 Task: Look for Airbnb options in Scarborough, United Kingdom from 1st December, 2023 to 4th December, 2023 for 1 adult. Place can be private room with 1  bedroom having 1 bed and 1 bathroom. Property type can be flat.
Action: Mouse moved to (576, 129)
Screenshot: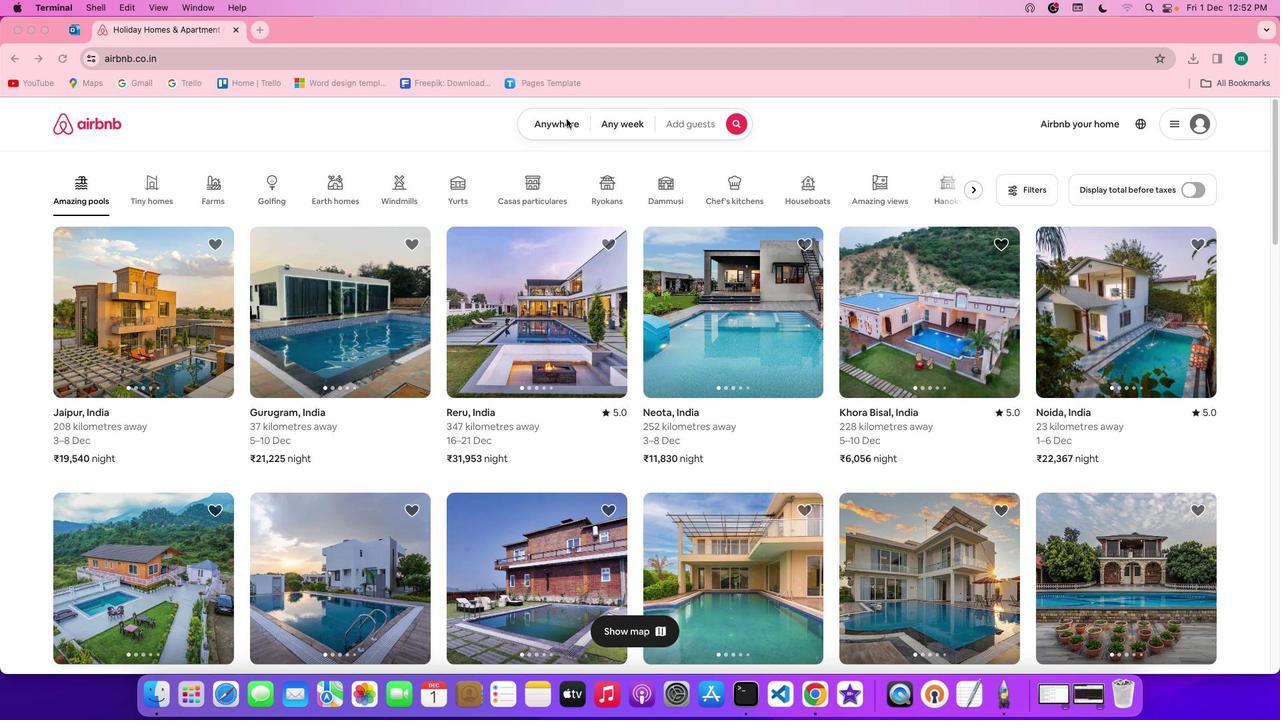 
Action: Mouse pressed left at (576, 129)
Screenshot: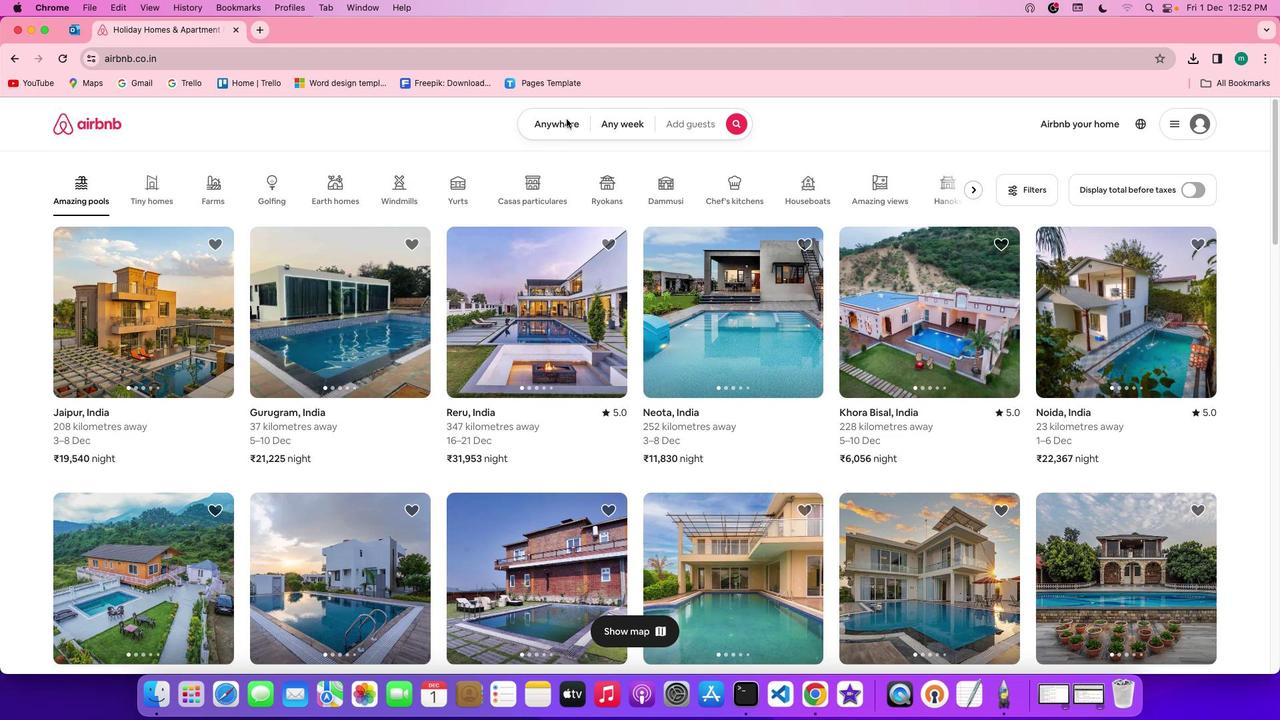 
Action: Mouse pressed left at (576, 129)
Screenshot: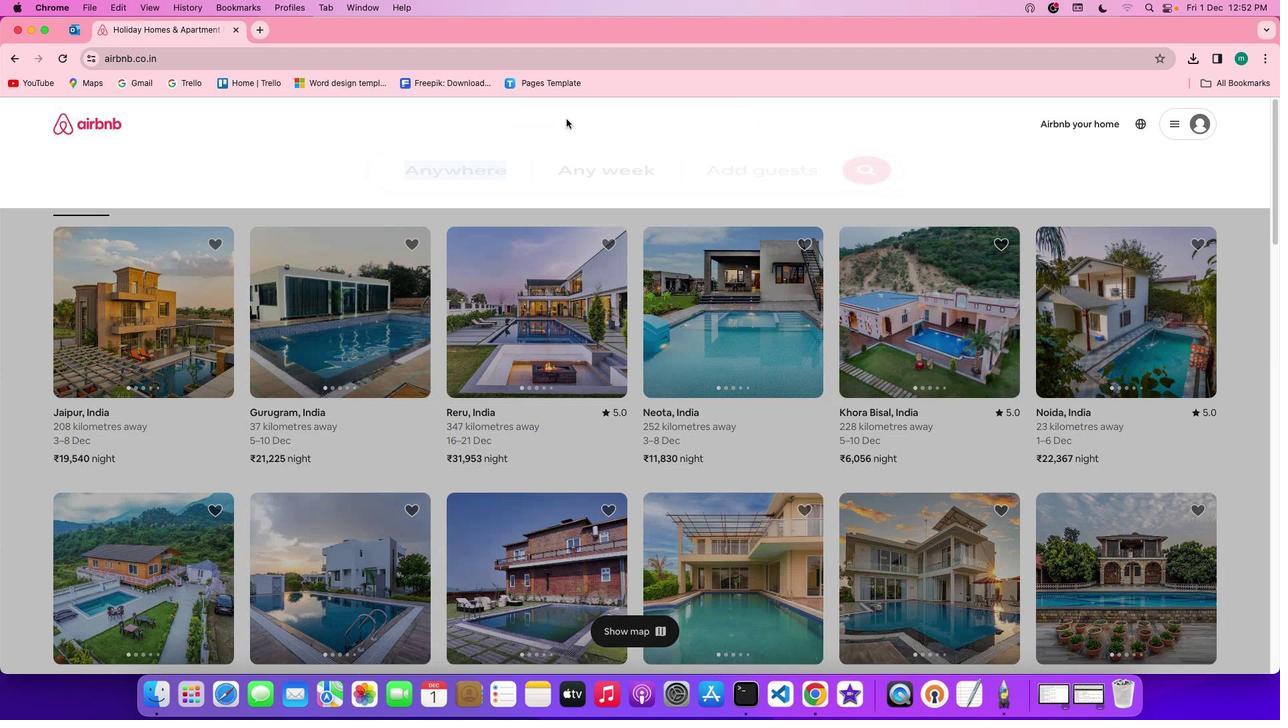 
Action: Mouse moved to (518, 183)
Screenshot: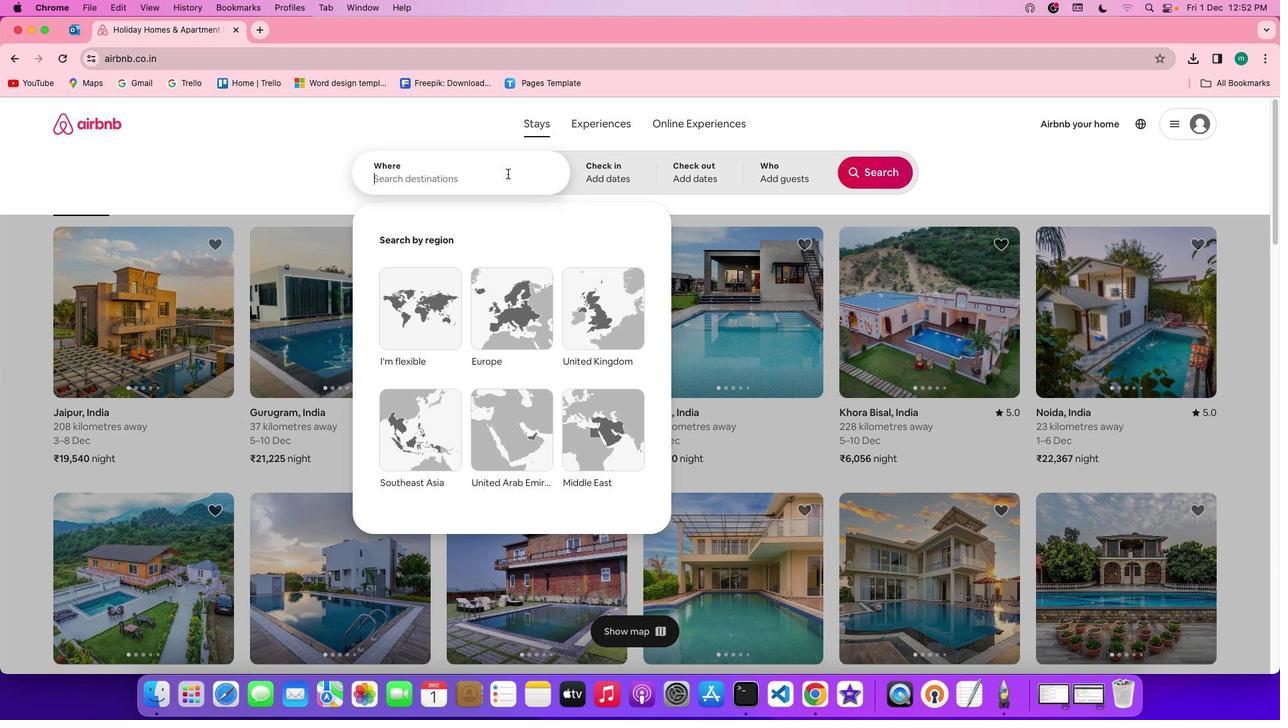 
Action: Mouse pressed left at (518, 183)
Screenshot: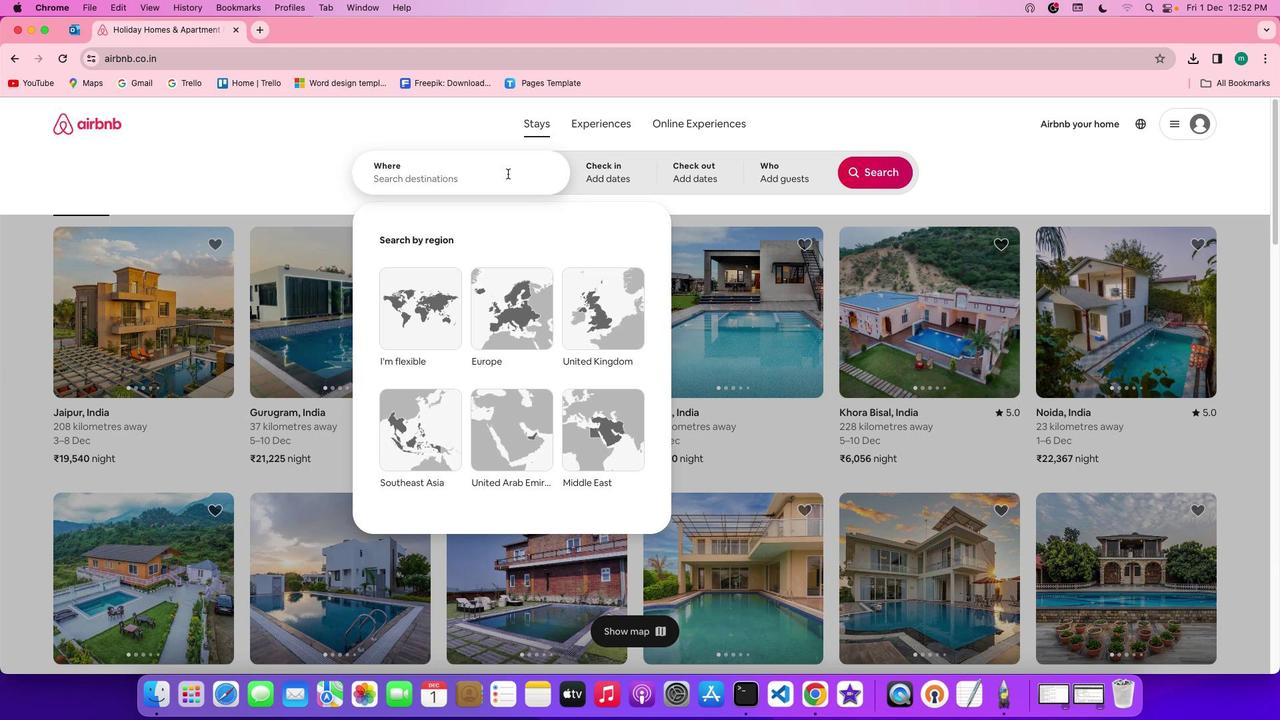 
Action: Mouse moved to (517, 184)
Screenshot: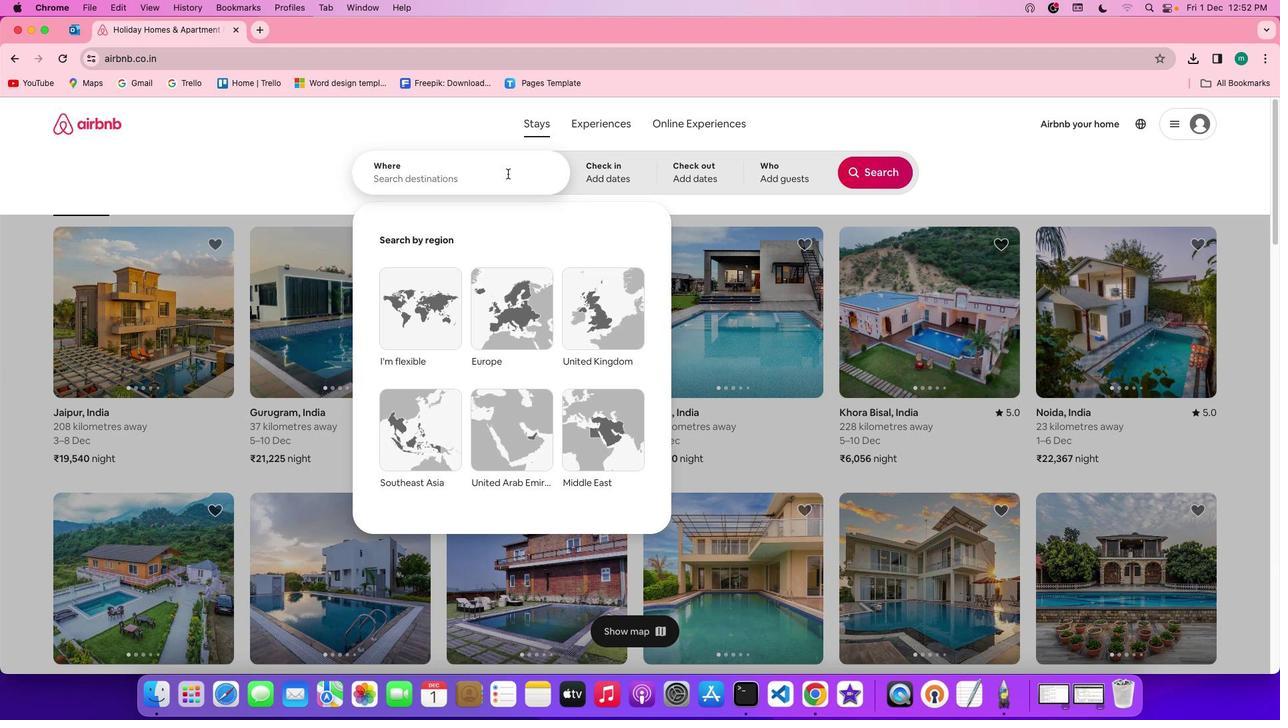 
Action: Key pressed Key.shift'S''c''a''r''b''o''r''o''u''g''h'','Key.spaceKey.shift'u''n''i''t''e''d'Key.spaceKey.shift'K''i''n''g''d''o''m'
Screenshot: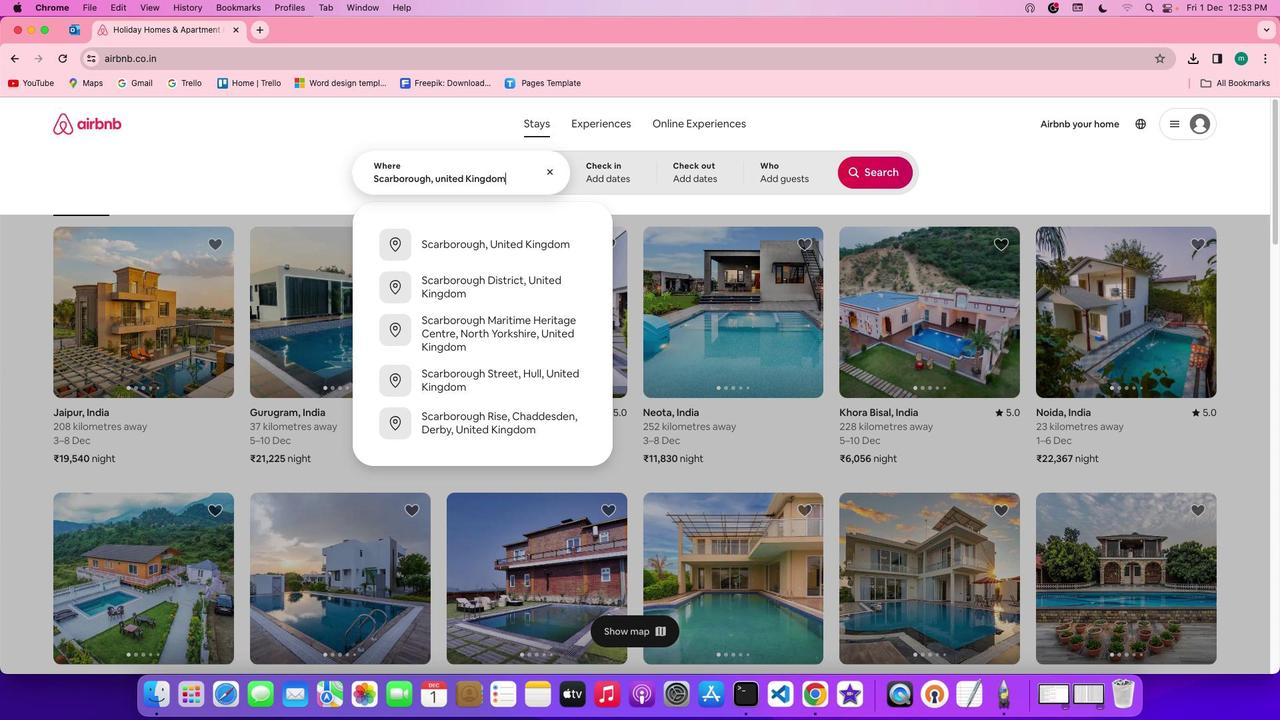 
Action: Mouse moved to (630, 178)
Screenshot: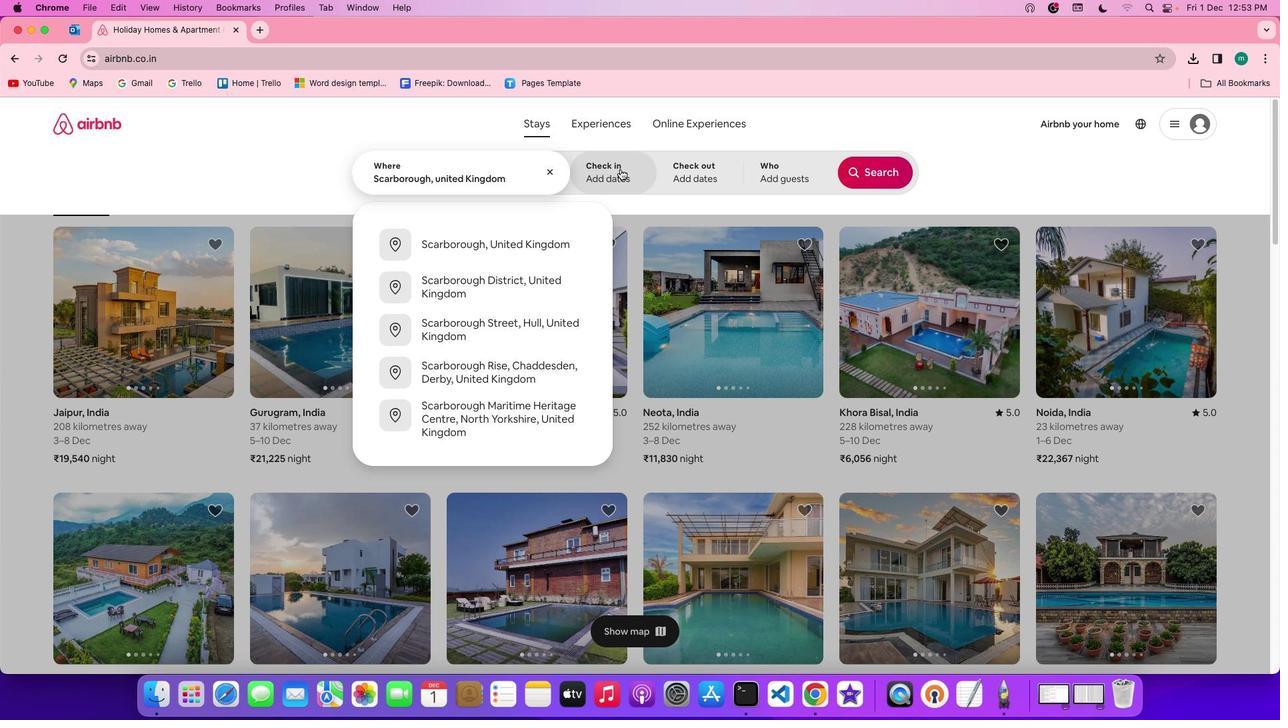 
Action: Mouse pressed left at (630, 178)
Screenshot: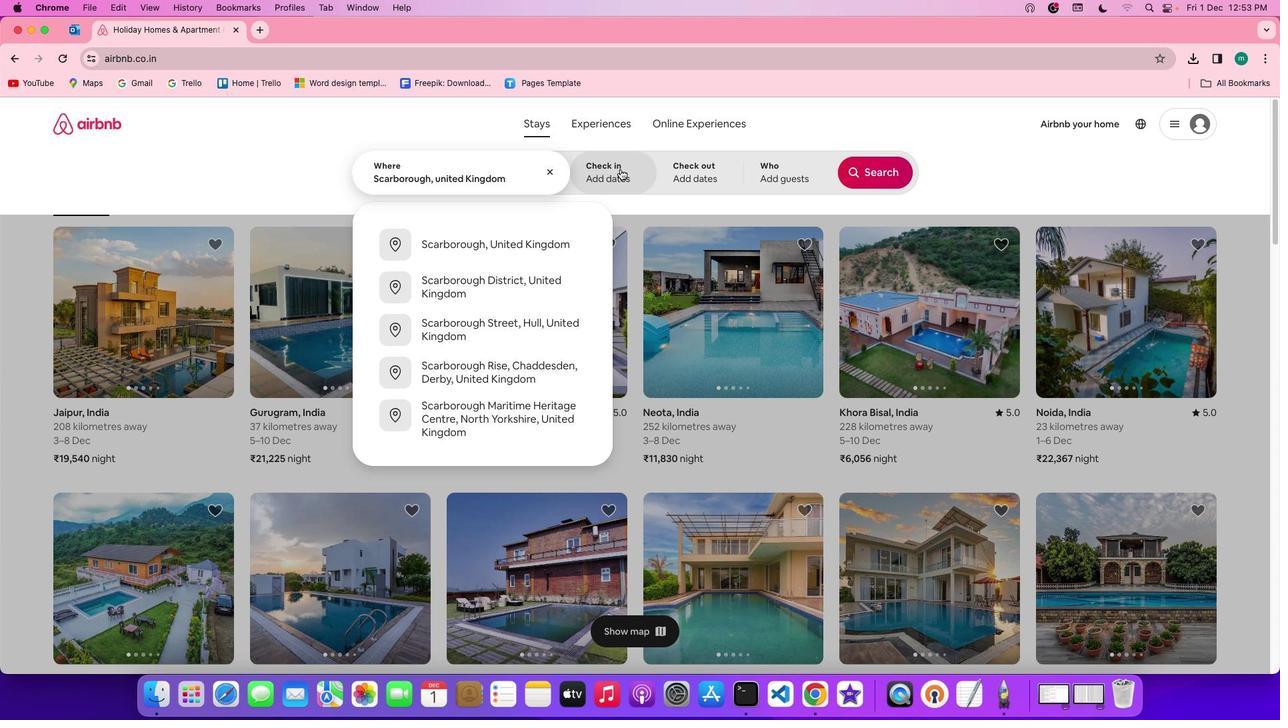
Action: Mouse moved to (578, 345)
Screenshot: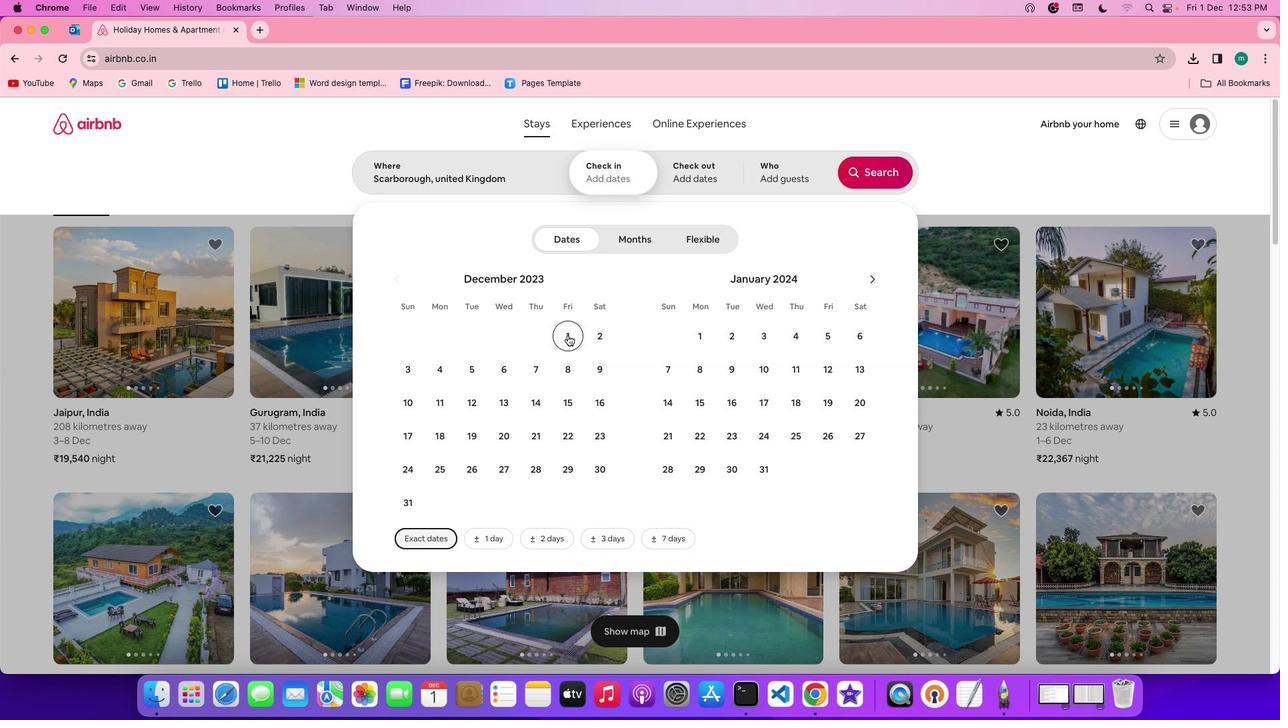 
Action: Mouse pressed left at (578, 345)
Screenshot: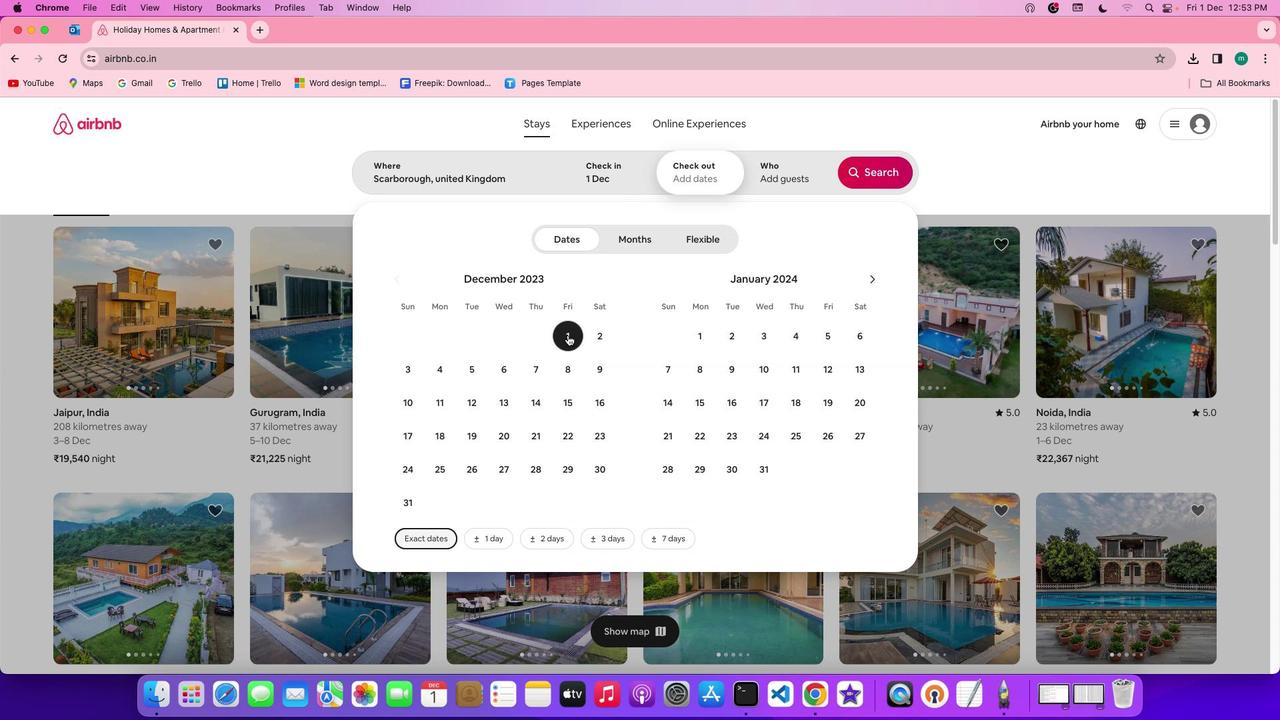 
Action: Mouse moved to (454, 376)
Screenshot: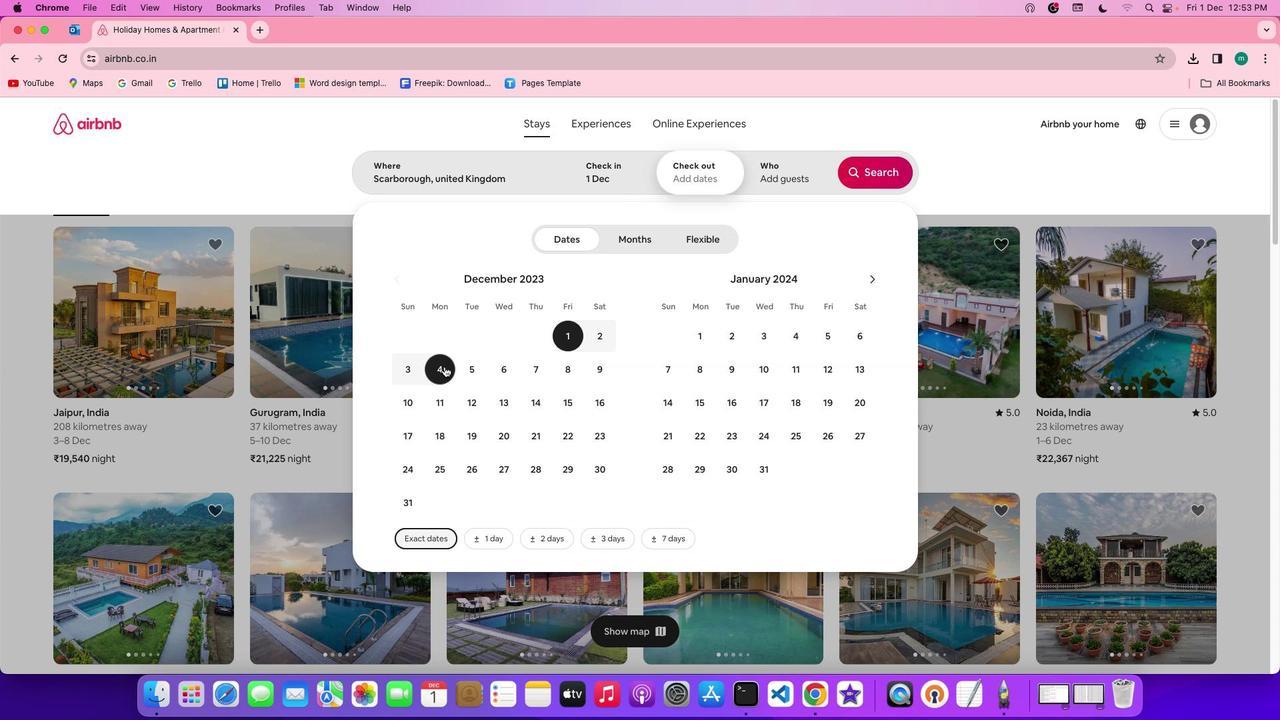 
Action: Mouse pressed left at (454, 376)
Screenshot: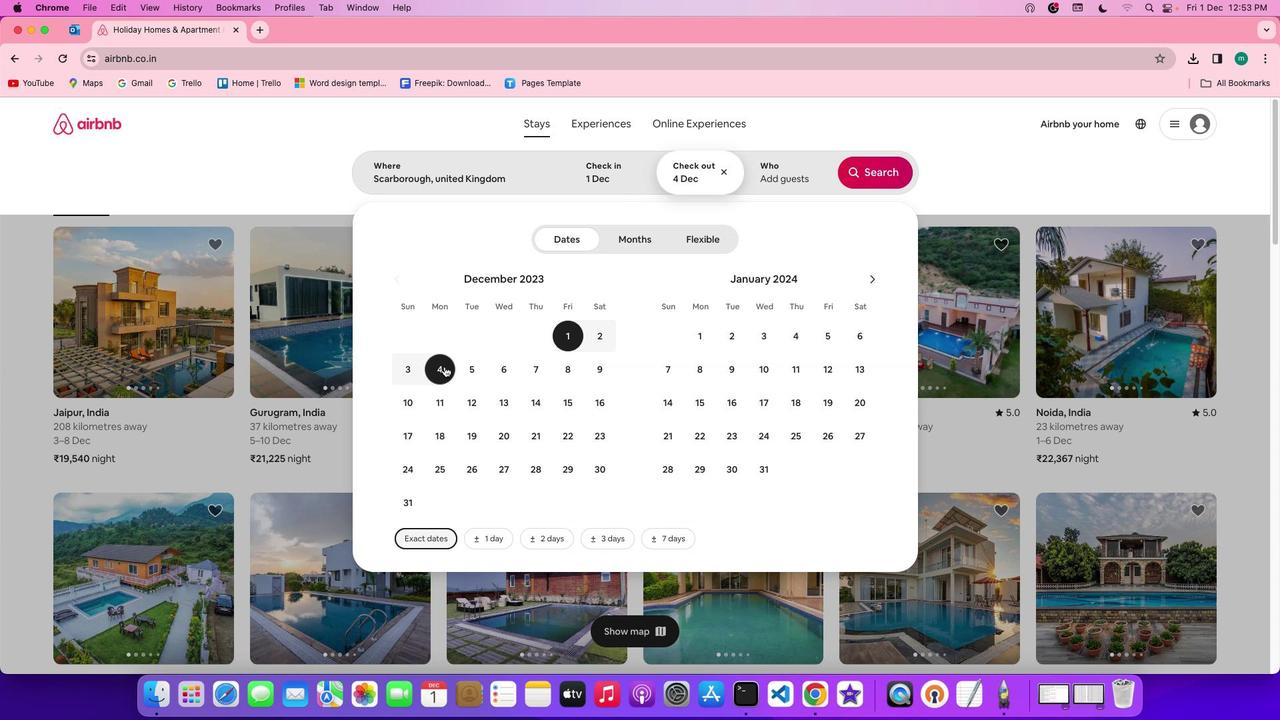 
Action: Mouse moved to (792, 186)
Screenshot: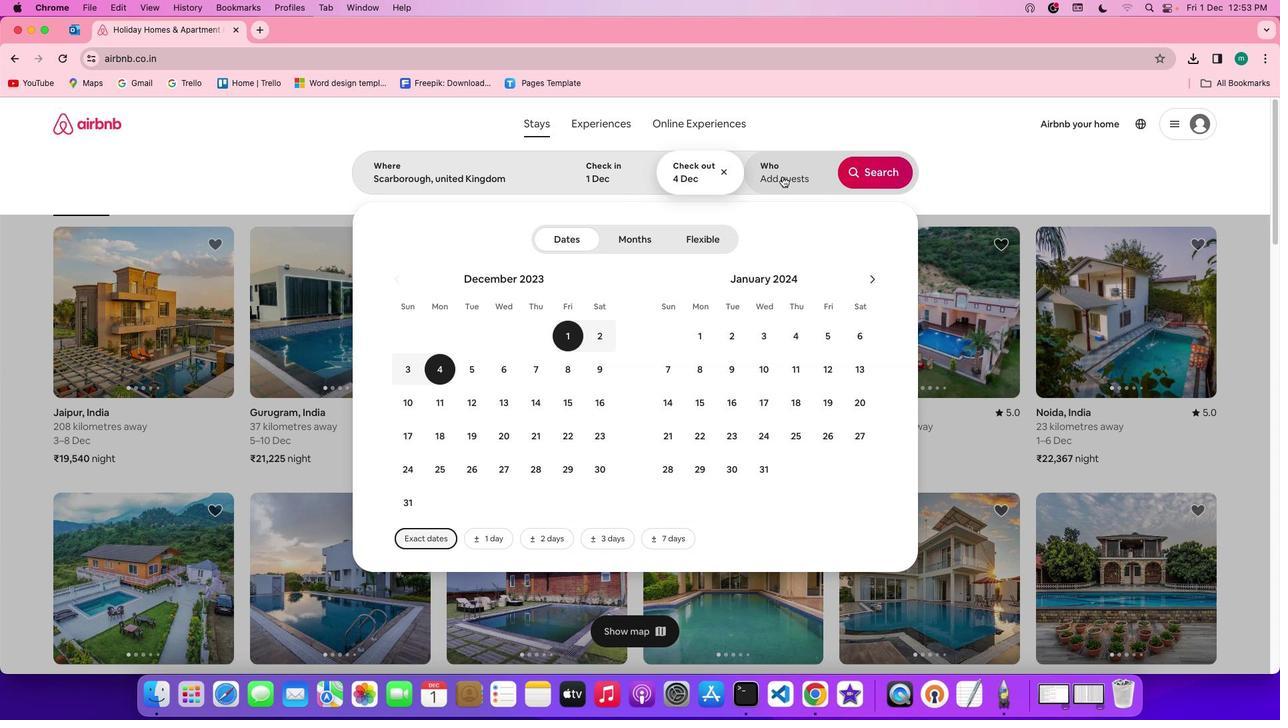 
Action: Mouse pressed left at (792, 186)
Screenshot: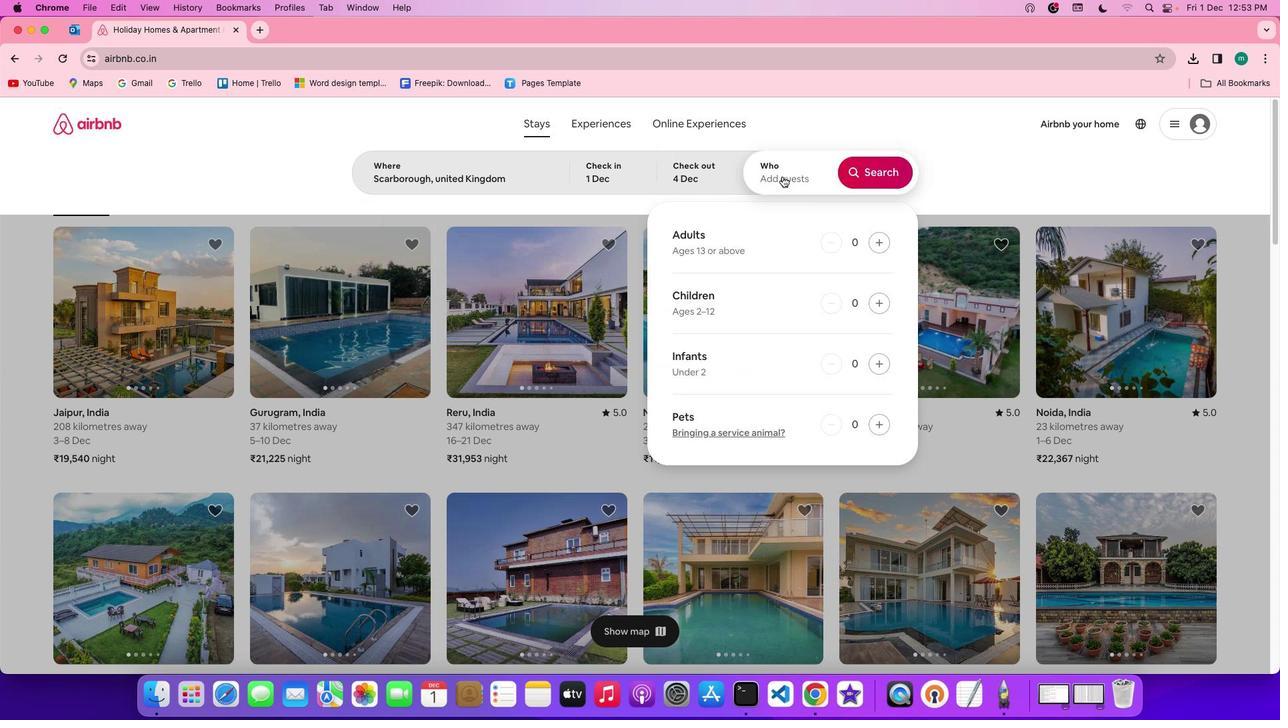 
Action: Mouse moved to (891, 258)
Screenshot: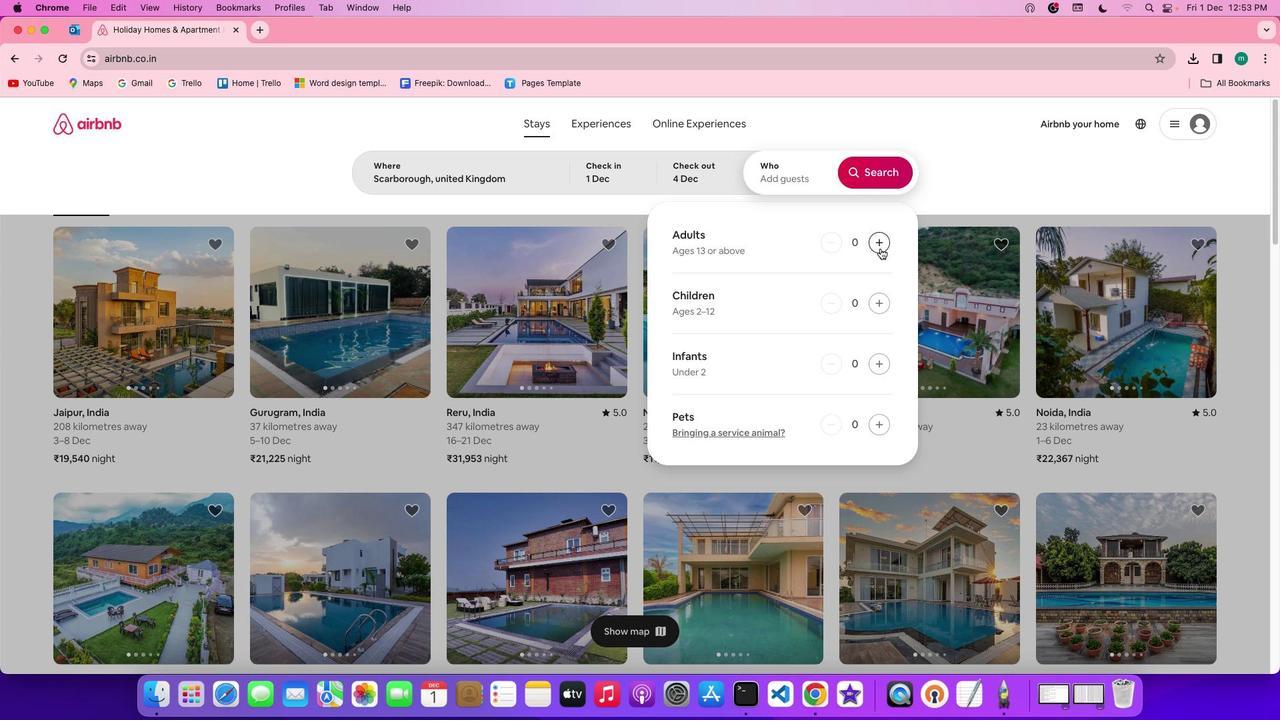 
Action: Mouse pressed left at (891, 258)
Screenshot: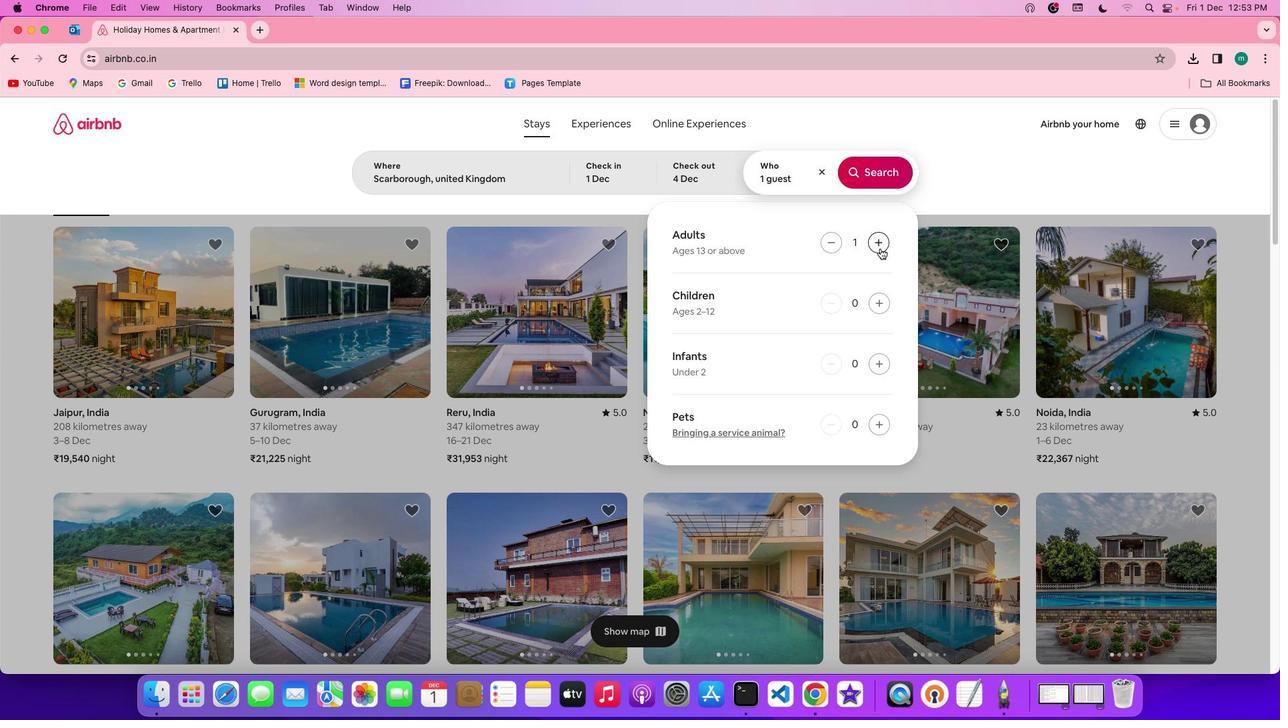 
Action: Mouse moved to (884, 200)
Screenshot: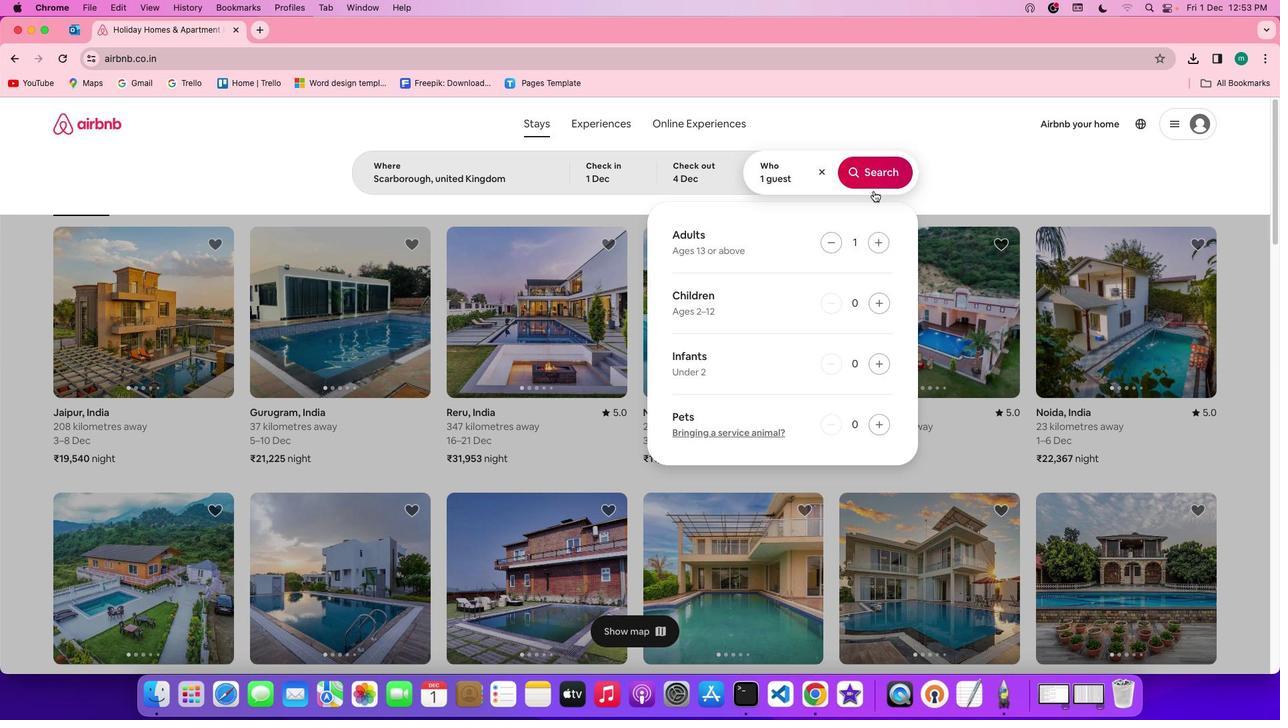 
Action: Mouse pressed left at (884, 200)
Screenshot: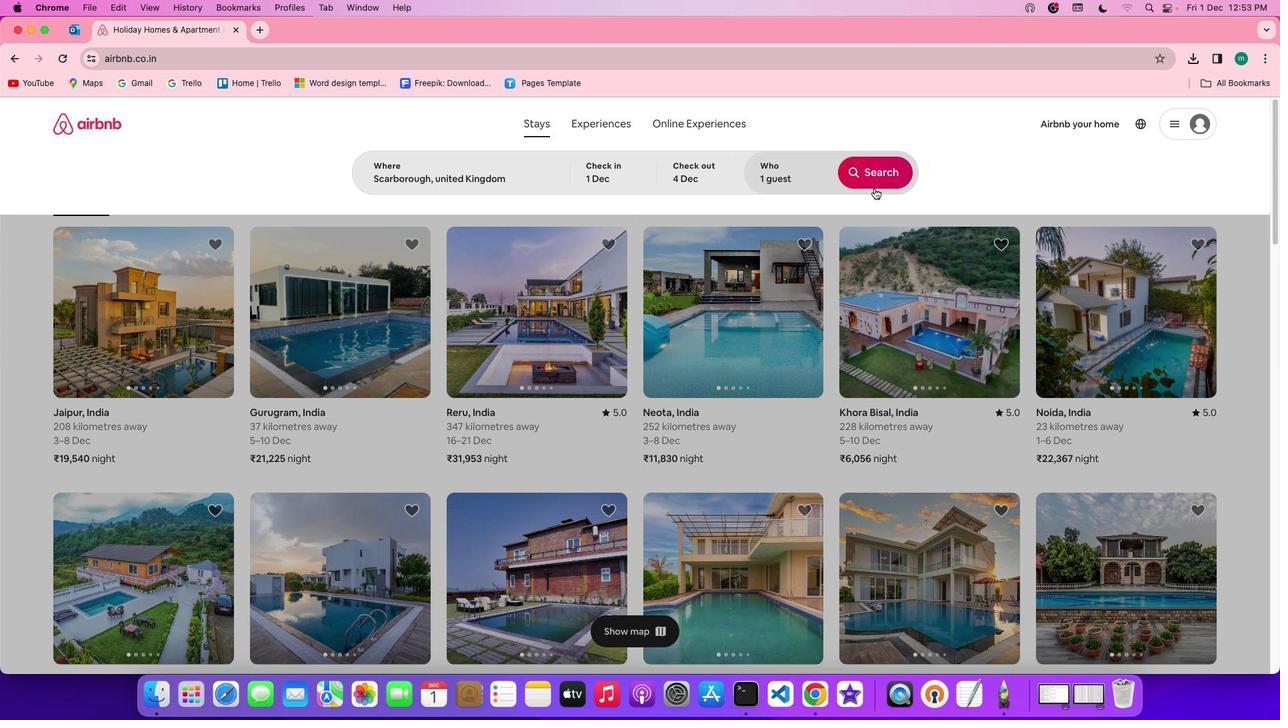 
Action: Mouse moved to (886, 190)
Screenshot: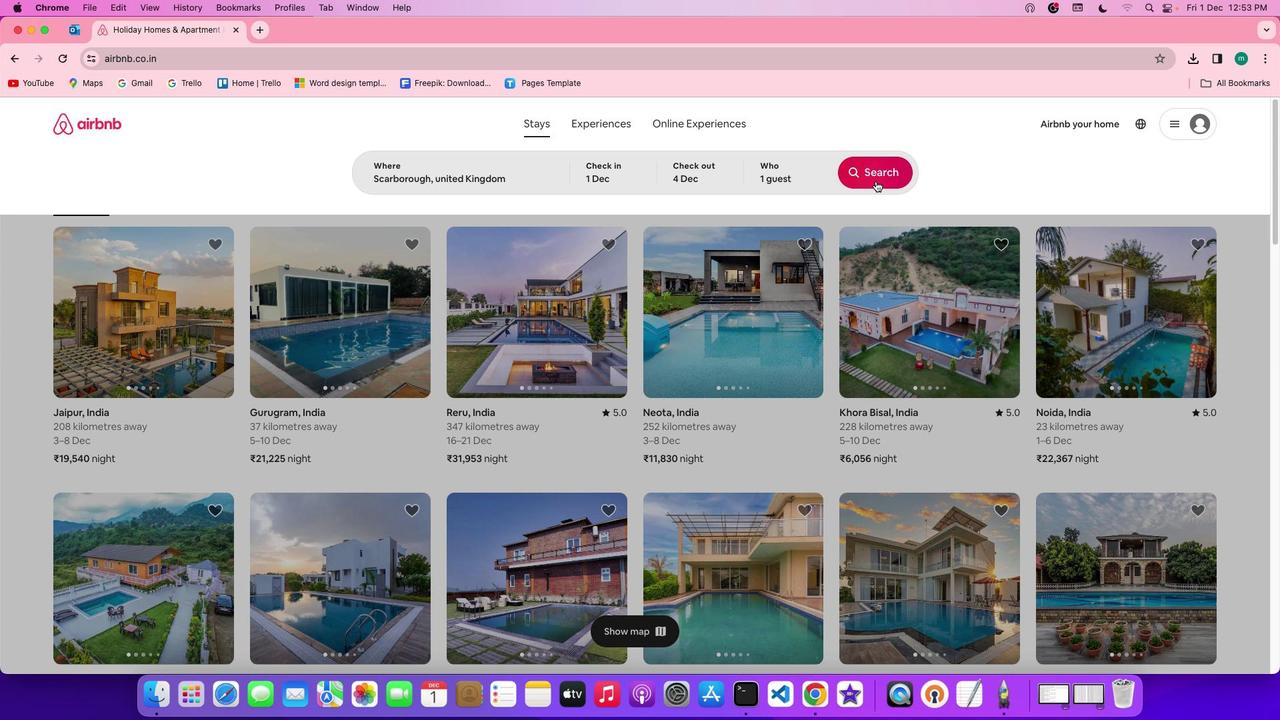 
Action: Mouse pressed left at (886, 190)
Screenshot: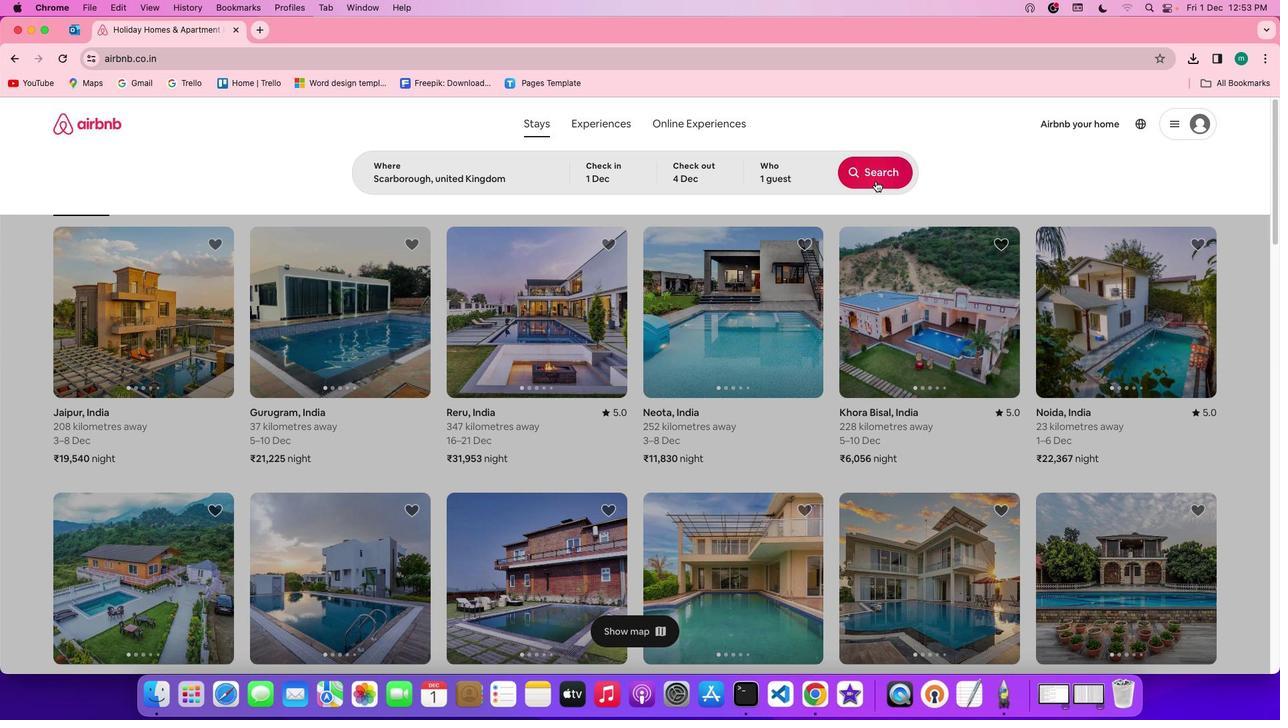 
Action: Mouse moved to (1092, 186)
Screenshot: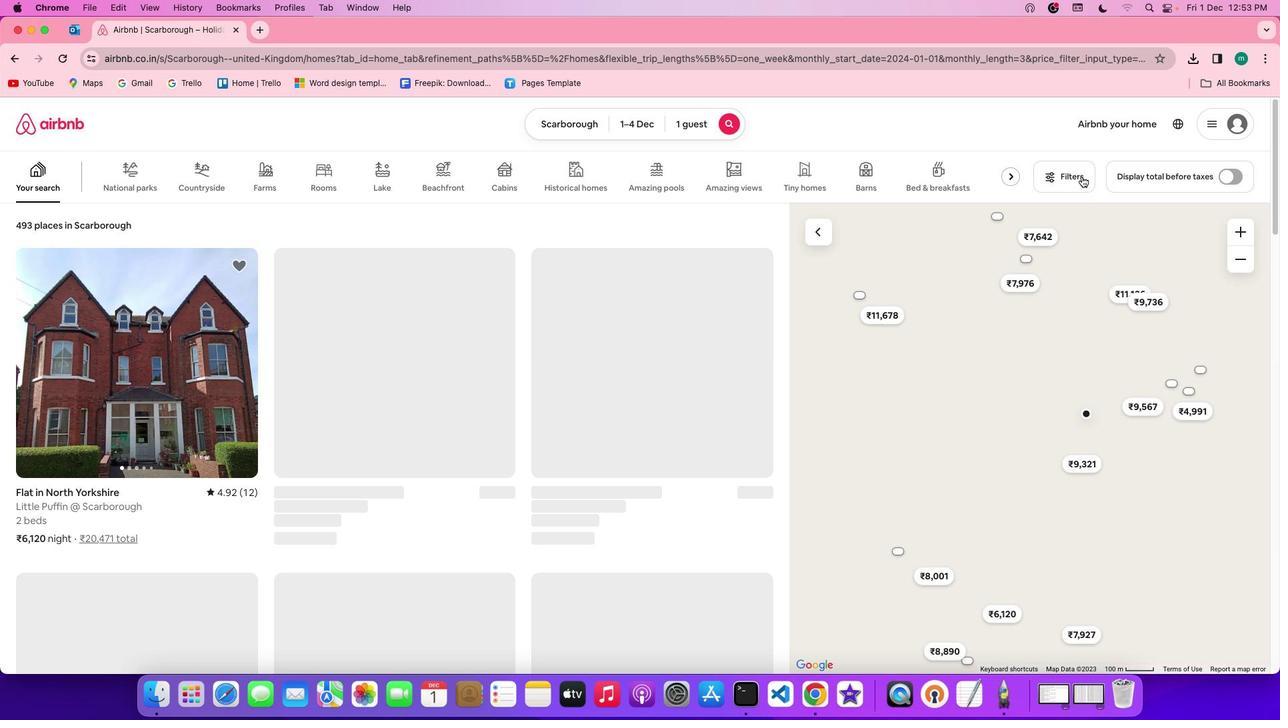 
Action: Mouse pressed left at (1092, 186)
Screenshot: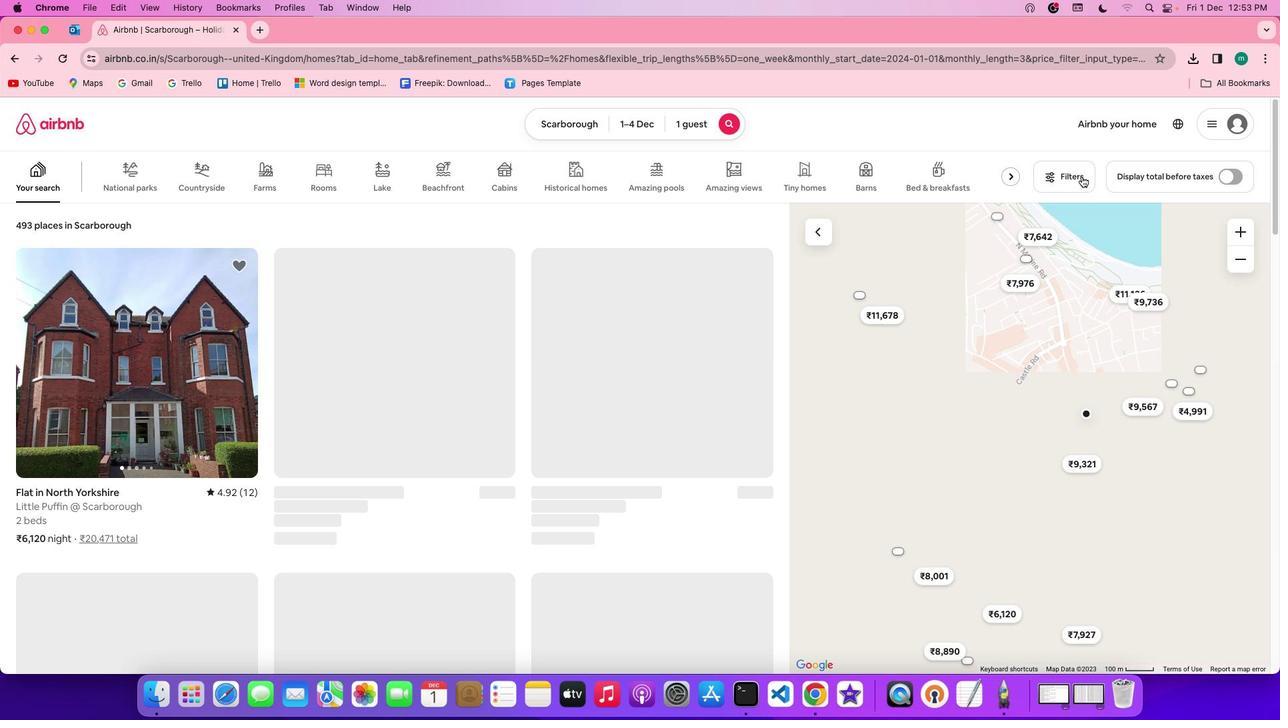 
Action: Mouse moved to (658, 325)
Screenshot: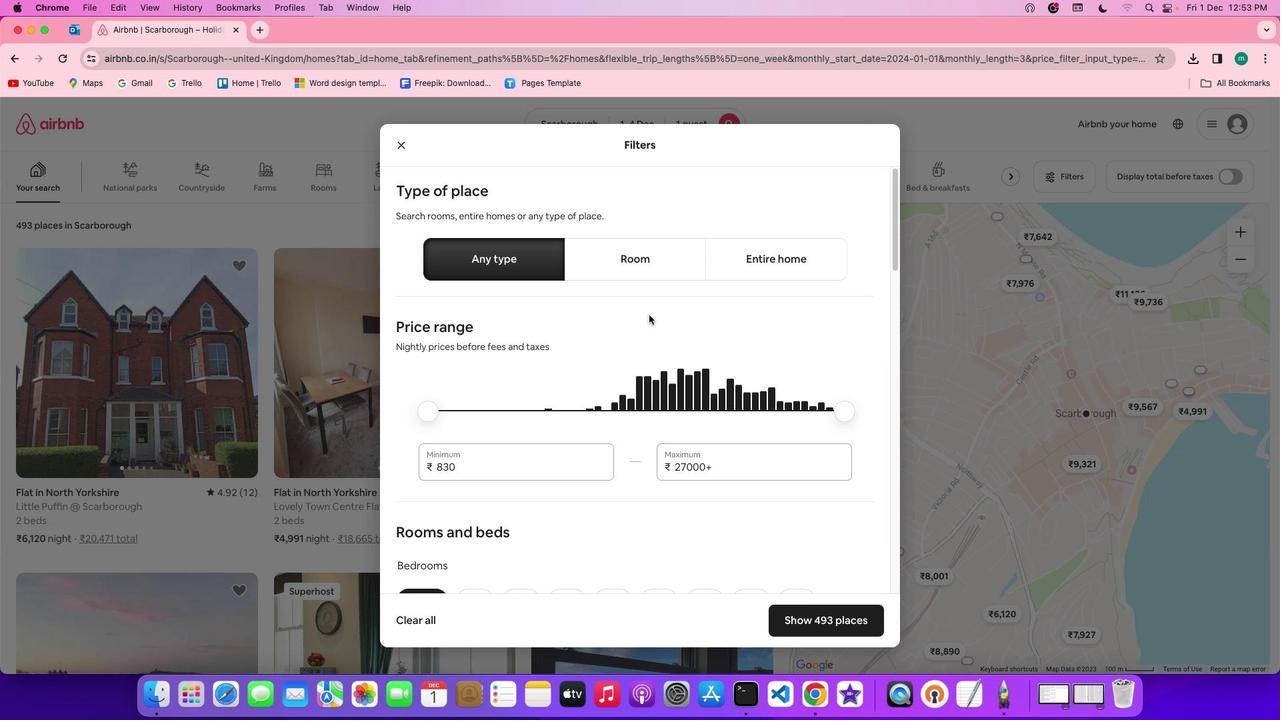 
Action: Mouse scrolled (658, 325) with delta (10, 9)
Screenshot: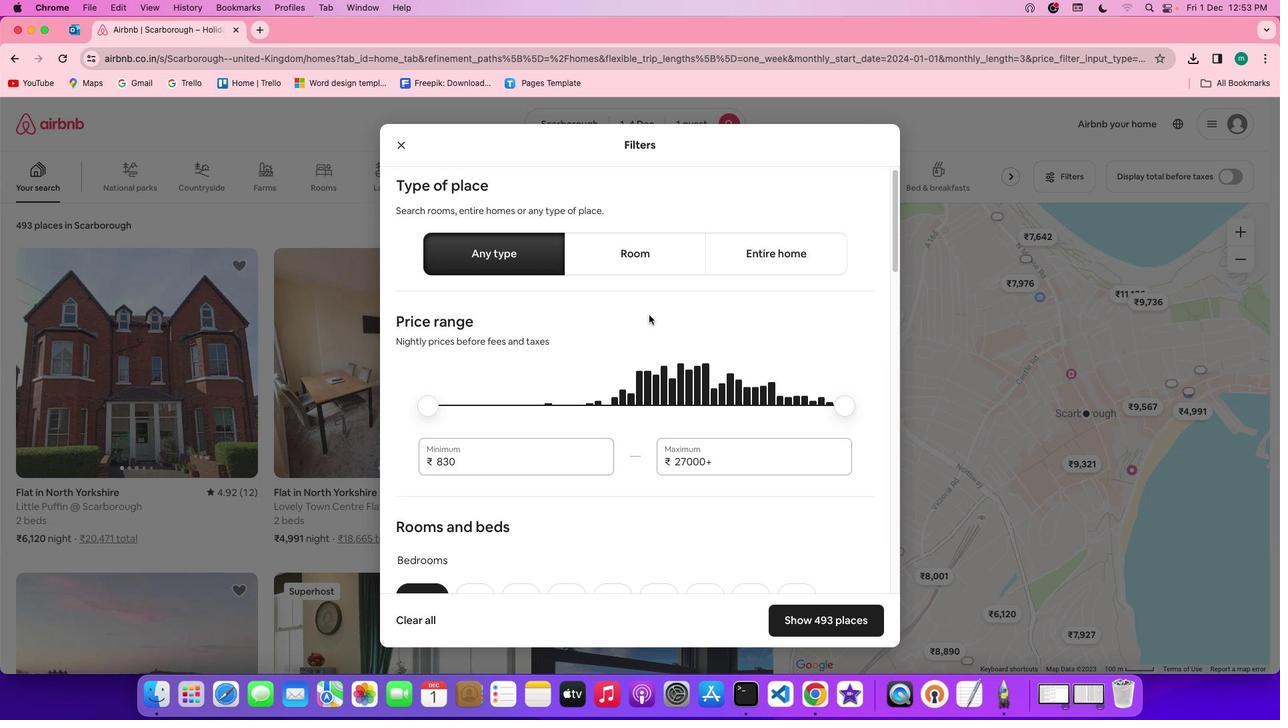 
Action: Mouse scrolled (658, 325) with delta (10, 9)
Screenshot: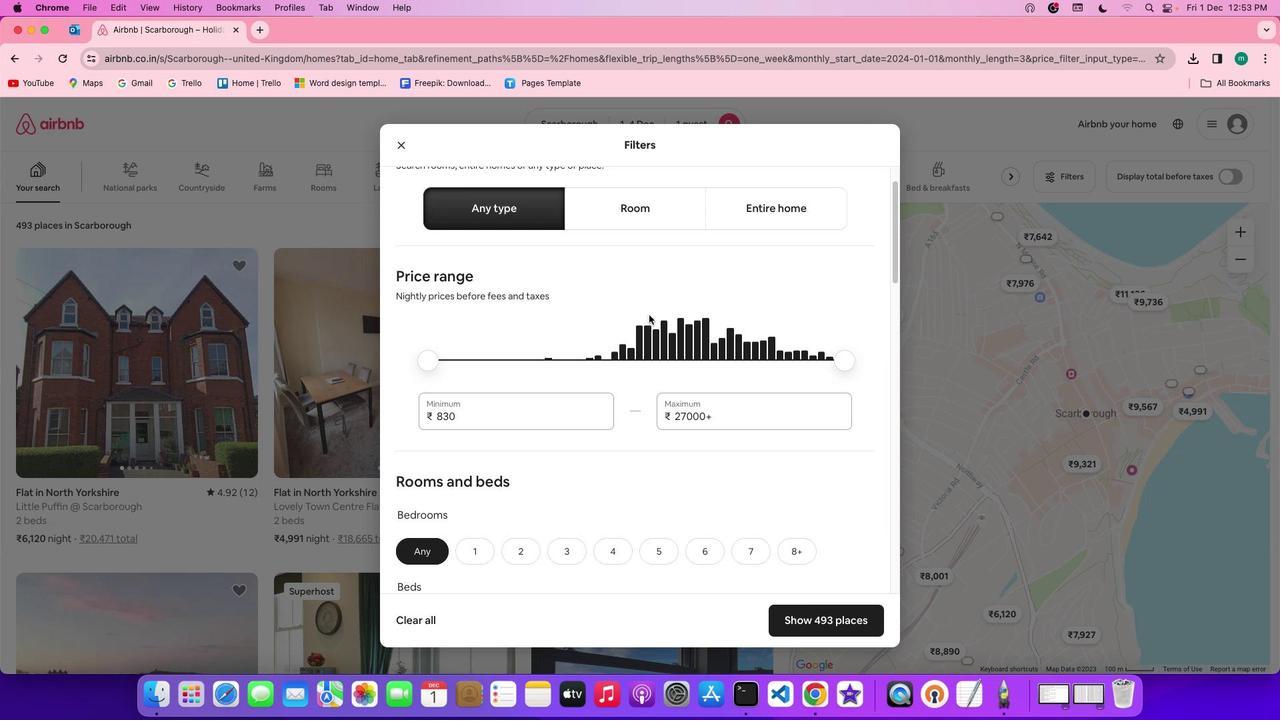 
Action: Mouse scrolled (658, 325) with delta (10, 8)
Screenshot: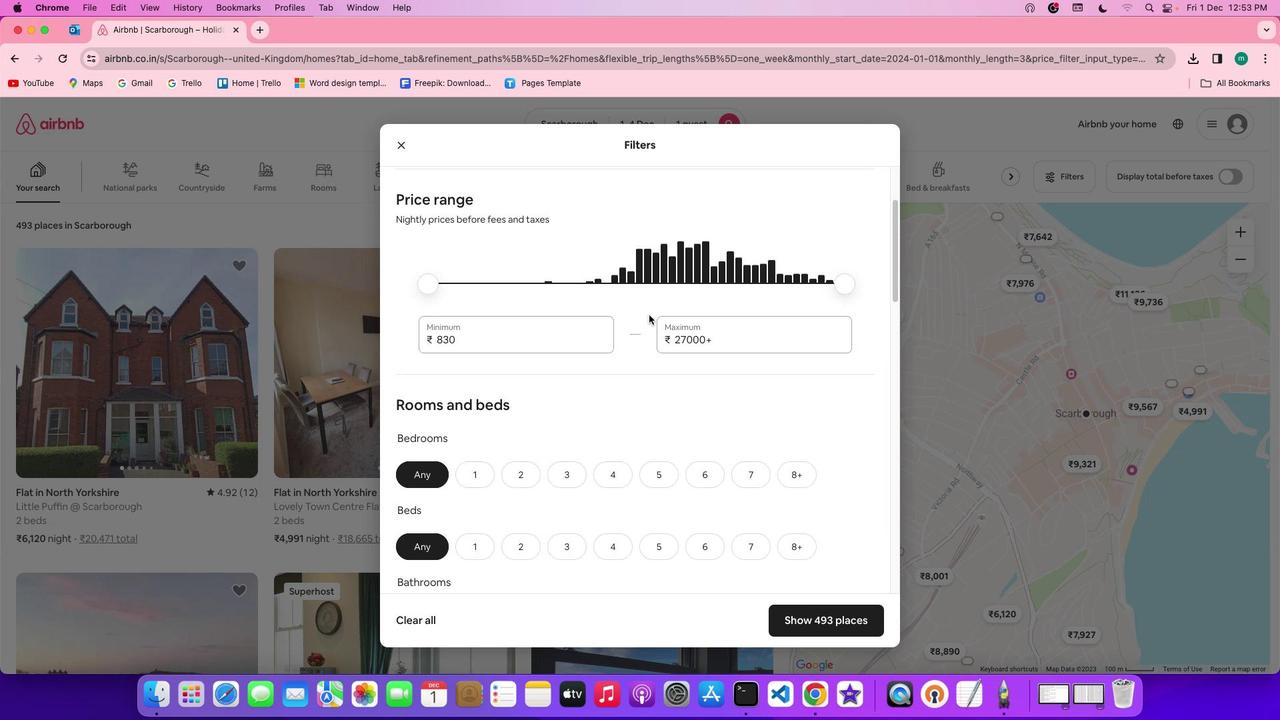 
Action: Mouse scrolled (658, 325) with delta (10, 8)
Screenshot: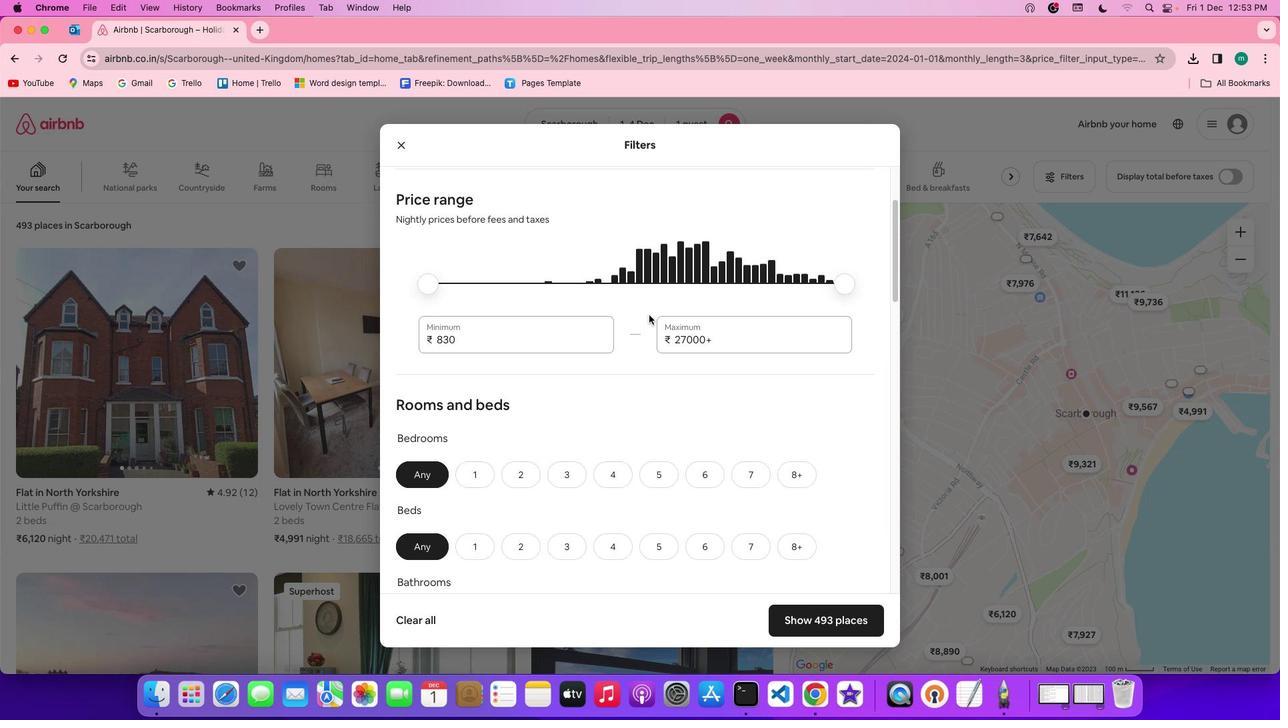 
Action: Mouse scrolled (658, 325) with delta (10, 9)
Screenshot: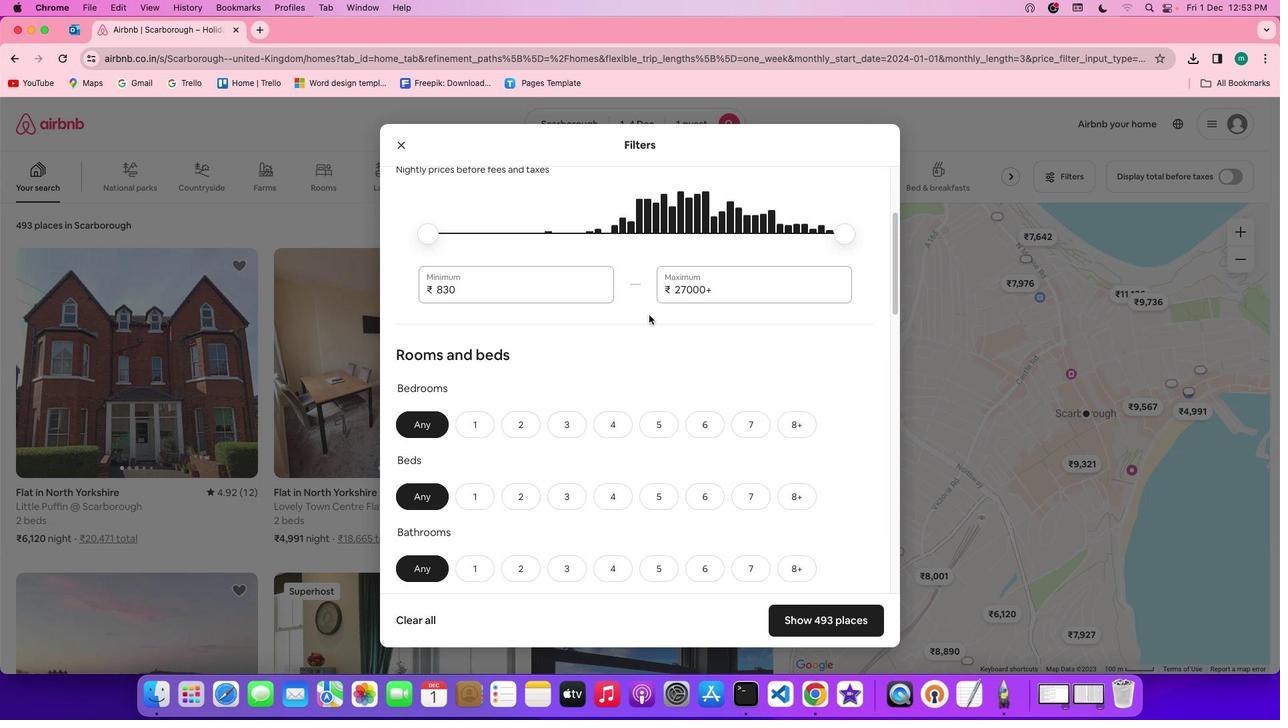 
Action: Mouse scrolled (658, 325) with delta (10, 9)
Screenshot: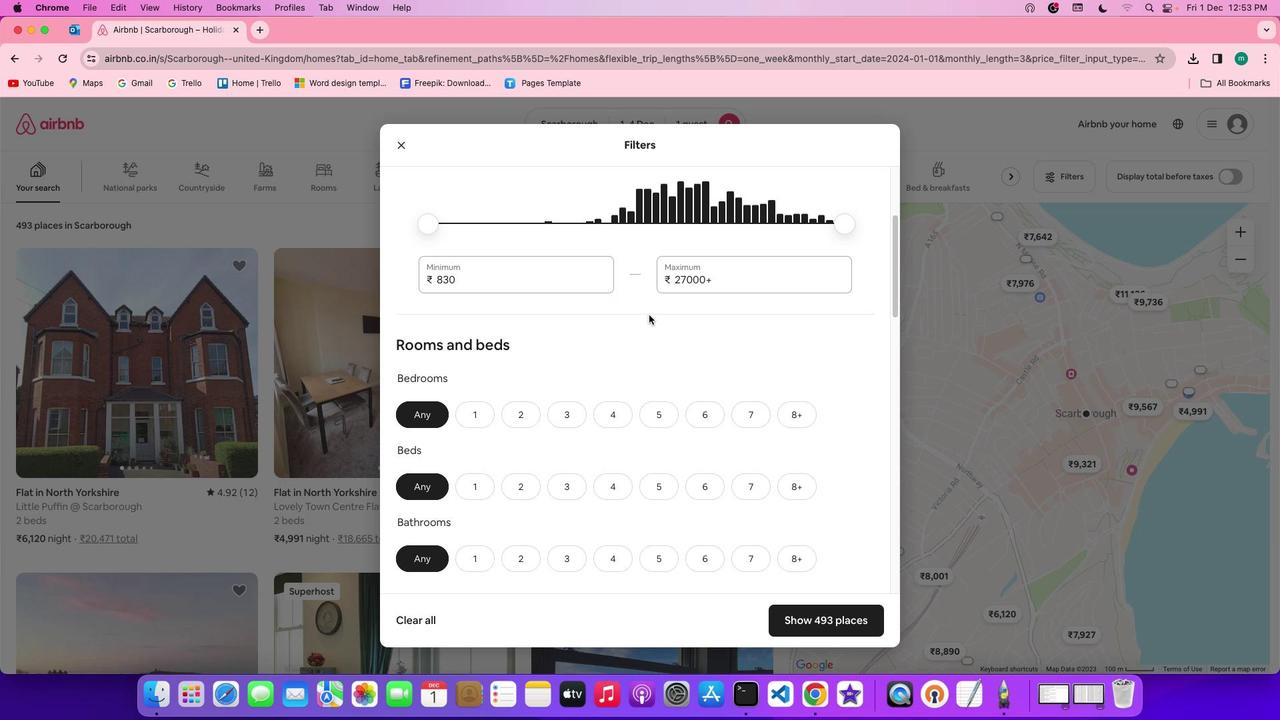 
Action: Mouse scrolled (658, 325) with delta (10, 9)
Screenshot: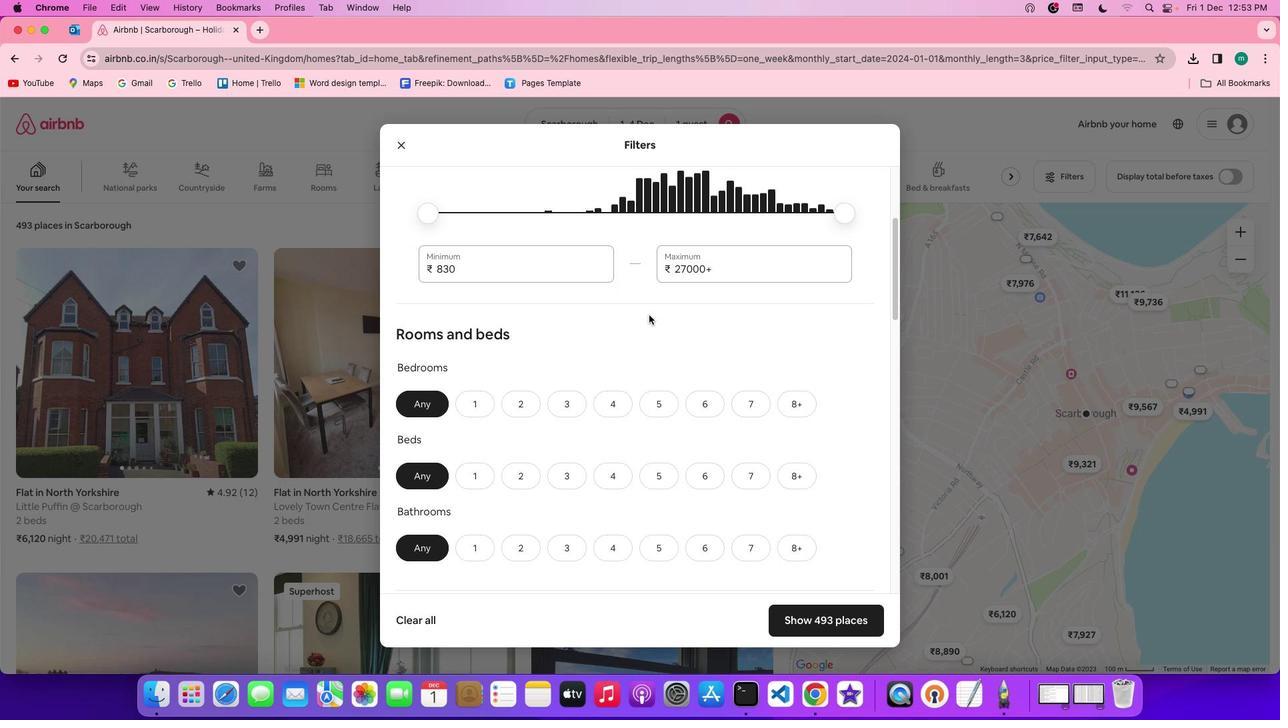
Action: Mouse scrolled (658, 325) with delta (10, 8)
Screenshot: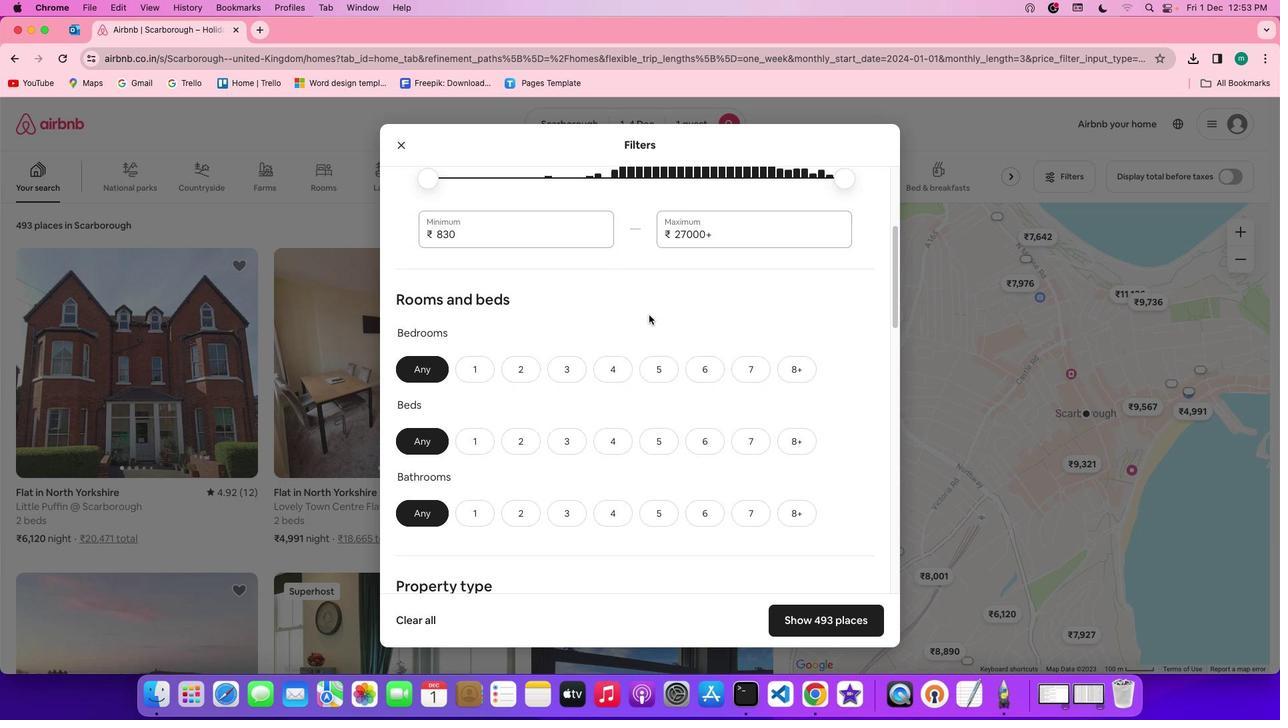 
Action: Mouse scrolled (658, 325) with delta (10, 9)
Screenshot: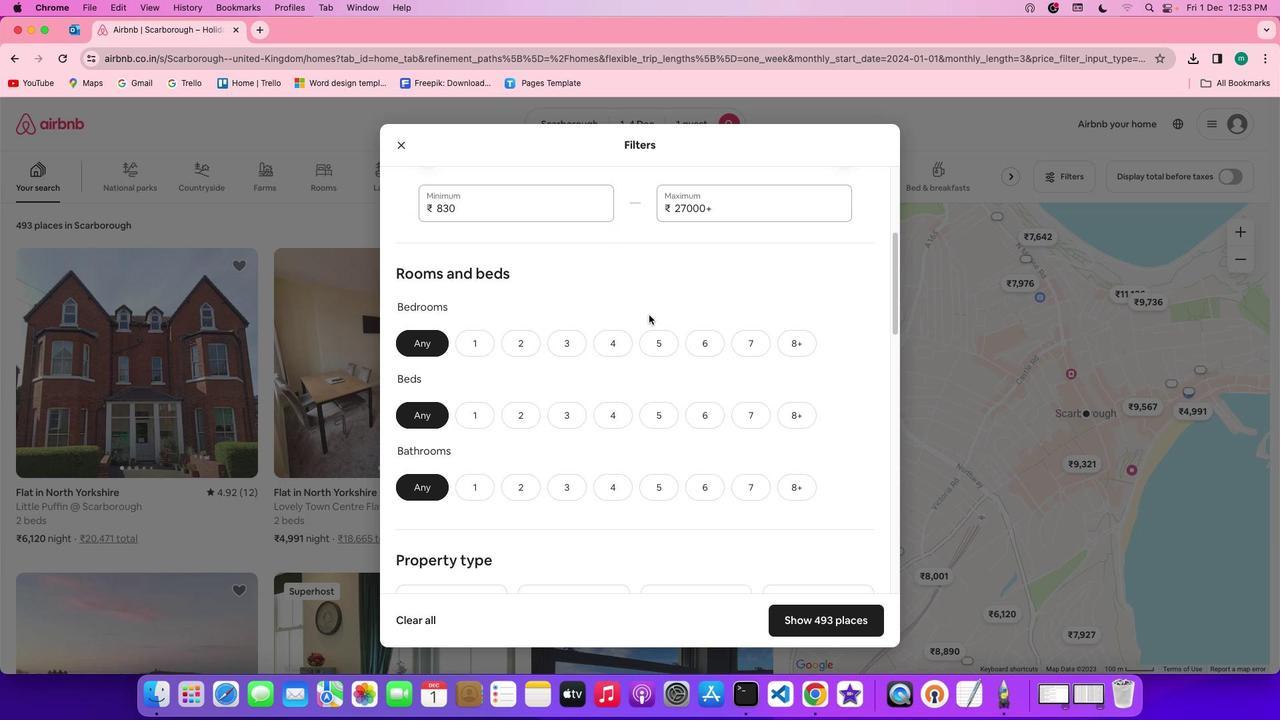 
Action: Mouse scrolled (658, 325) with delta (10, 9)
Screenshot: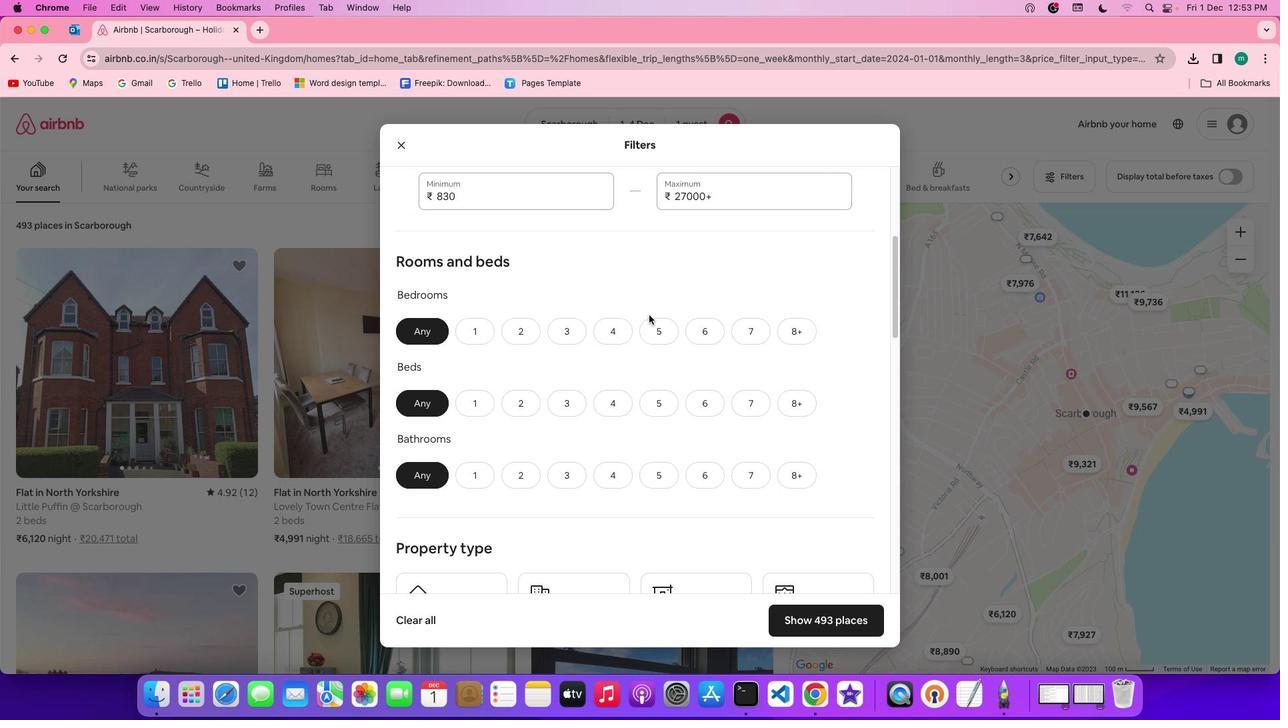 
Action: Mouse scrolled (658, 325) with delta (10, 9)
Screenshot: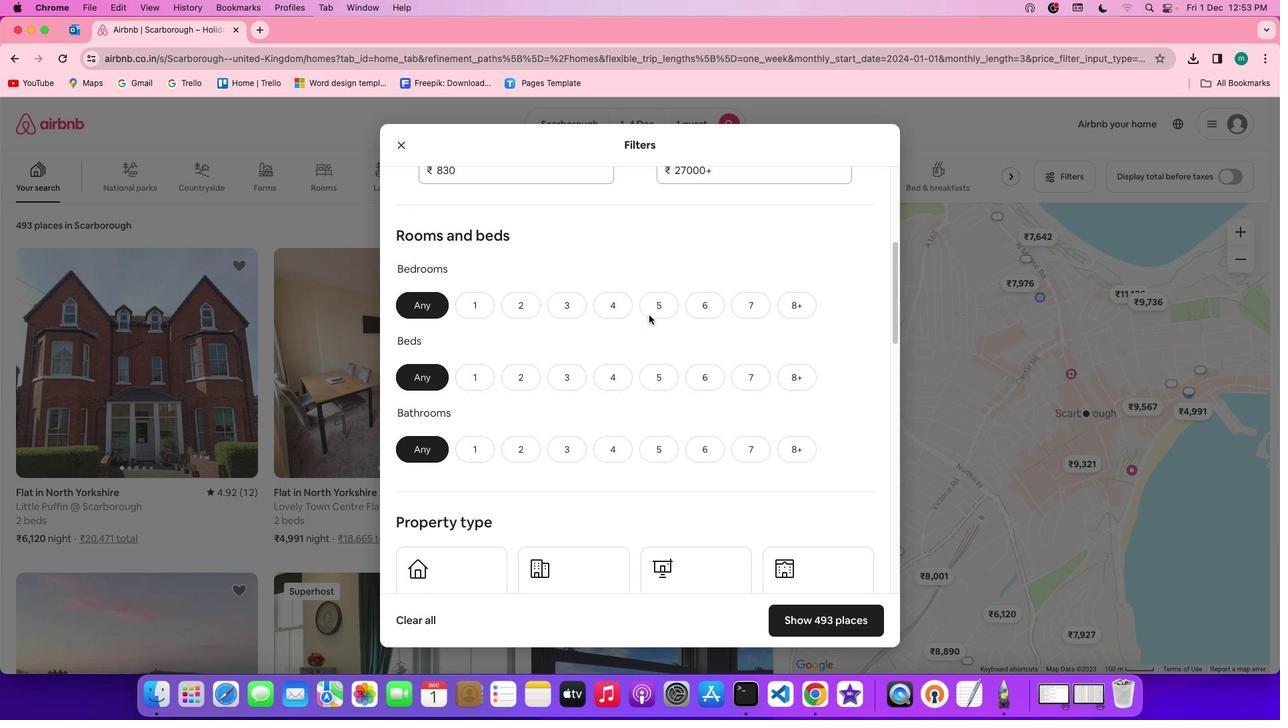 
Action: Mouse scrolled (658, 325) with delta (10, 8)
Screenshot: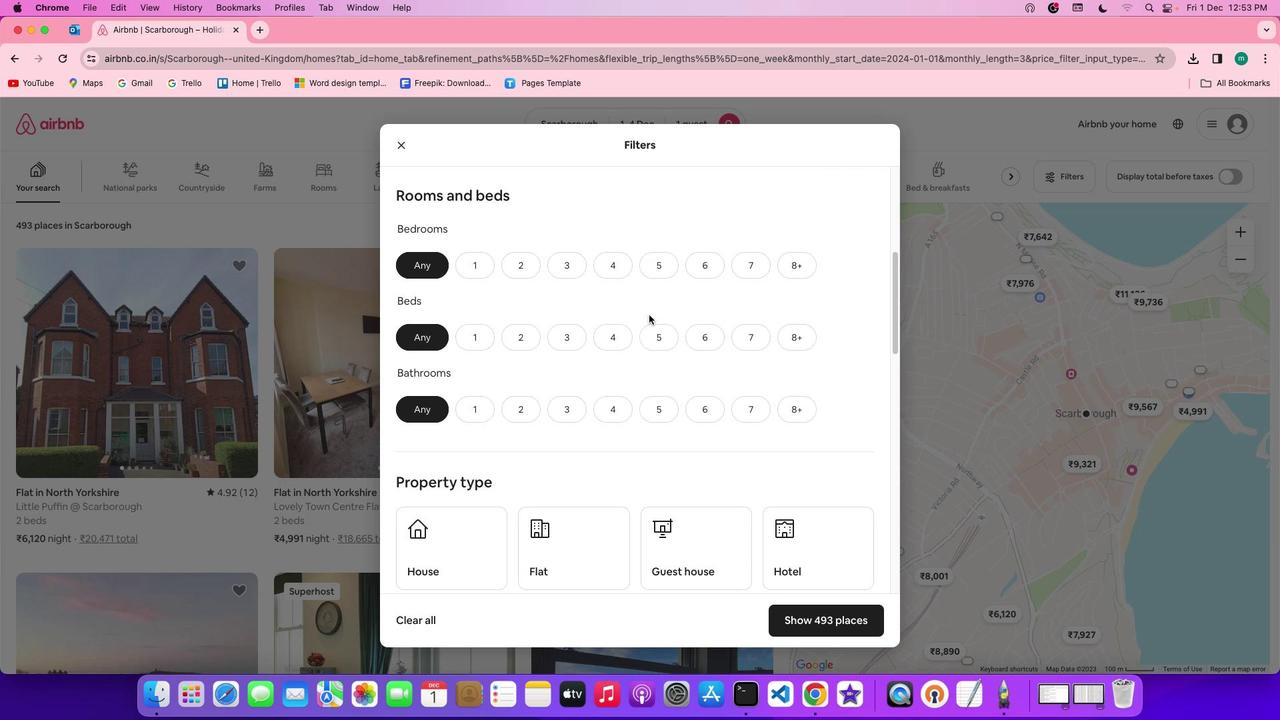 
Action: Mouse scrolled (658, 325) with delta (10, 9)
Screenshot: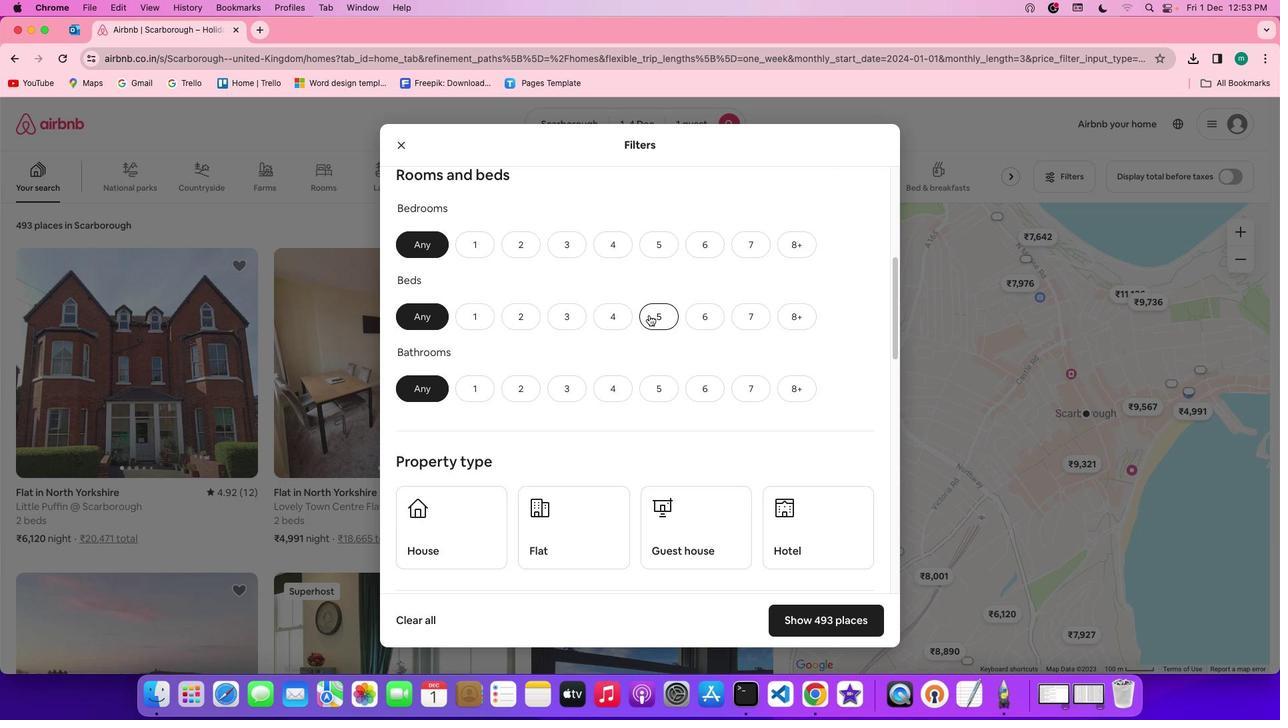 
Action: Mouse scrolled (658, 325) with delta (10, 9)
Screenshot: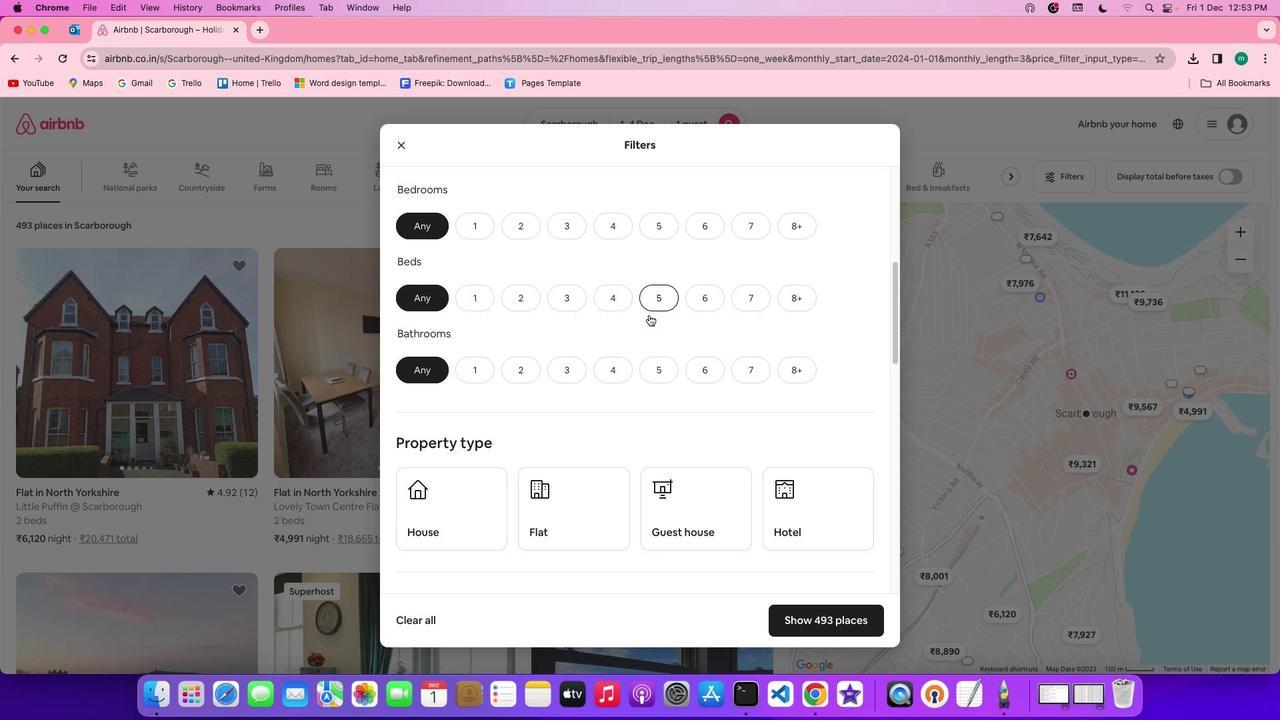 
Action: Mouse scrolled (658, 325) with delta (10, 8)
Screenshot: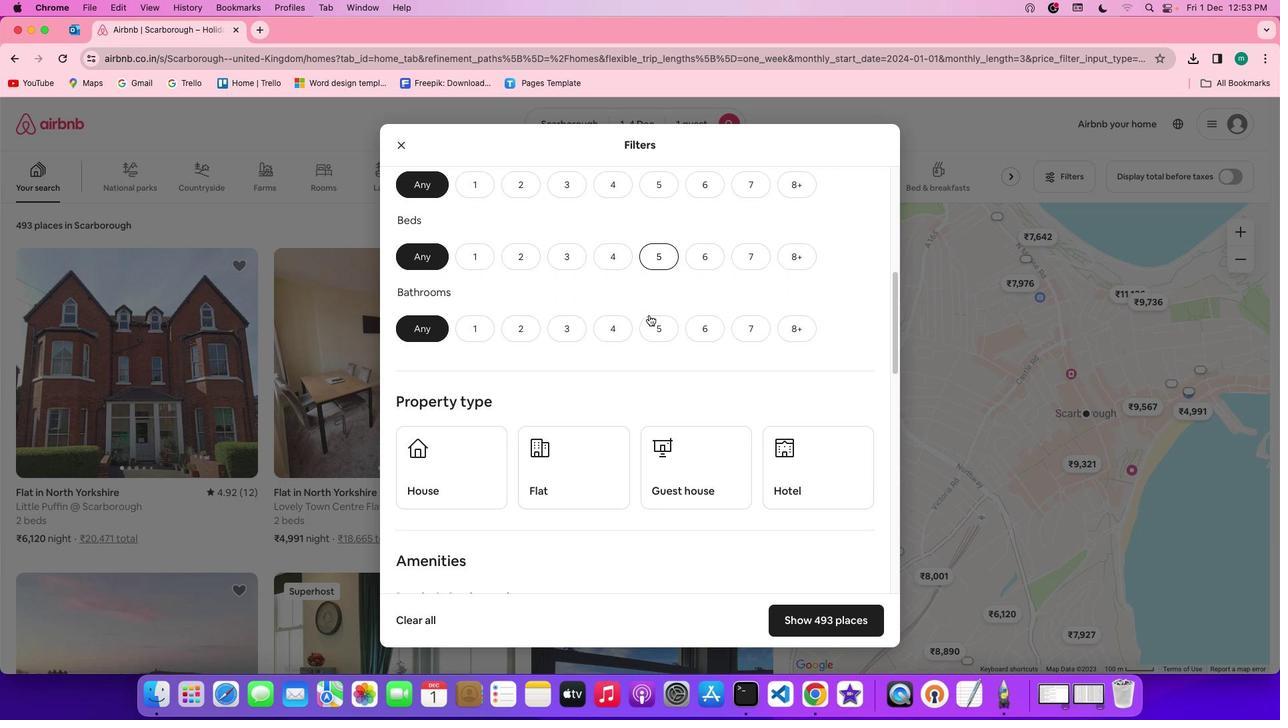 
Action: Mouse moved to (488, 190)
Screenshot: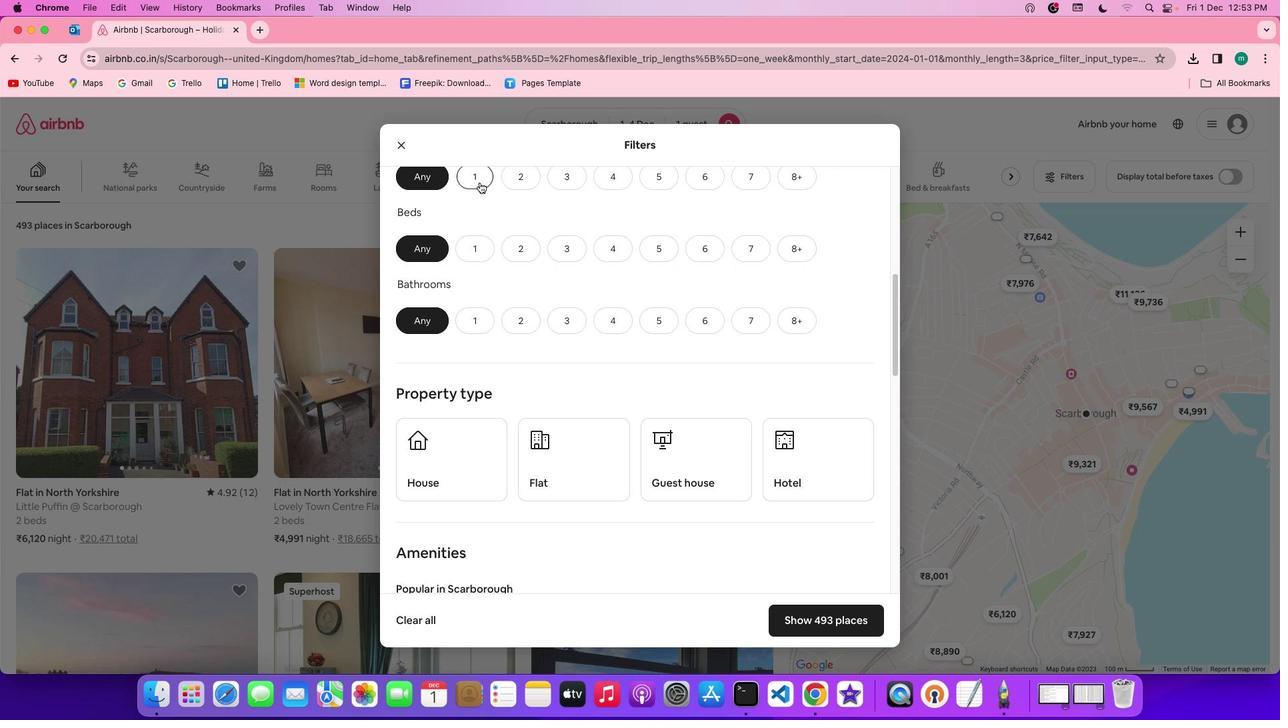 
Action: Mouse pressed left at (488, 190)
Screenshot: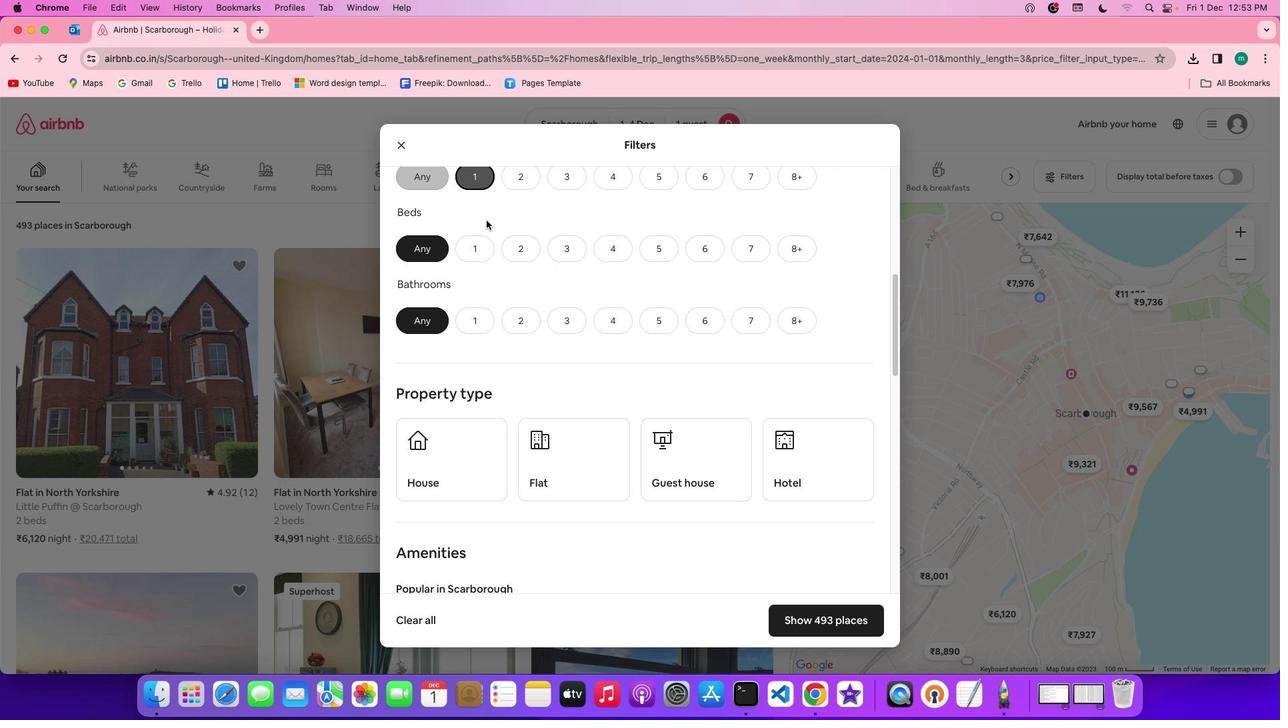 
Action: Mouse moved to (496, 260)
Screenshot: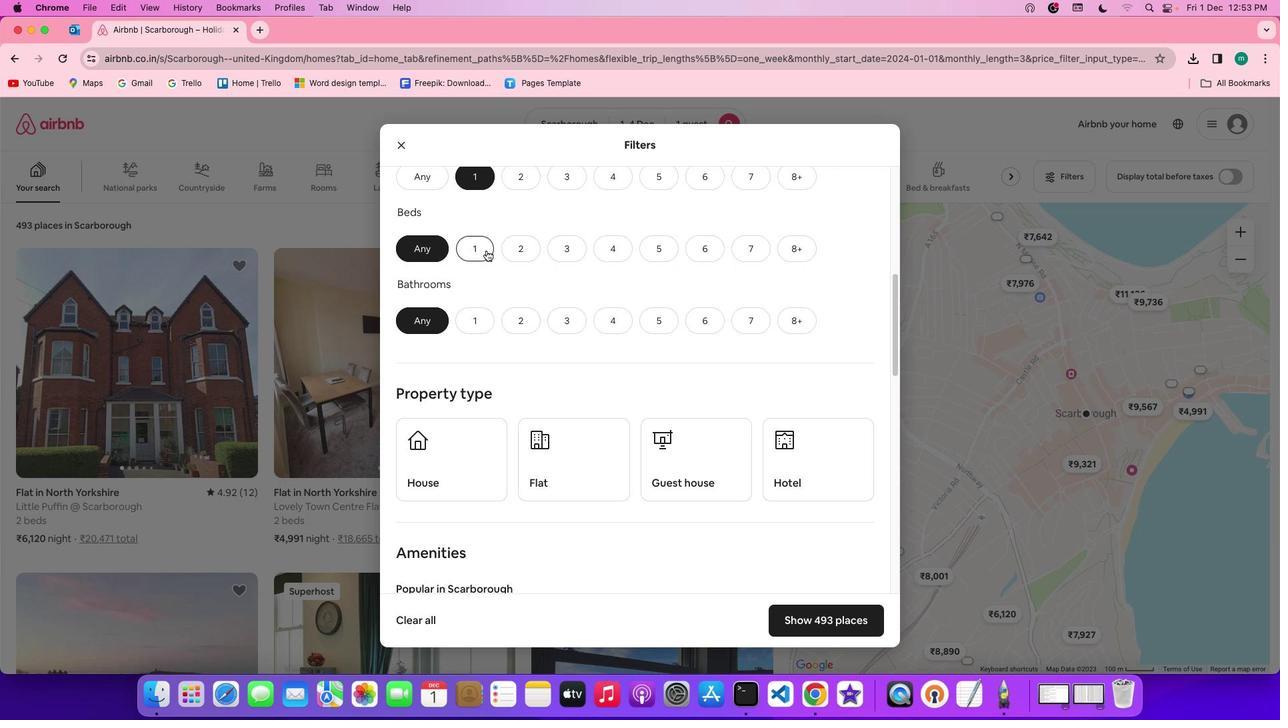 
Action: Mouse pressed left at (496, 260)
Screenshot: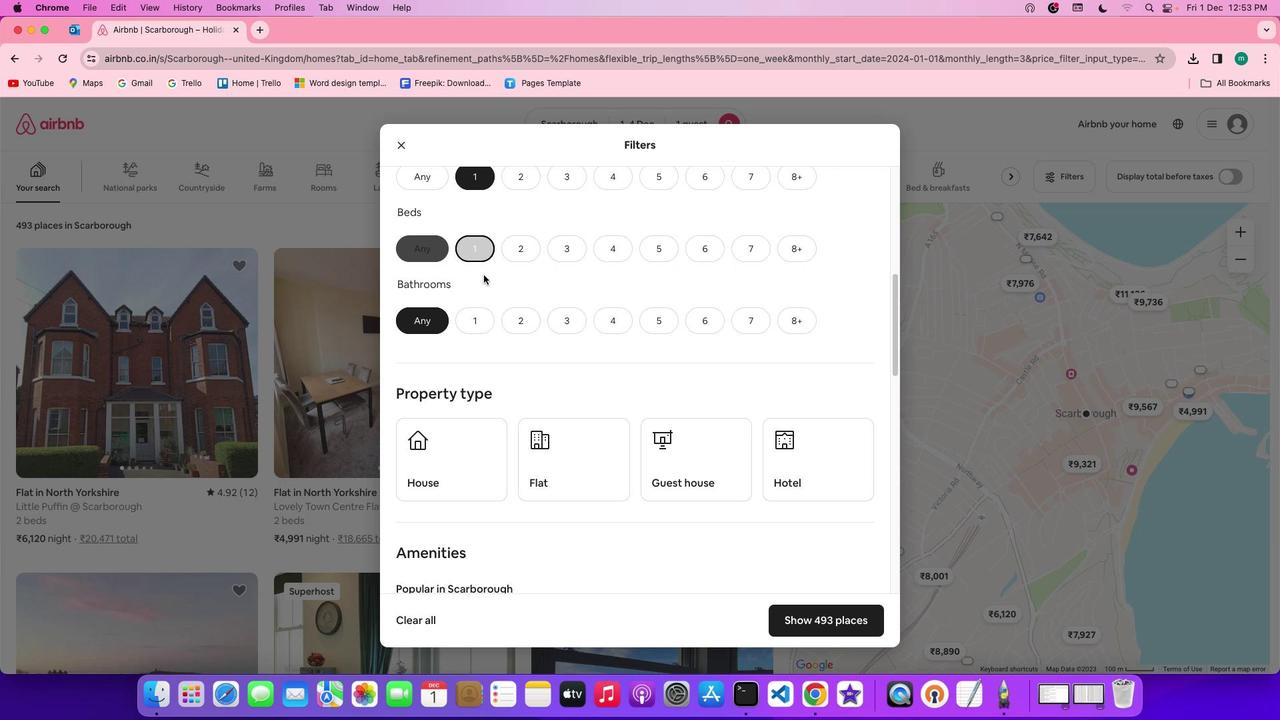 
Action: Mouse moved to (489, 336)
Screenshot: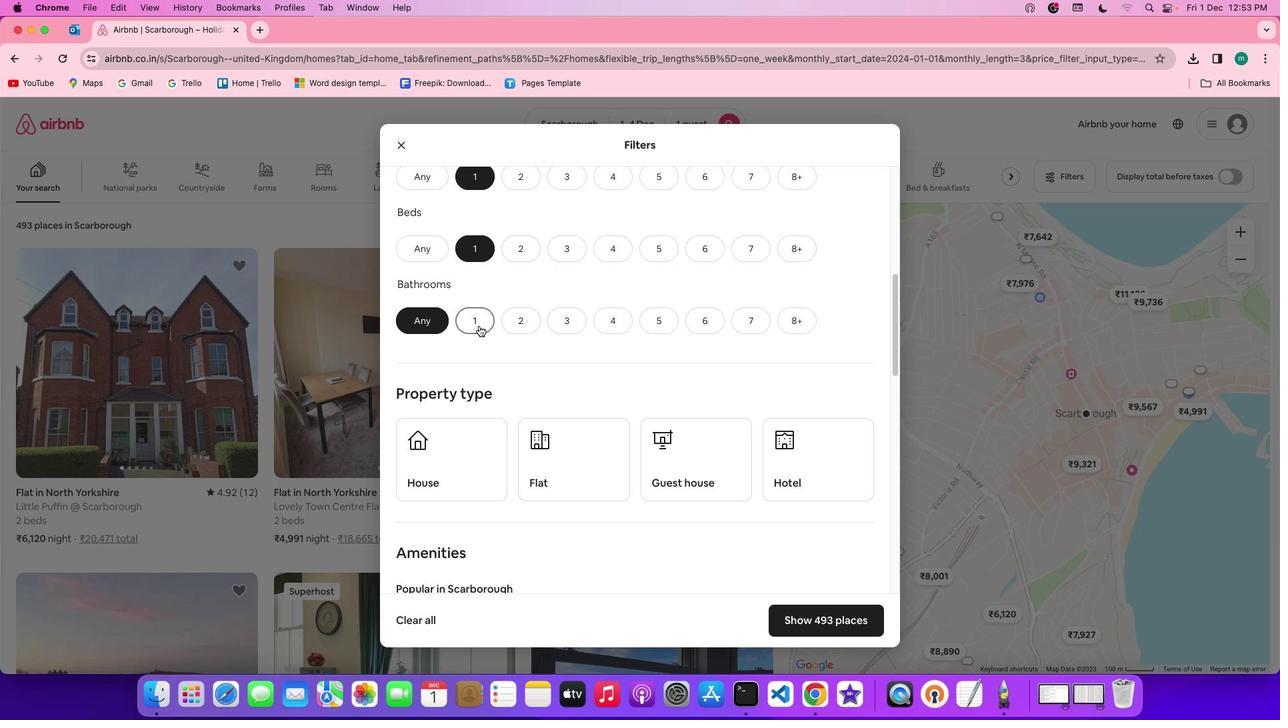 
Action: Mouse pressed left at (489, 336)
Screenshot: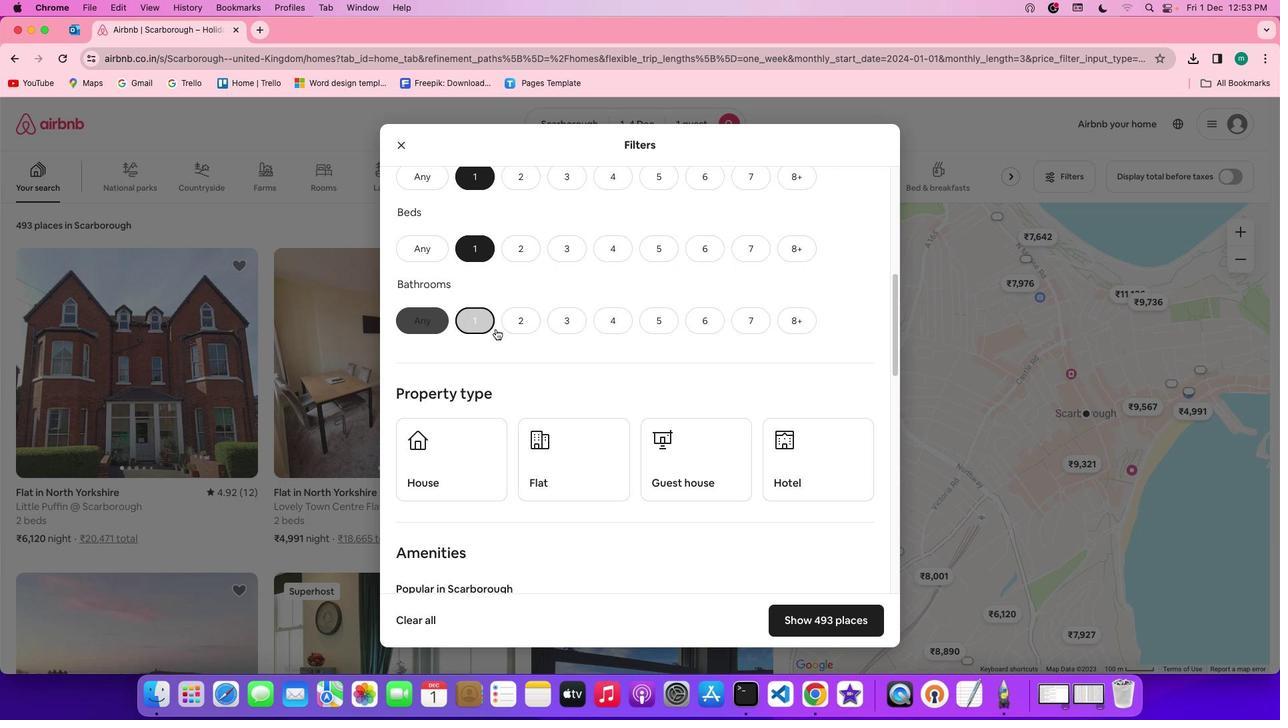 
Action: Mouse moved to (586, 338)
Screenshot: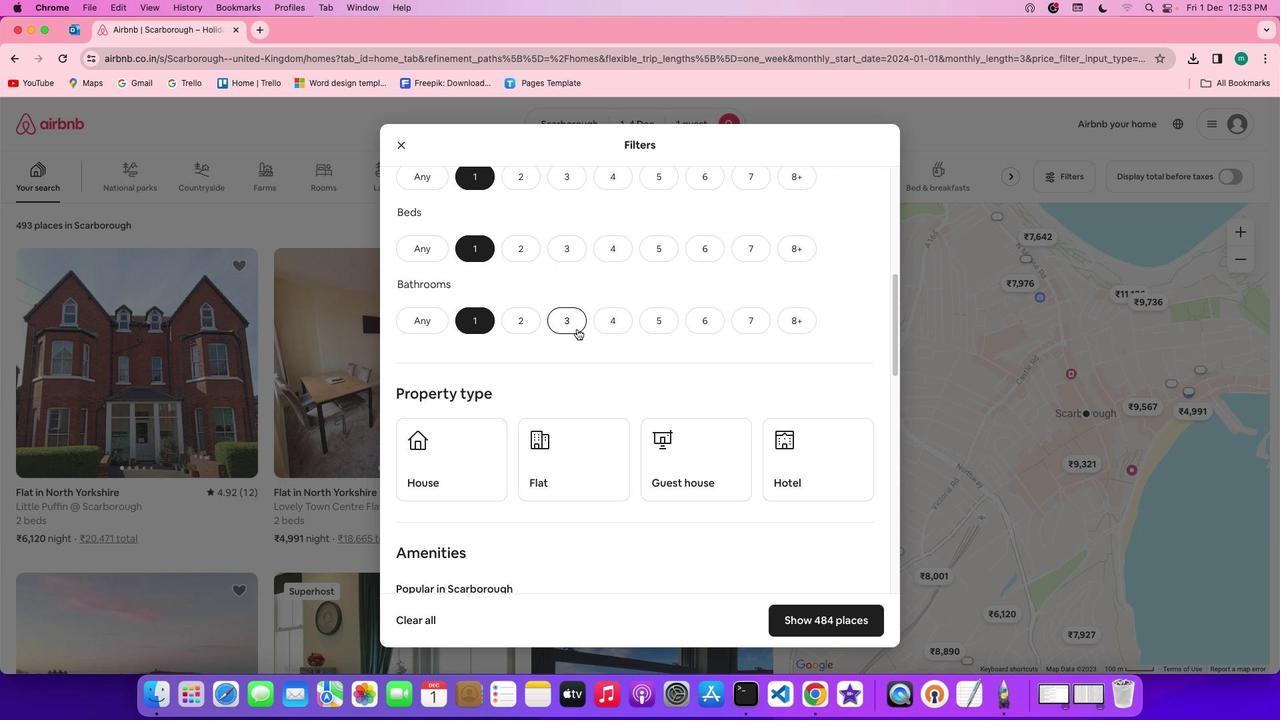 
Action: Mouse scrolled (586, 338) with delta (10, 9)
Screenshot: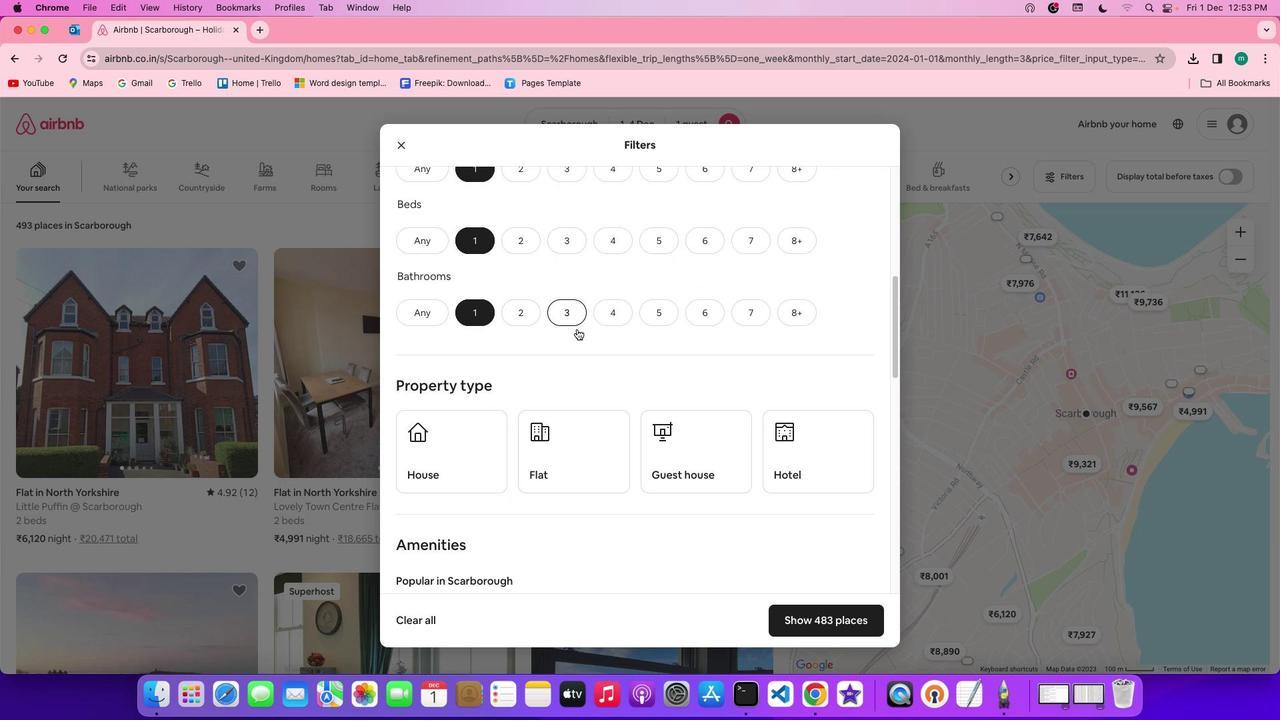 
Action: Mouse scrolled (586, 338) with delta (10, 9)
Screenshot: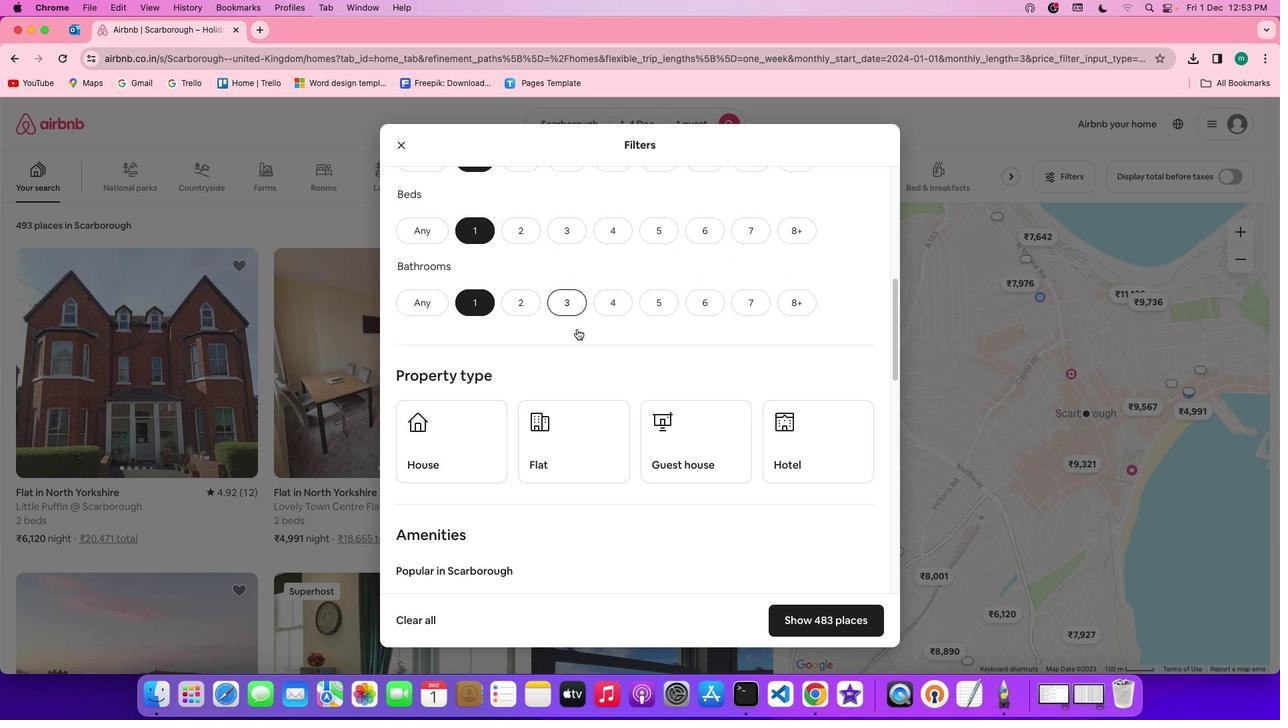 
Action: Mouse scrolled (586, 338) with delta (10, 9)
Screenshot: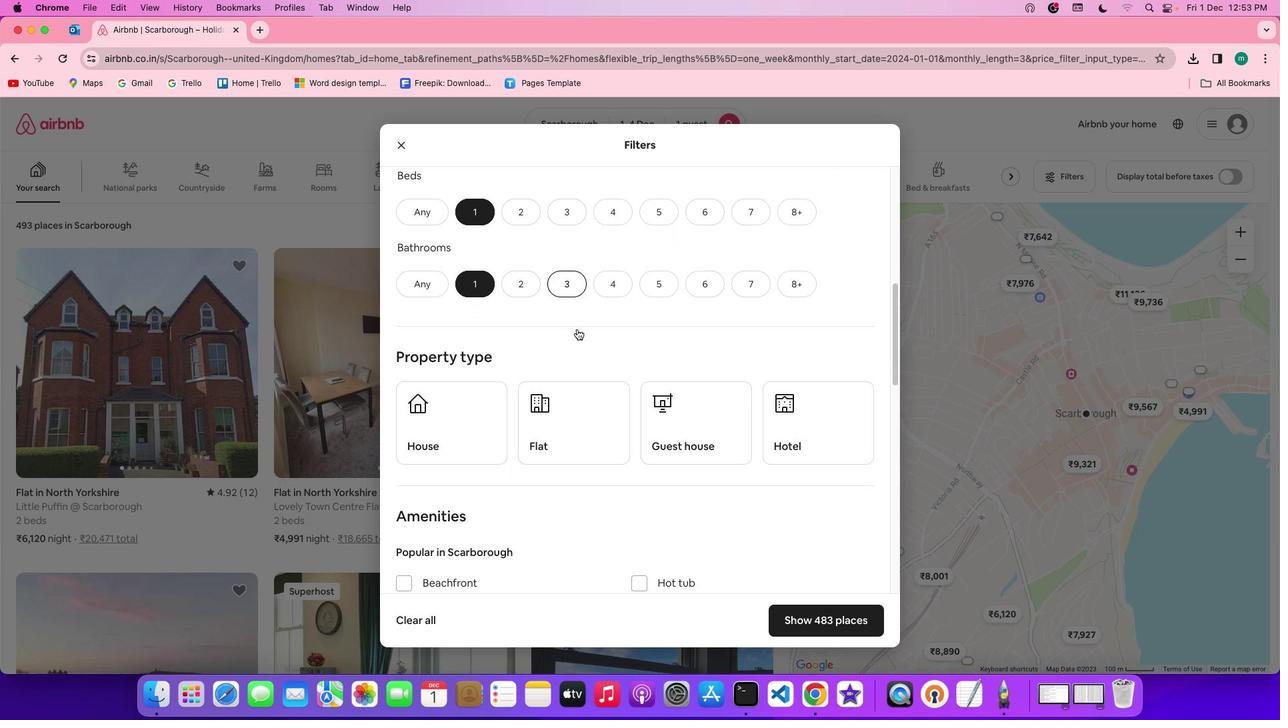 
Action: Mouse scrolled (586, 338) with delta (10, 9)
Screenshot: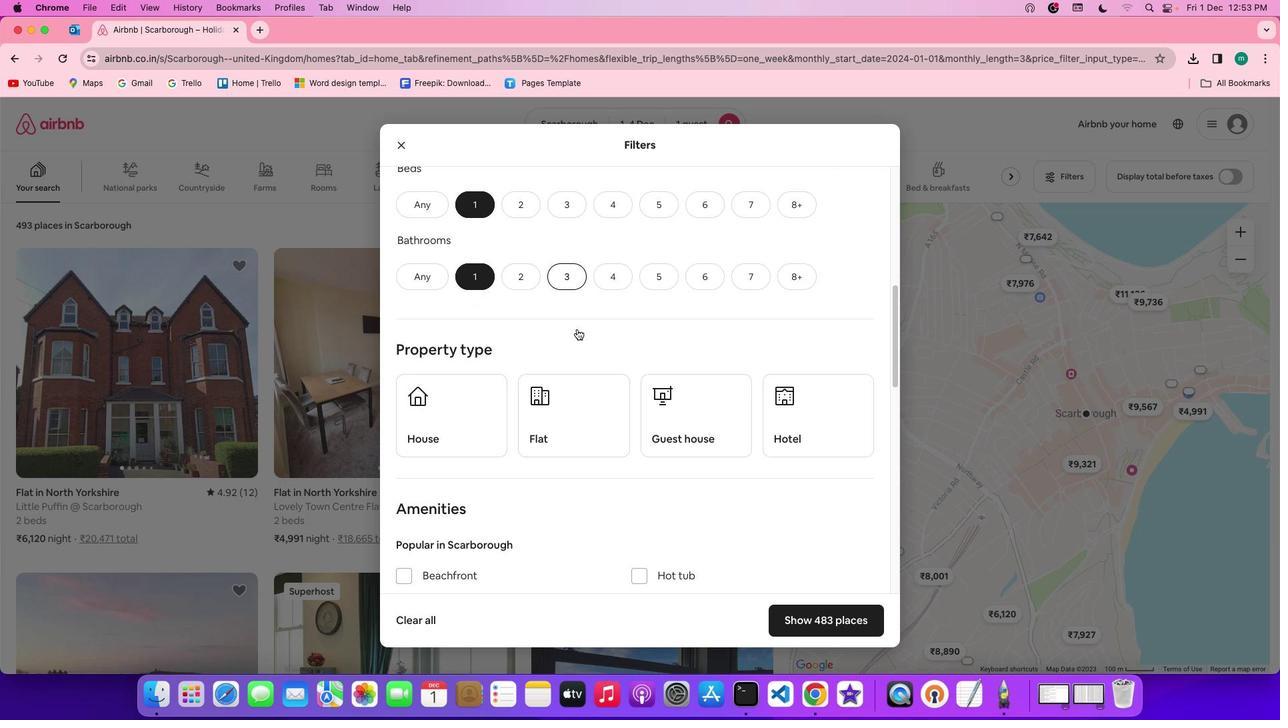 
Action: Mouse scrolled (586, 338) with delta (10, 9)
Screenshot: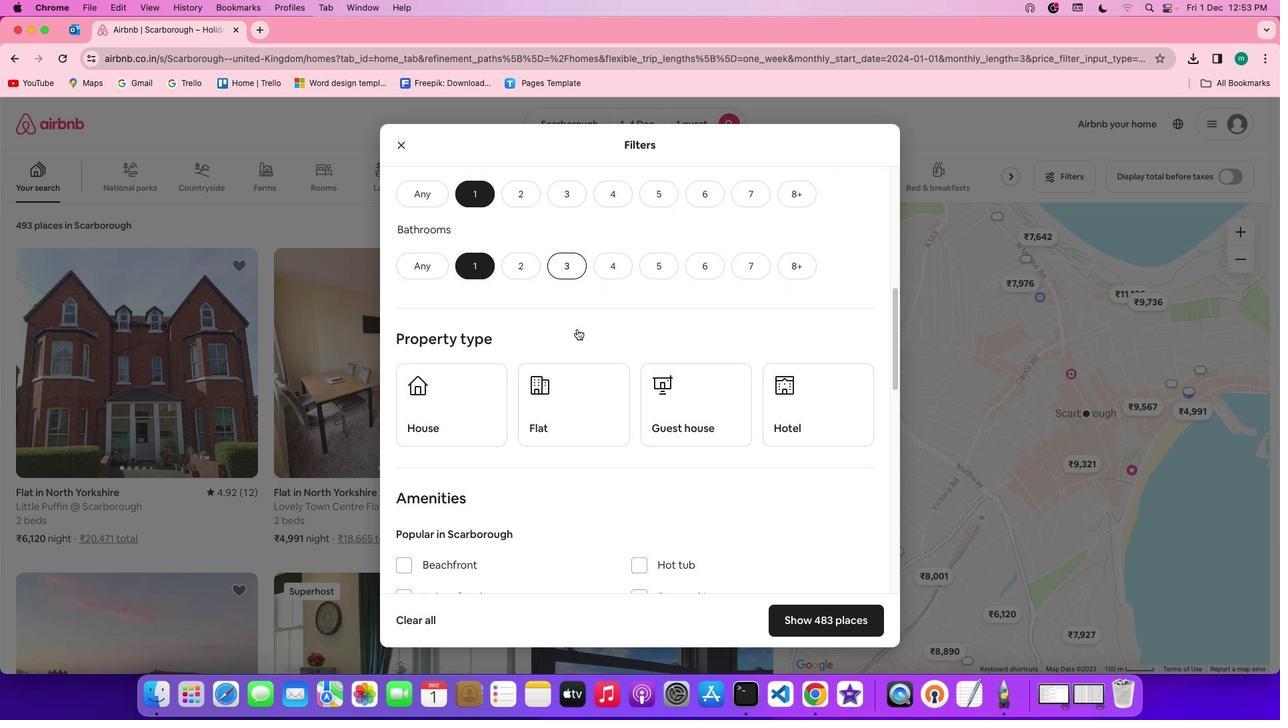 
Action: Mouse scrolled (586, 338) with delta (10, 9)
Screenshot: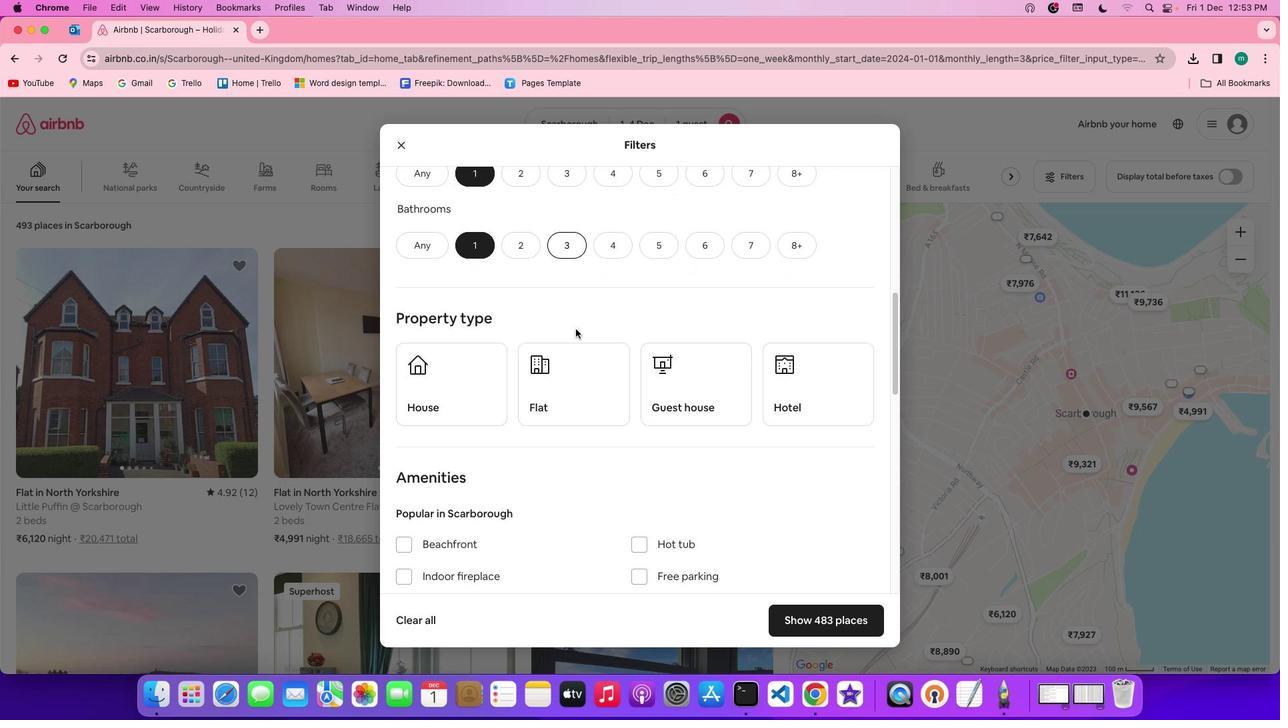
Action: Mouse moved to (574, 362)
Screenshot: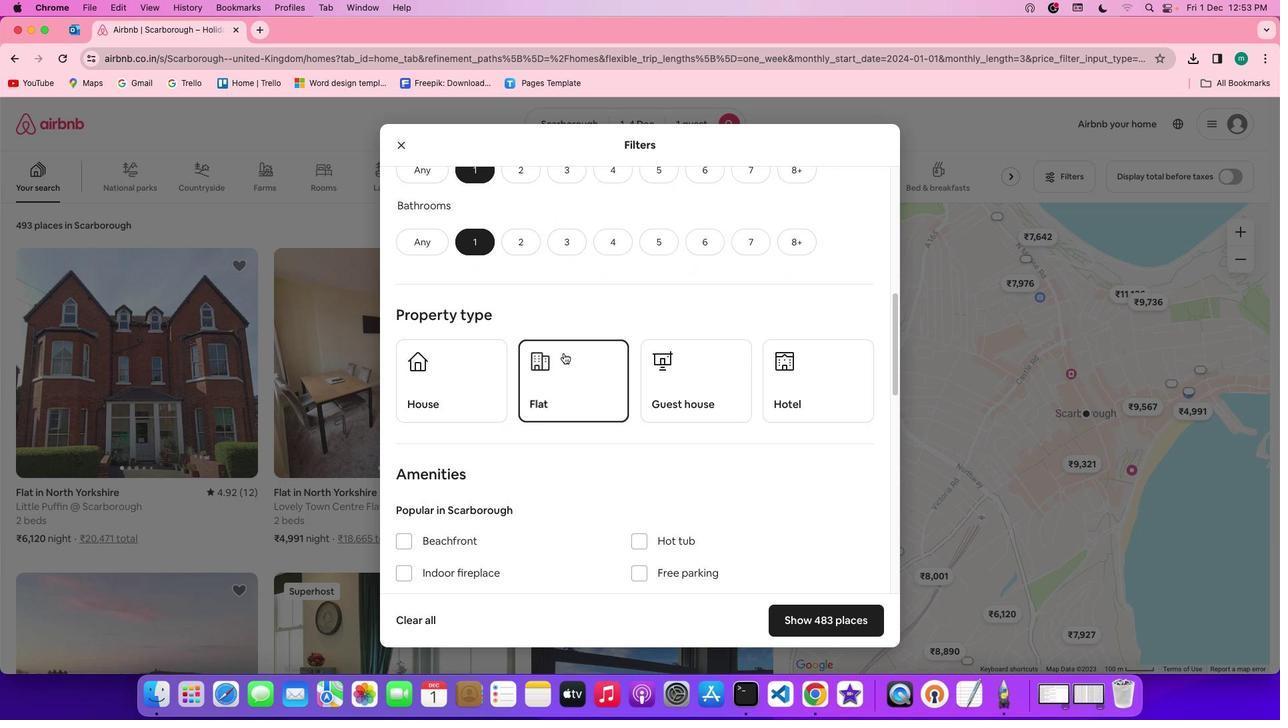 
Action: Mouse pressed left at (574, 362)
Screenshot: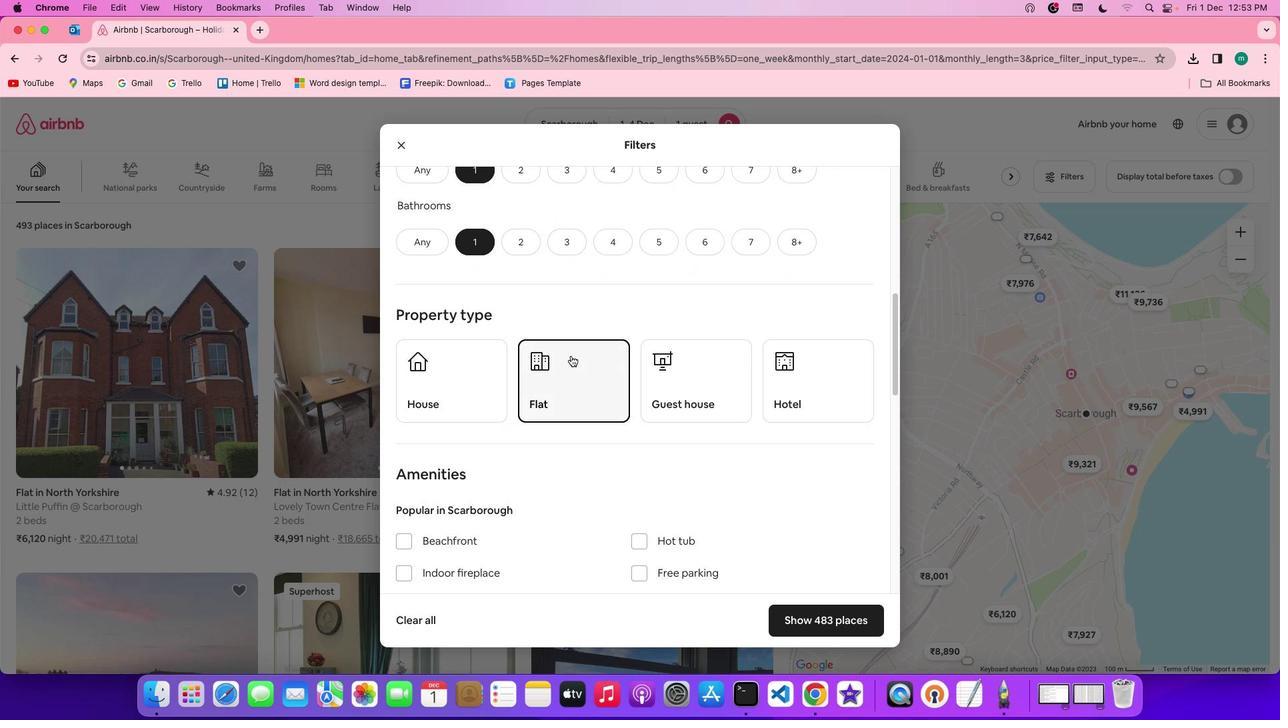 
Action: Mouse moved to (669, 377)
Screenshot: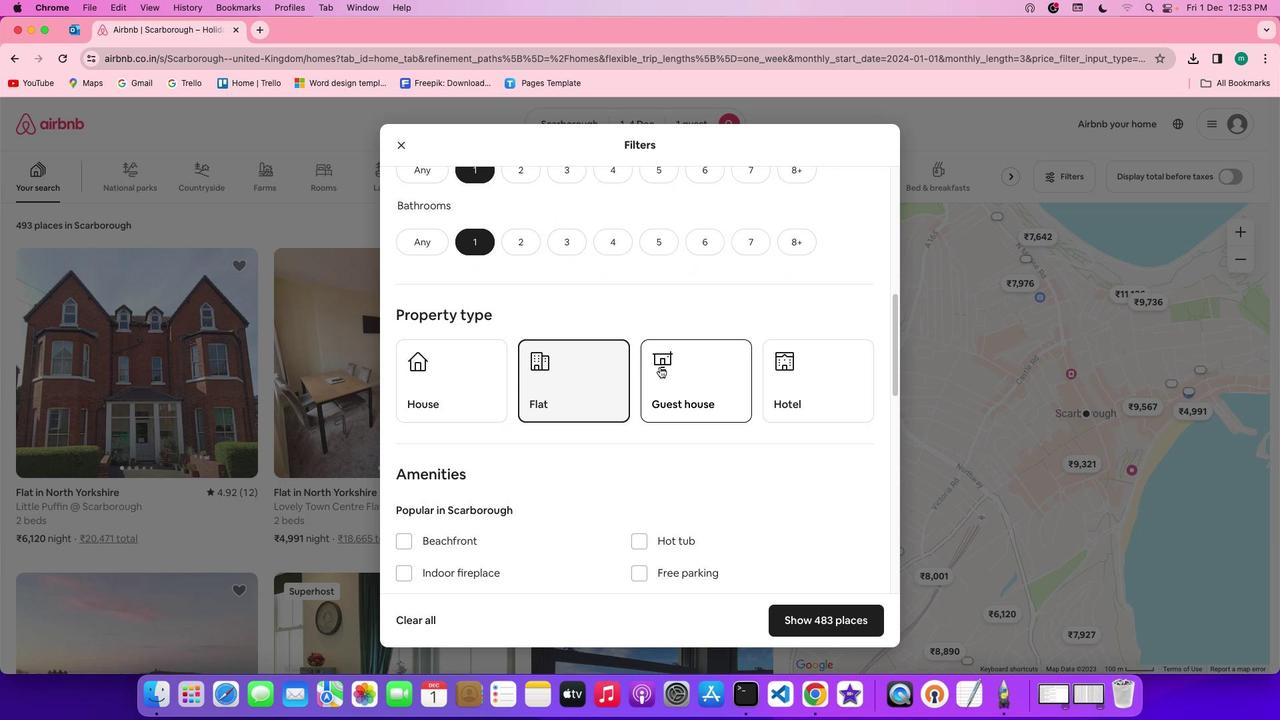 
Action: Mouse scrolled (669, 377) with delta (10, 9)
Screenshot: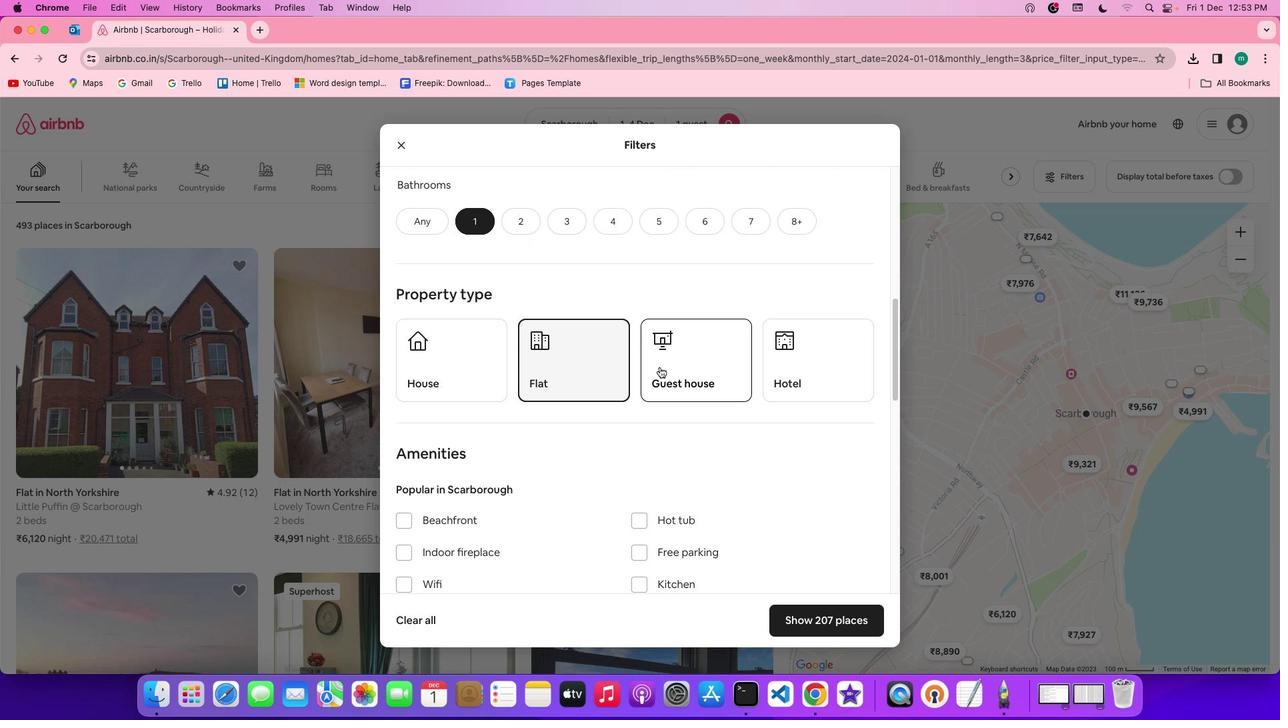 
Action: Mouse scrolled (669, 377) with delta (10, 9)
Screenshot: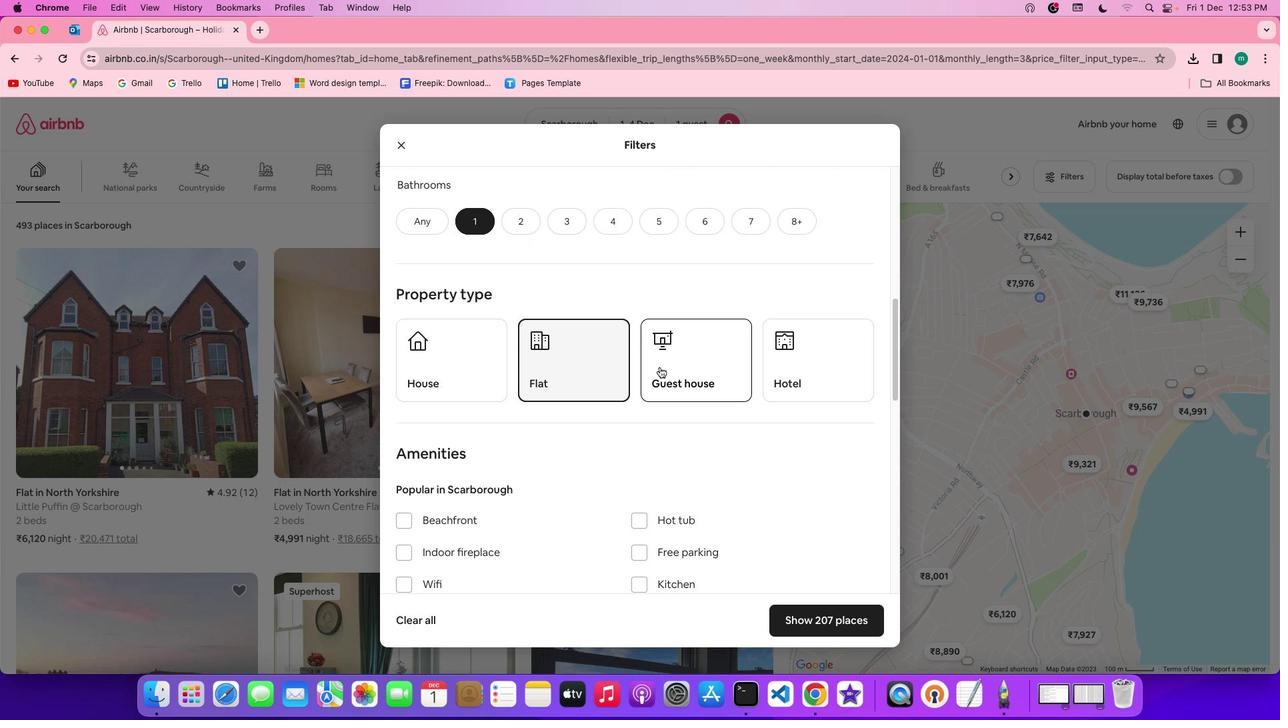
Action: Mouse scrolled (669, 377) with delta (10, 9)
Screenshot: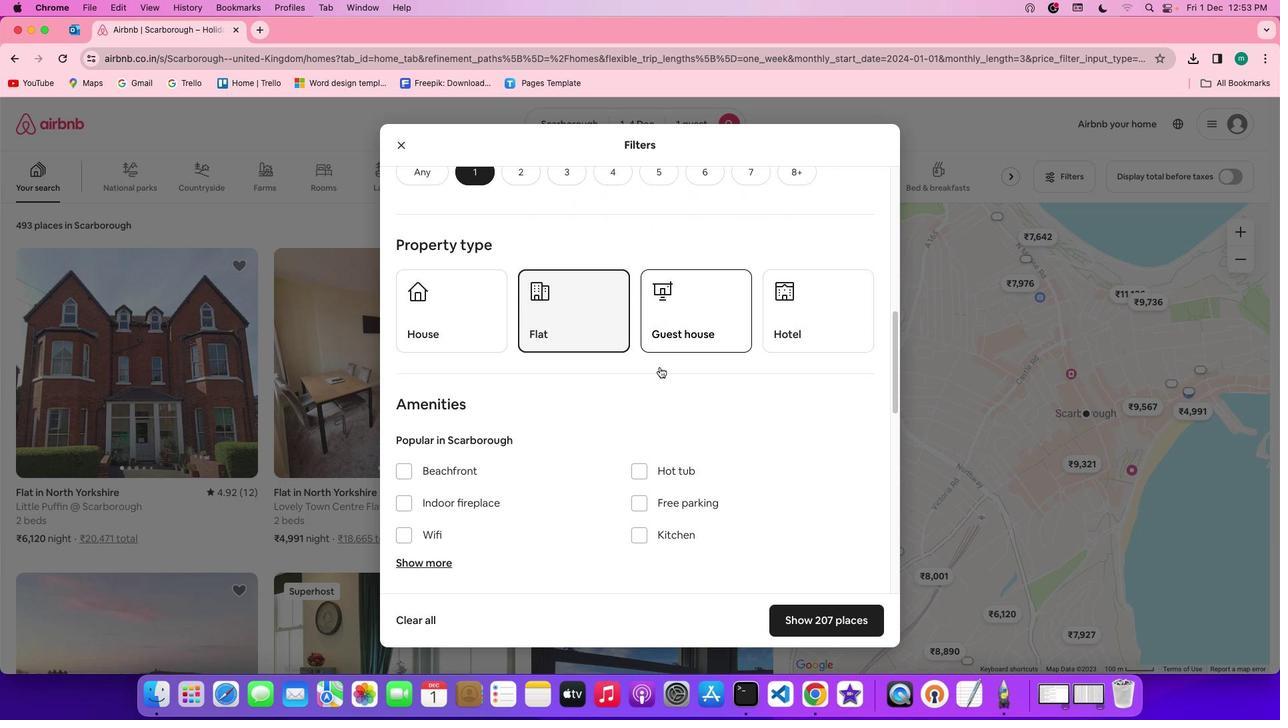 
Action: Mouse moved to (708, 400)
Screenshot: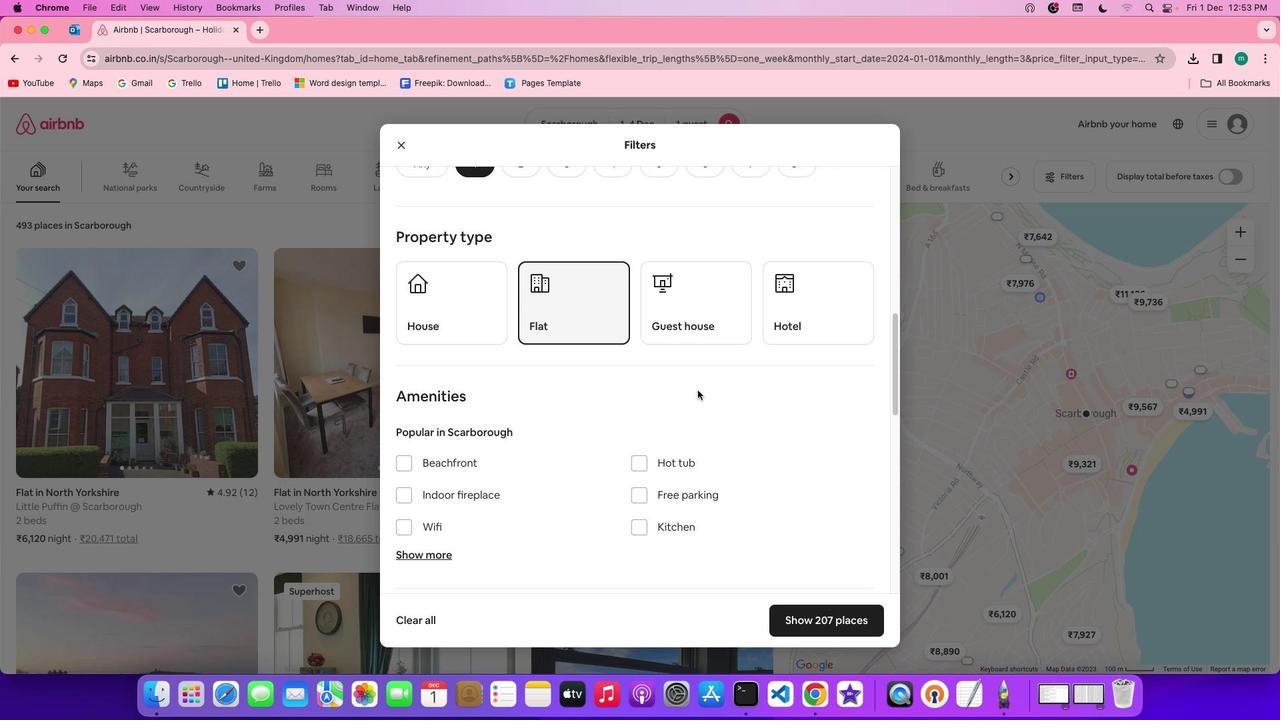 
Action: Mouse scrolled (708, 400) with delta (10, 9)
Screenshot: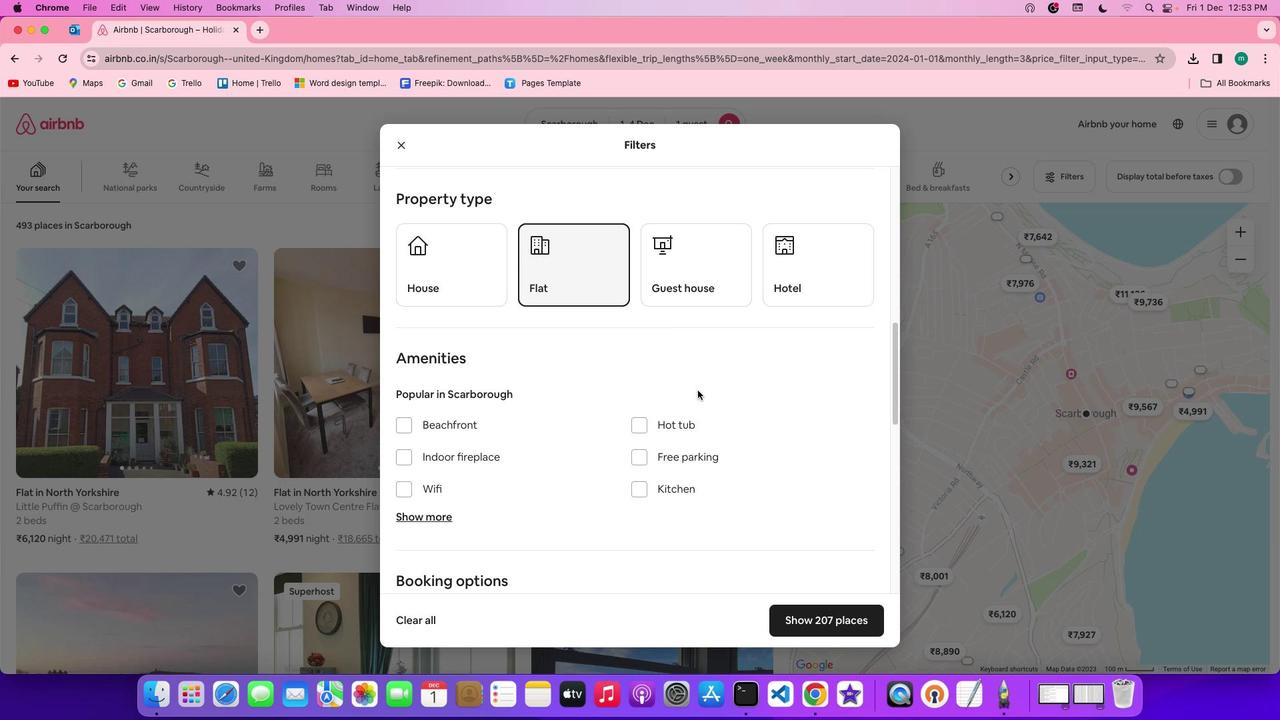 
Action: Mouse scrolled (708, 400) with delta (10, 9)
Screenshot: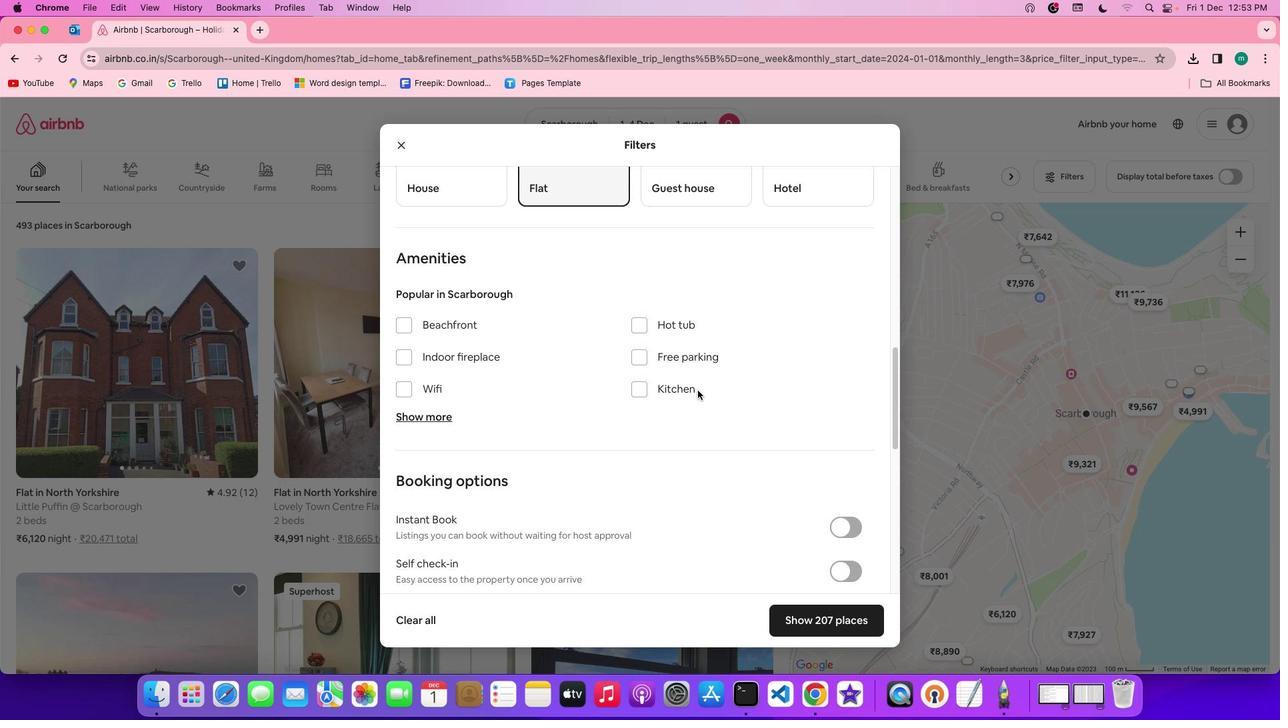 
Action: Mouse scrolled (708, 400) with delta (10, 8)
Screenshot: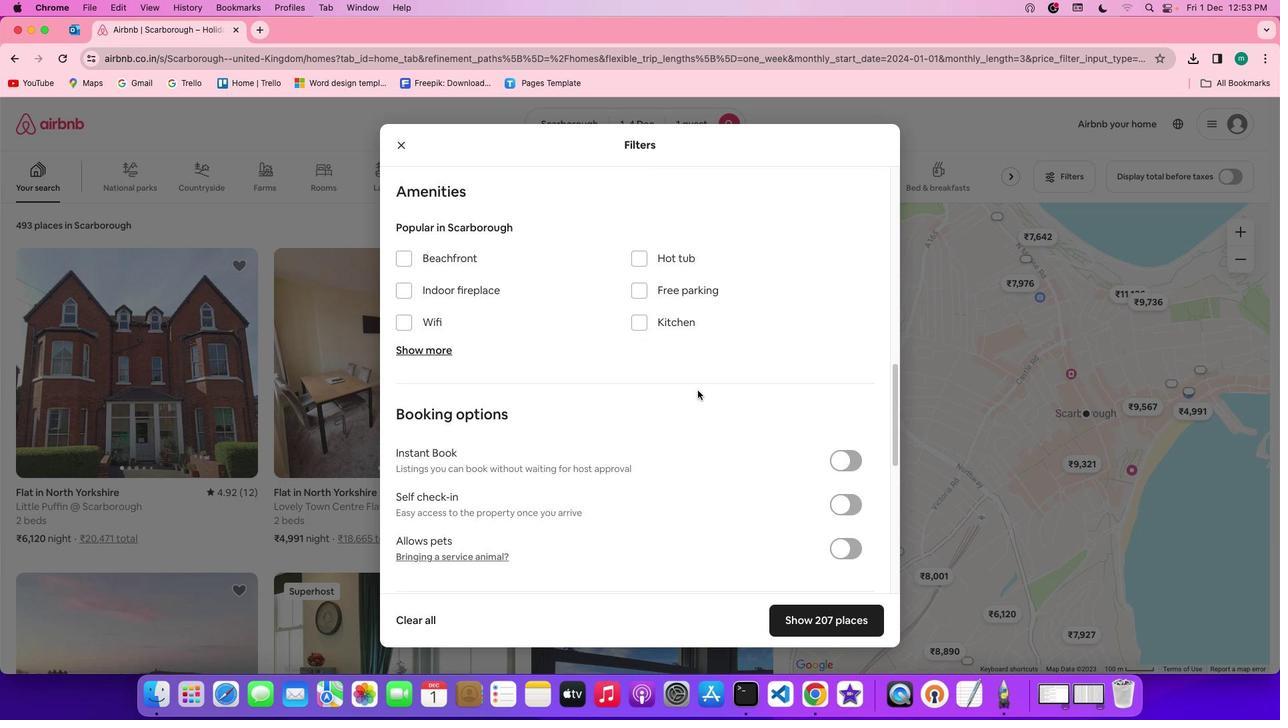 
Action: Mouse scrolled (708, 400) with delta (10, 7)
Screenshot: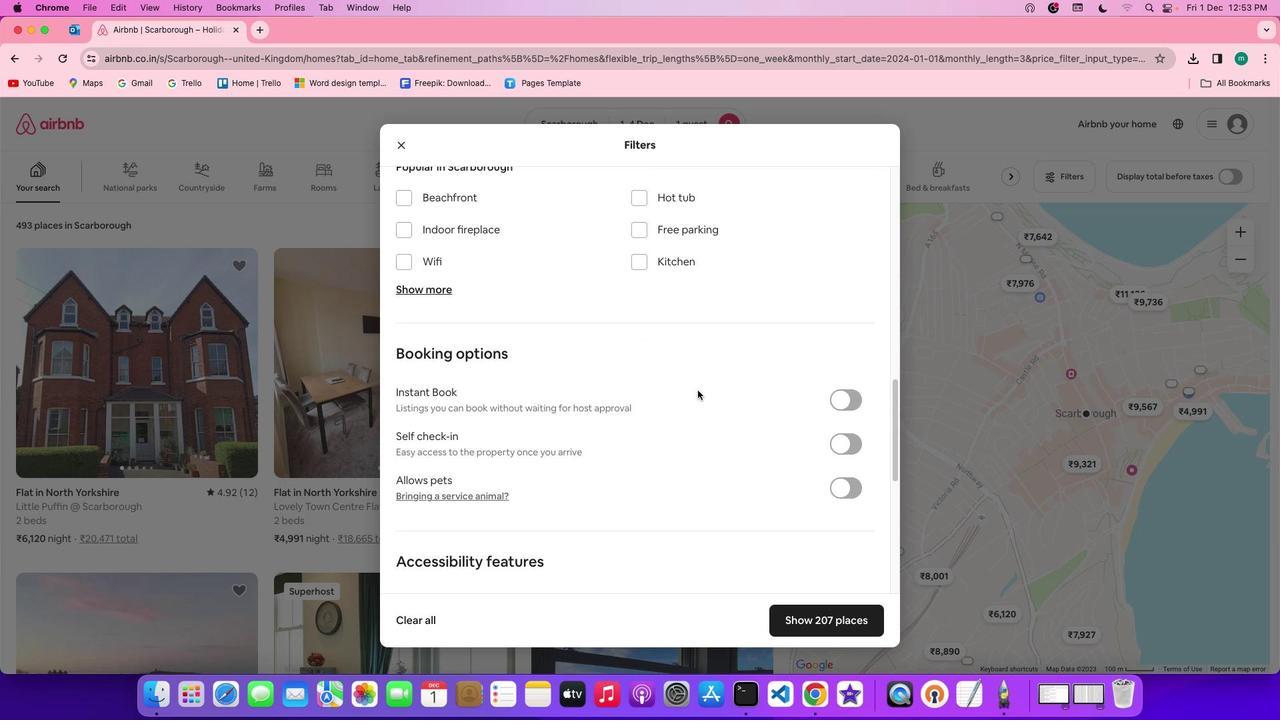 
Action: Mouse scrolled (708, 400) with delta (10, 7)
Screenshot: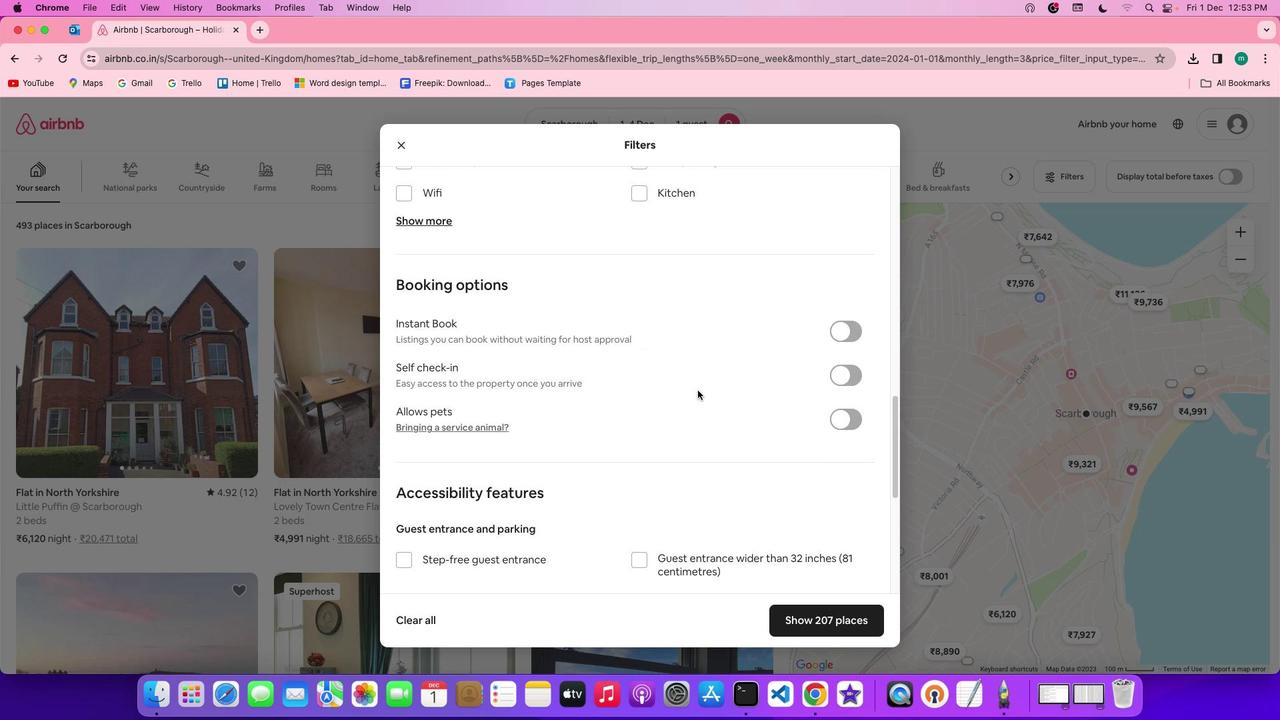 
Action: Mouse scrolled (708, 400) with delta (10, 9)
Screenshot: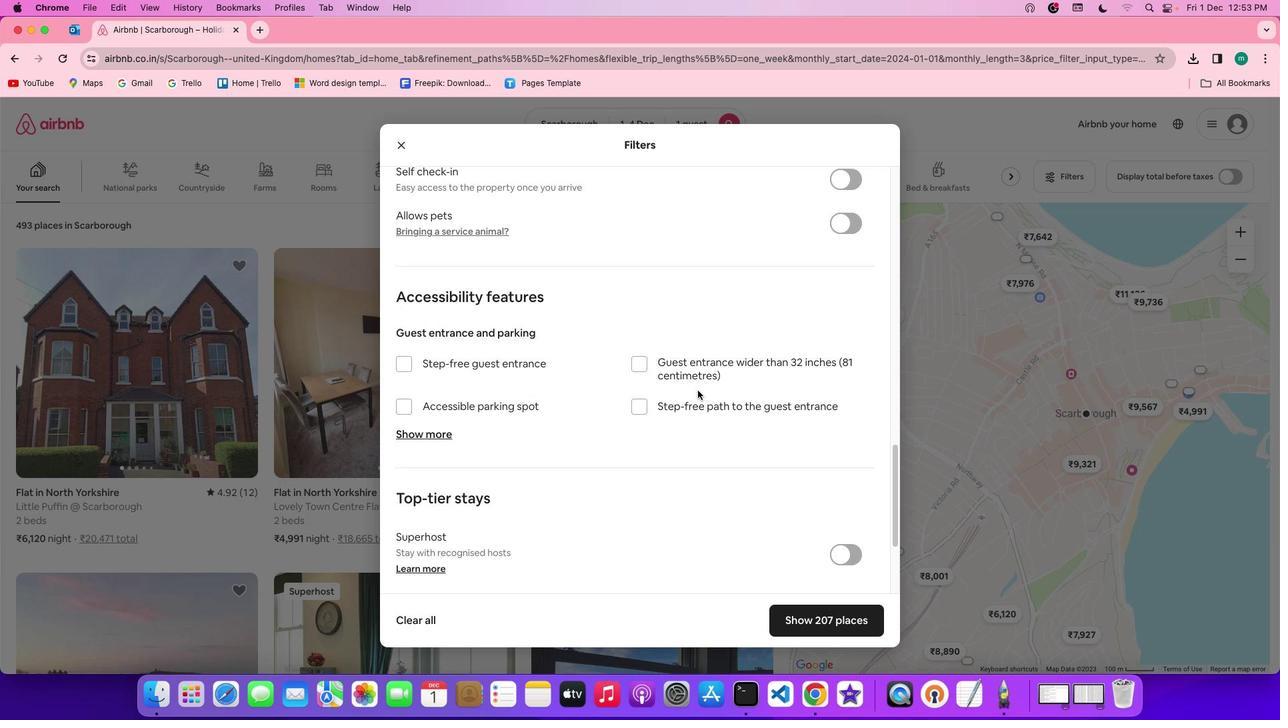 
Action: Mouse scrolled (708, 400) with delta (10, 9)
Screenshot: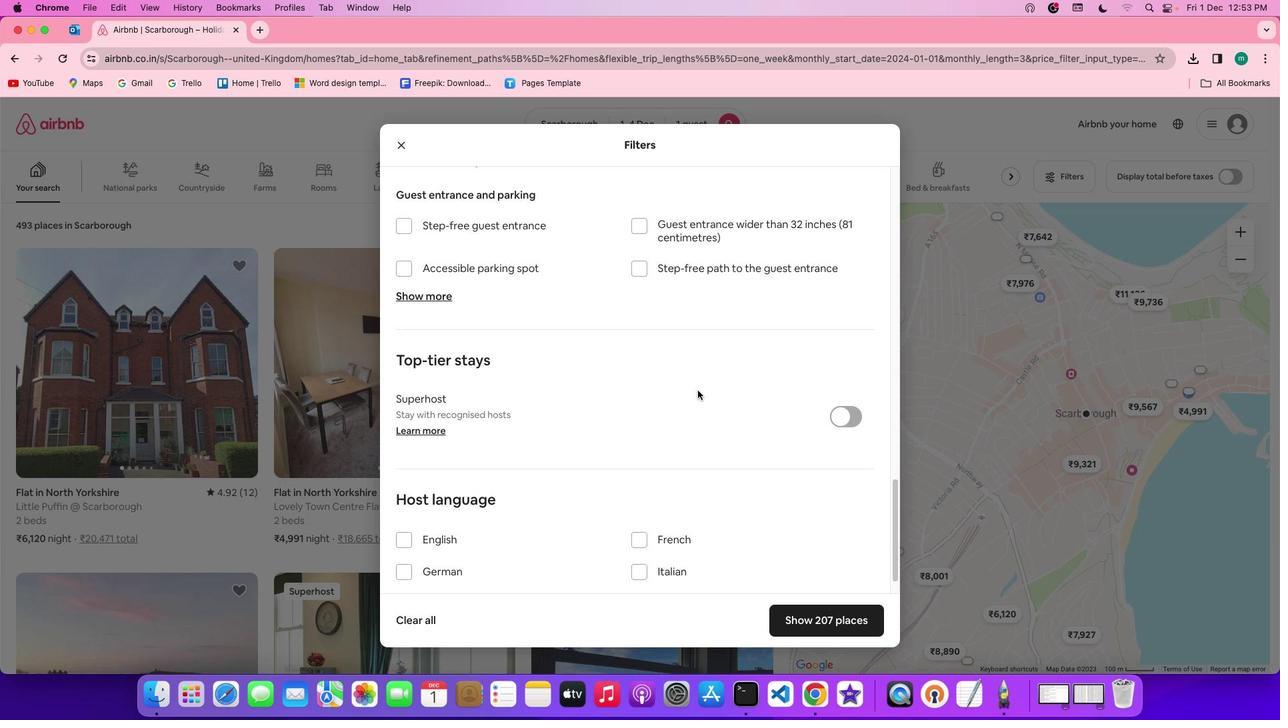 
Action: Mouse scrolled (708, 400) with delta (10, 8)
Screenshot: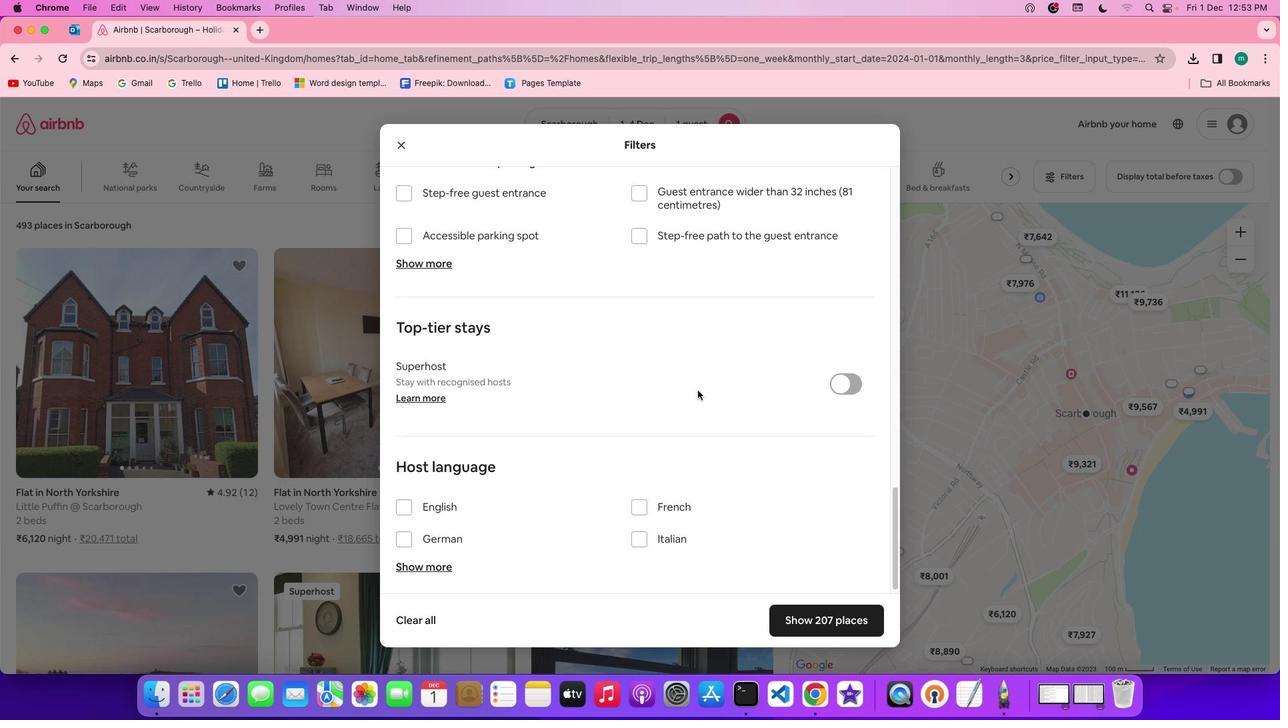 
Action: Mouse scrolled (708, 400) with delta (10, 6)
Screenshot: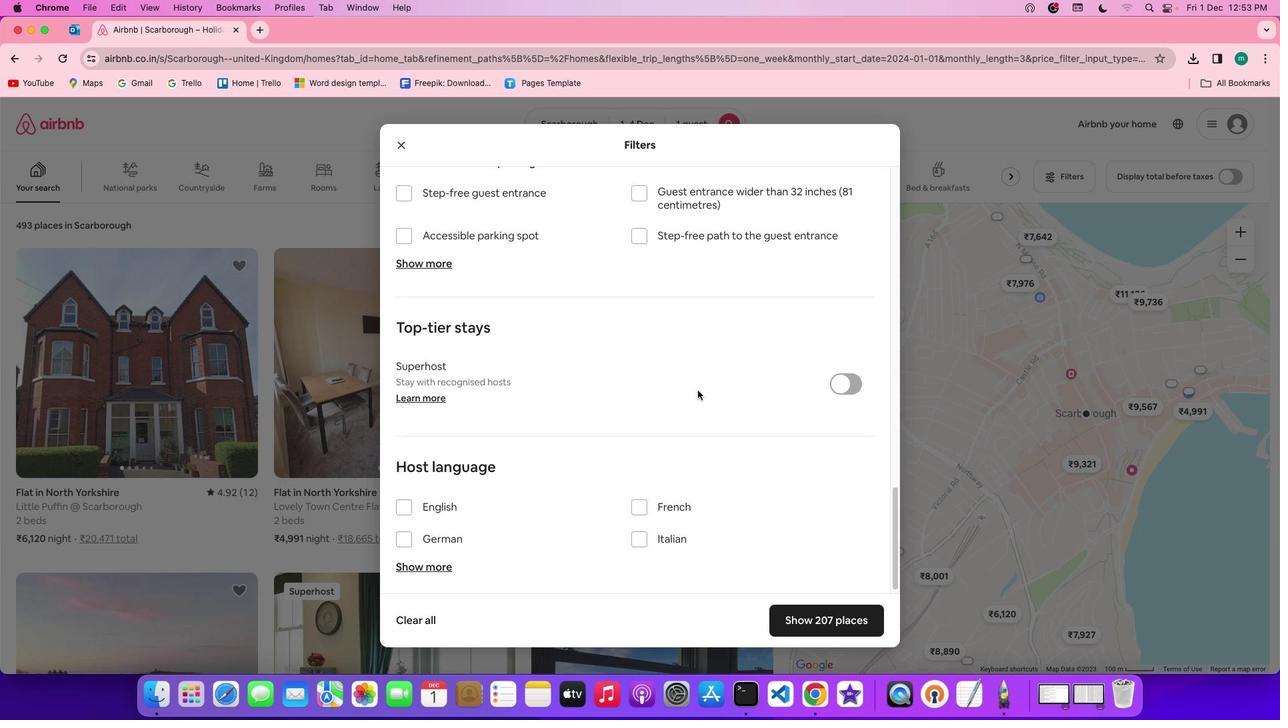 
Action: Mouse scrolled (708, 400) with delta (10, 6)
Screenshot: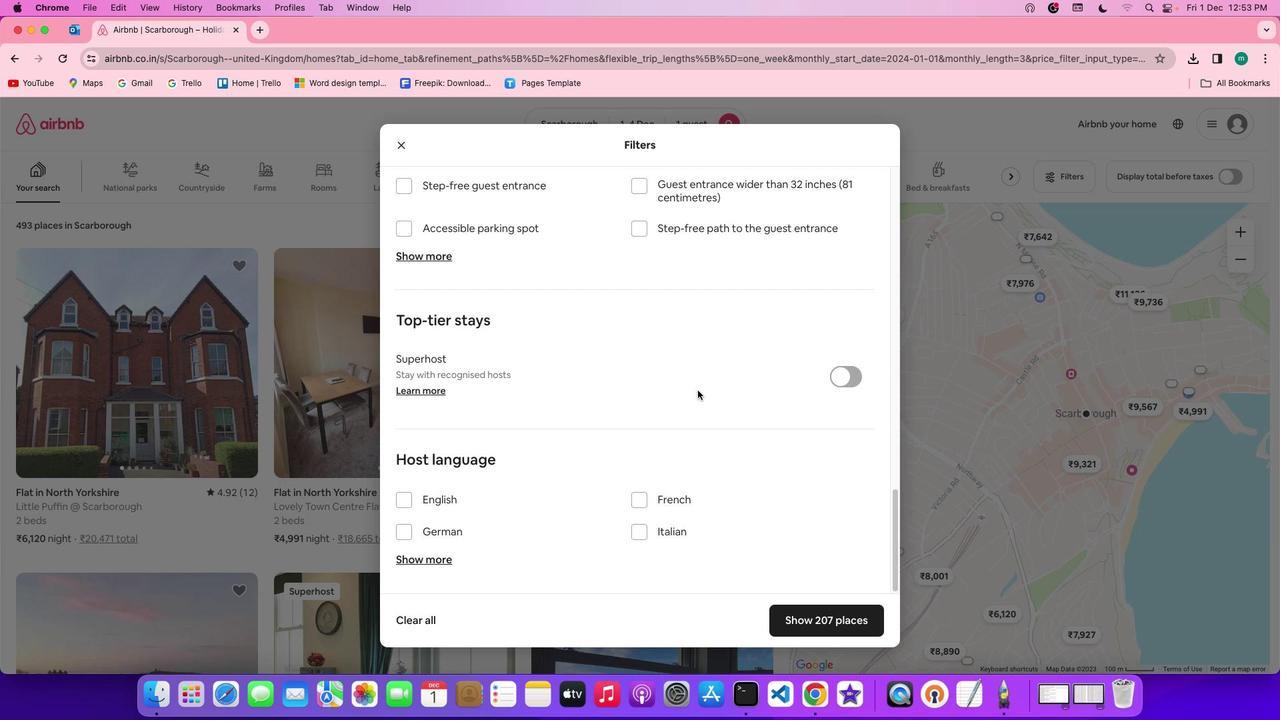 
Action: Mouse scrolled (708, 400) with delta (10, 9)
Screenshot: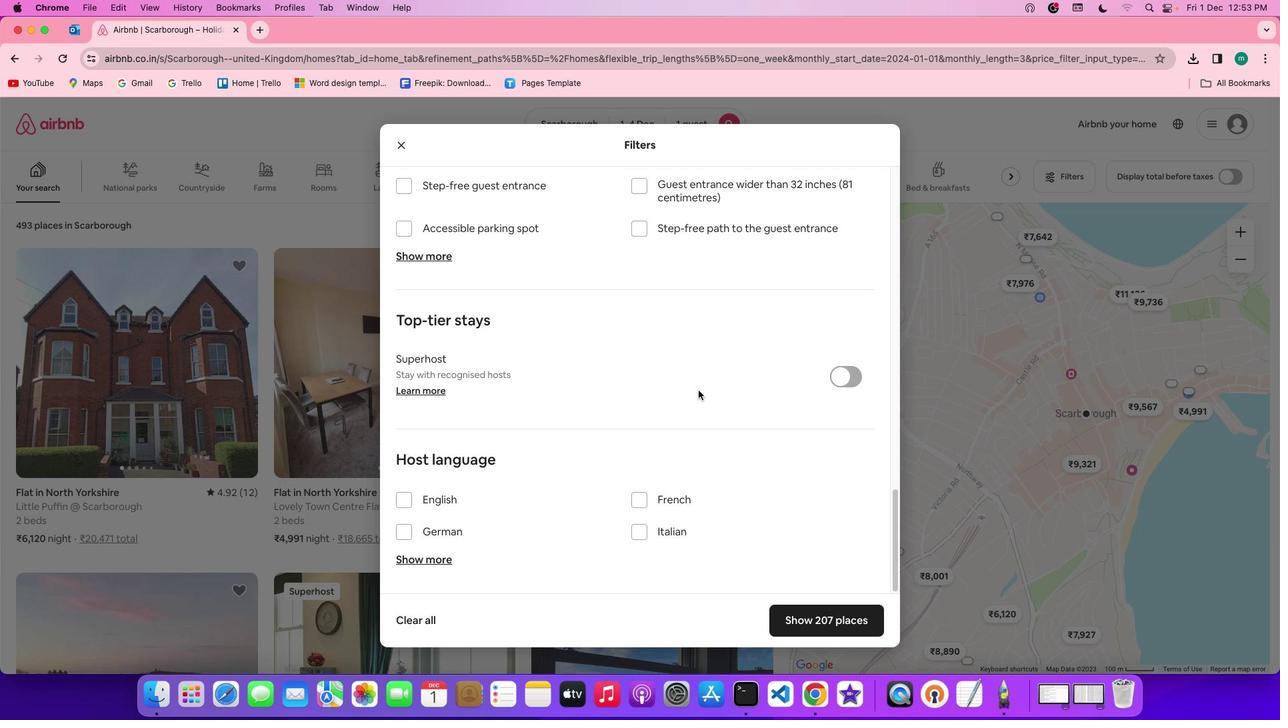 
Action: Mouse moved to (708, 400)
Screenshot: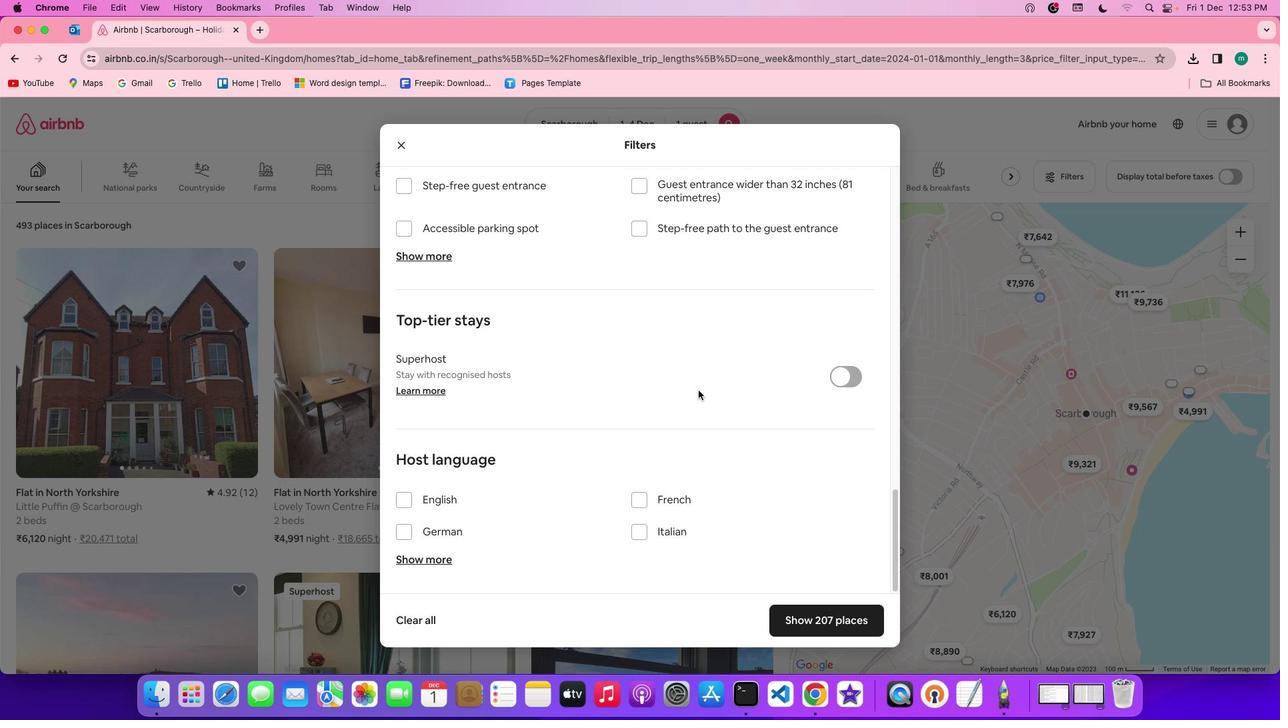 
Action: Mouse scrolled (708, 400) with delta (10, 9)
Screenshot: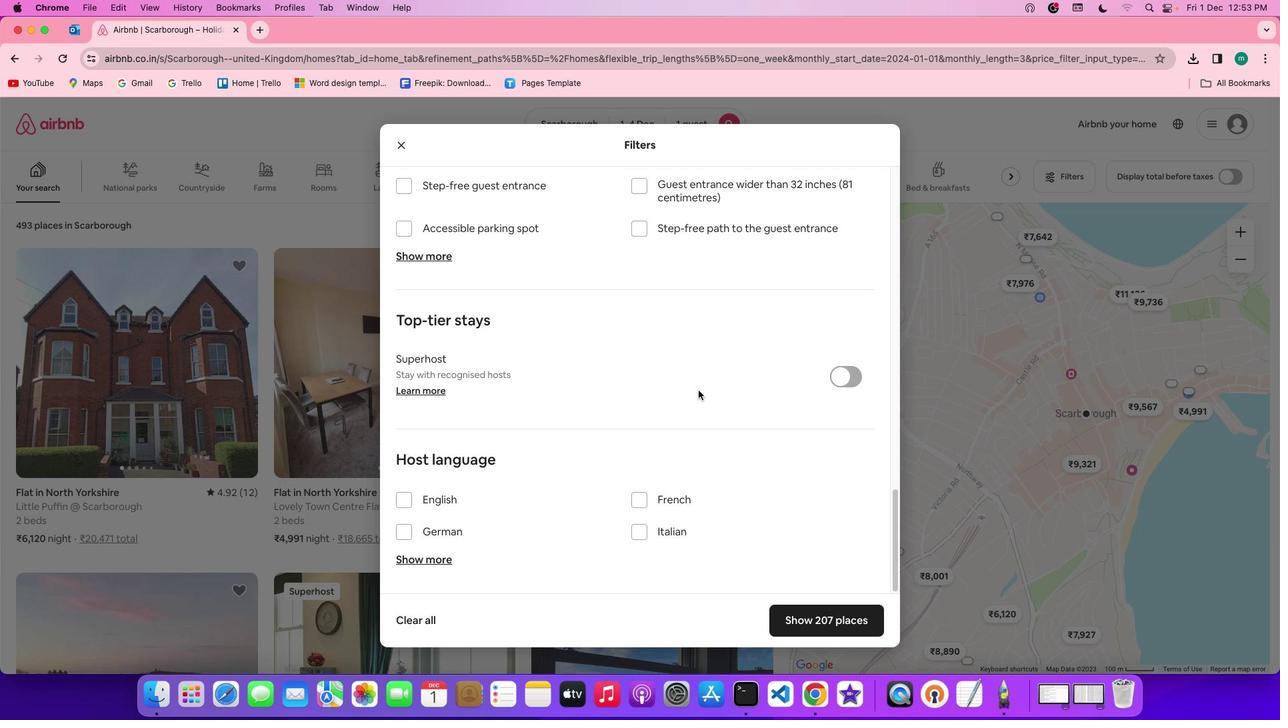 
Action: Mouse moved to (708, 400)
Screenshot: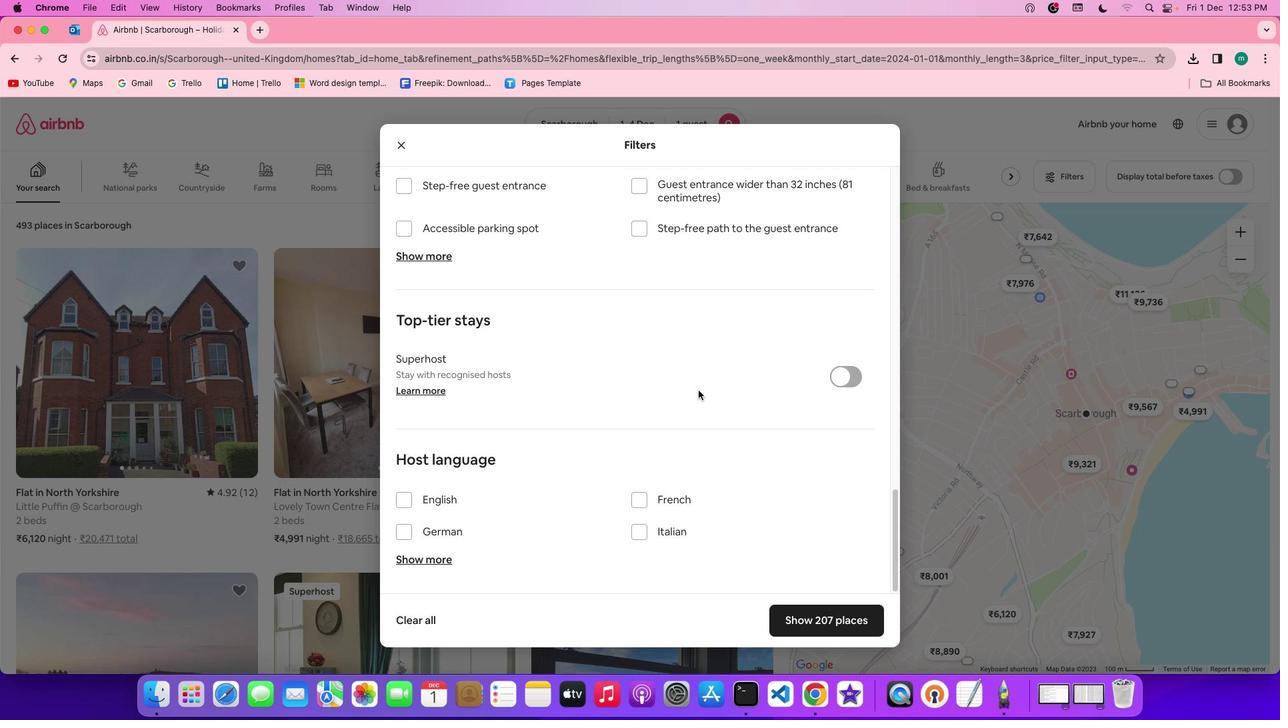 
Action: Mouse scrolled (708, 400) with delta (10, 7)
Screenshot: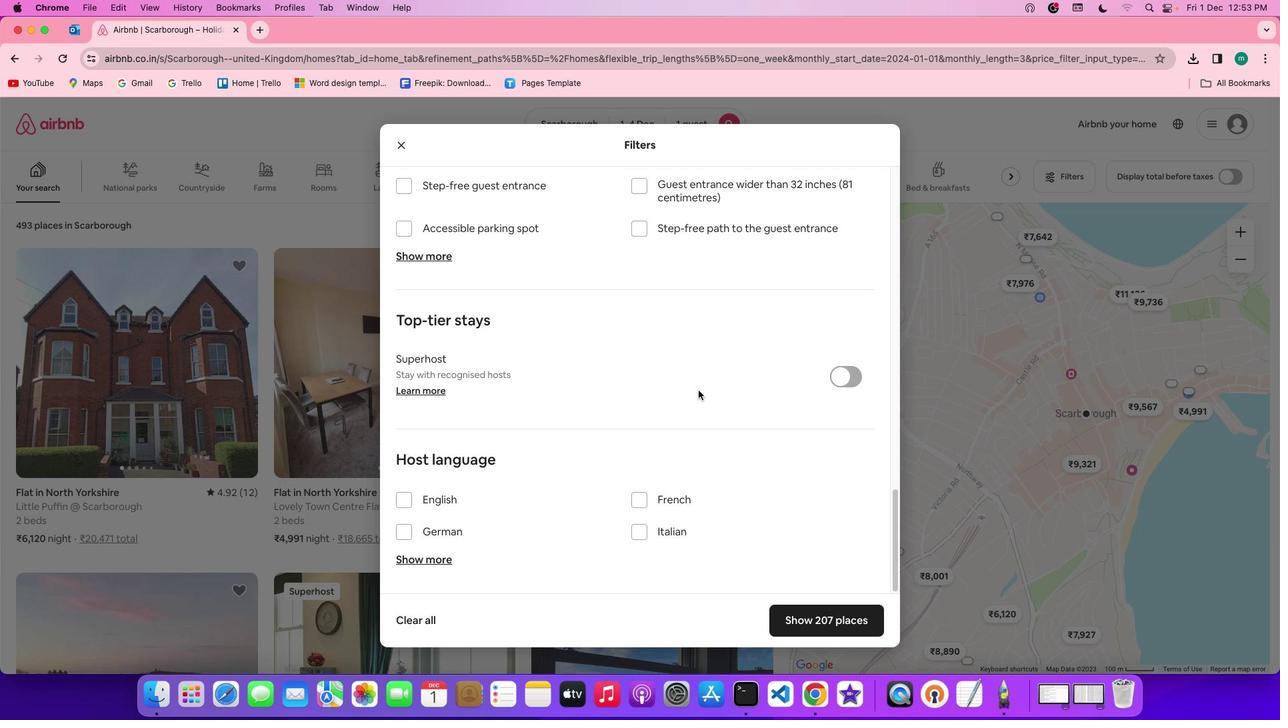 
Action: Mouse scrolled (708, 400) with delta (10, 6)
Screenshot: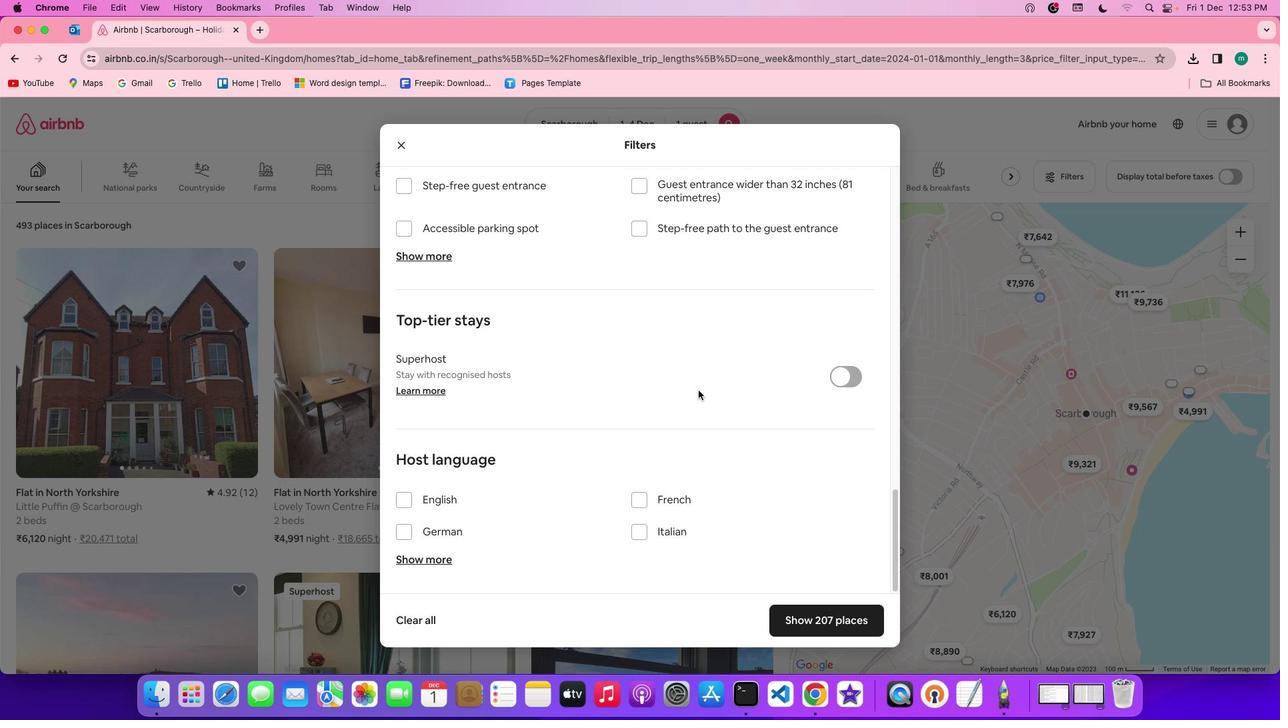 
Action: Mouse scrolled (708, 400) with delta (10, 6)
Screenshot: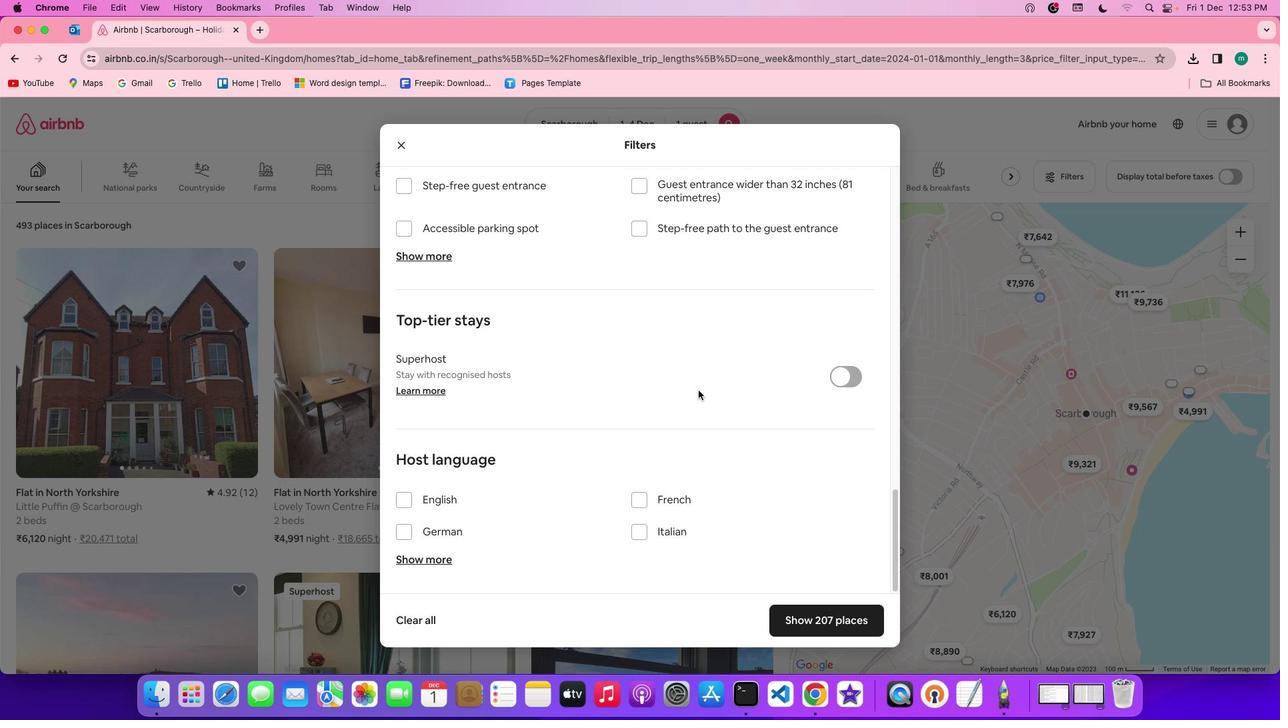 
Action: Mouse scrolled (708, 400) with delta (10, 6)
Screenshot: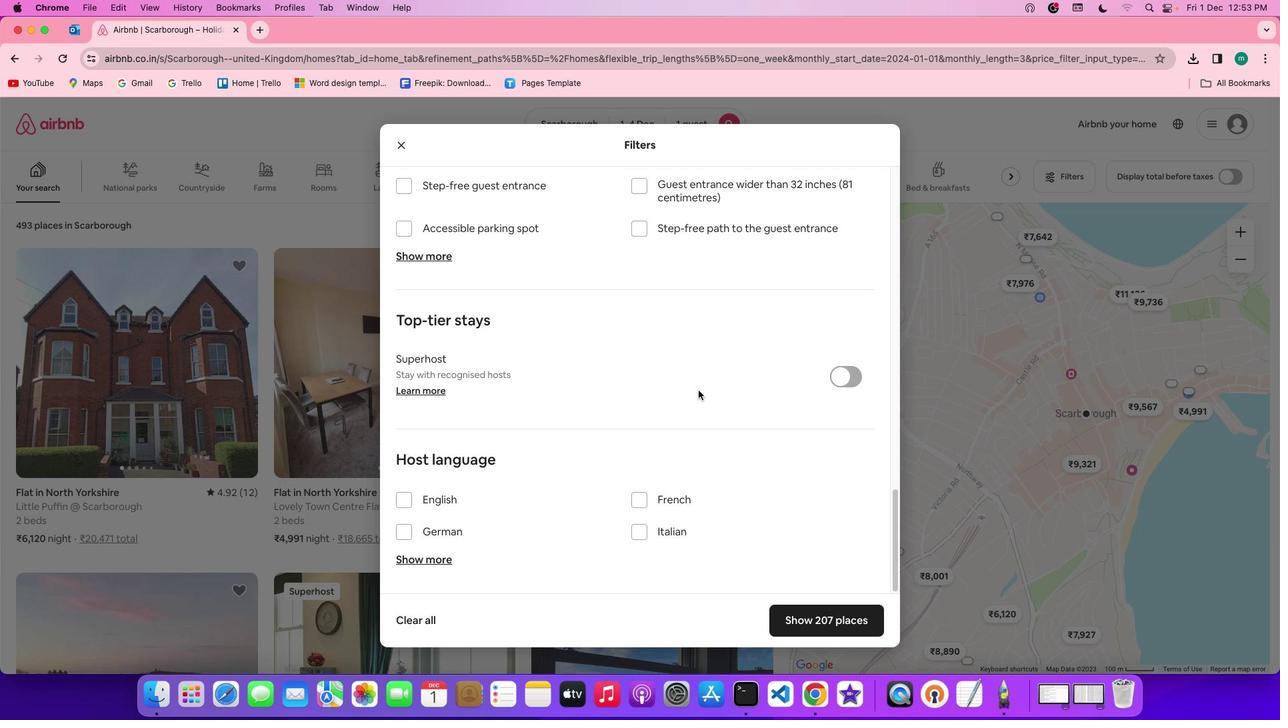 
Action: Mouse moved to (815, 616)
Screenshot: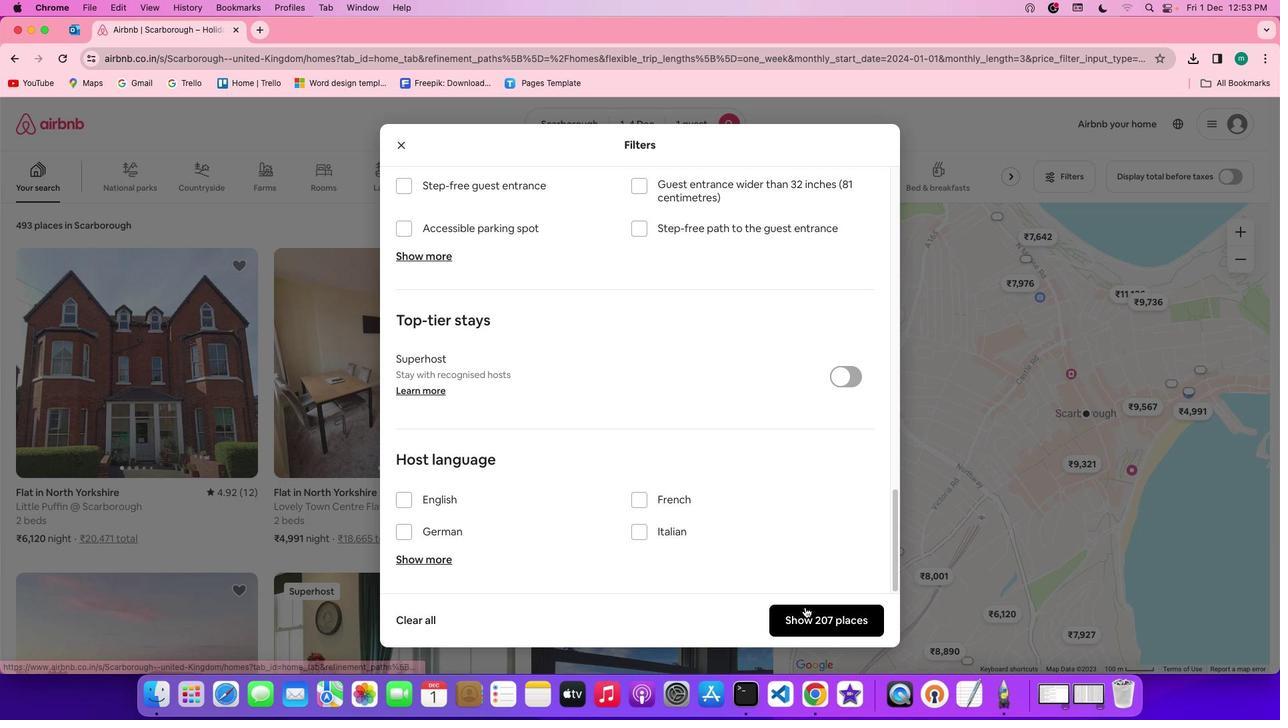 
Action: Mouse pressed left at (815, 616)
Screenshot: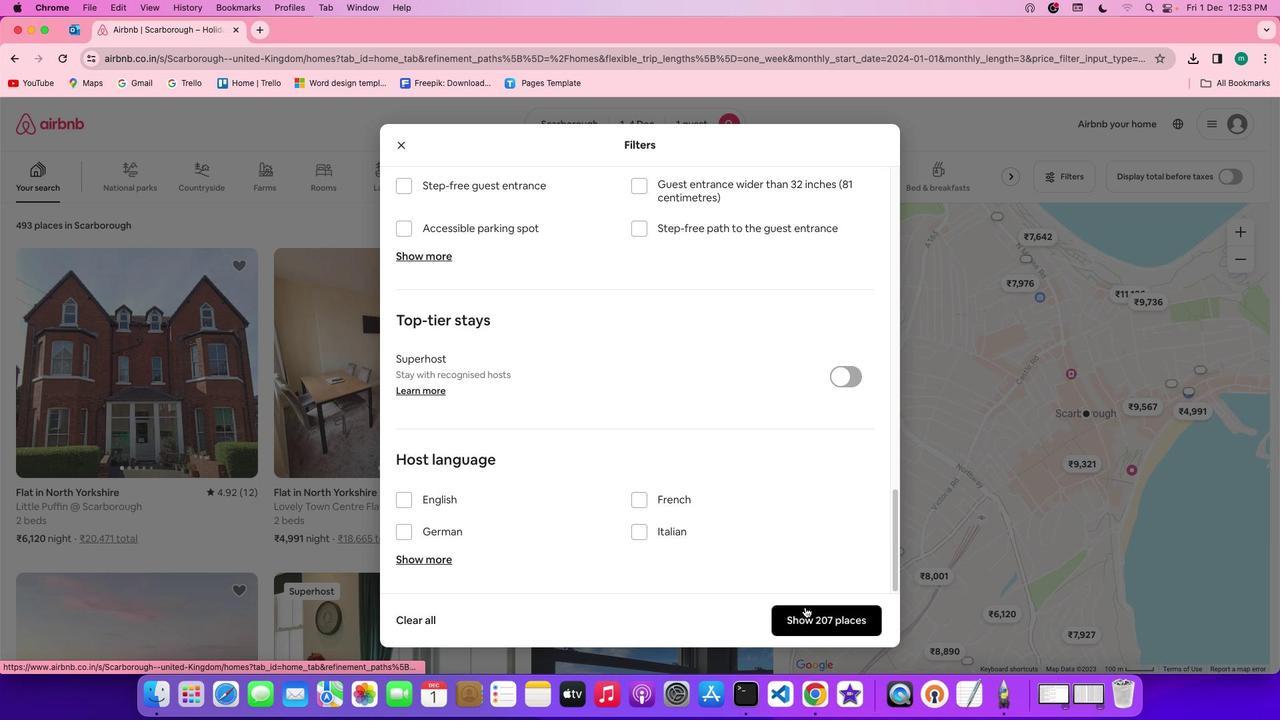 
Action: Mouse moved to (401, 417)
Screenshot: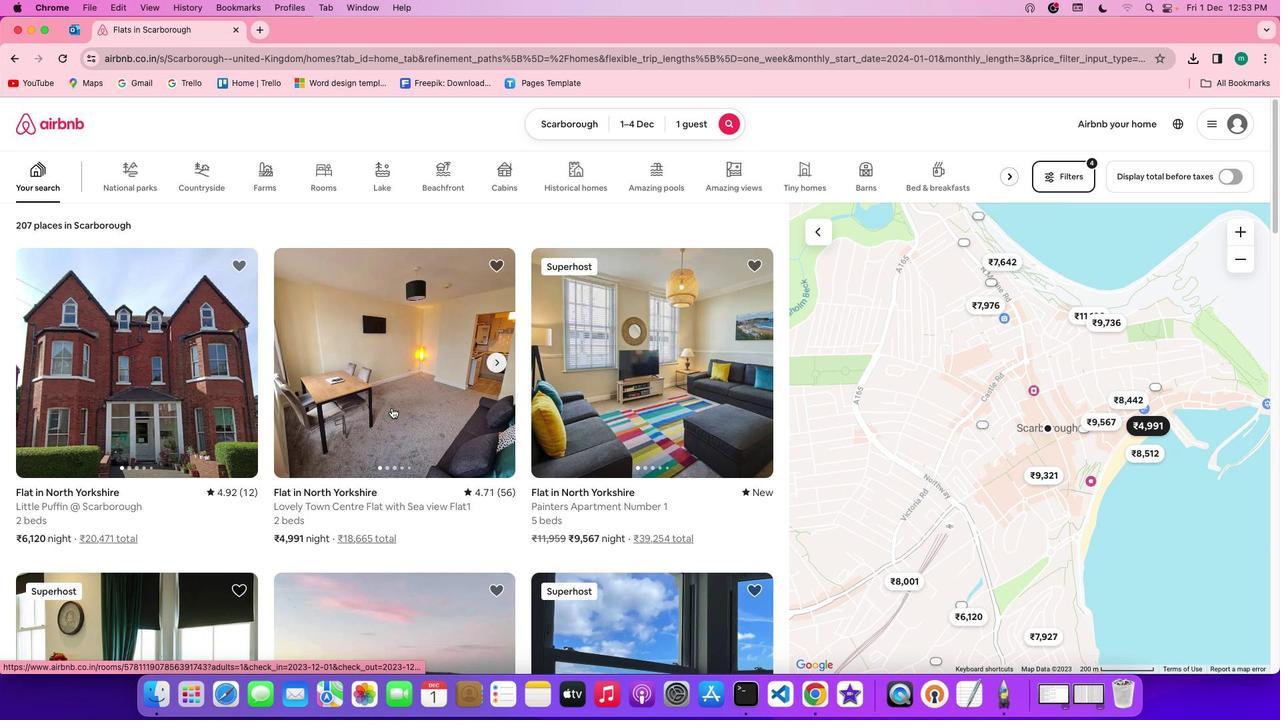
Action: Mouse scrolled (401, 417) with delta (10, 9)
Screenshot: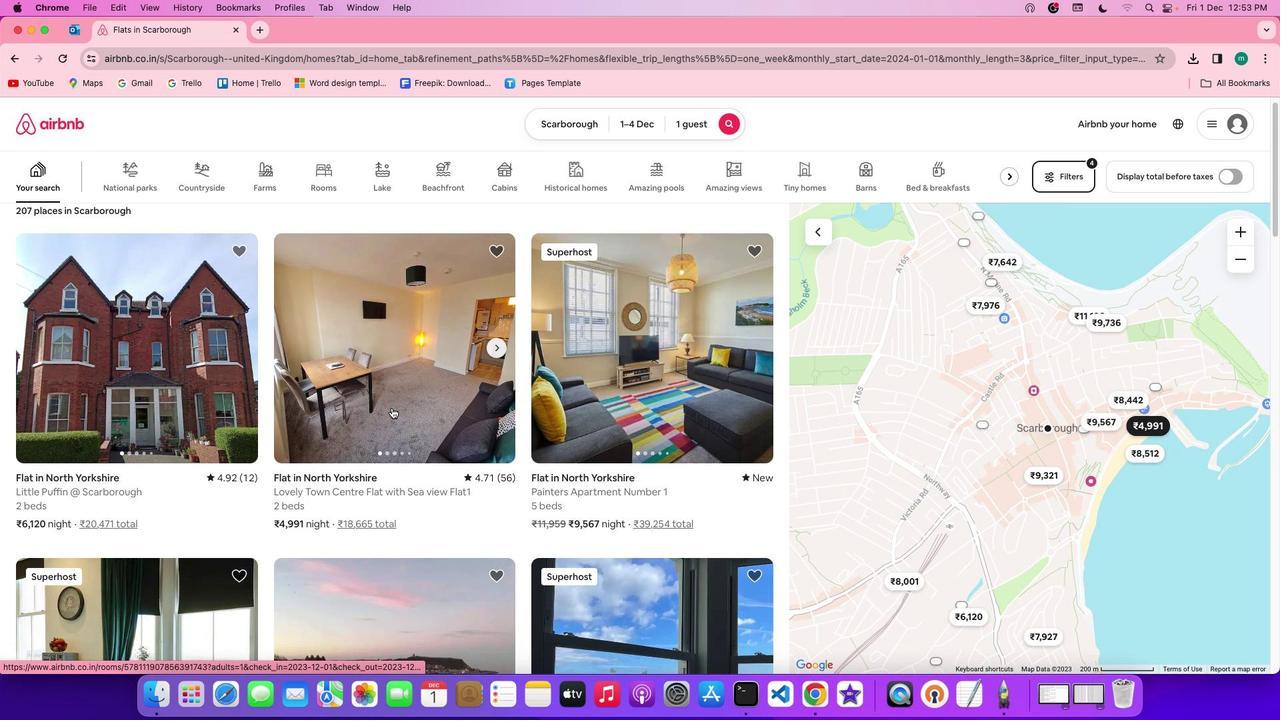 
Action: Mouse scrolled (401, 417) with delta (10, 9)
Screenshot: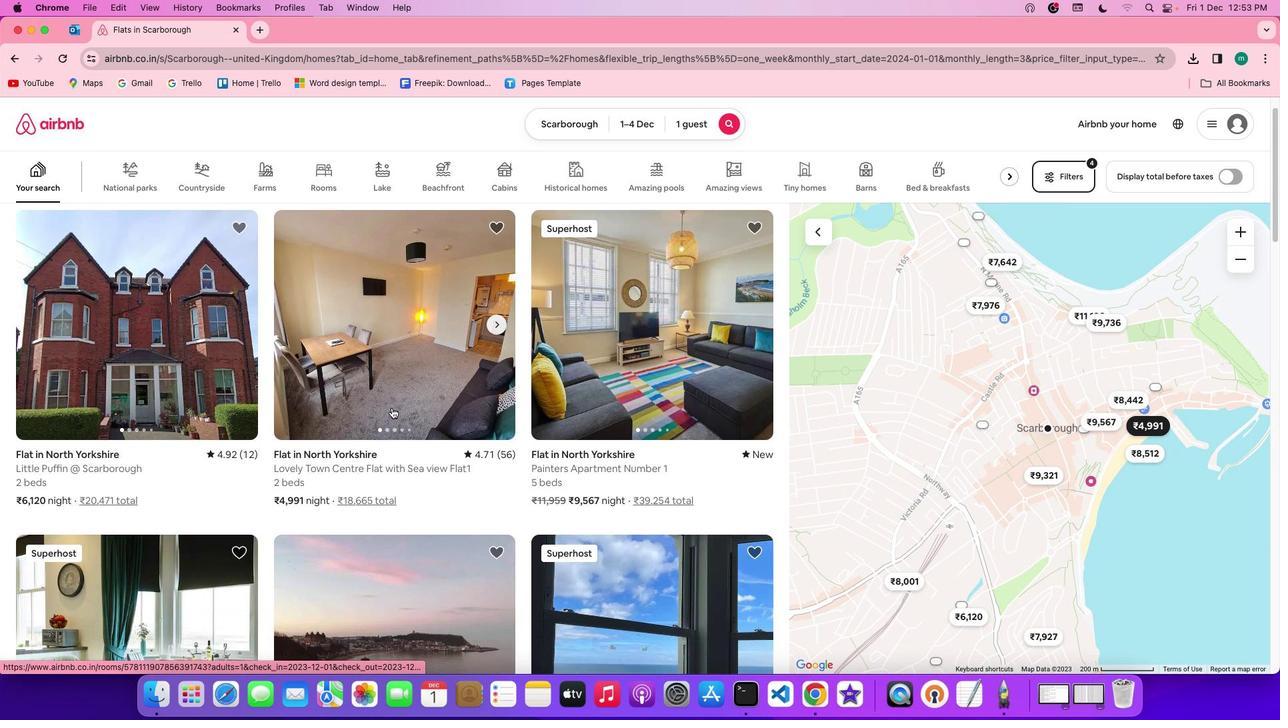 
Action: Mouse scrolled (401, 417) with delta (10, 8)
Screenshot: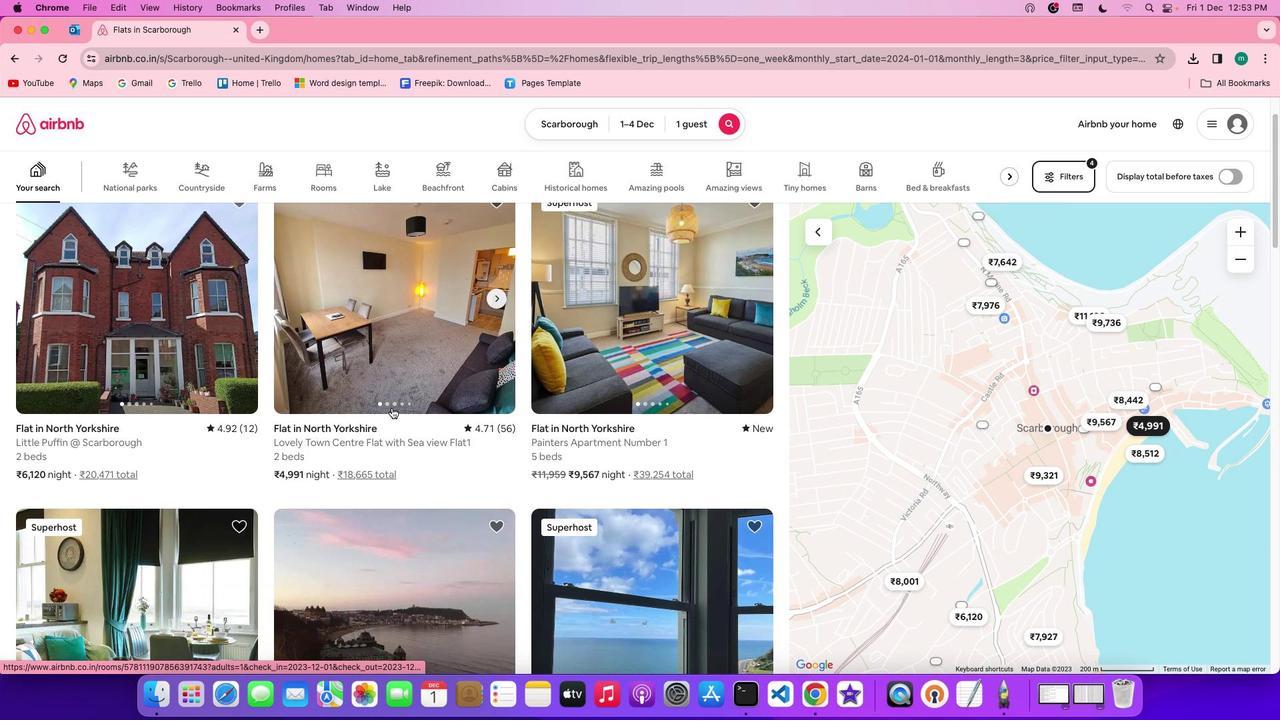 
Action: Mouse scrolled (401, 417) with delta (10, 9)
Screenshot: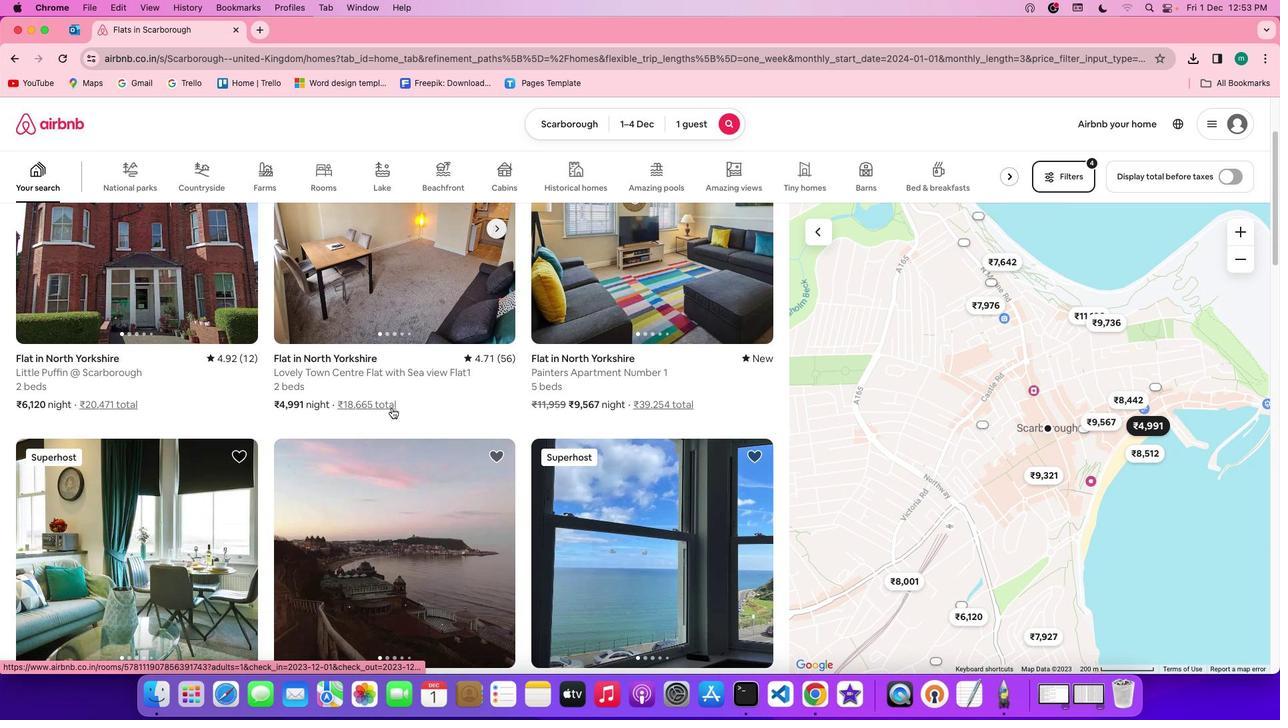 
Action: Mouse scrolled (401, 417) with delta (10, 9)
Screenshot: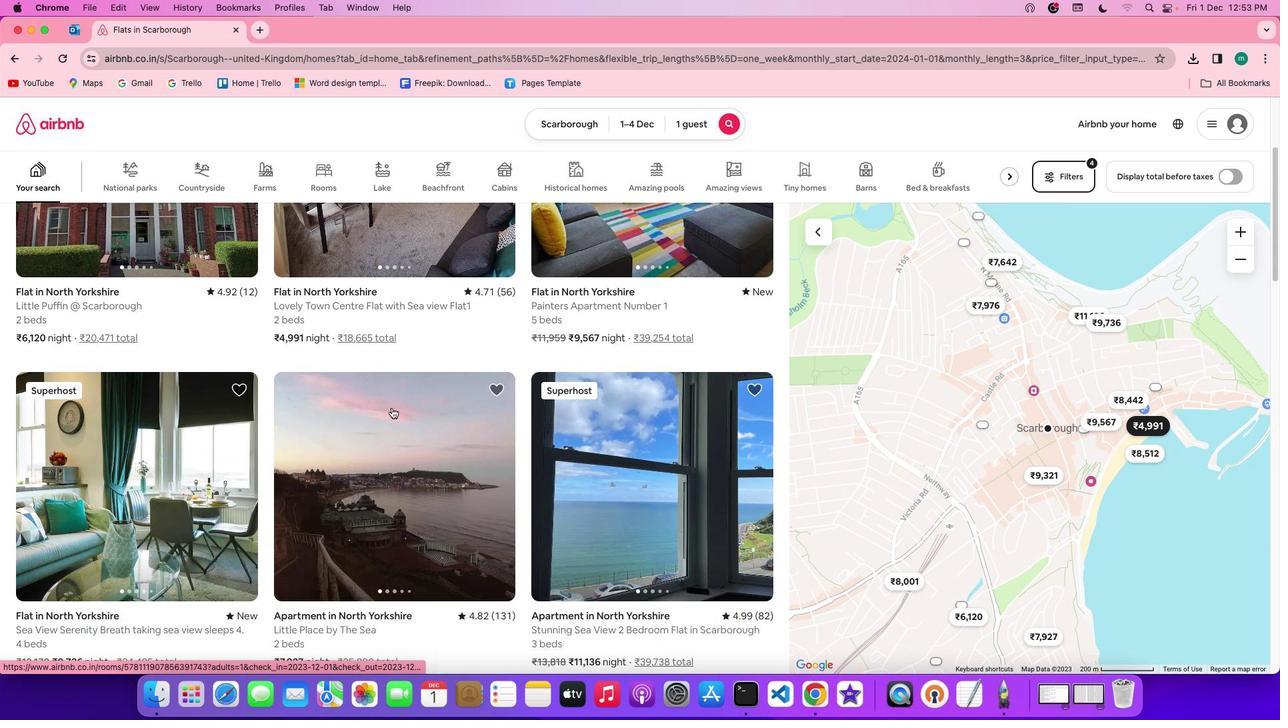 
Action: Mouse scrolled (401, 417) with delta (10, 8)
Screenshot: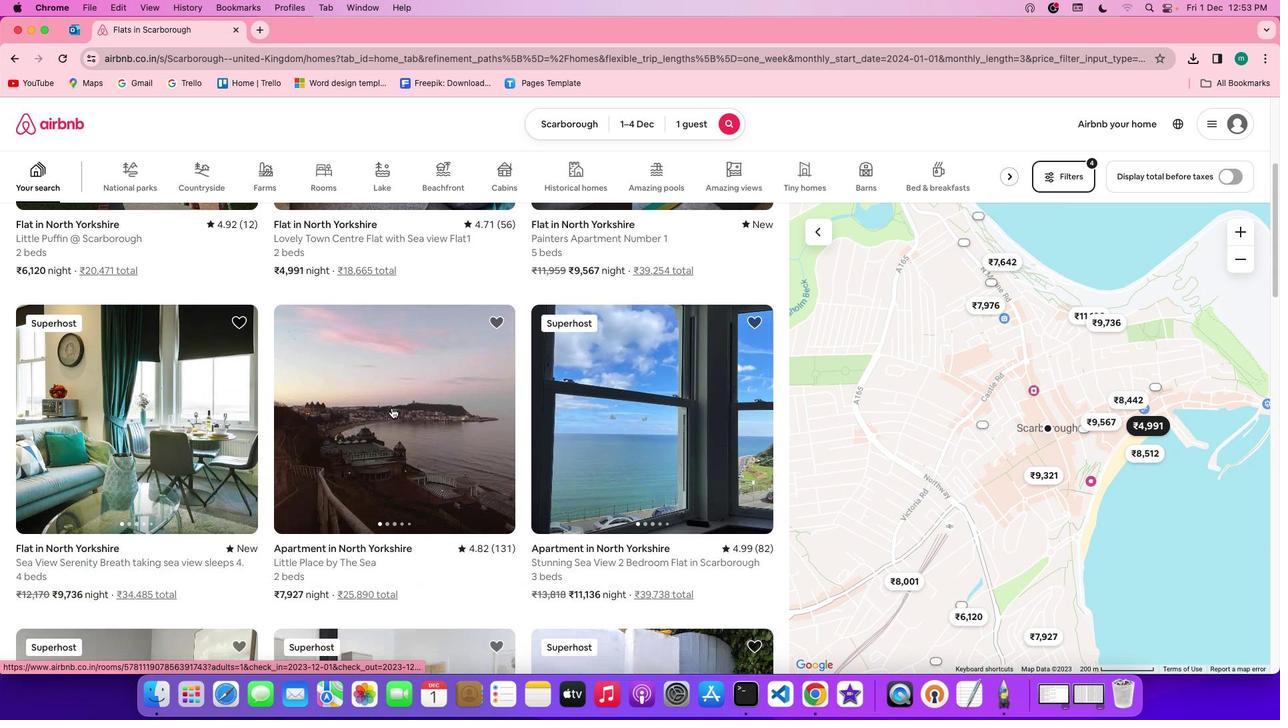 
Action: Mouse scrolled (401, 417) with delta (10, 7)
Screenshot: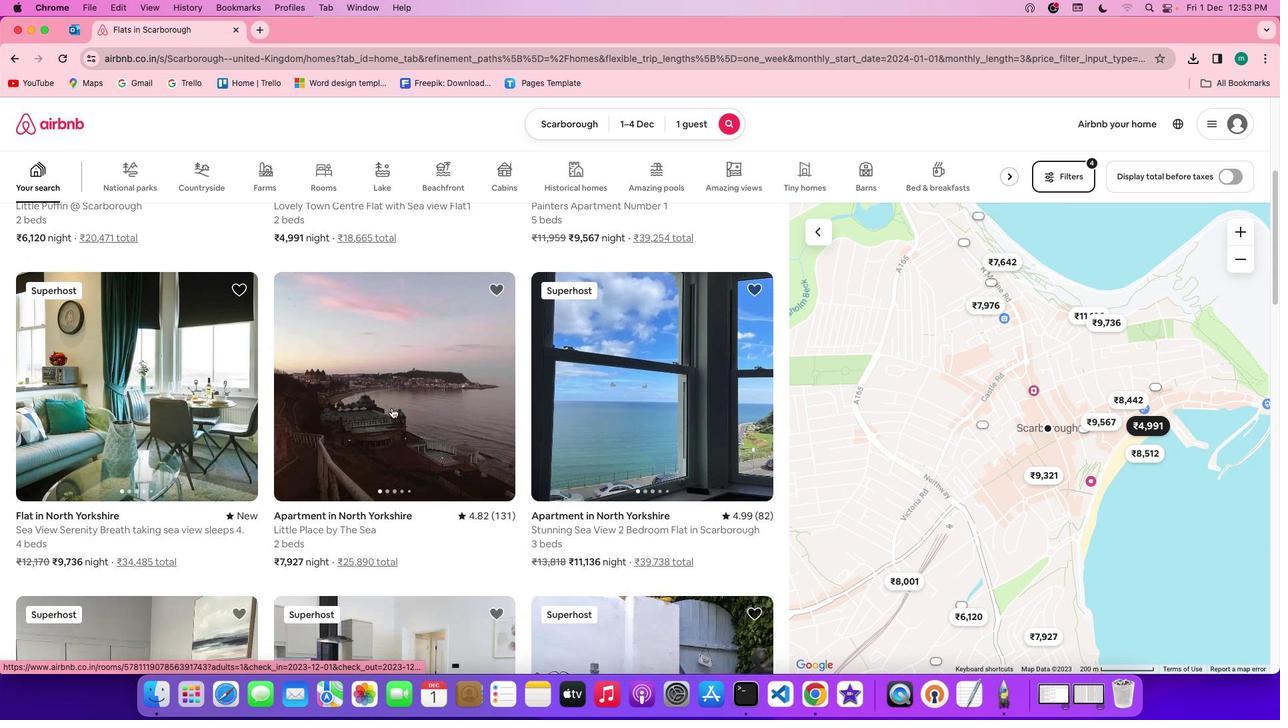 
Action: Mouse moved to (179, 371)
Screenshot: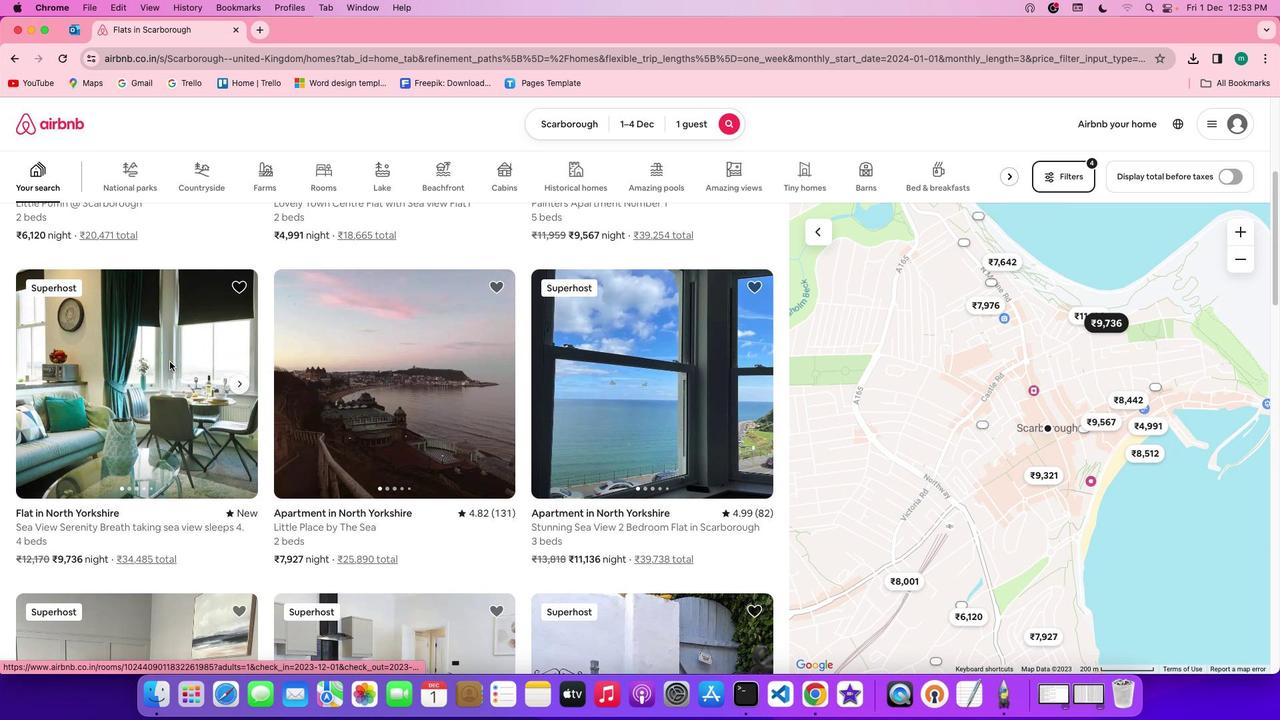
Action: Mouse pressed left at (179, 371)
Screenshot: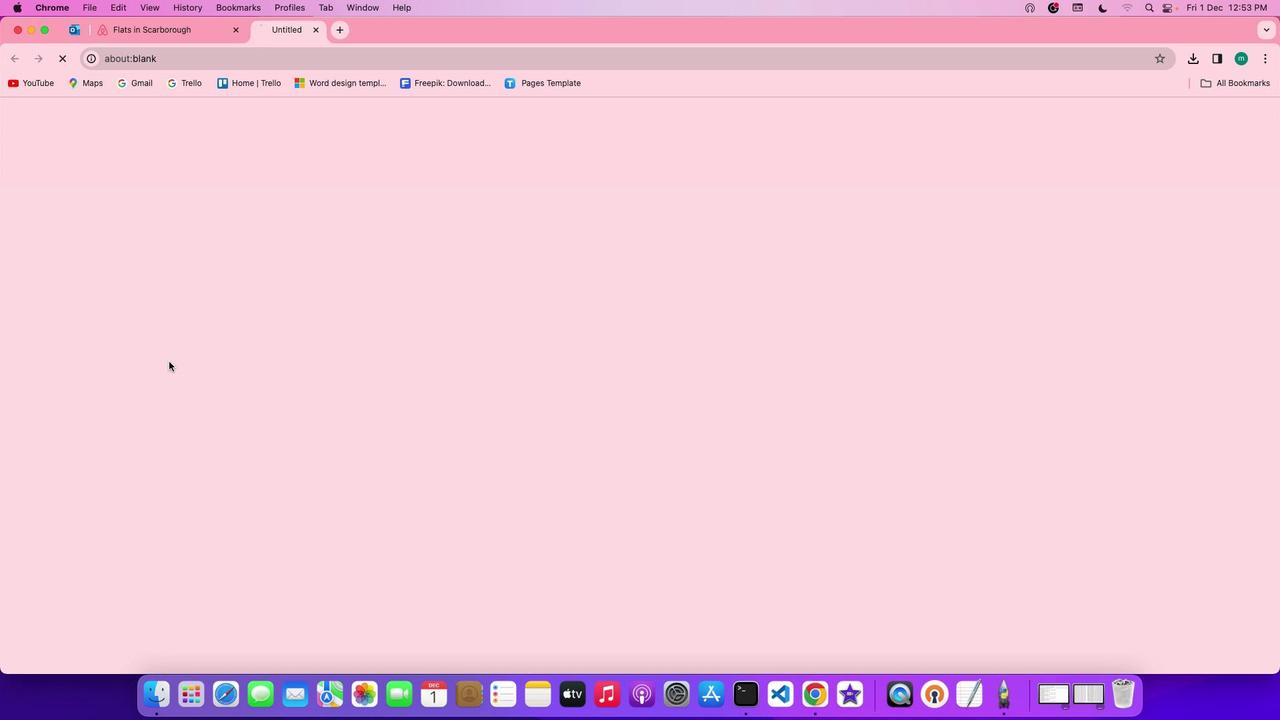 
Action: Mouse moved to (946, 512)
Screenshot: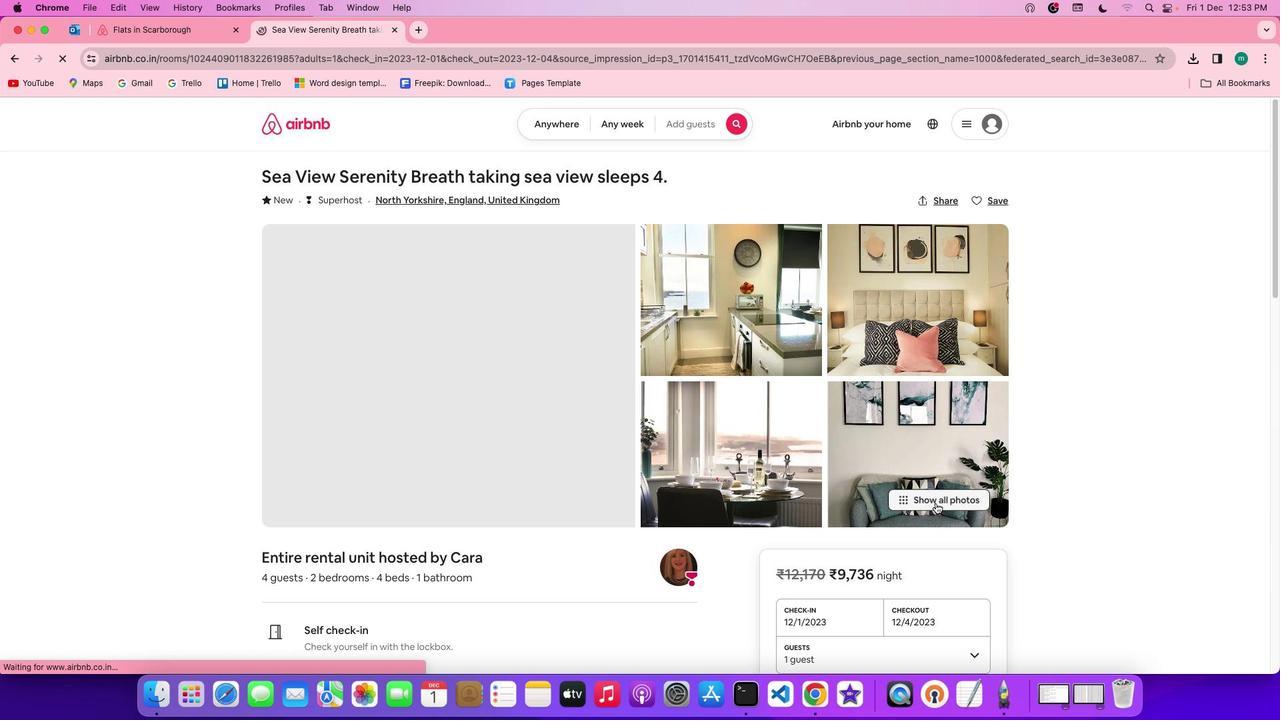 
Action: Mouse pressed left at (946, 512)
Screenshot: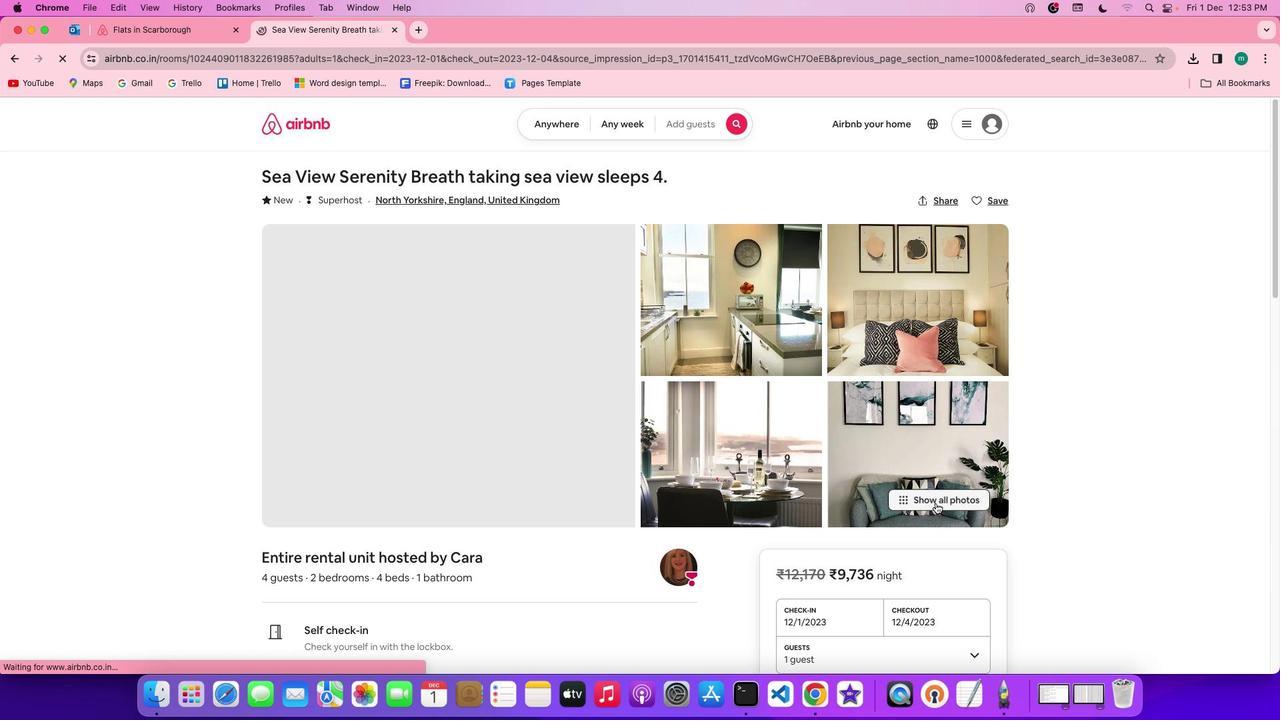 
Action: Mouse moved to (612, 436)
Screenshot: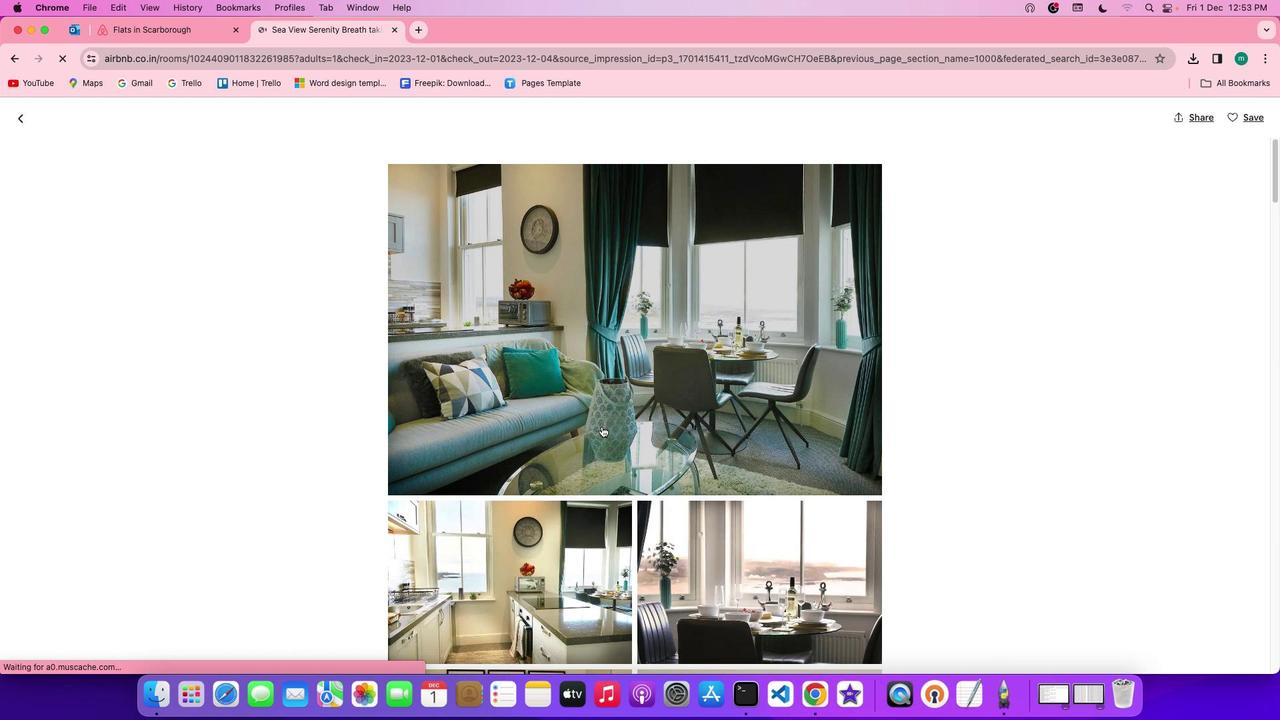 
Action: Mouse scrolled (612, 436) with delta (10, 9)
Screenshot: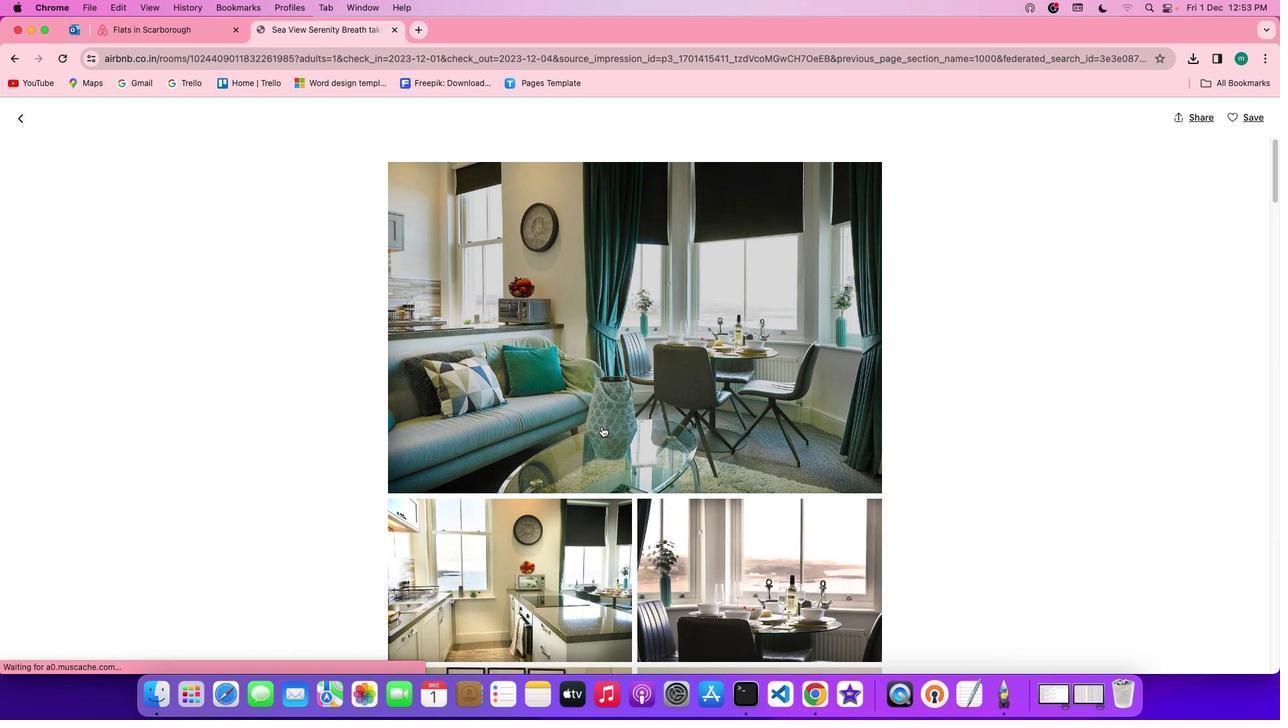 
Action: Mouse scrolled (612, 436) with delta (10, 9)
Screenshot: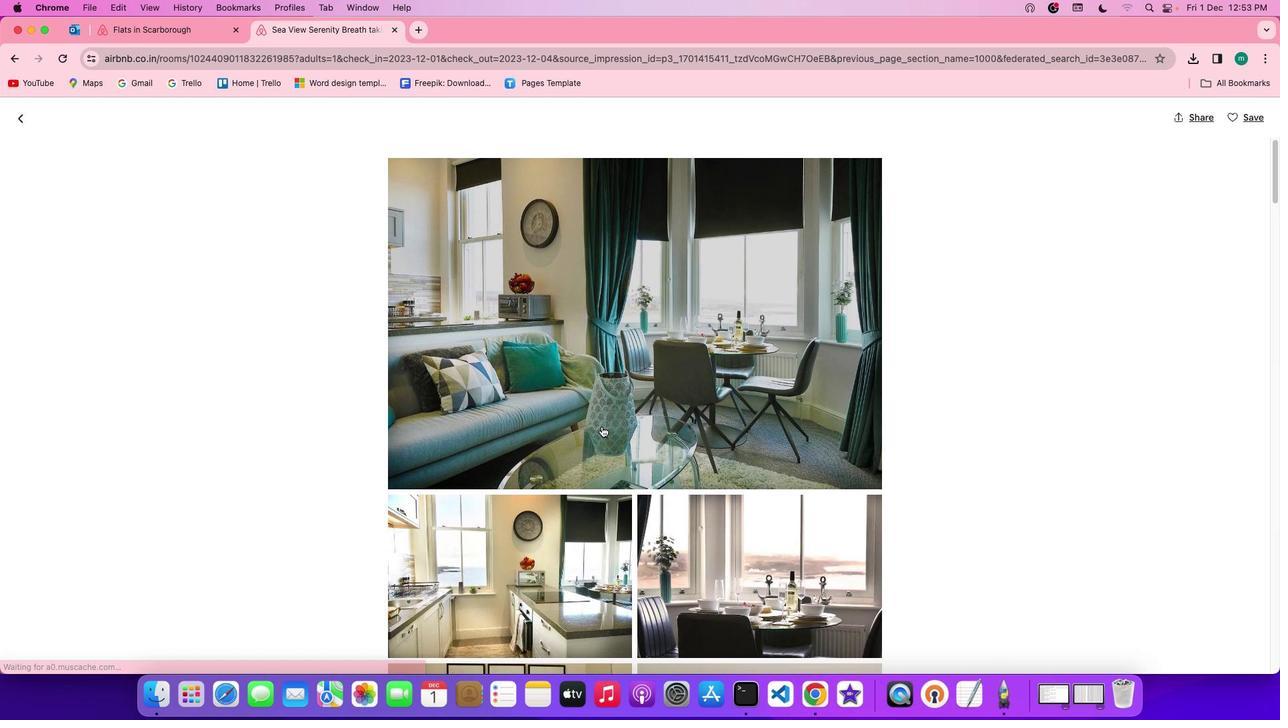 
Action: Mouse scrolled (612, 436) with delta (10, 9)
Screenshot: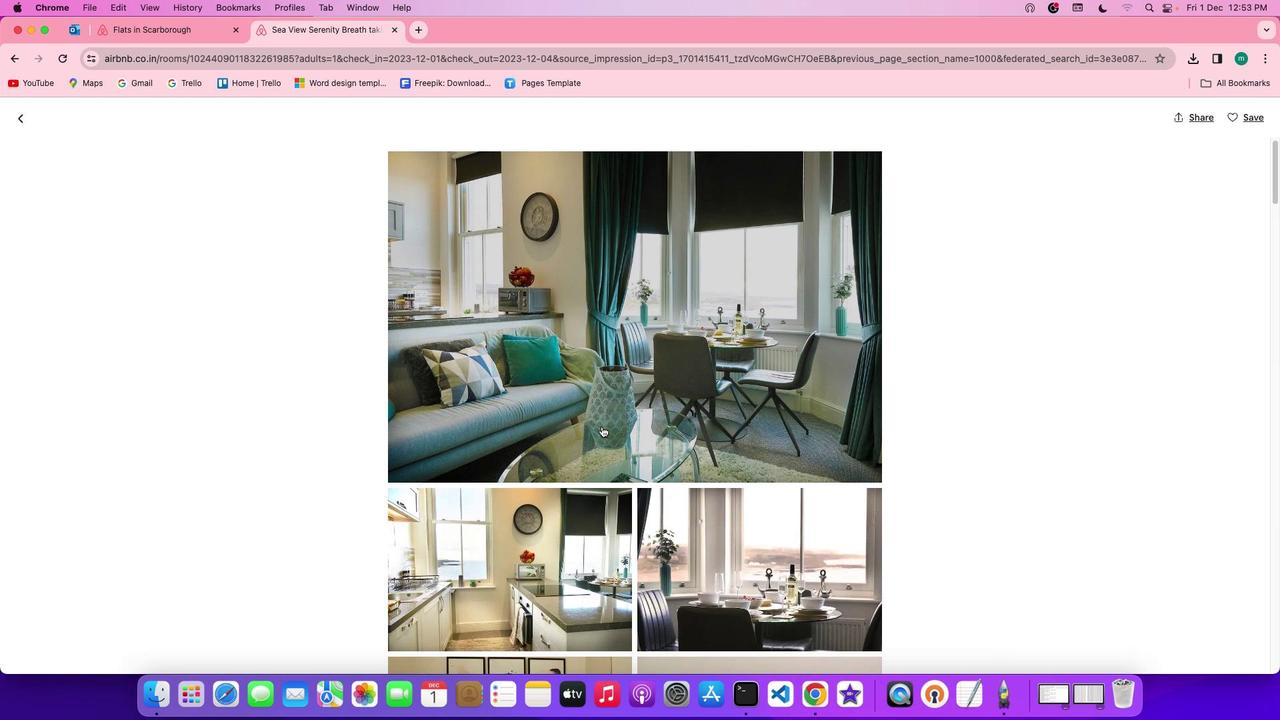 
Action: Mouse scrolled (612, 436) with delta (10, 9)
Screenshot: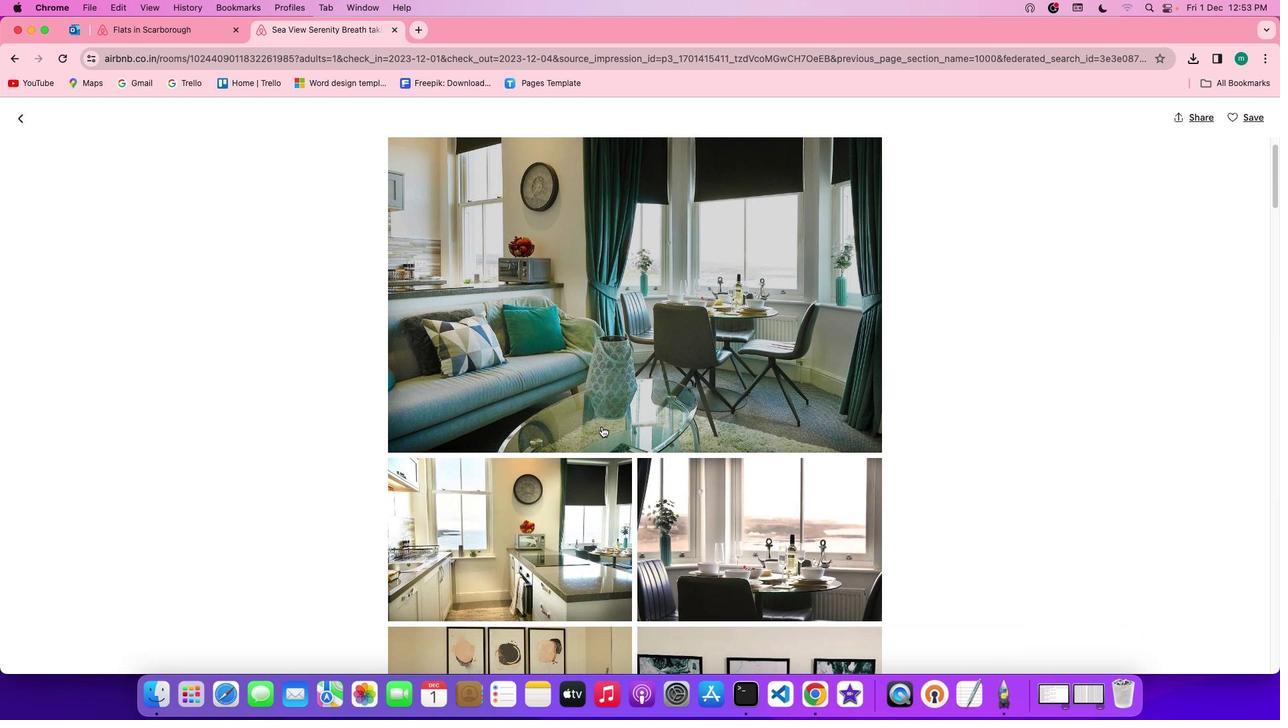 
Action: Mouse scrolled (612, 436) with delta (10, 9)
Screenshot: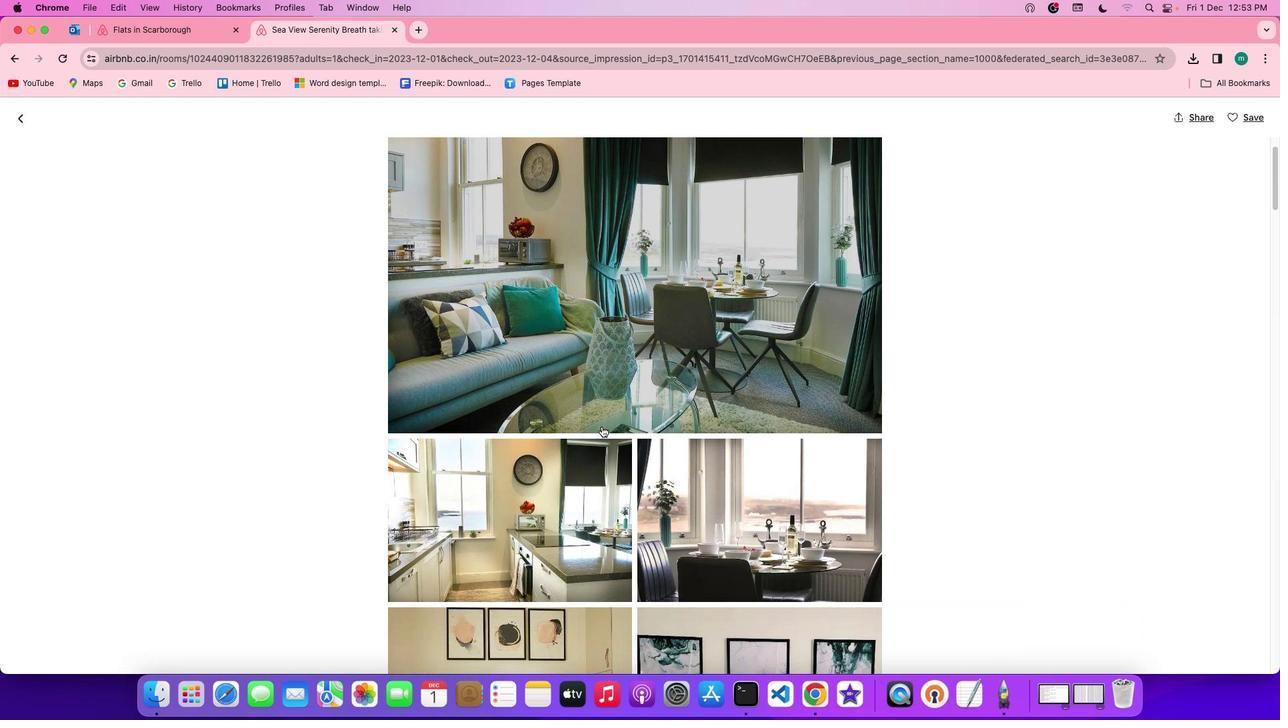
Action: Mouse scrolled (612, 436) with delta (10, 8)
Screenshot: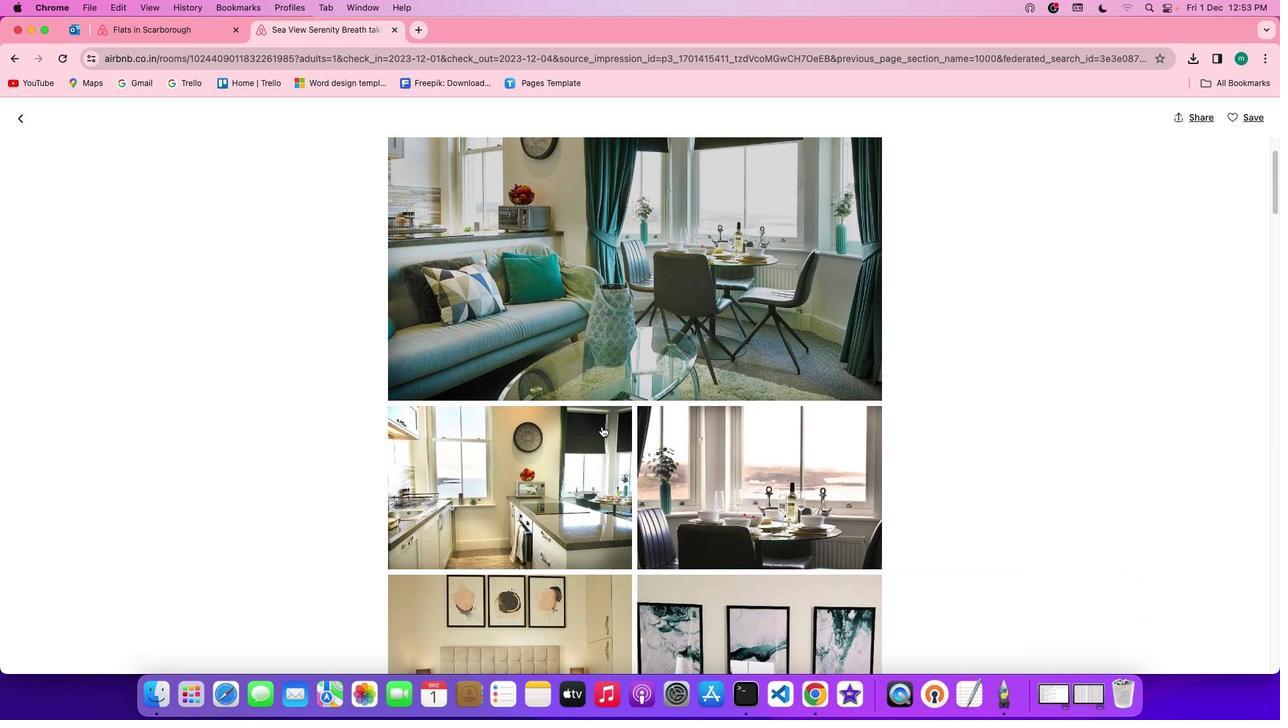 
Action: Mouse scrolled (612, 436) with delta (10, 9)
Screenshot: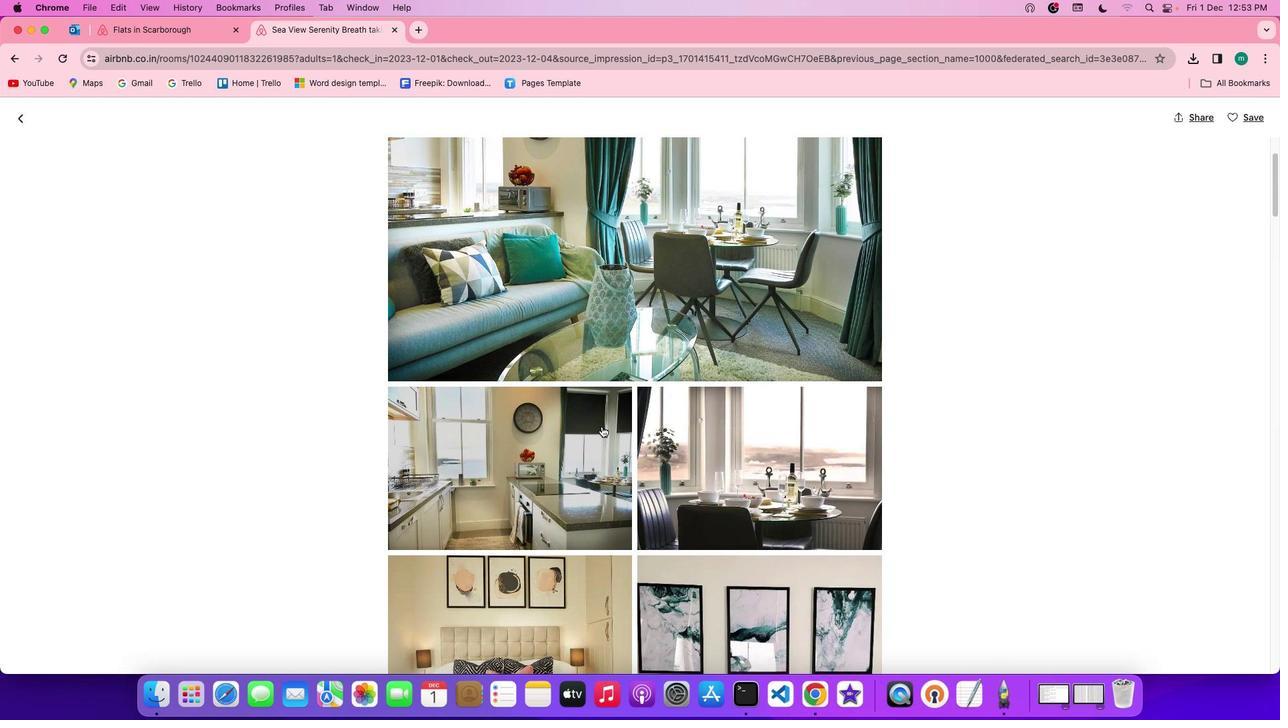 
Action: Mouse scrolled (612, 436) with delta (10, 9)
Screenshot: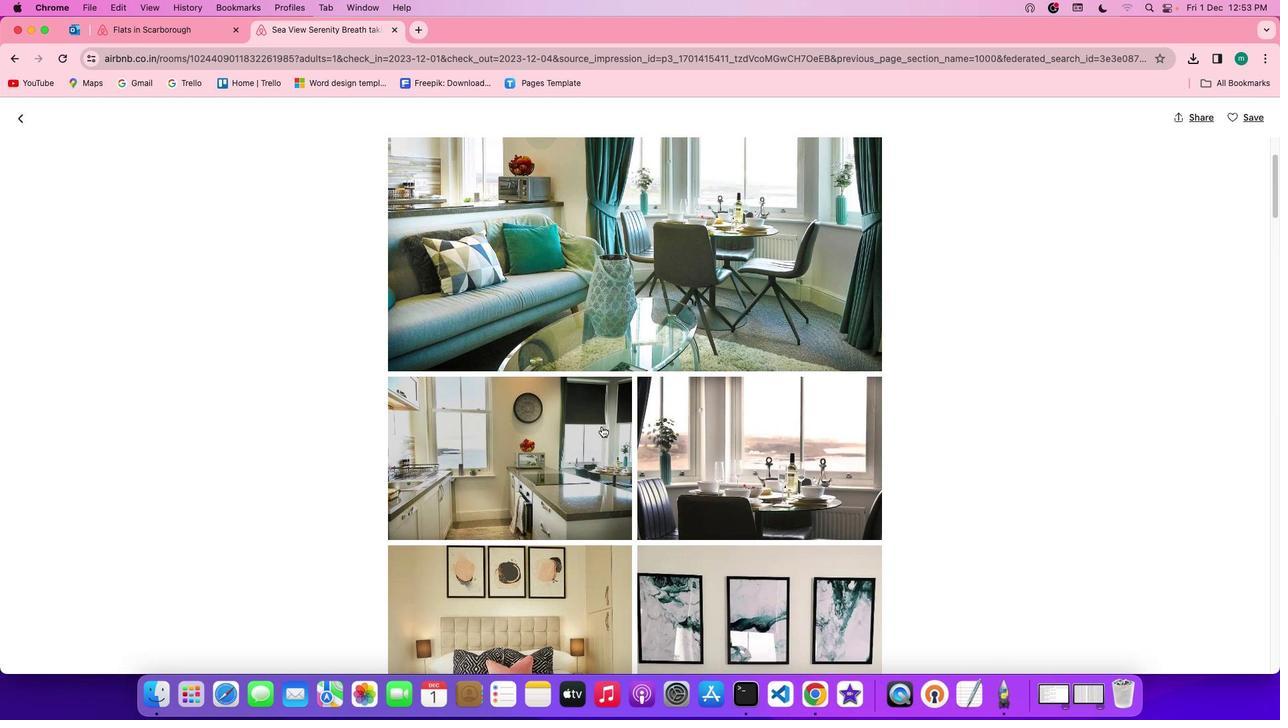 
Action: Mouse scrolled (612, 436) with delta (10, 9)
Screenshot: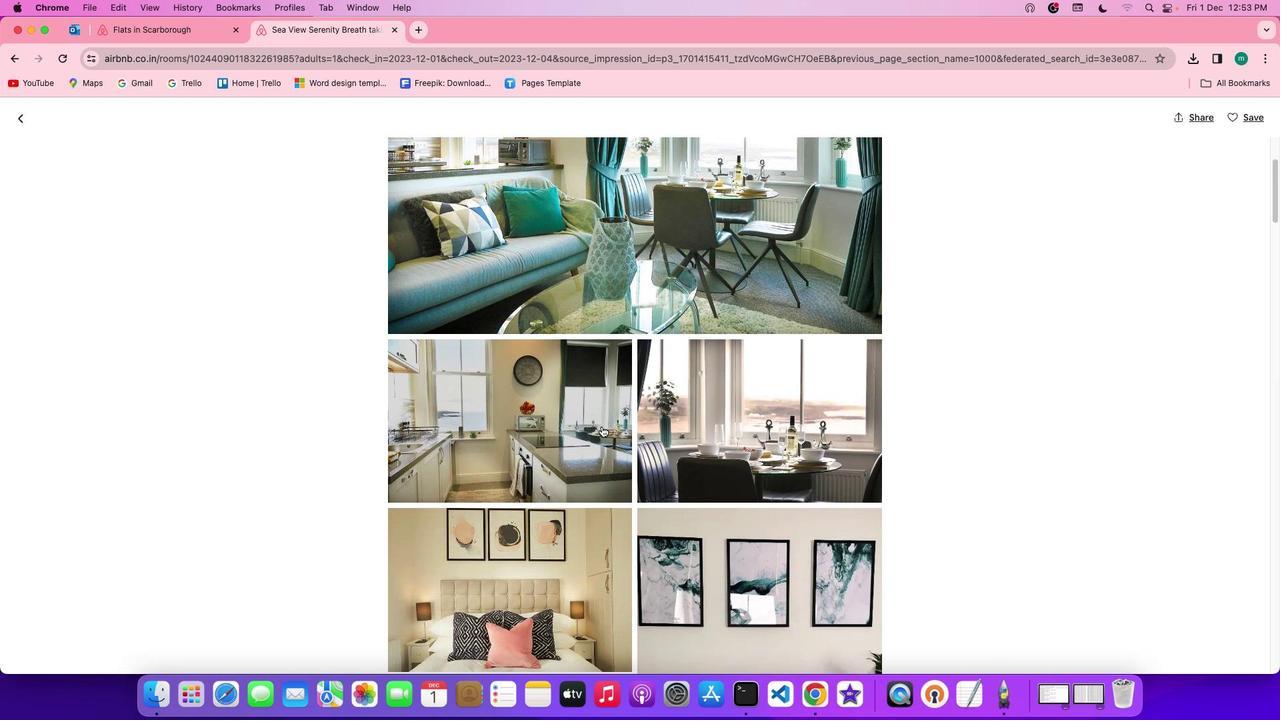 
Action: Mouse scrolled (612, 436) with delta (10, 9)
Screenshot: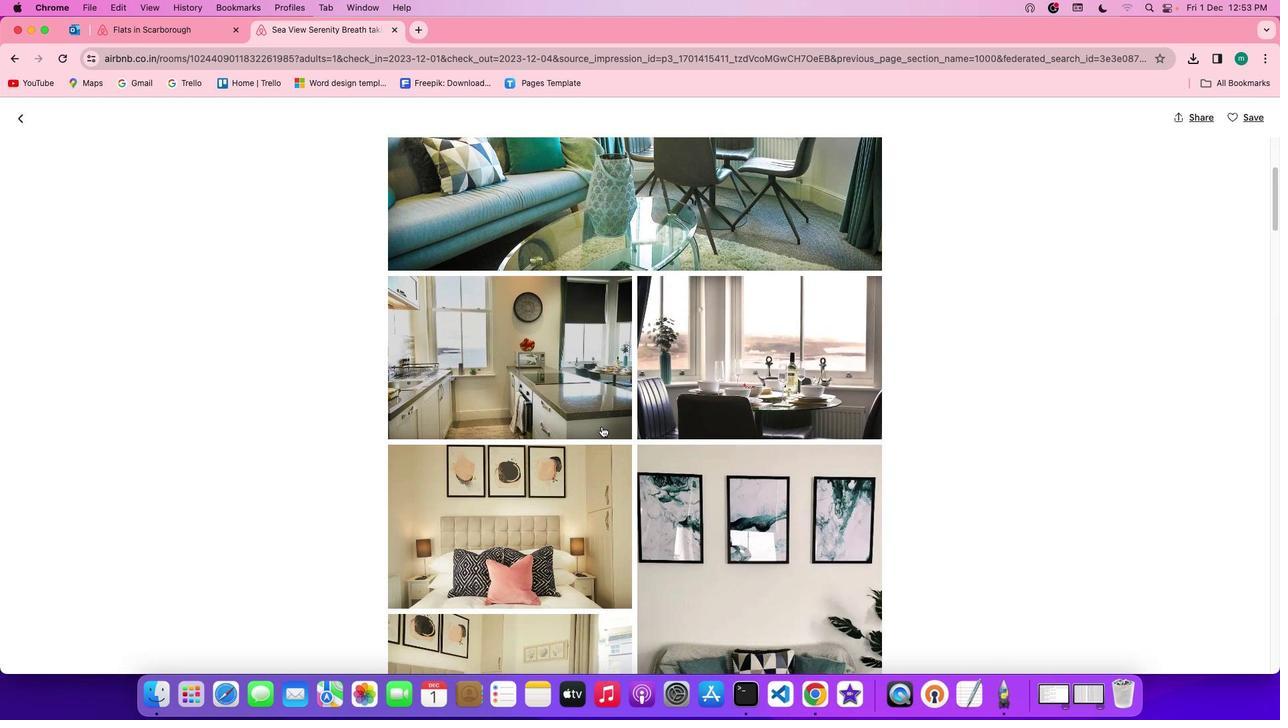 
Action: Mouse scrolled (612, 436) with delta (10, 9)
Screenshot: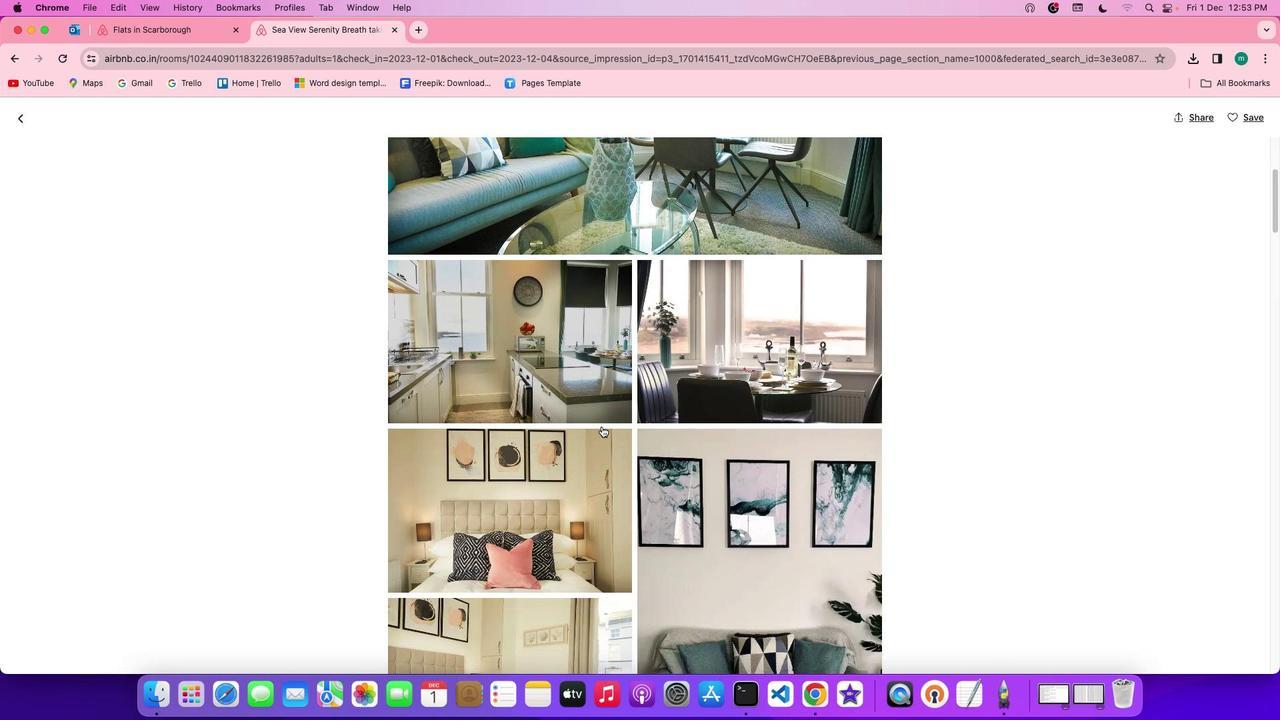 
Action: Mouse scrolled (612, 436) with delta (10, 8)
Screenshot: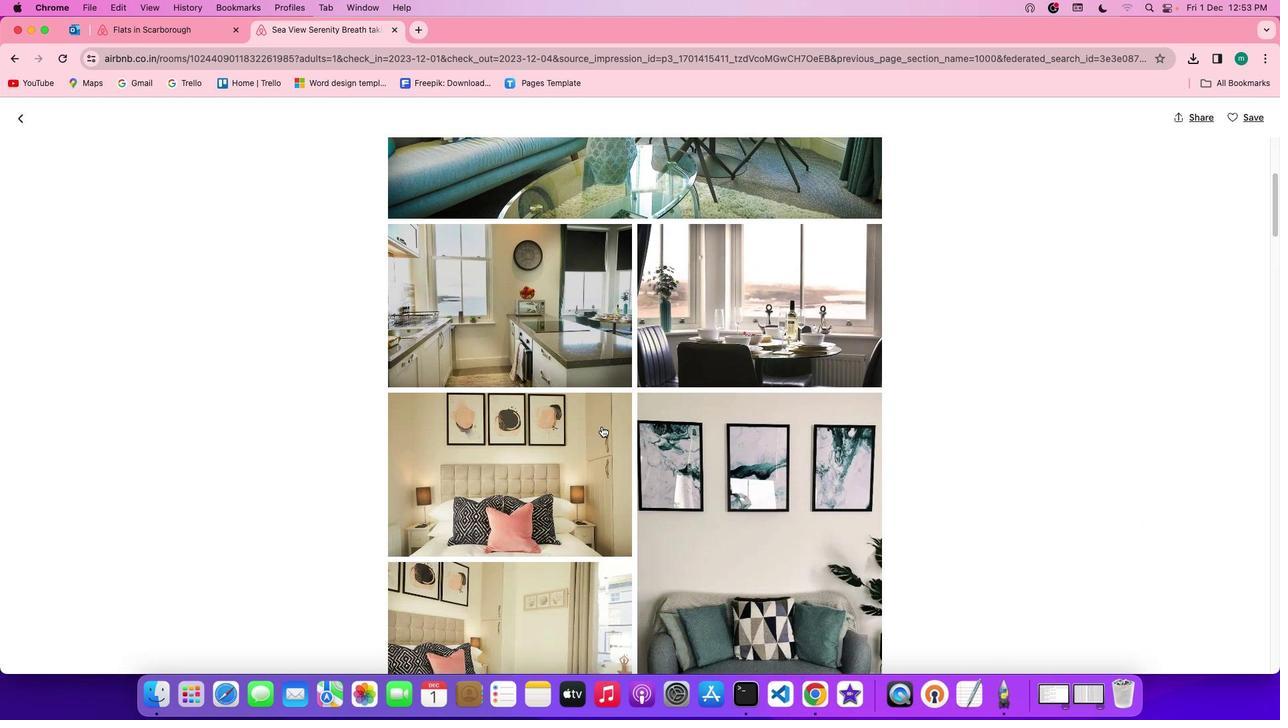 
Action: Mouse scrolled (612, 436) with delta (10, 8)
Screenshot: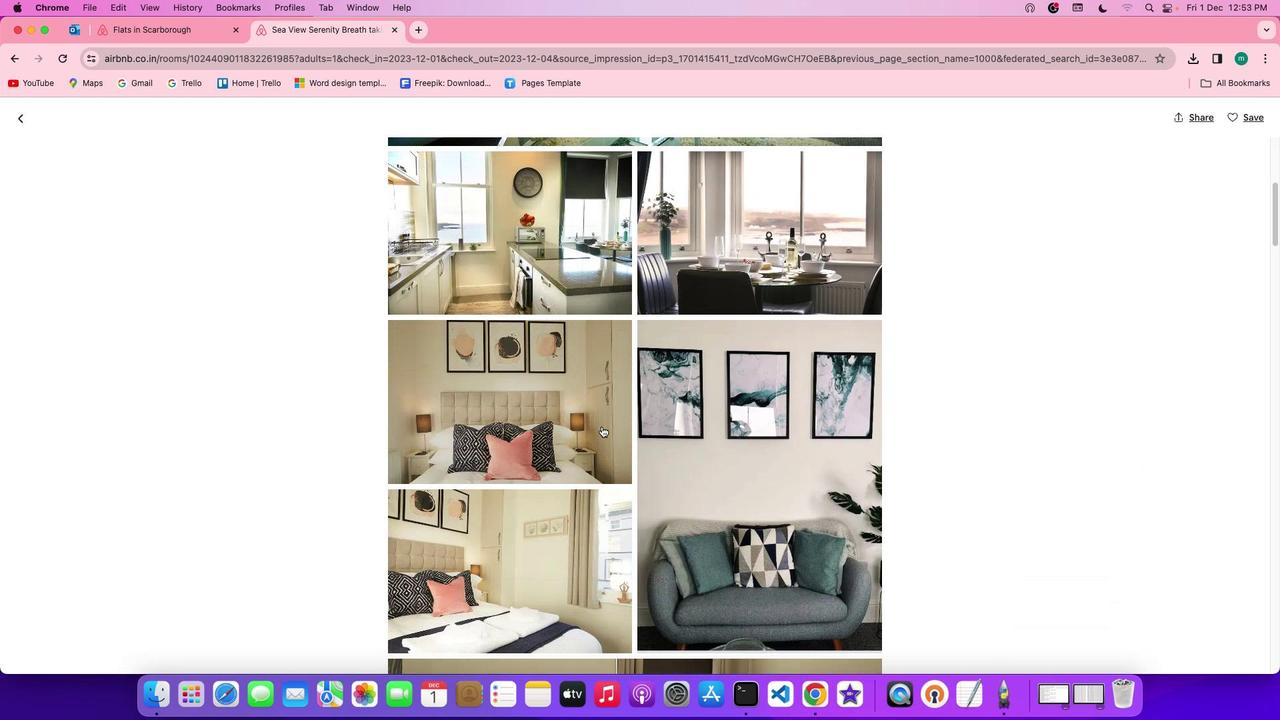 
Action: Mouse scrolled (612, 436) with delta (10, 9)
Screenshot: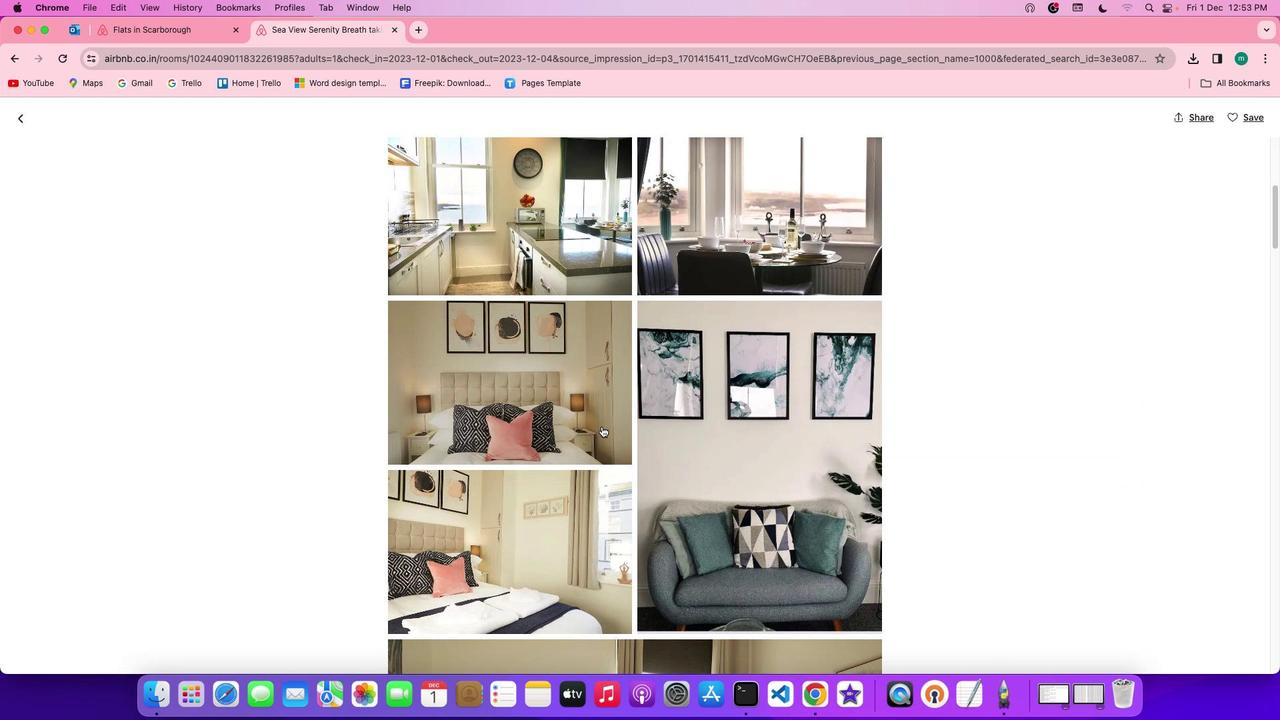 
Action: Mouse scrolled (612, 436) with delta (10, 9)
Screenshot: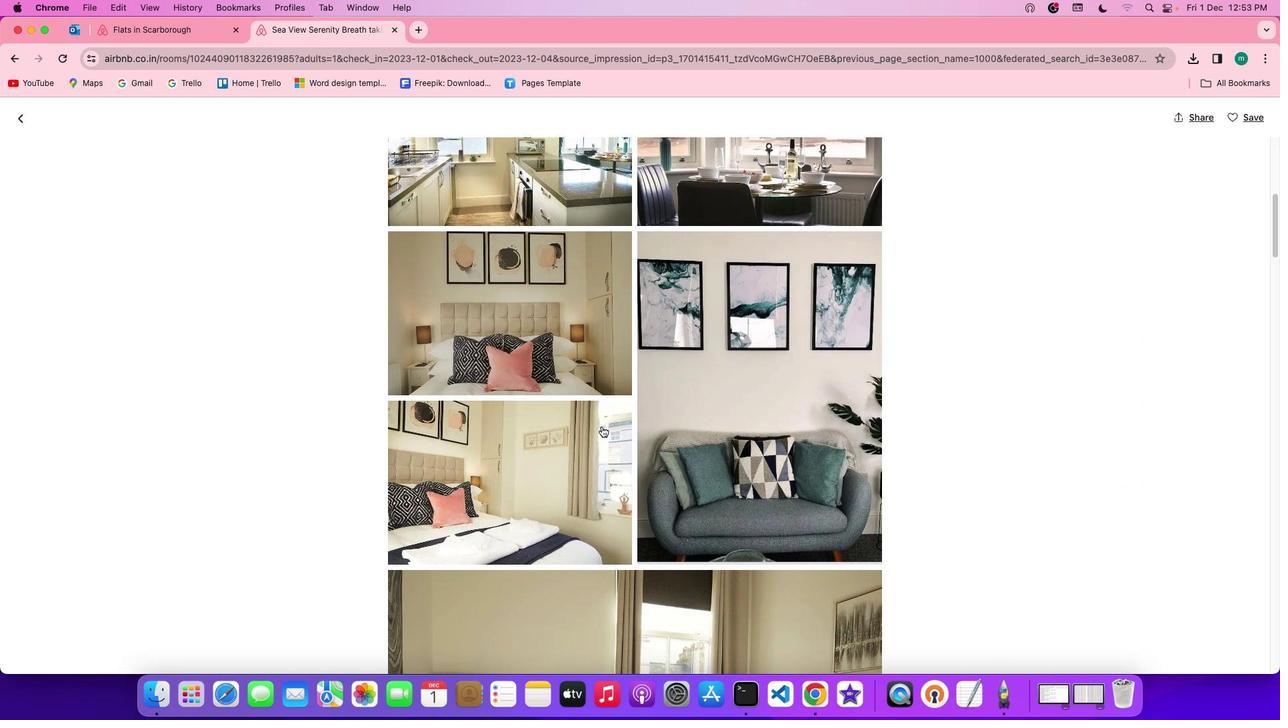 
Action: Mouse scrolled (612, 436) with delta (10, 8)
Screenshot: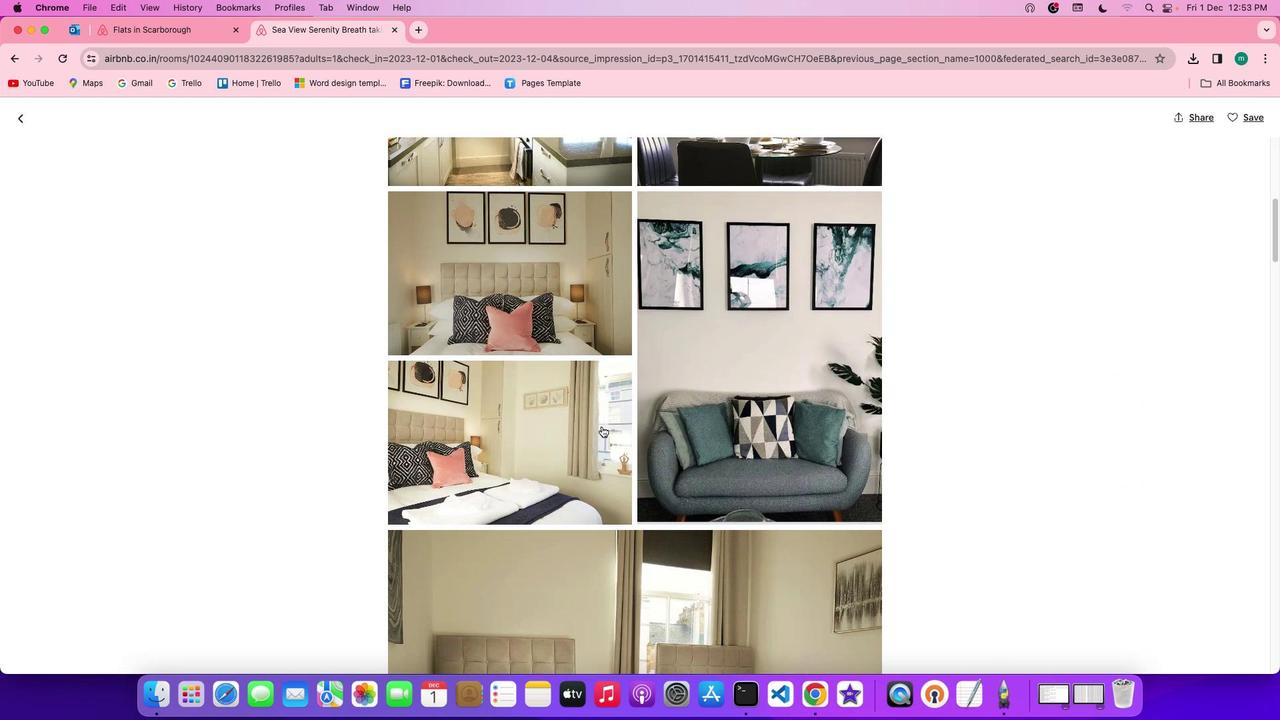 
Action: Mouse scrolled (612, 436) with delta (10, 8)
Screenshot: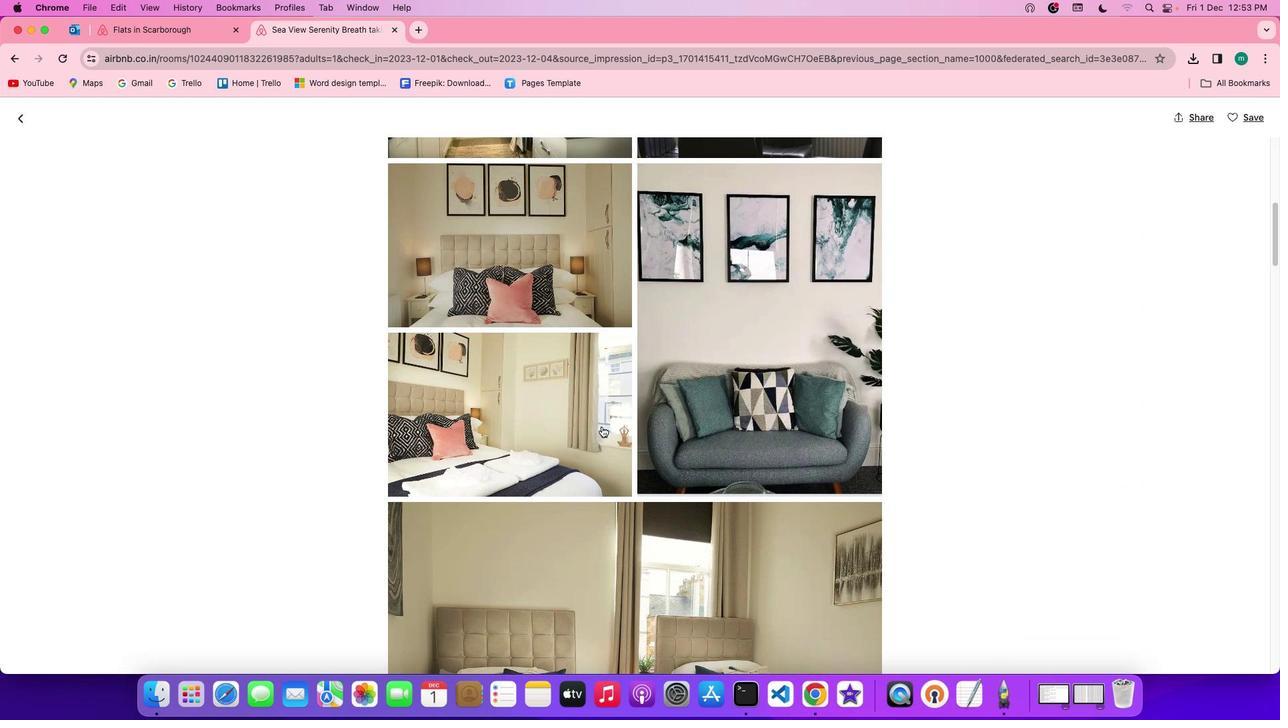 
Action: Mouse scrolled (612, 436) with delta (10, 9)
Screenshot: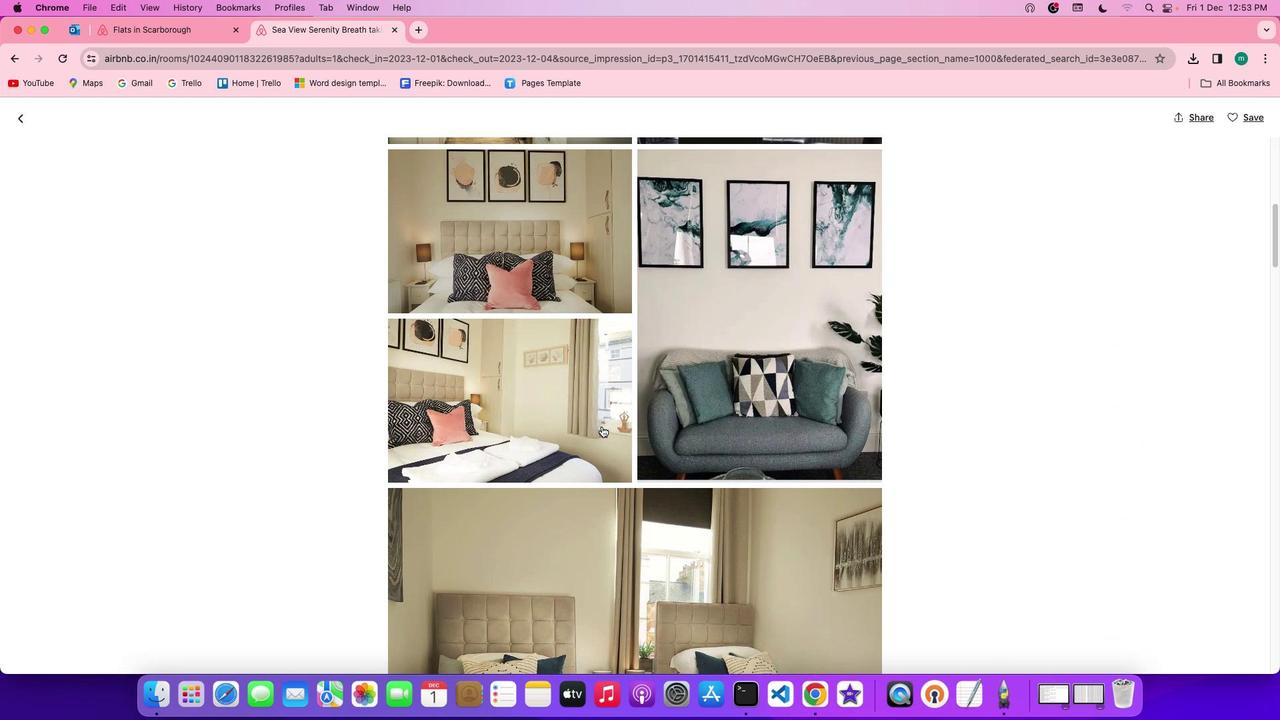 
Action: Mouse scrolled (612, 436) with delta (10, 9)
Screenshot: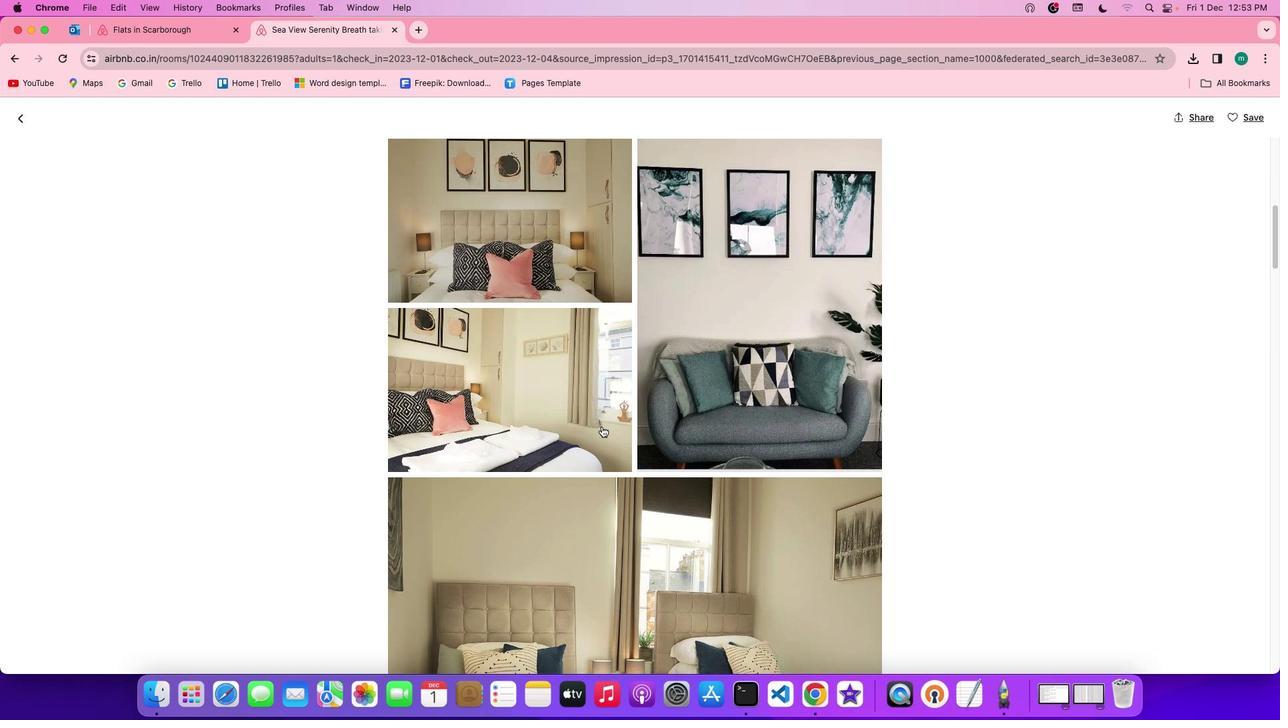 
Action: Mouse scrolled (612, 436) with delta (10, 9)
Screenshot: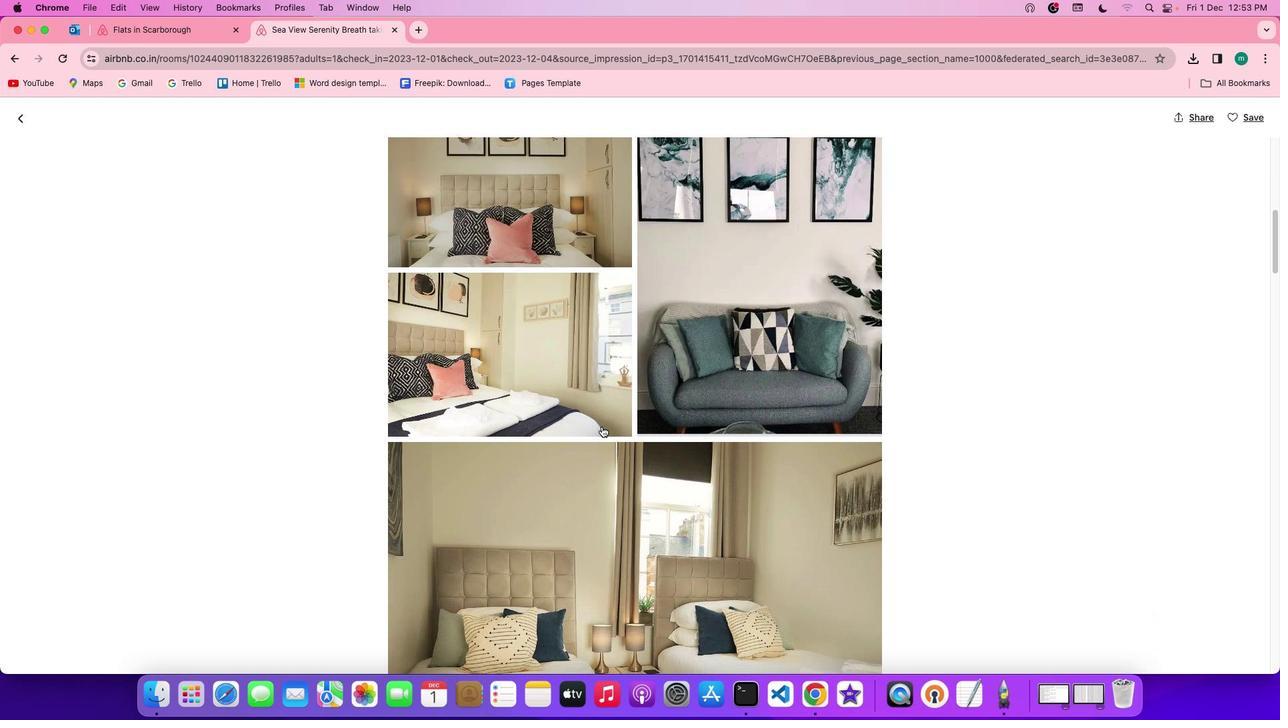 
Action: Mouse scrolled (612, 436) with delta (10, 9)
Screenshot: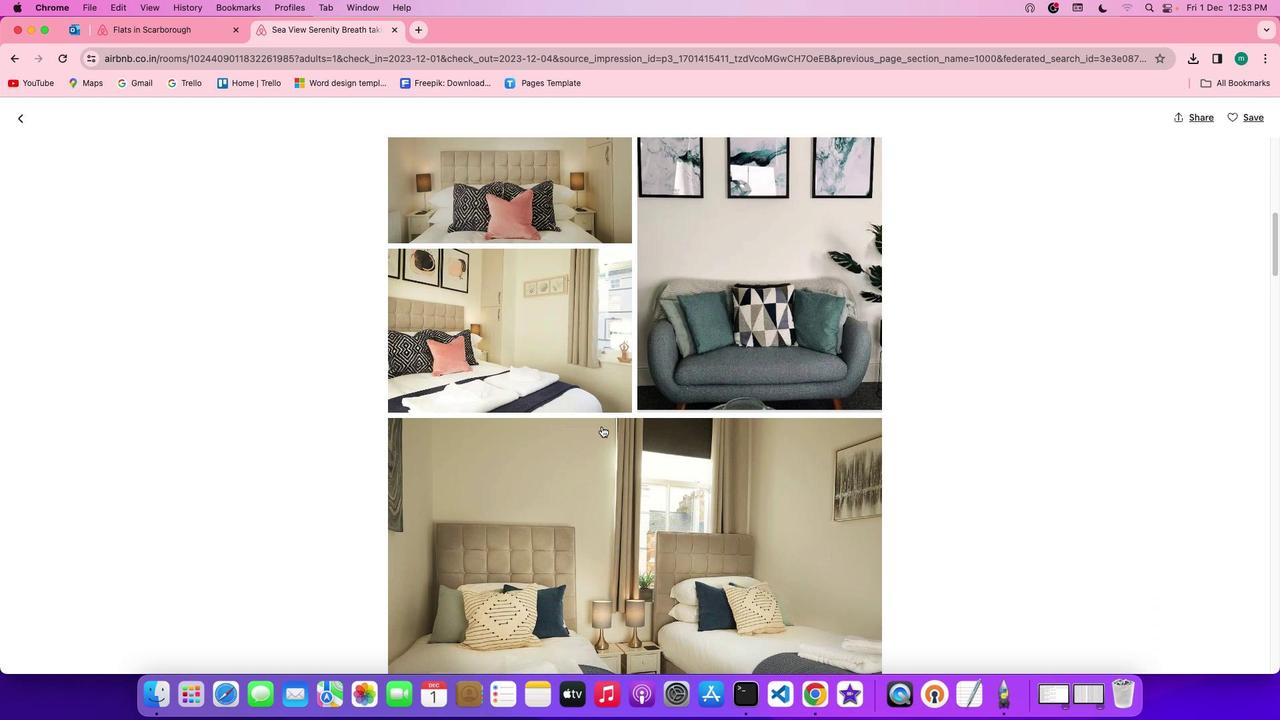 
Action: Mouse scrolled (612, 436) with delta (10, 9)
Screenshot: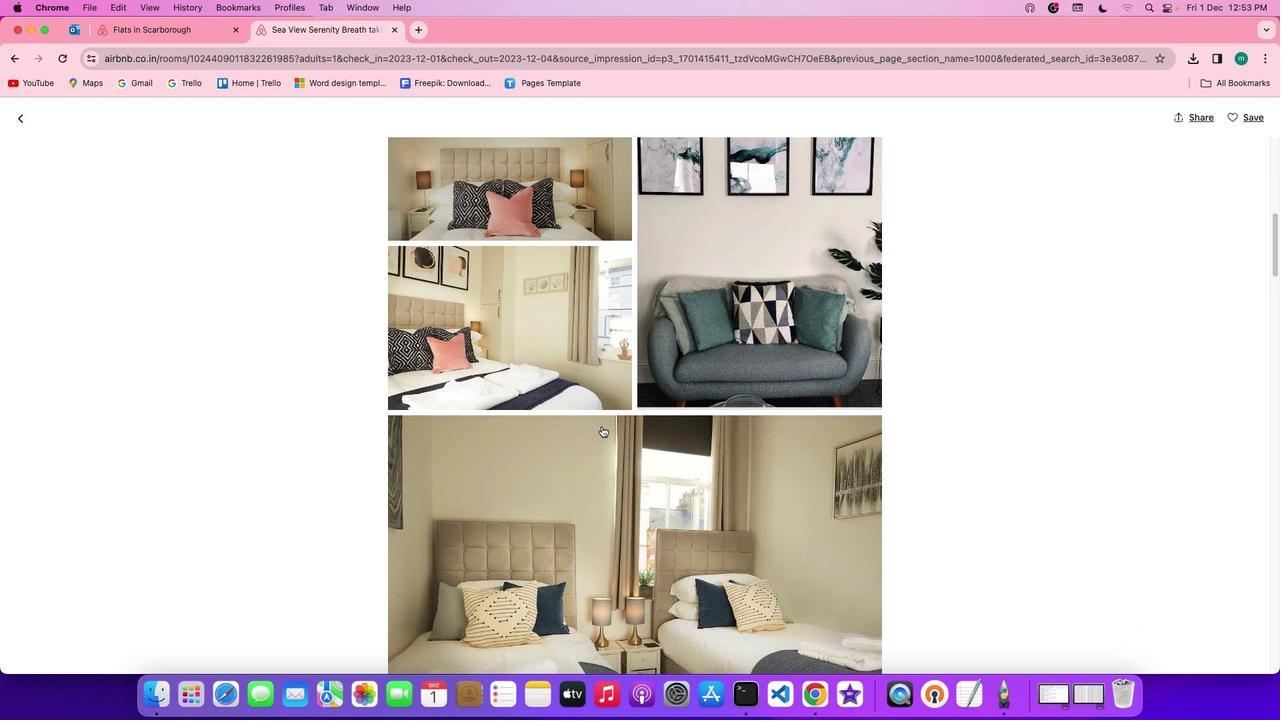 
Action: Mouse scrolled (612, 436) with delta (10, 9)
Screenshot: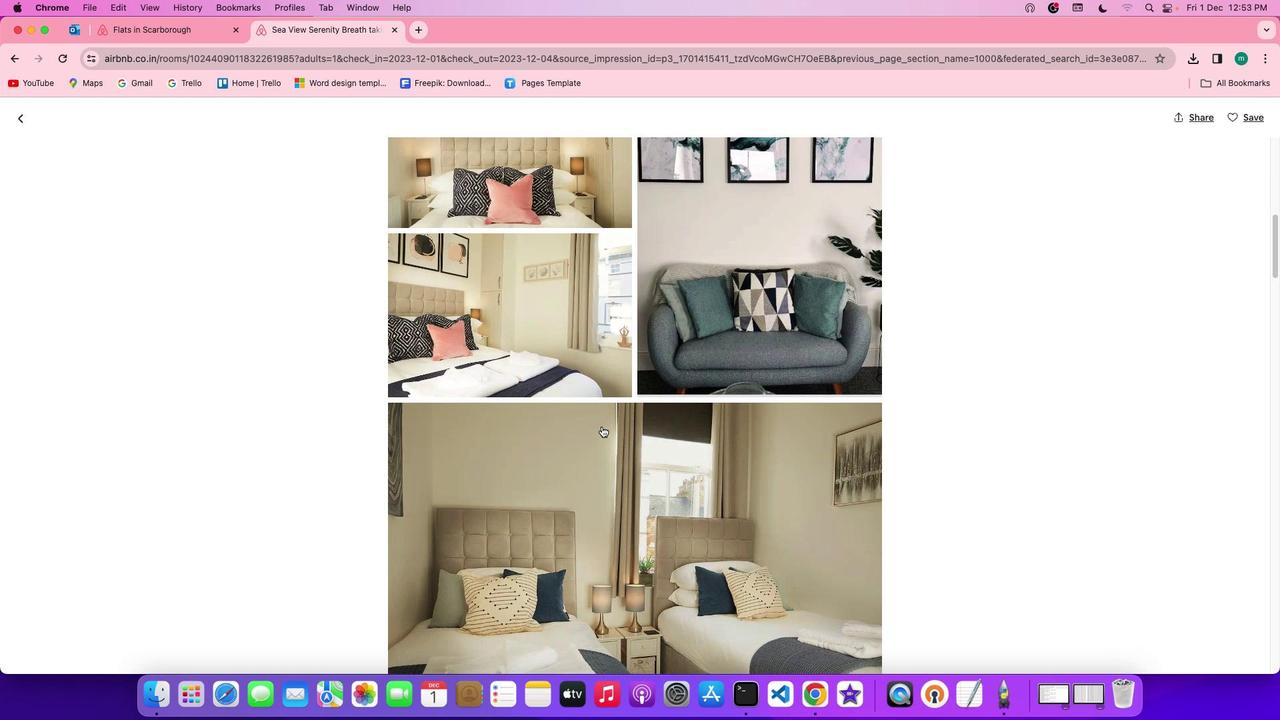 
Action: Mouse scrolled (612, 436) with delta (10, 9)
Screenshot: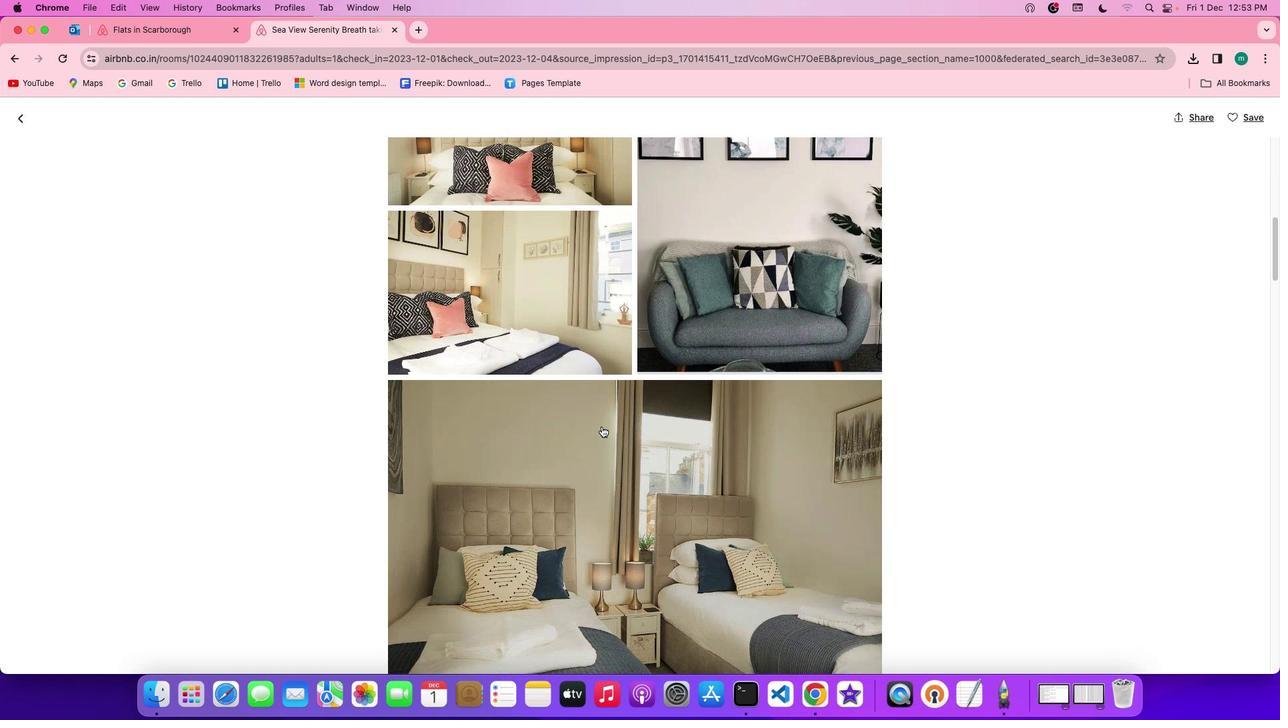 
Action: Mouse scrolled (612, 436) with delta (10, 8)
Screenshot: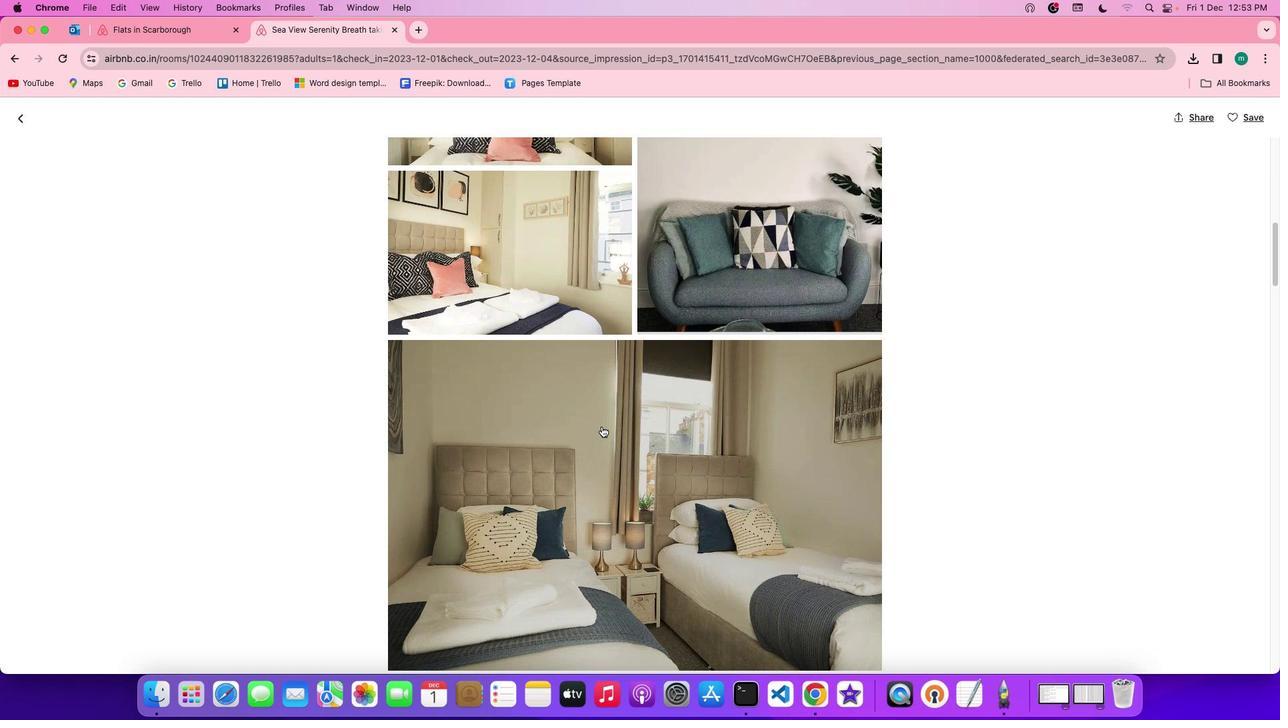 
Action: Mouse scrolled (612, 436) with delta (10, 9)
Screenshot: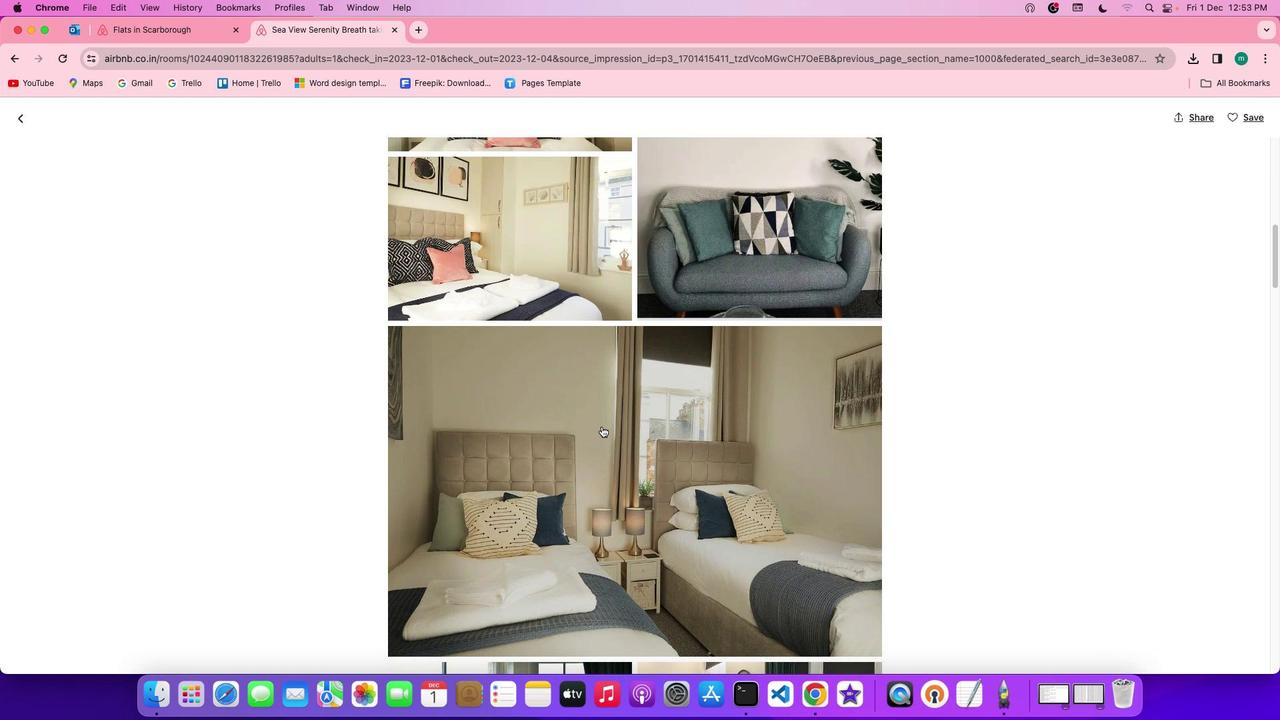 
Action: Mouse scrolled (612, 436) with delta (10, 9)
Screenshot: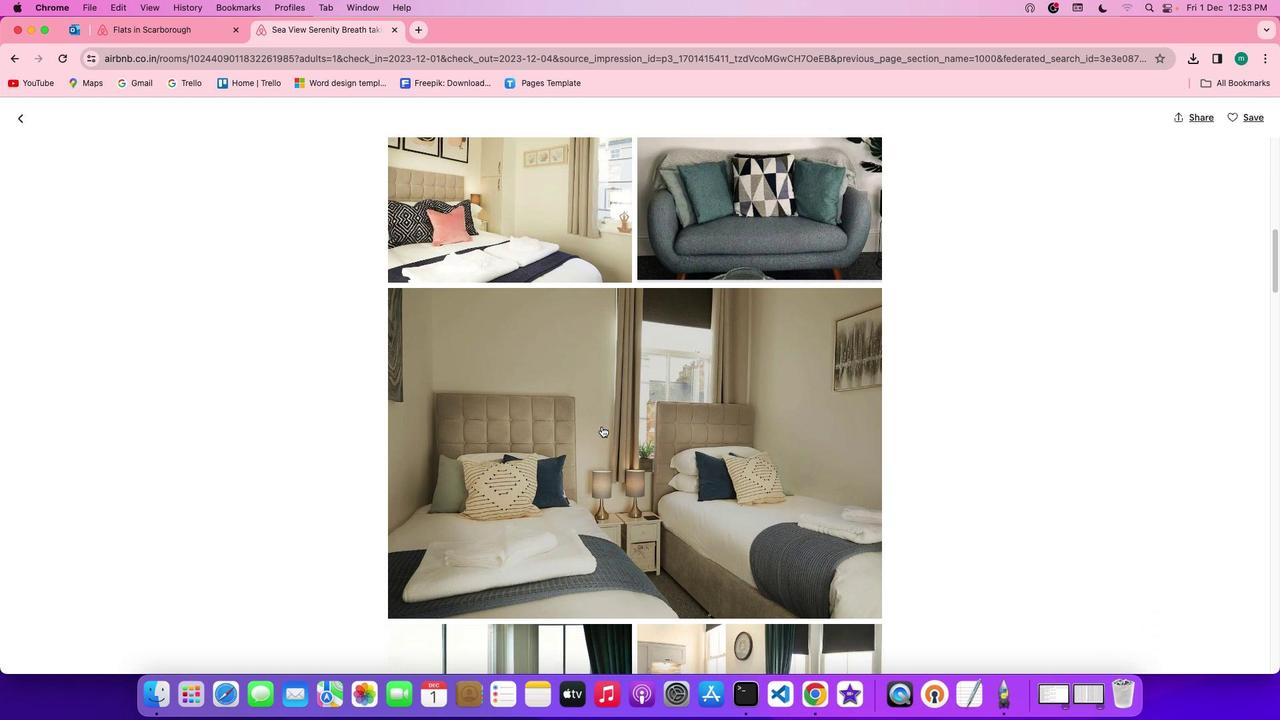 
Action: Mouse scrolled (612, 436) with delta (10, 9)
Screenshot: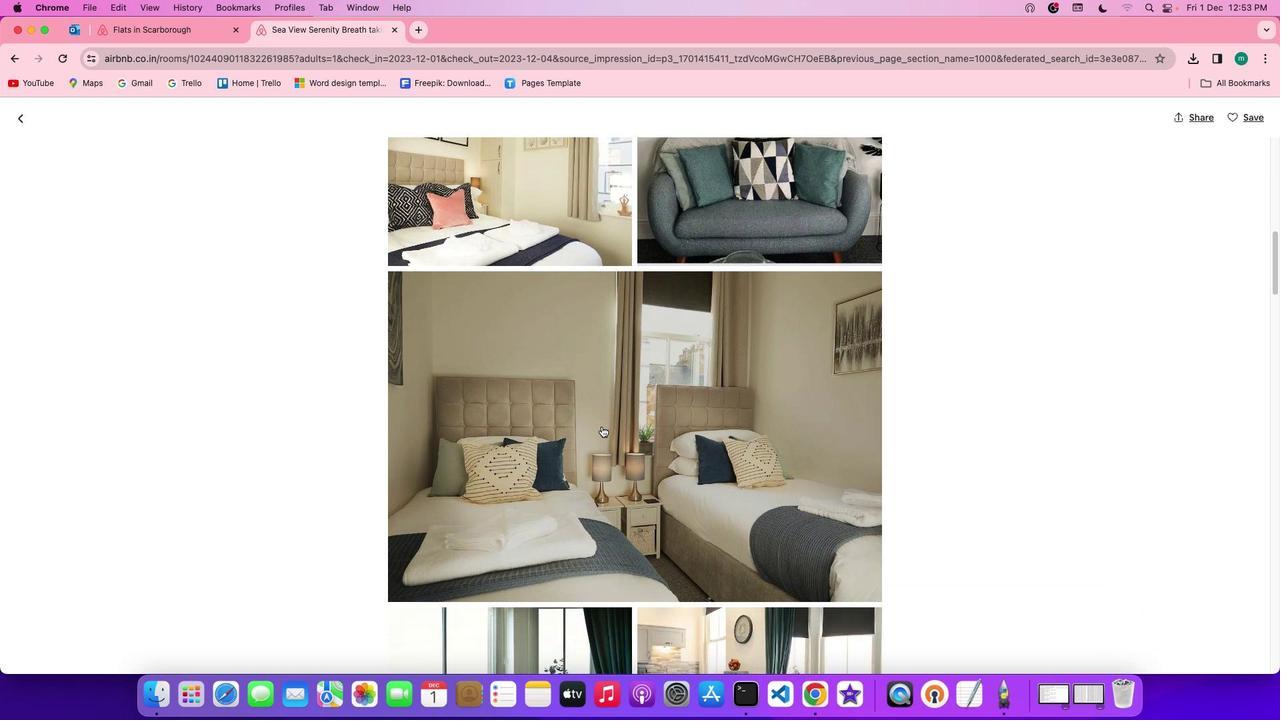 
Action: Mouse scrolled (612, 436) with delta (10, 9)
Screenshot: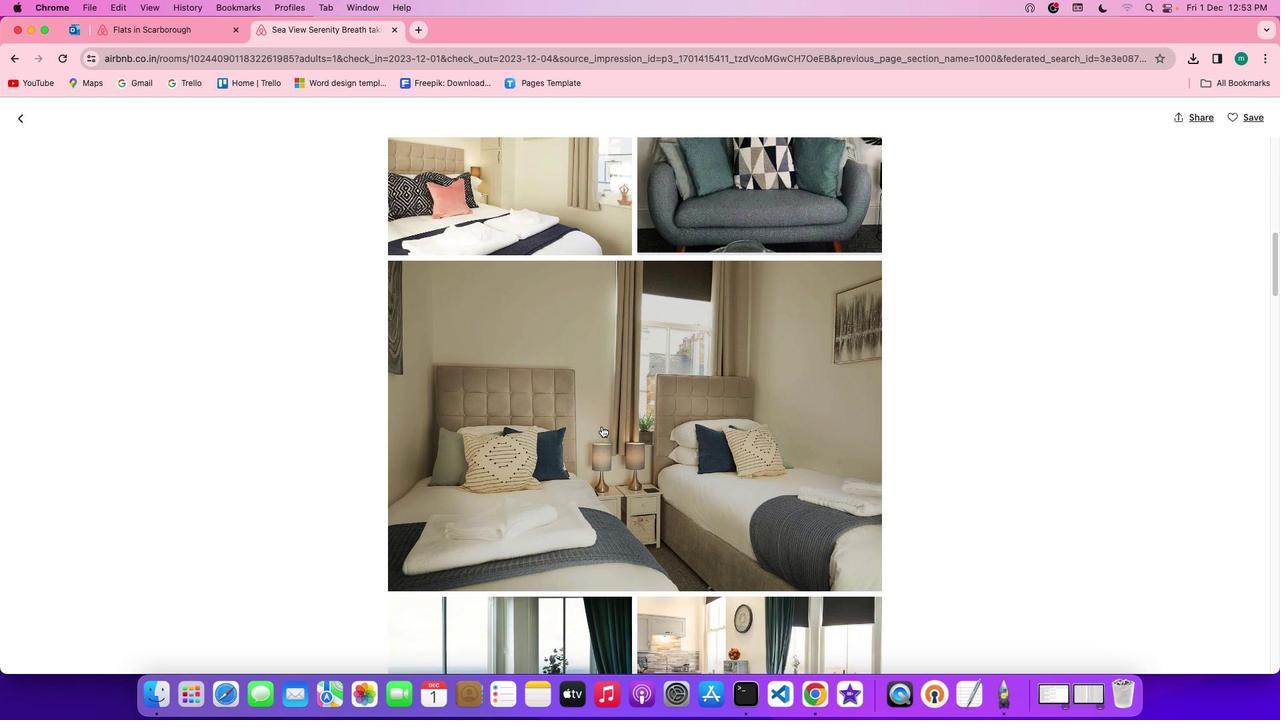 
Action: Mouse scrolled (612, 436) with delta (10, 9)
Screenshot: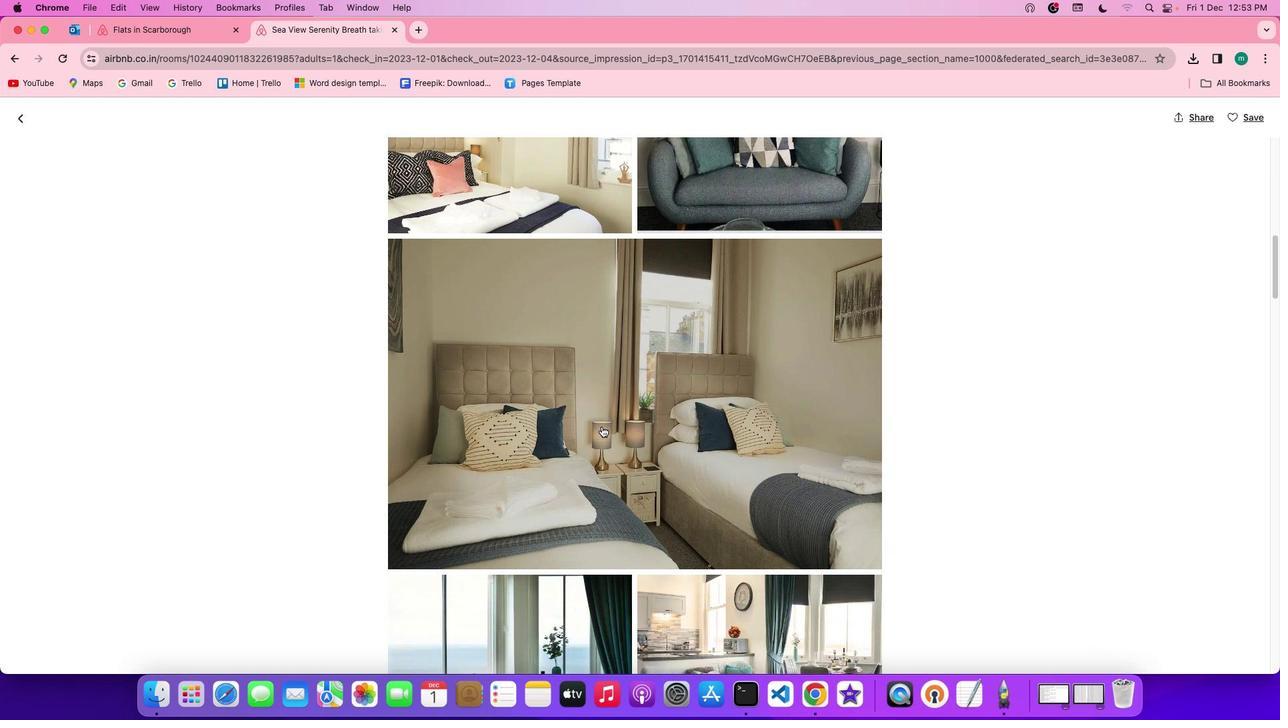 
Action: Mouse scrolled (612, 436) with delta (10, 9)
Screenshot: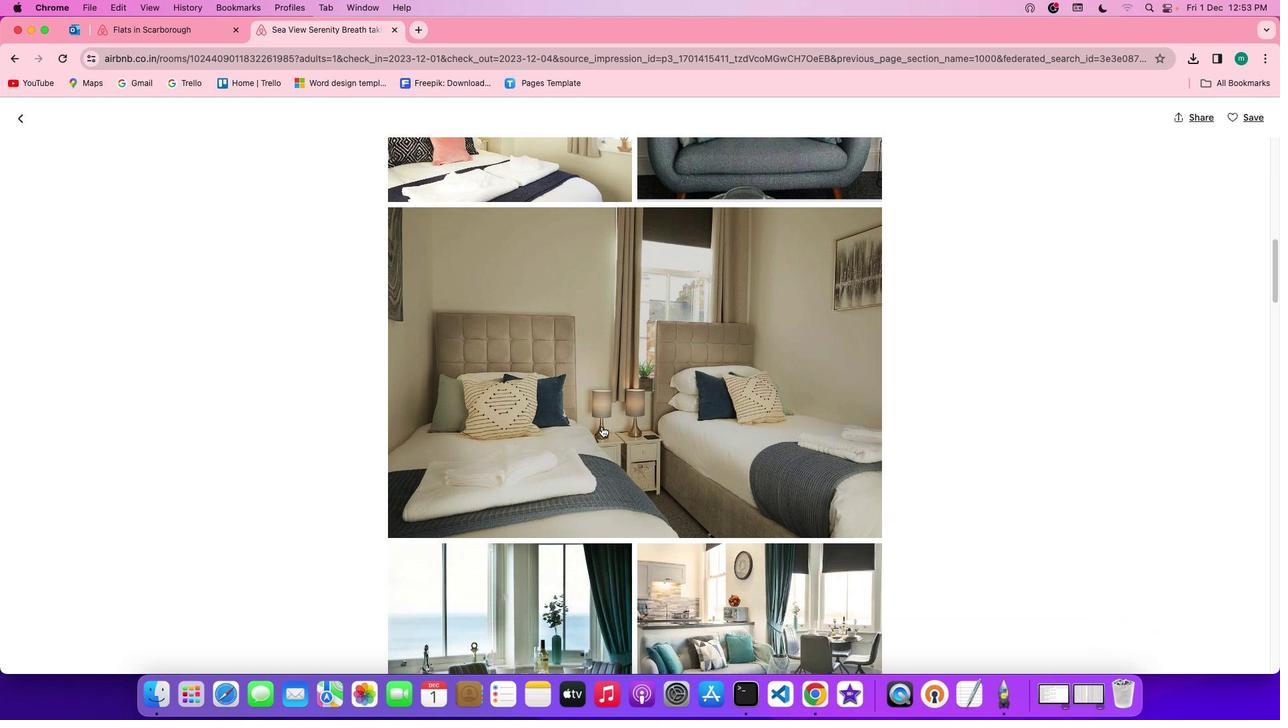 
Action: Mouse scrolled (612, 436) with delta (10, 9)
Screenshot: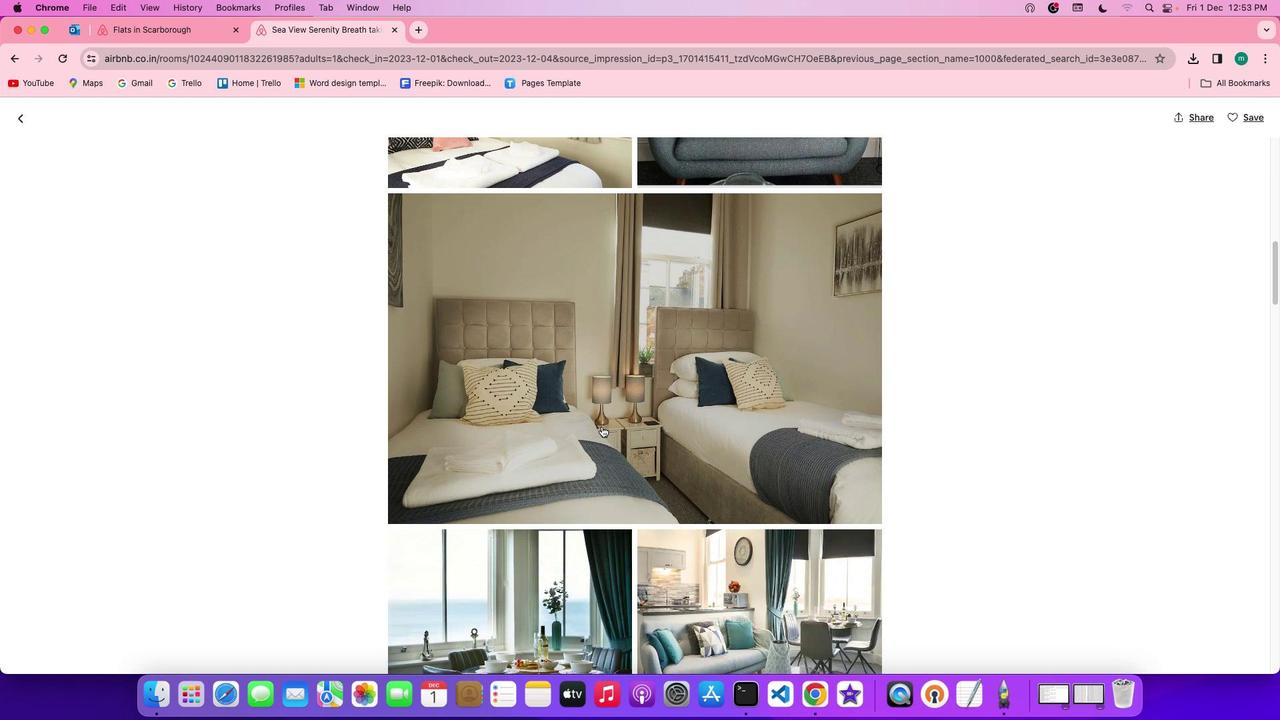 
Action: Mouse scrolled (612, 436) with delta (10, 9)
Screenshot: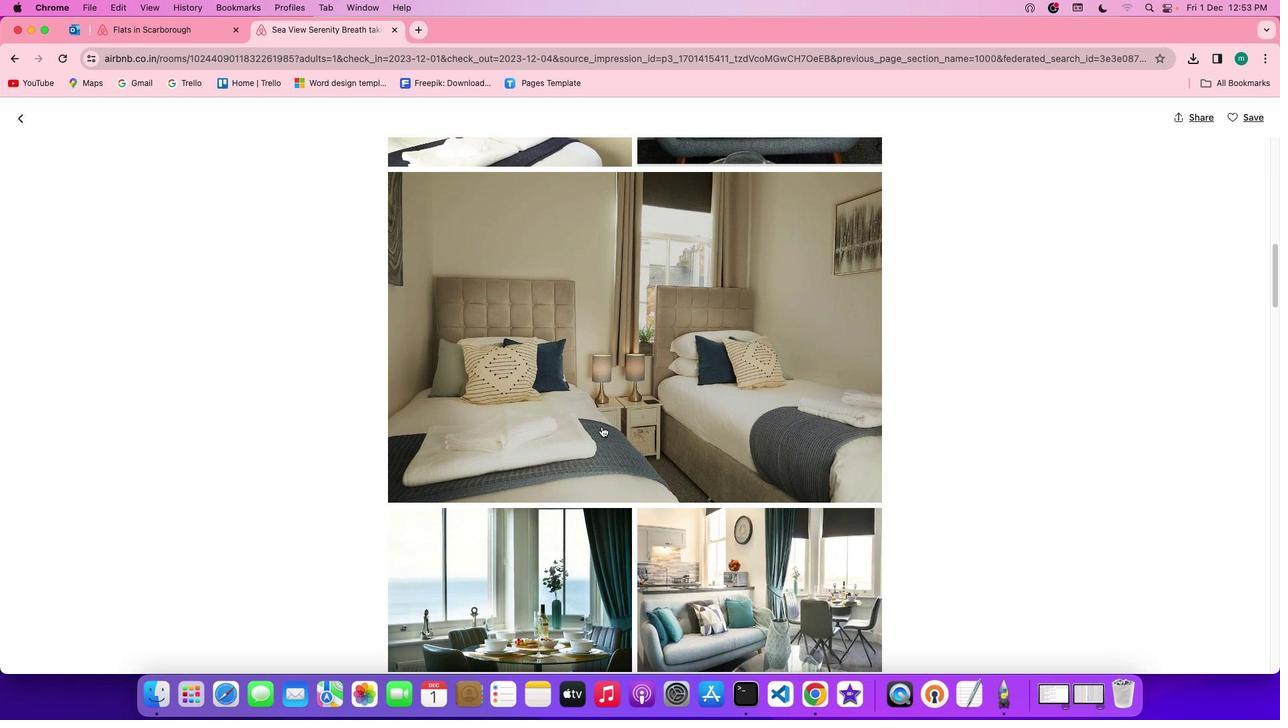 
Action: Mouse scrolled (612, 436) with delta (10, 9)
Screenshot: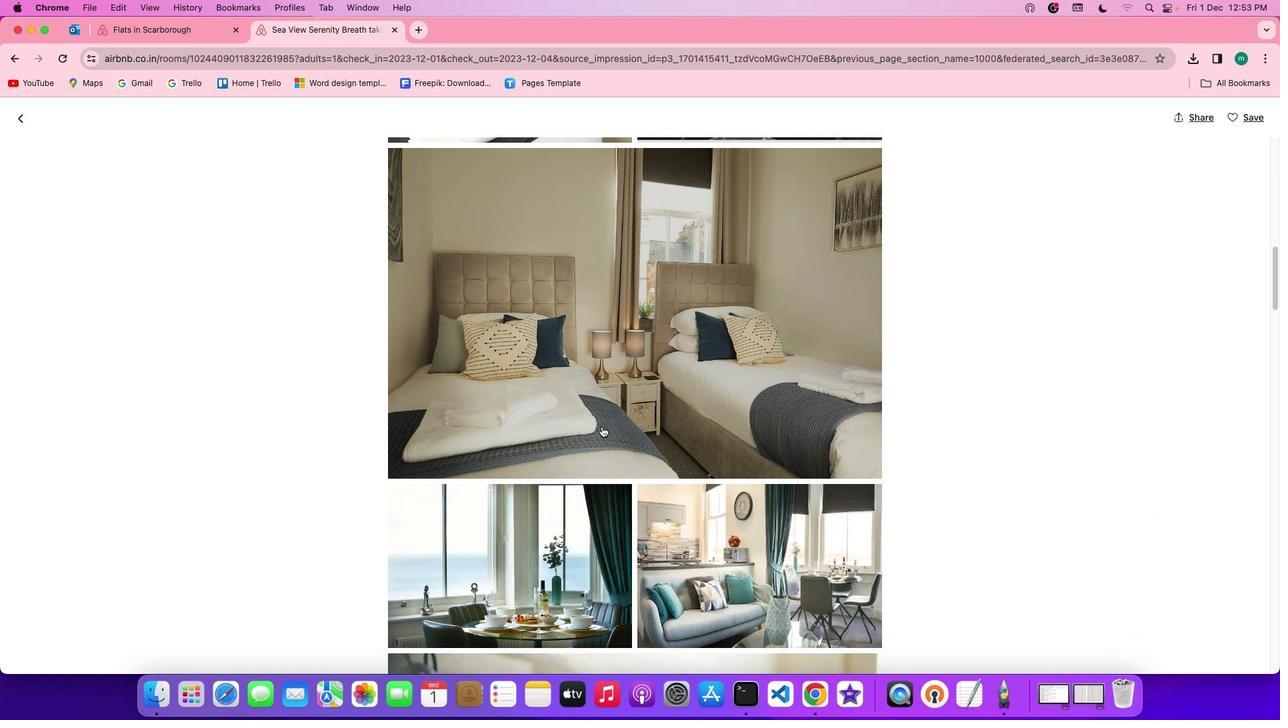 
Action: Mouse scrolled (612, 436) with delta (10, 9)
Screenshot: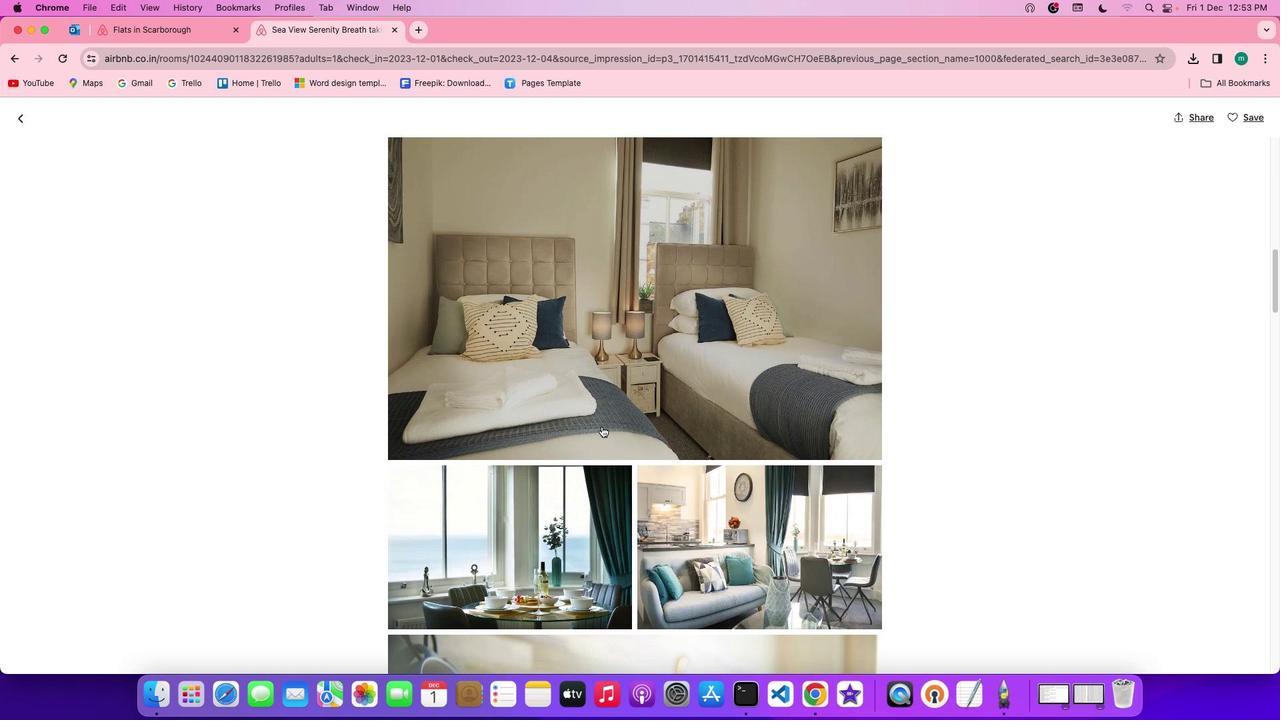 
Action: Mouse scrolled (612, 436) with delta (10, 9)
Screenshot: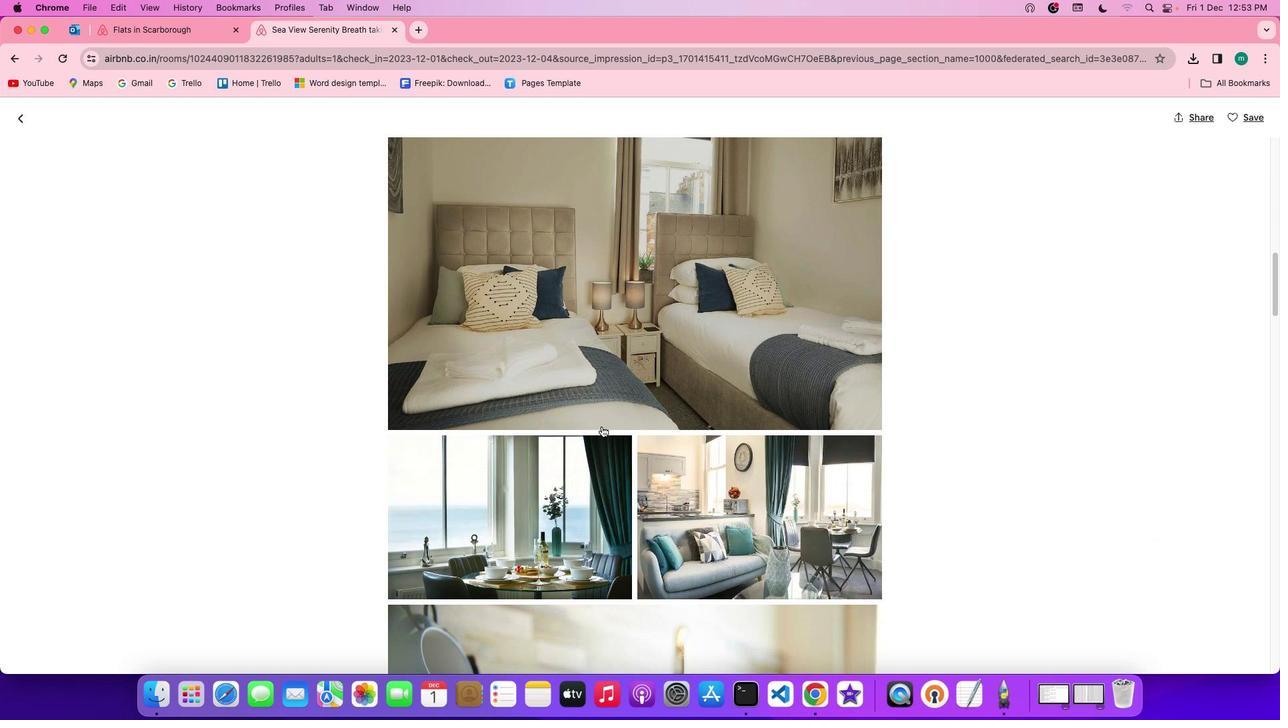 
Action: Mouse scrolled (612, 436) with delta (10, 9)
Screenshot: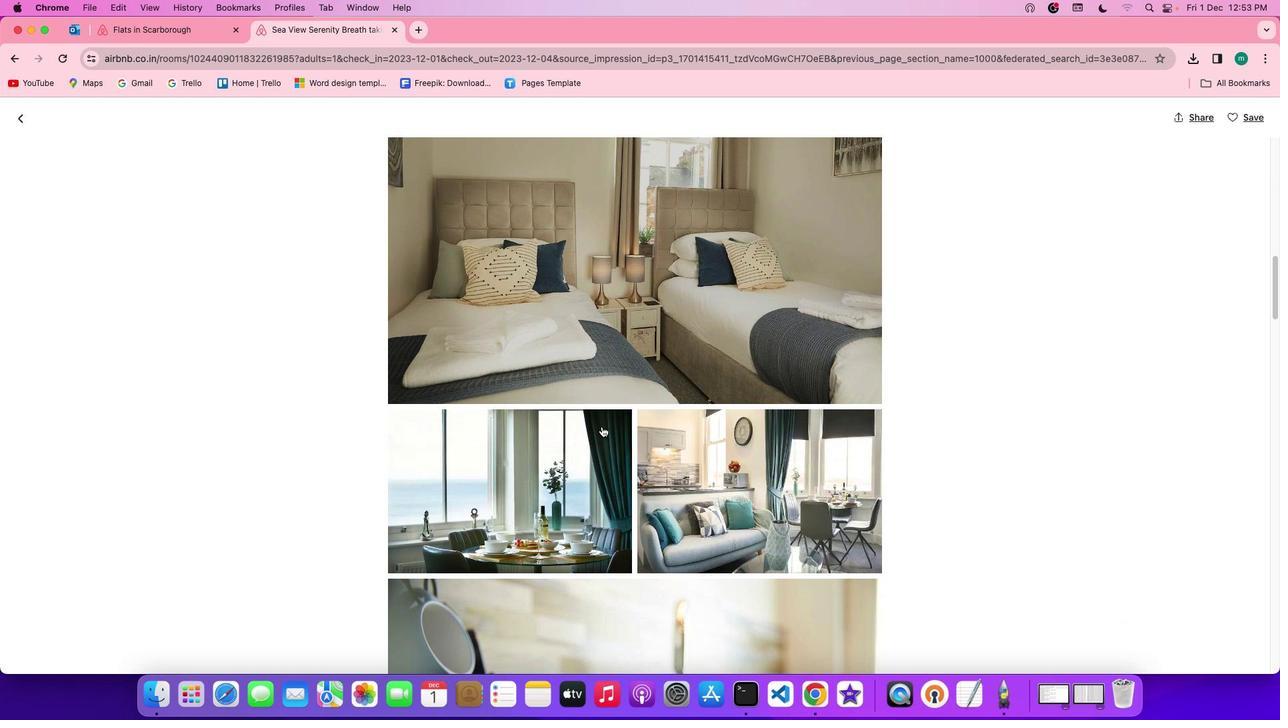 
Action: Mouse scrolled (612, 436) with delta (10, 9)
Screenshot: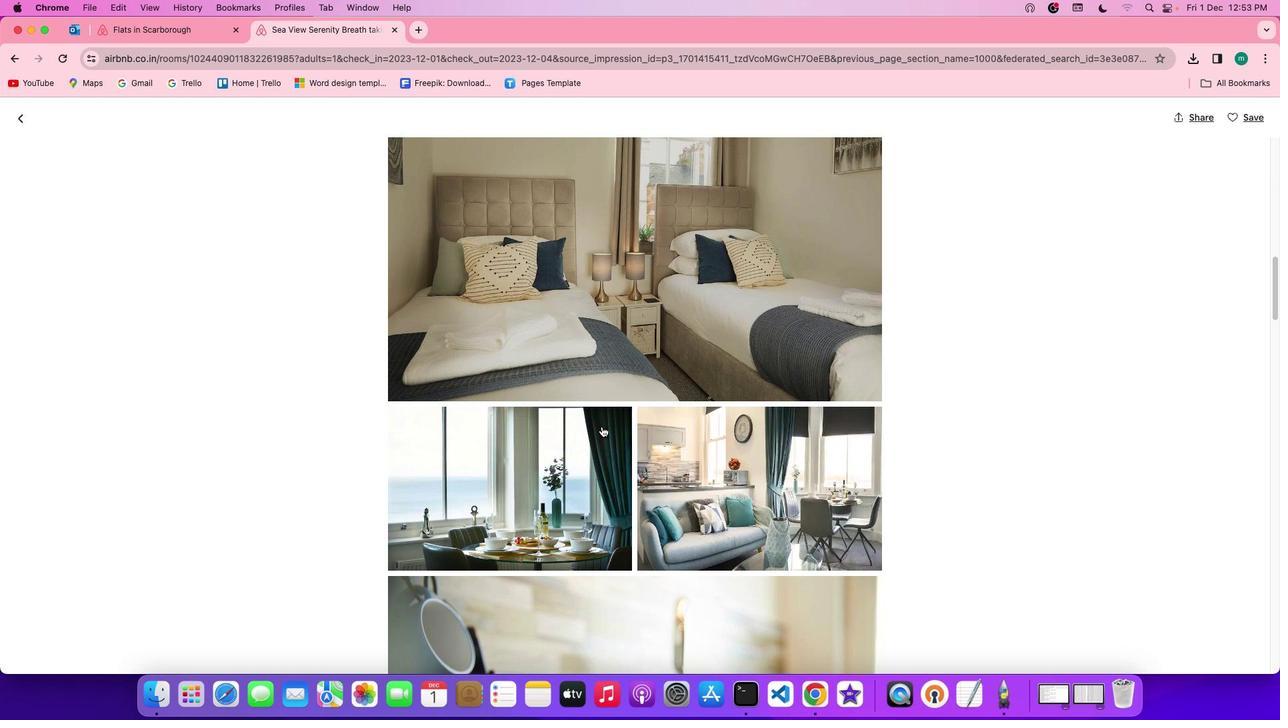 
Action: Mouse scrolled (612, 436) with delta (10, 9)
Screenshot: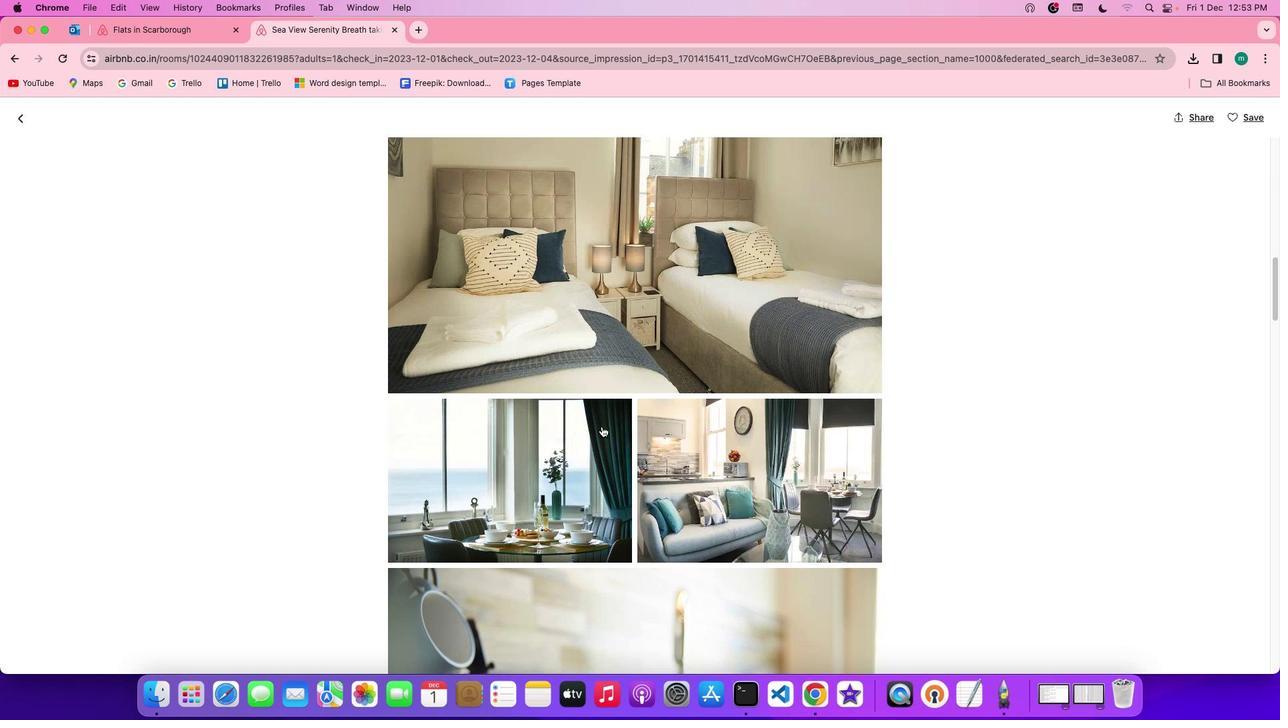 
Action: Mouse scrolled (612, 436) with delta (10, 9)
Screenshot: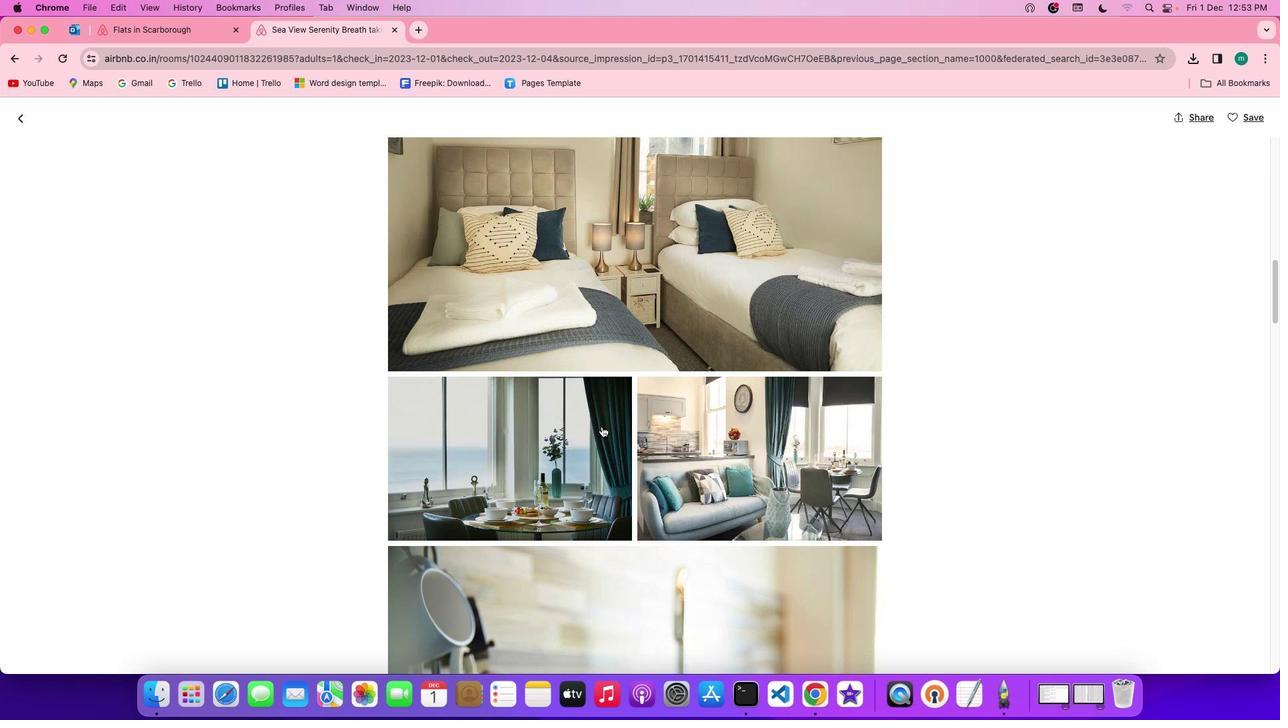 
Action: Mouse scrolled (612, 436) with delta (10, 9)
Screenshot: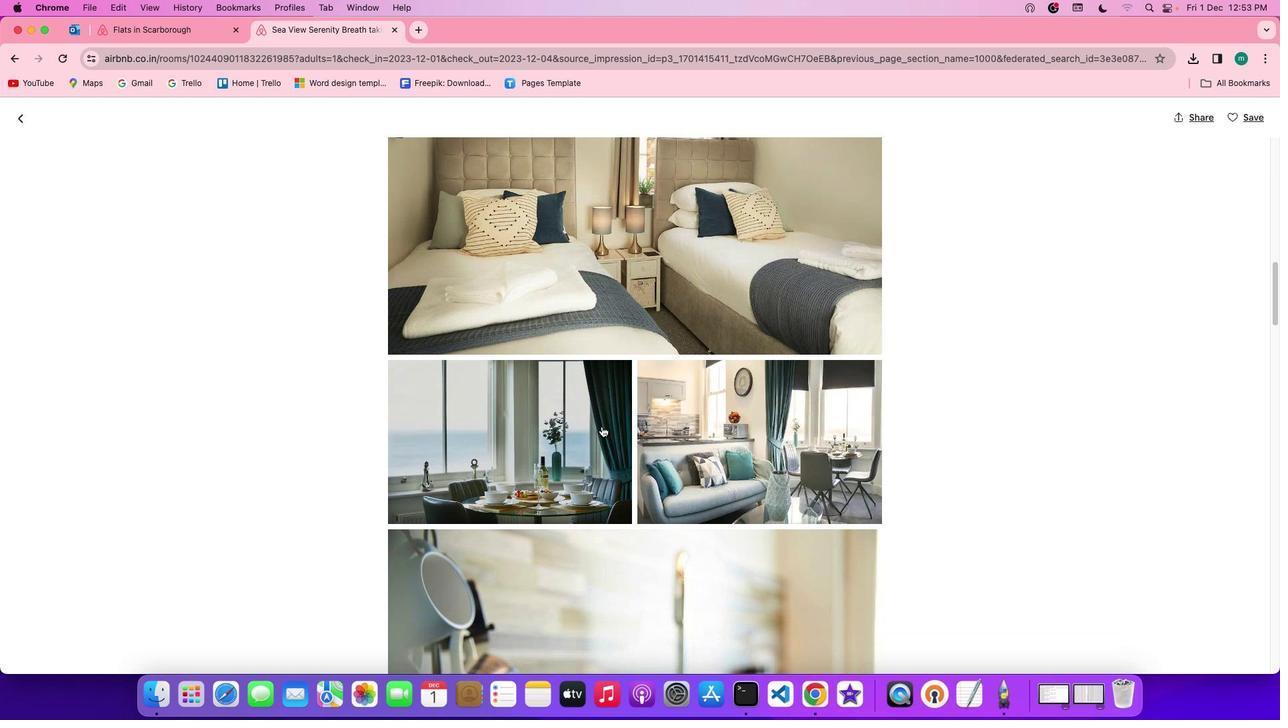 
Action: Mouse scrolled (612, 436) with delta (10, 9)
Screenshot: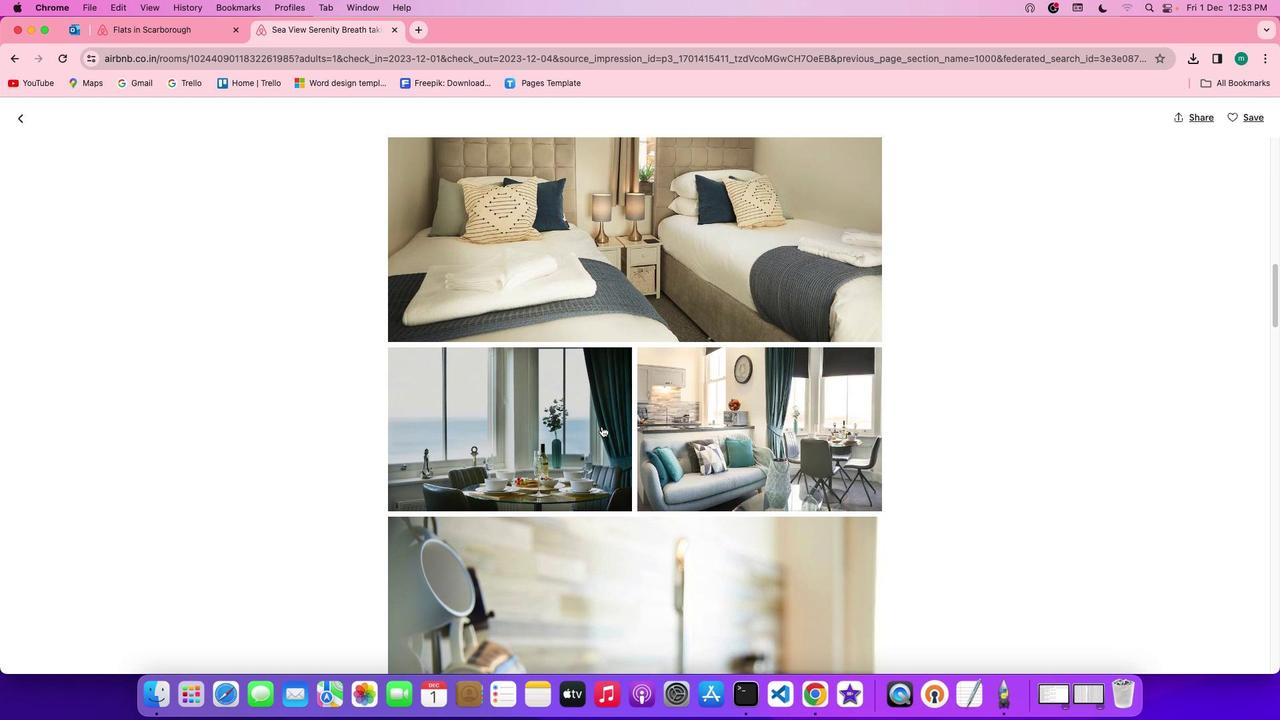 
Action: Mouse scrolled (612, 436) with delta (10, 9)
Screenshot: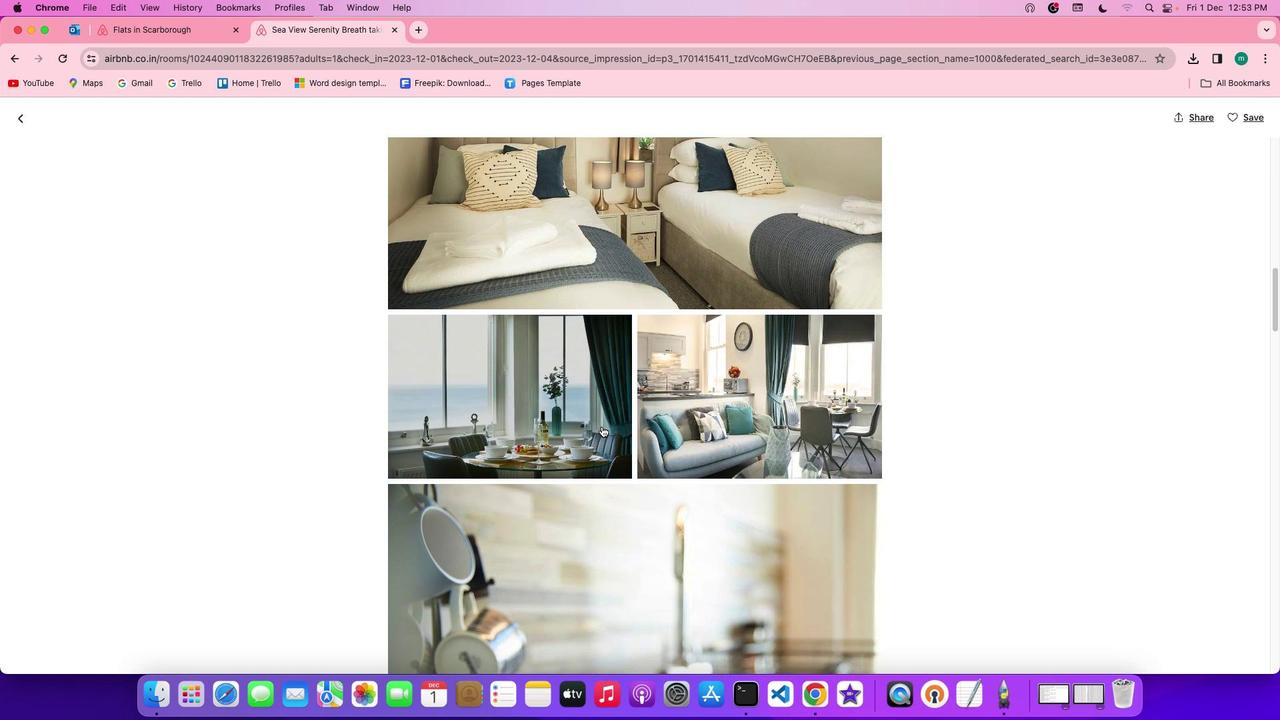 
Action: Mouse scrolled (612, 436) with delta (10, 9)
Screenshot: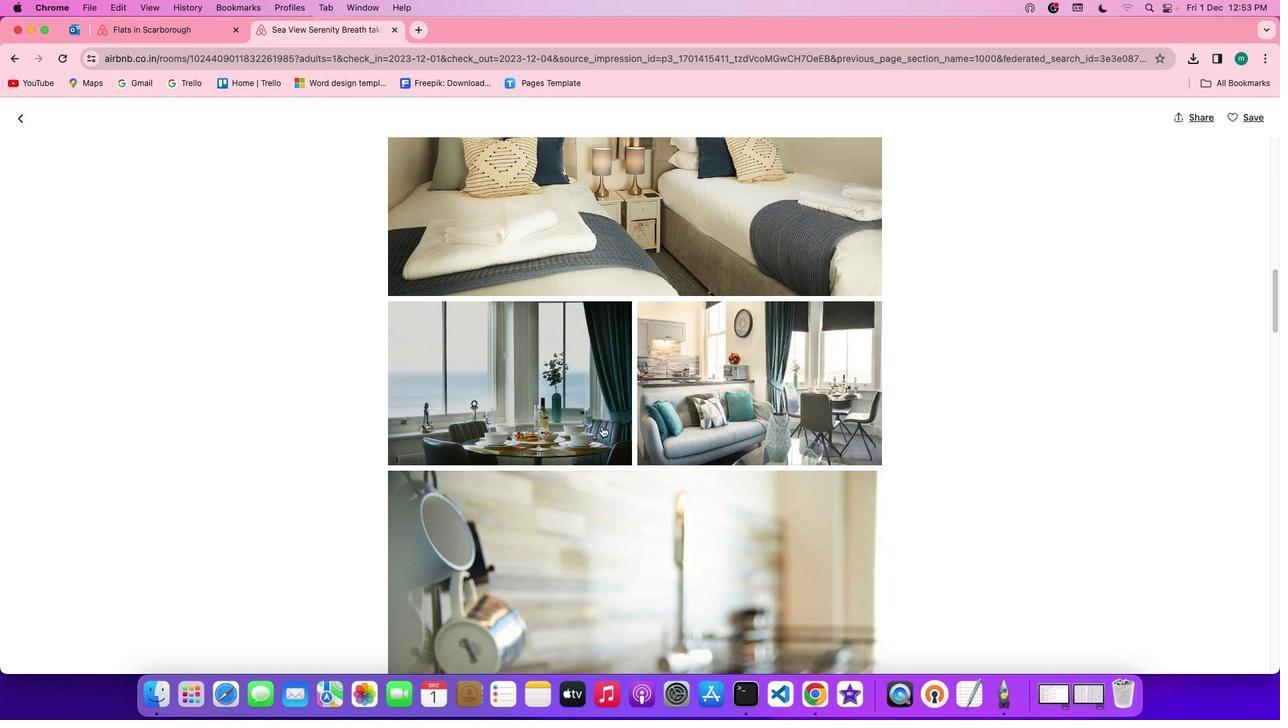 
Action: Mouse scrolled (612, 436) with delta (10, 9)
Screenshot: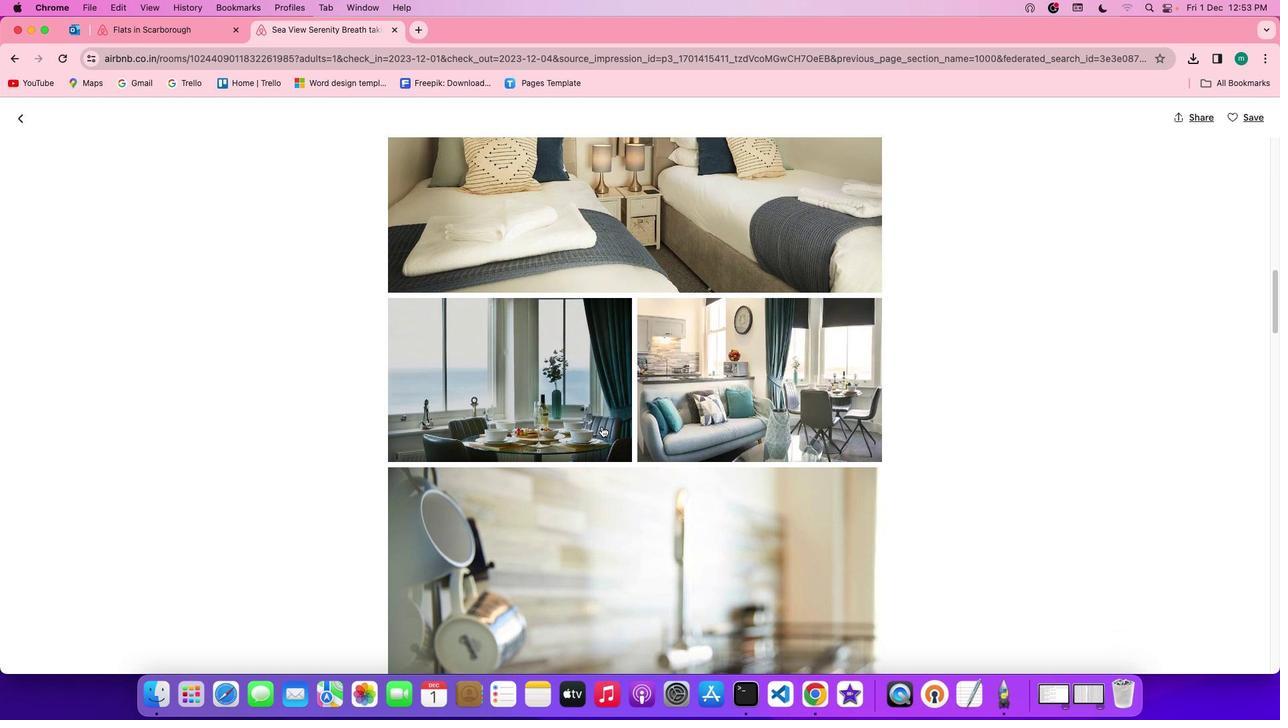 
Action: Mouse scrolled (612, 436) with delta (10, 9)
Screenshot: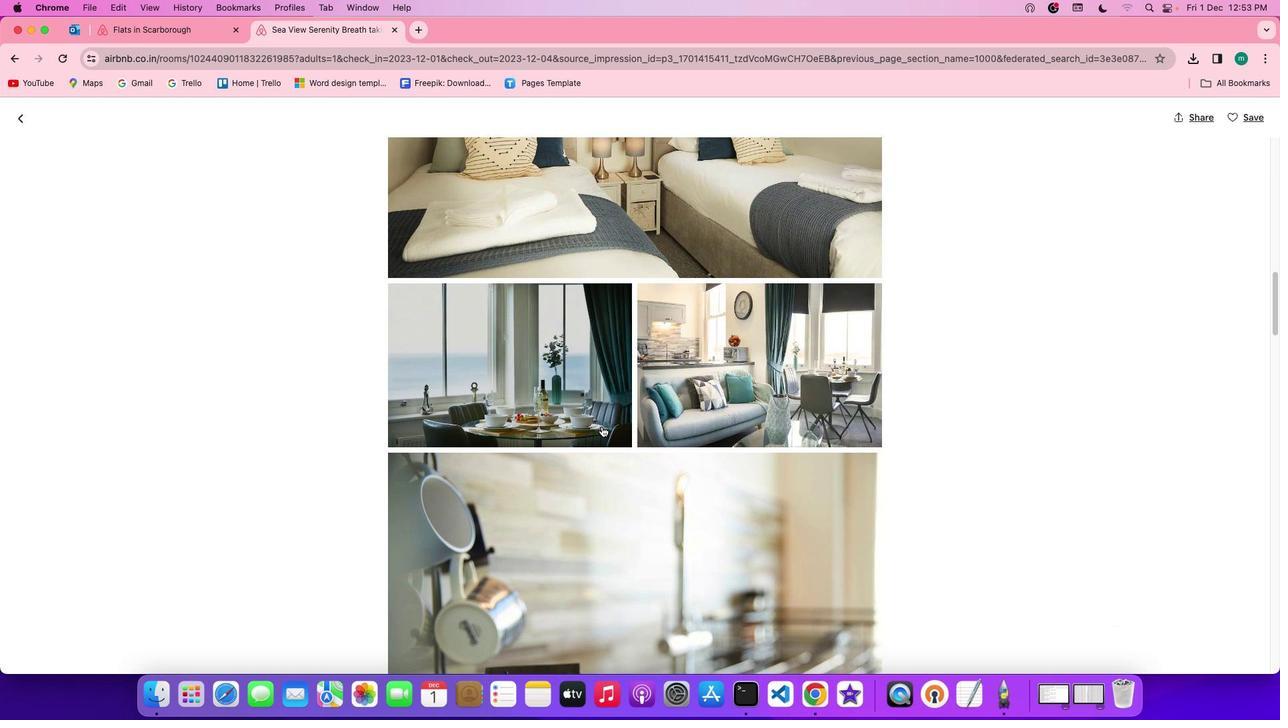 
Action: Mouse scrolled (612, 436) with delta (10, 9)
Screenshot: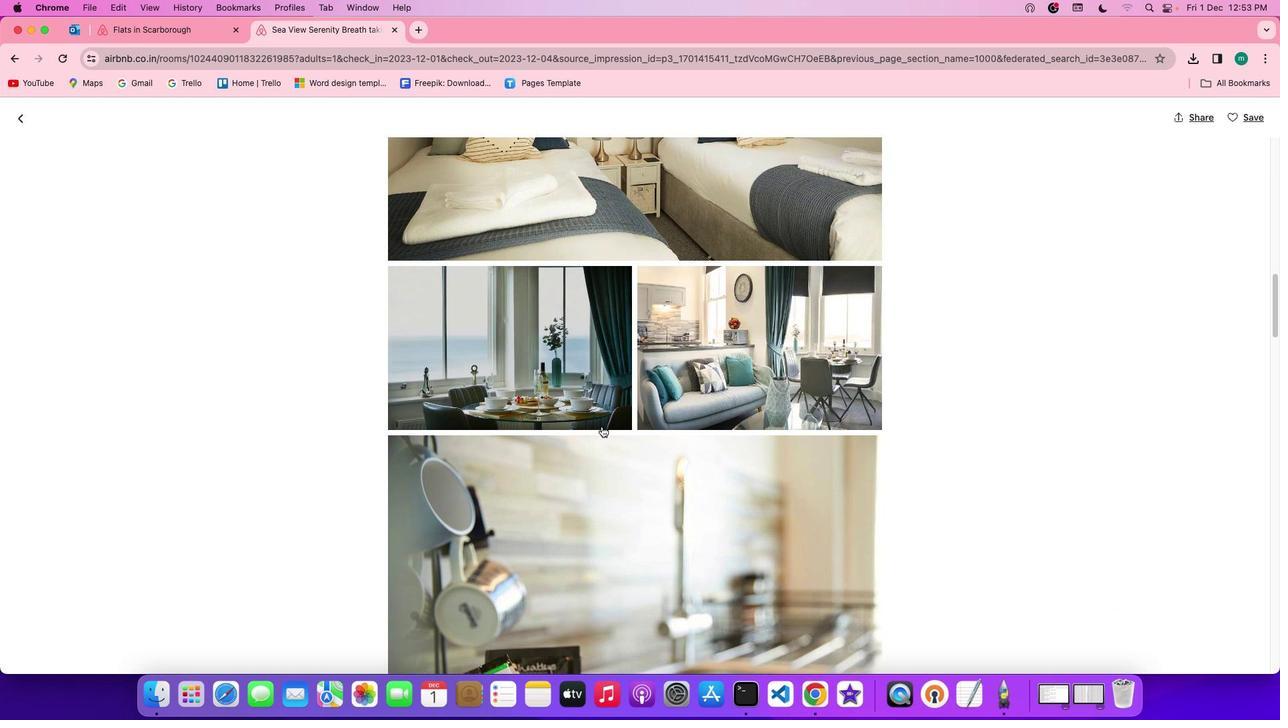 
Action: Mouse scrolled (612, 436) with delta (10, 8)
Screenshot: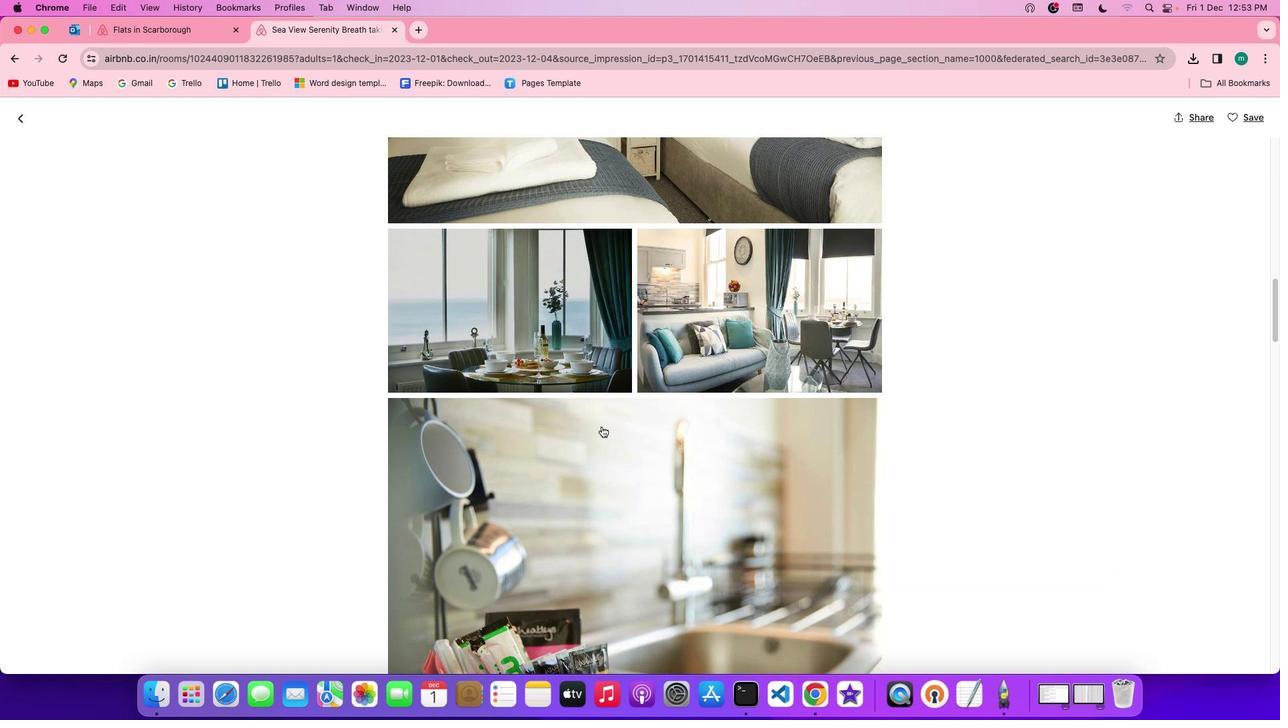 
Action: Mouse scrolled (612, 436) with delta (10, 9)
Screenshot: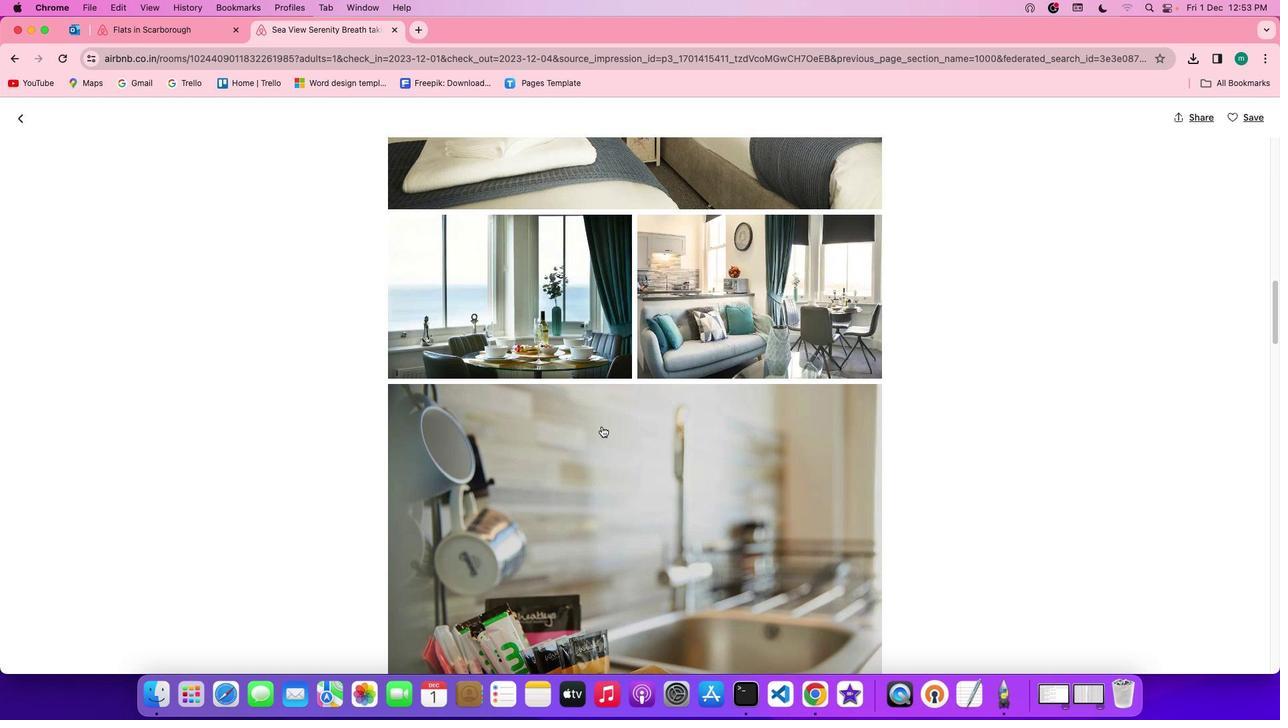 
Action: Mouse scrolled (612, 436) with delta (10, 9)
Screenshot: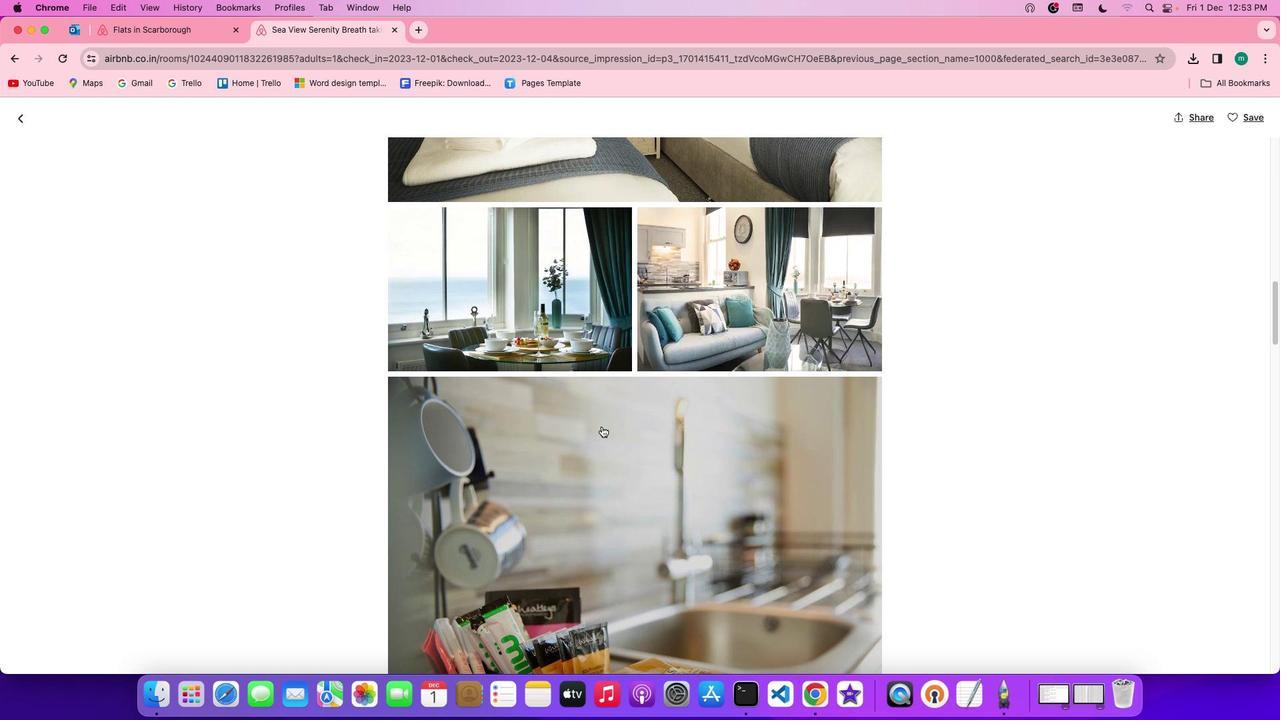 
Action: Mouse scrolled (612, 436) with delta (10, 9)
Screenshot: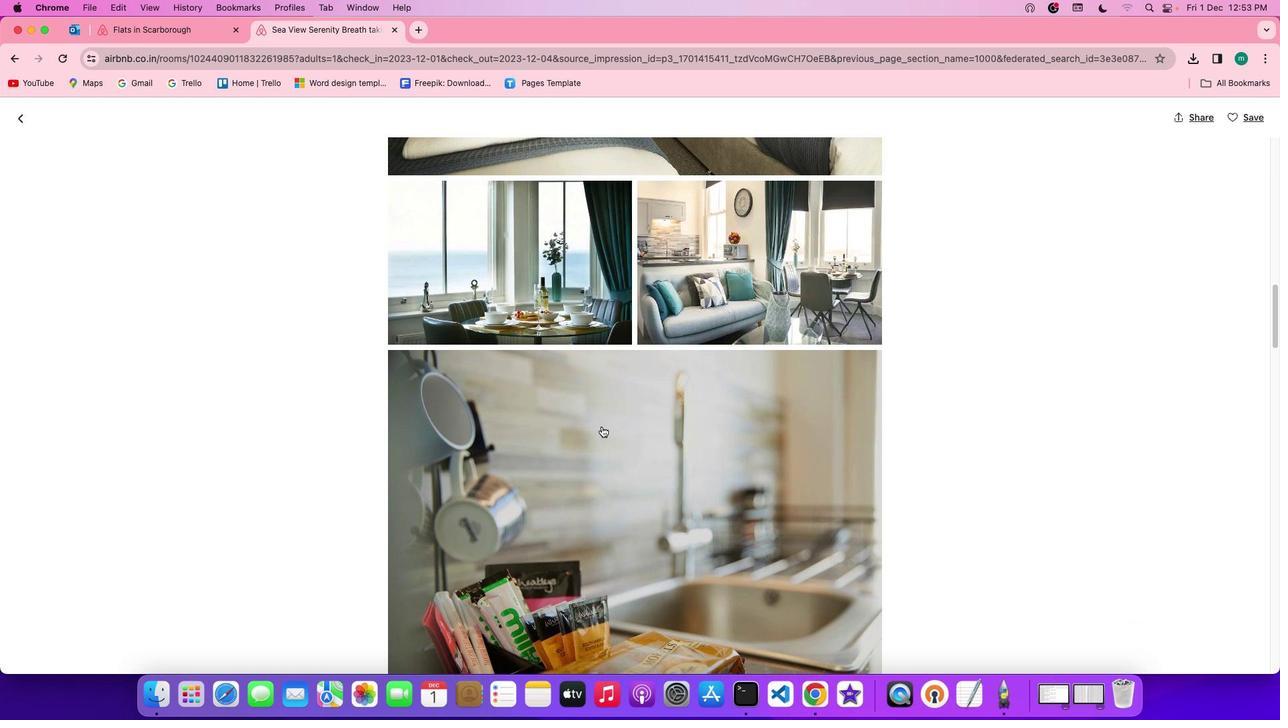 
Action: Mouse scrolled (612, 436) with delta (10, 8)
Screenshot: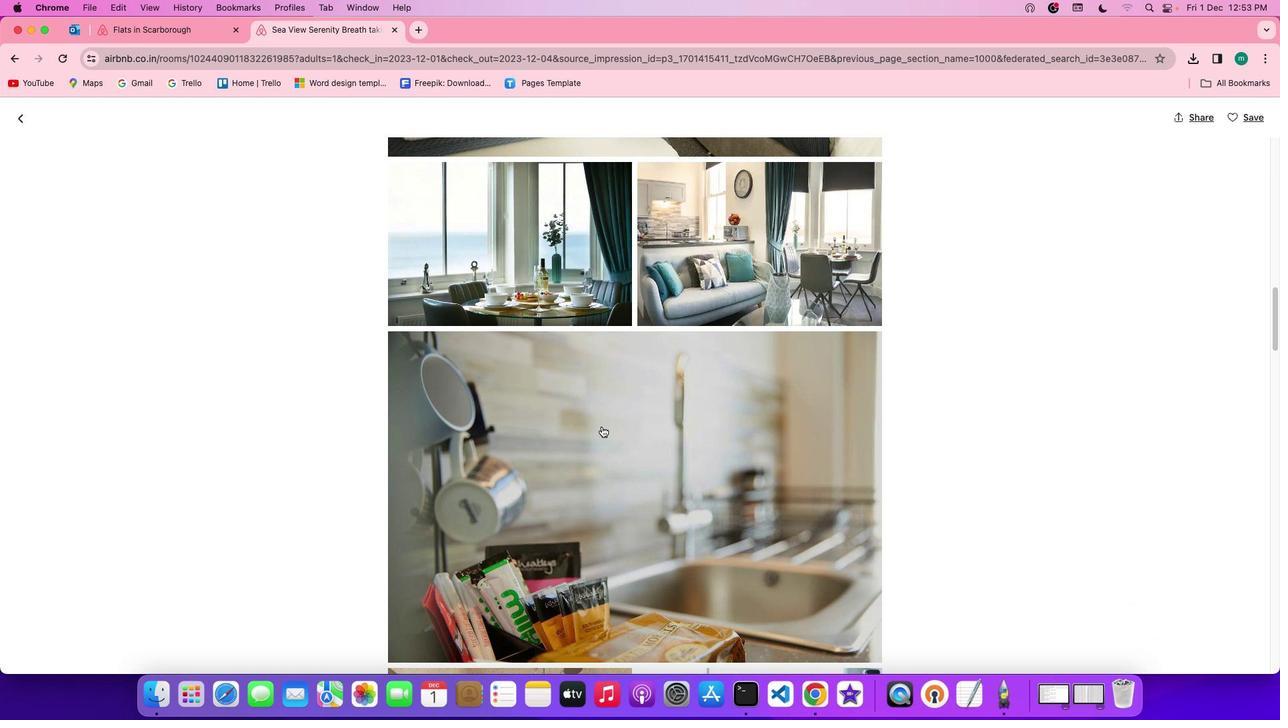 
Action: Mouse scrolled (612, 436) with delta (10, 9)
Screenshot: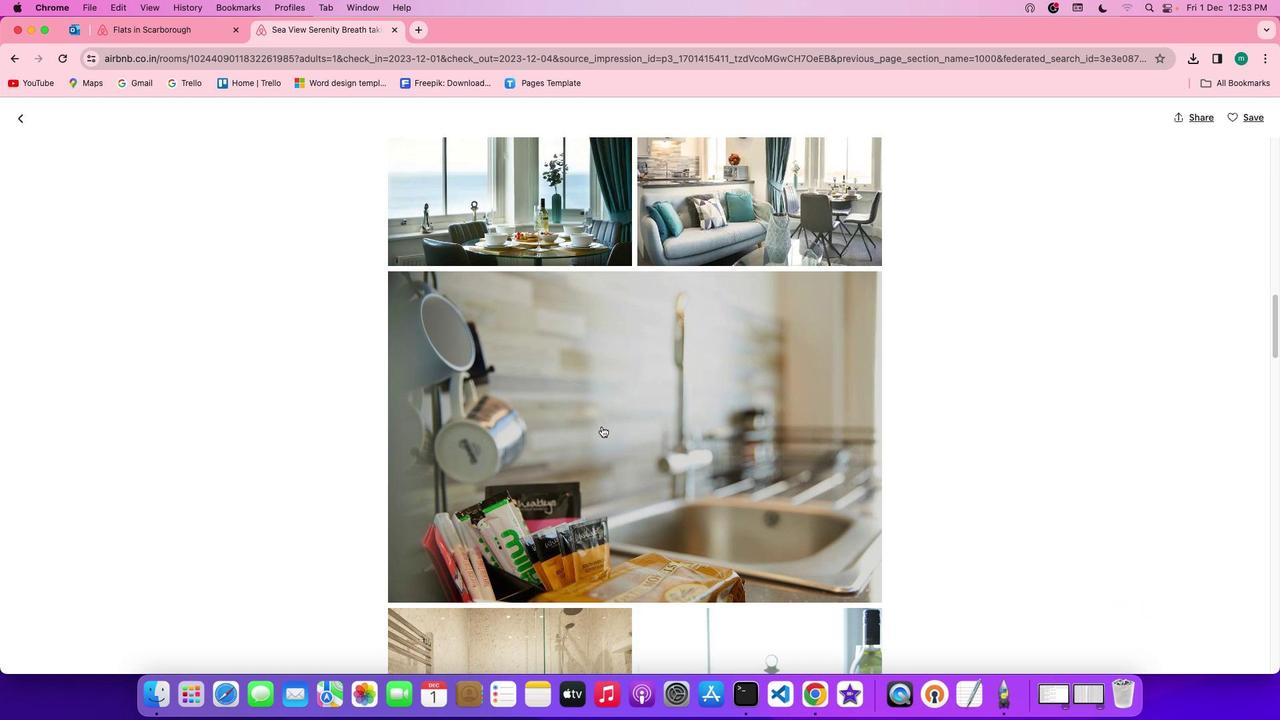 
Action: Mouse scrolled (612, 436) with delta (10, 9)
Screenshot: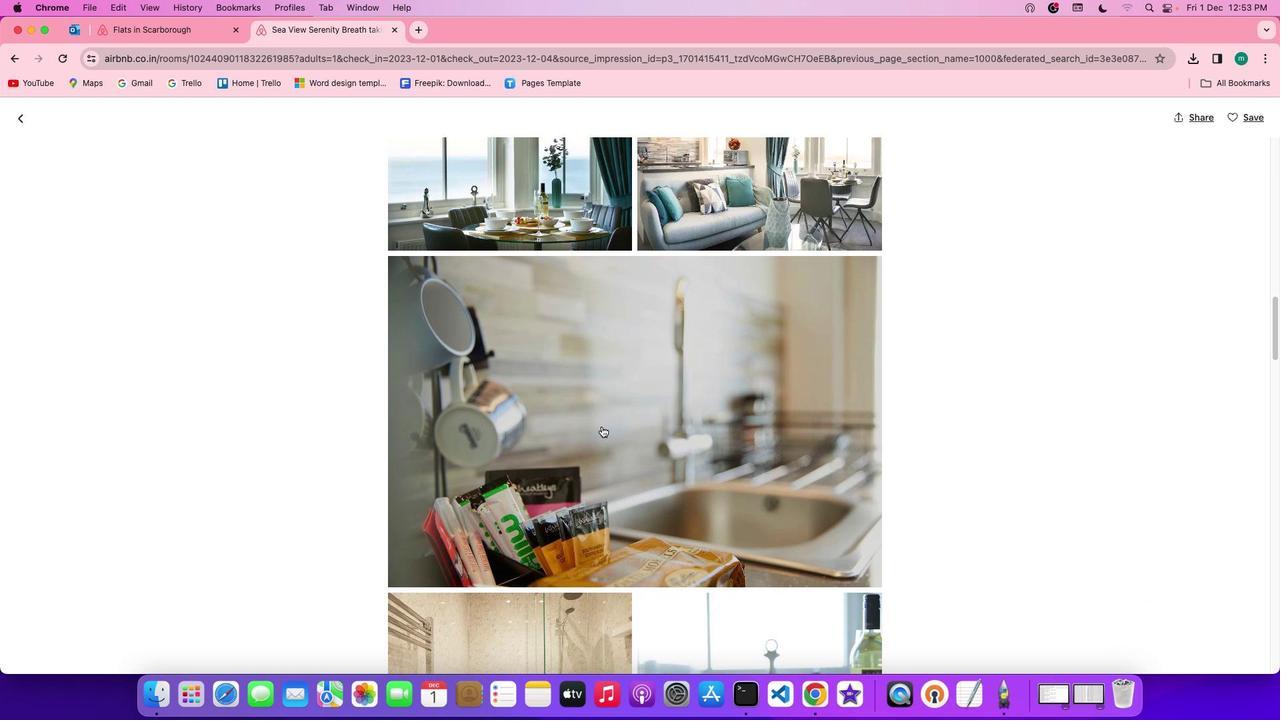 
Action: Mouse scrolled (612, 436) with delta (10, 9)
Screenshot: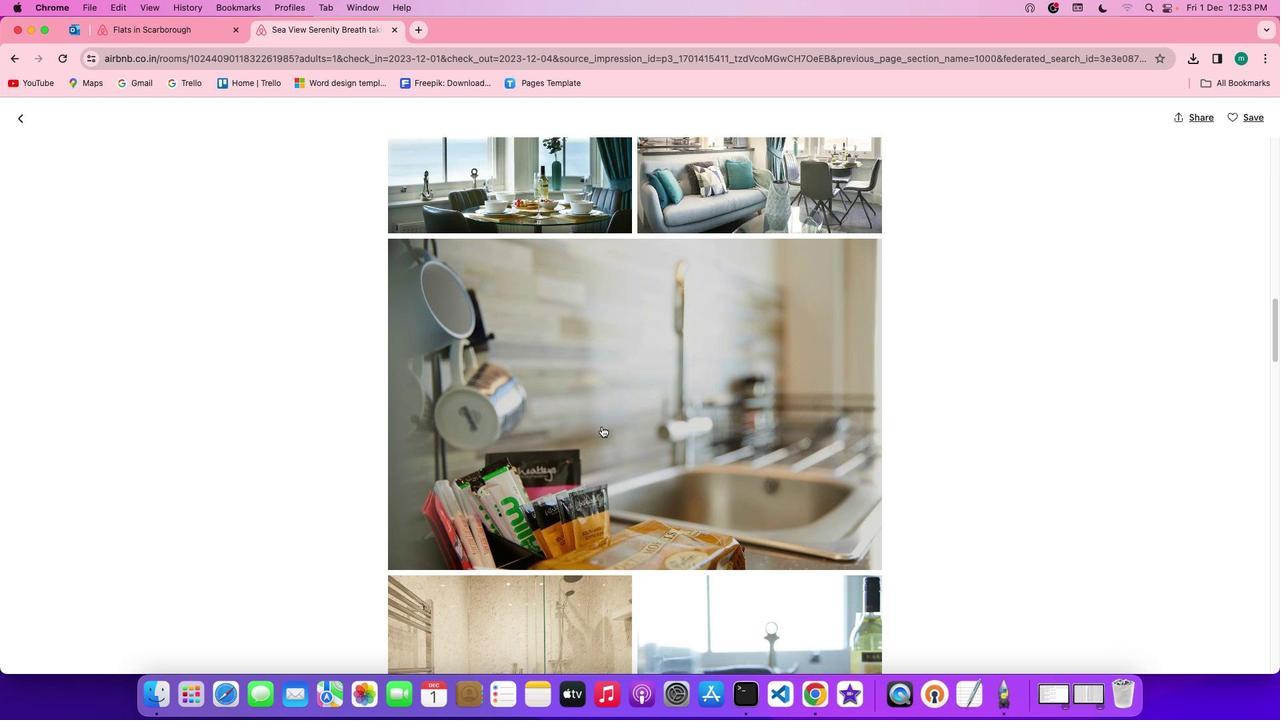 
Action: Mouse scrolled (612, 436) with delta (10, 8)
Screenshot: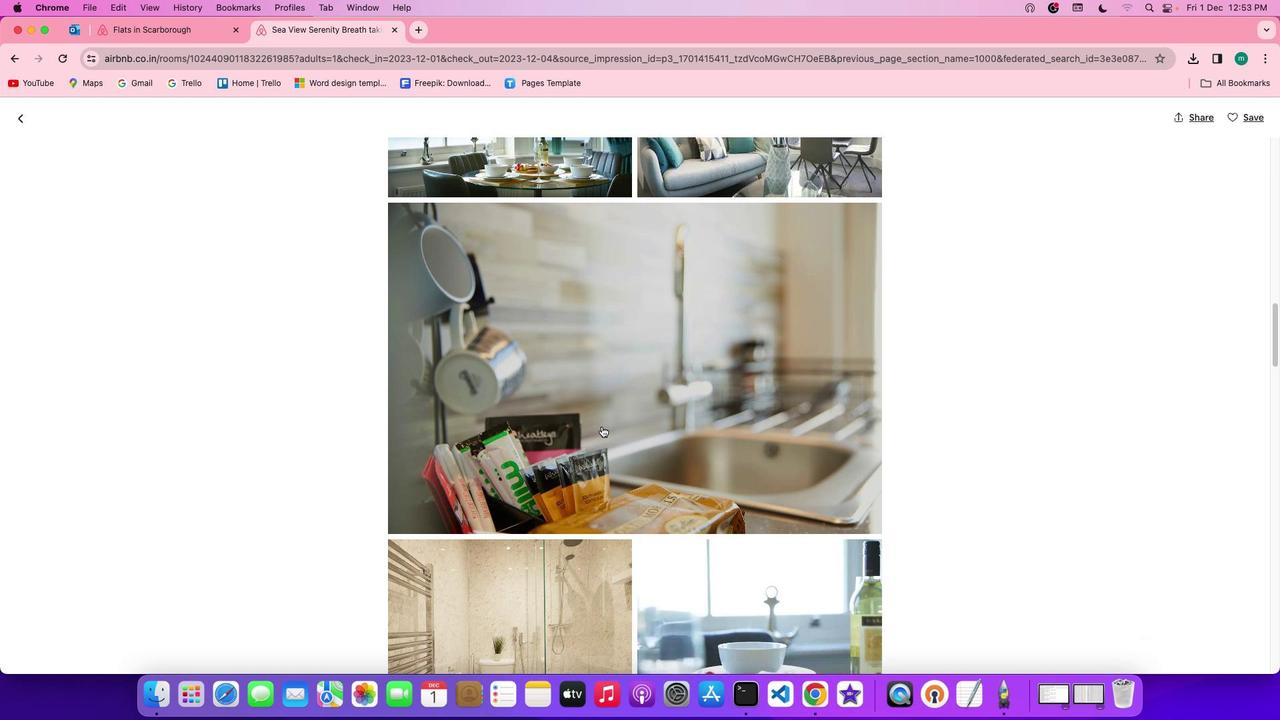 
Action: Mouse scrolled (612, 436) with delta (10, 9)
Screenshot: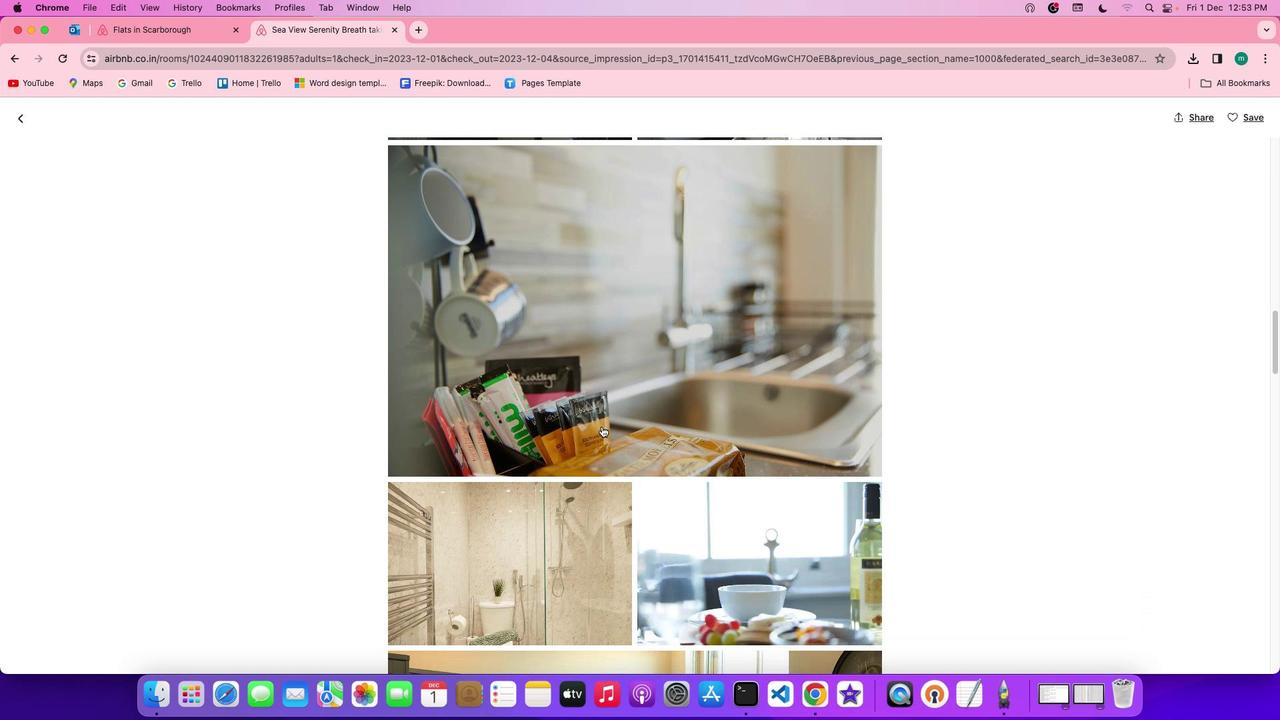 
Action: Mouse scrolled (612, 436) with delta (10, 9)
Screenshot: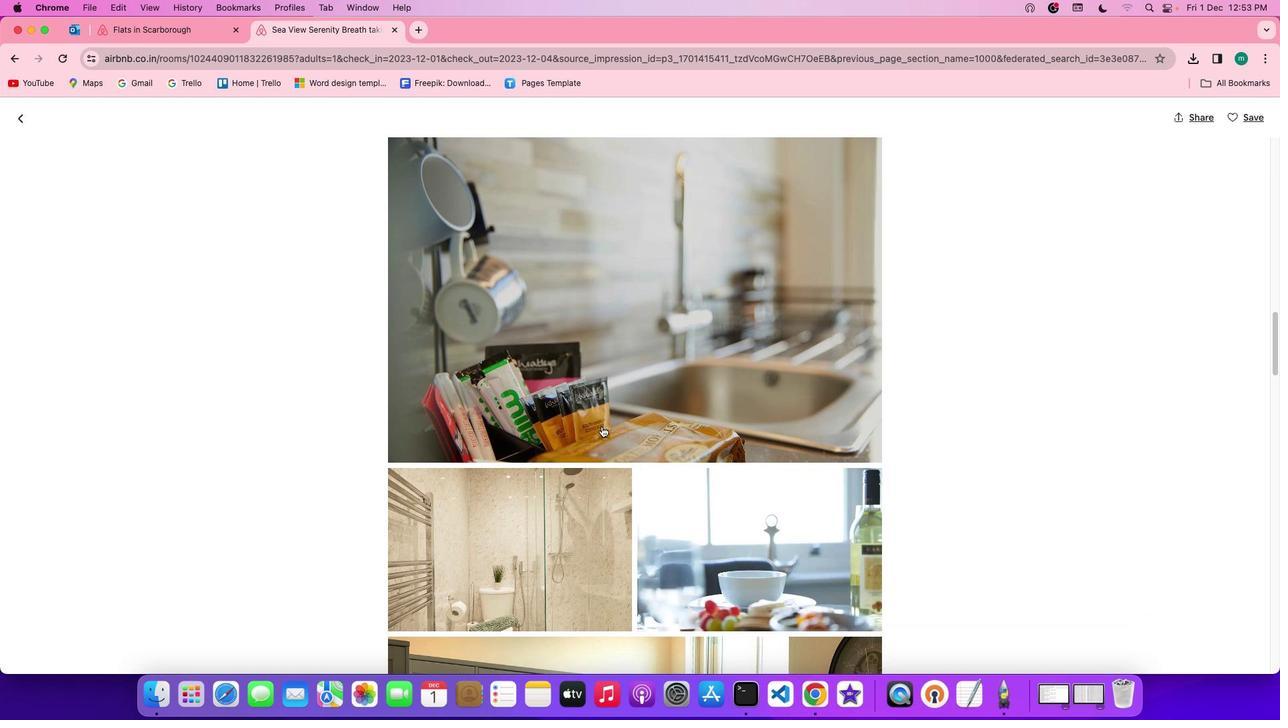
Action: Mouse scrolled (612, 436) with delta (10, 9)
Screenshot: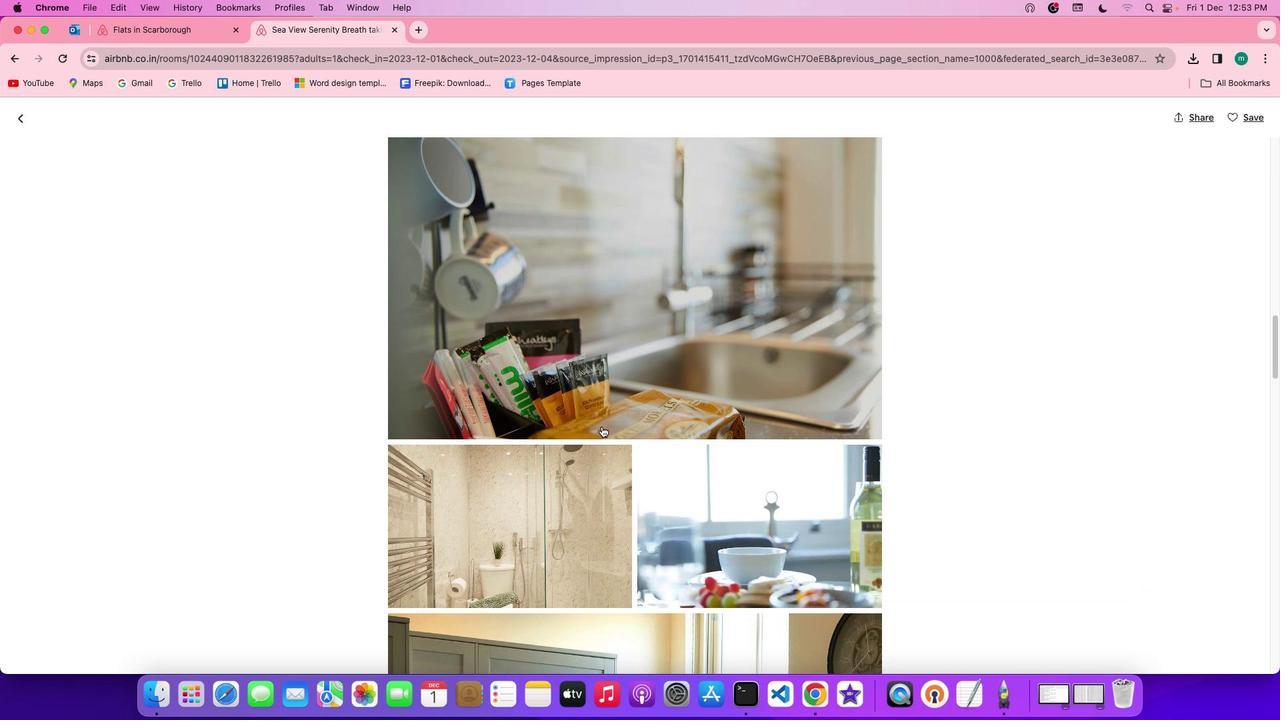 
Action: Mouse scrolled (612, 436) with delta (10, 9)
Screenshot: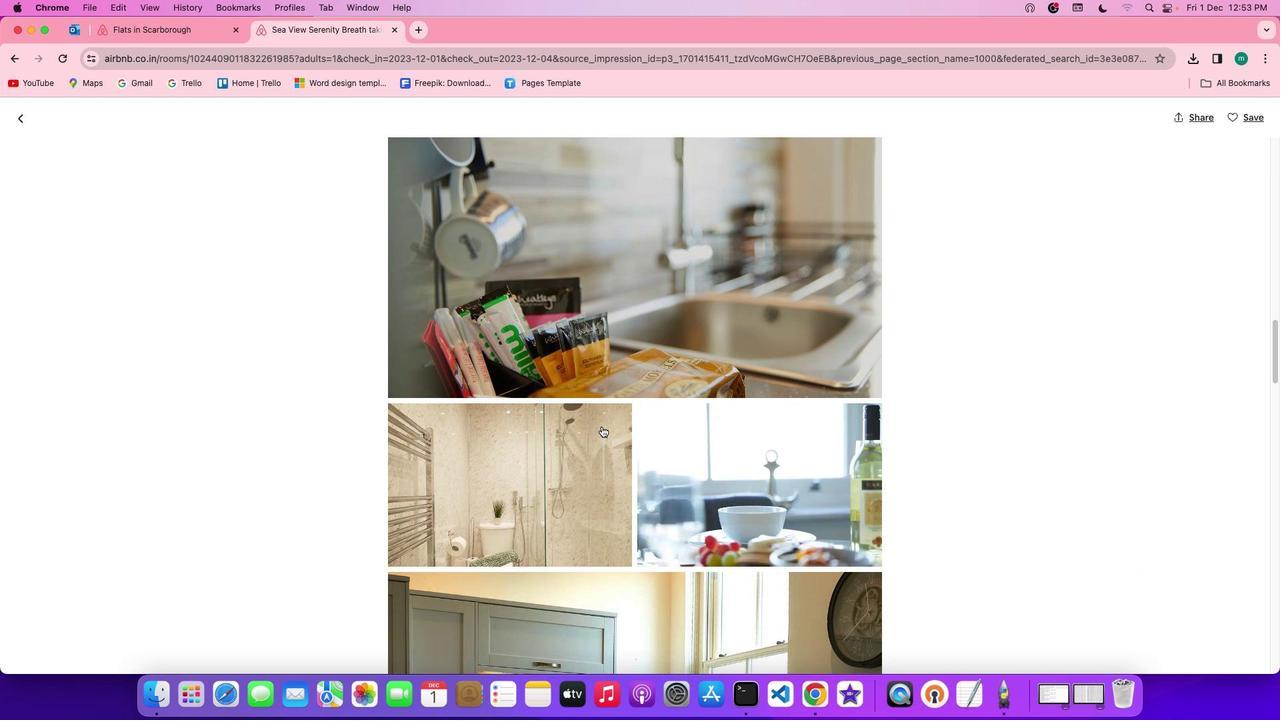 
Action: Mouse scrolled (612, 436) with delta (10, 9)
Screenshot: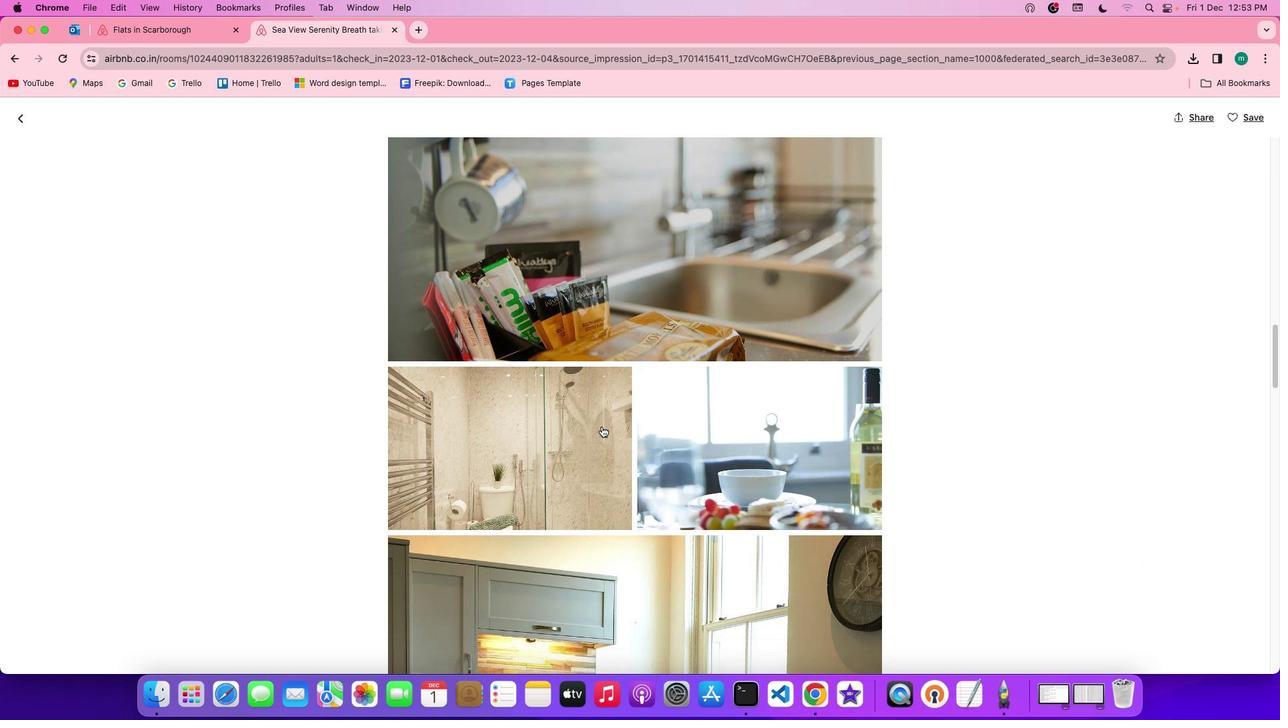 
Action: Mouse scrolled (612, 436) with delta (10, 9)
Screenshot: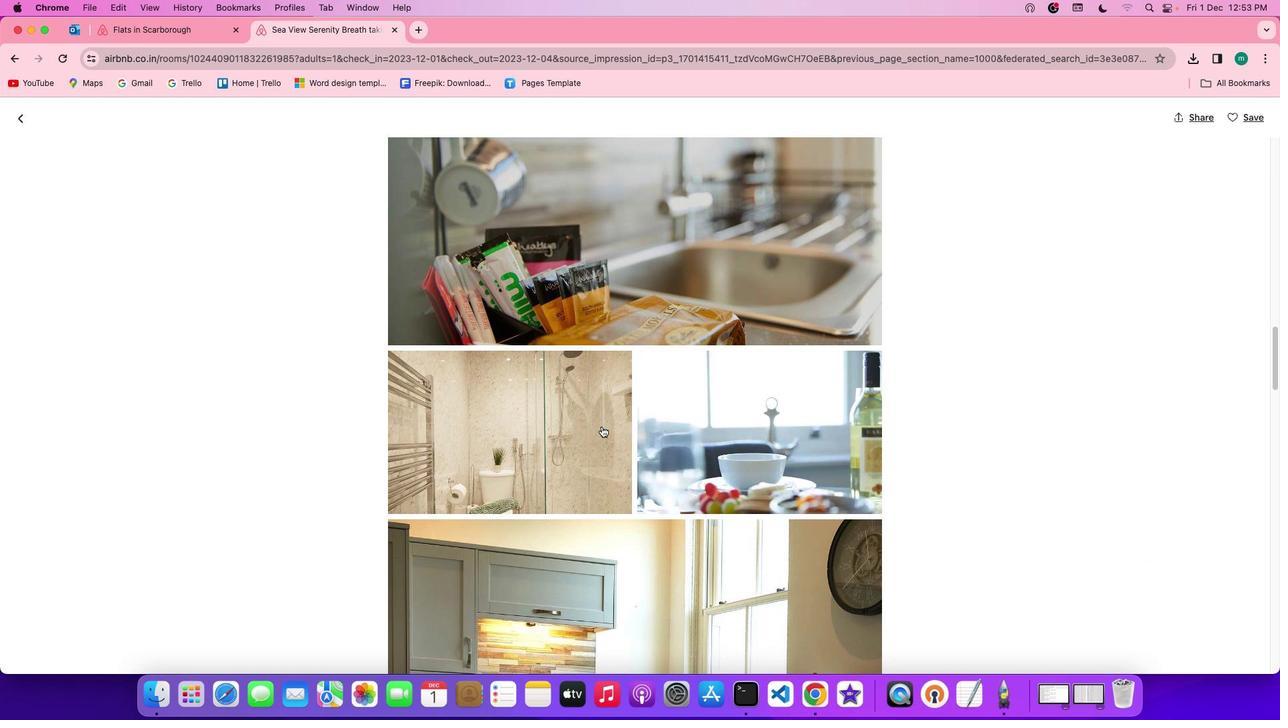 
Action: Mouse scrolled (612, 436) with delta (10, 9)
Screenshot: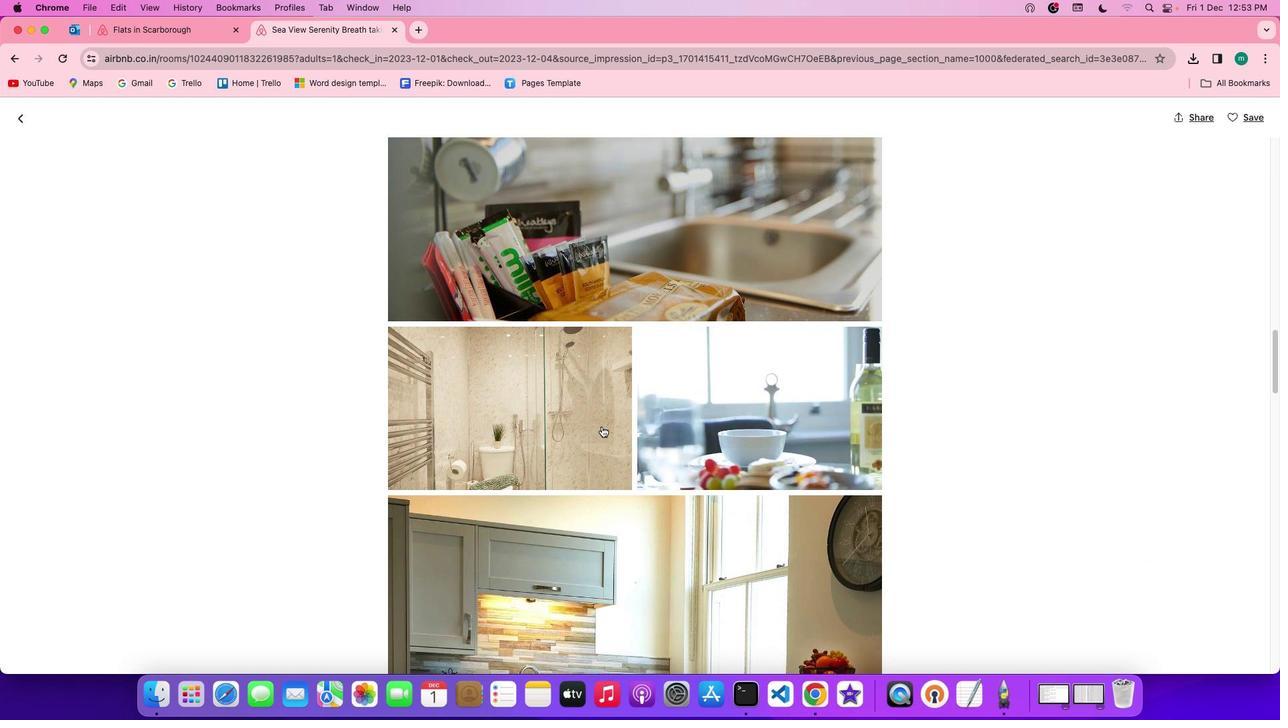 
Action: Mouse scrolled (612, 436) with delta (10, 9)
Screenshot: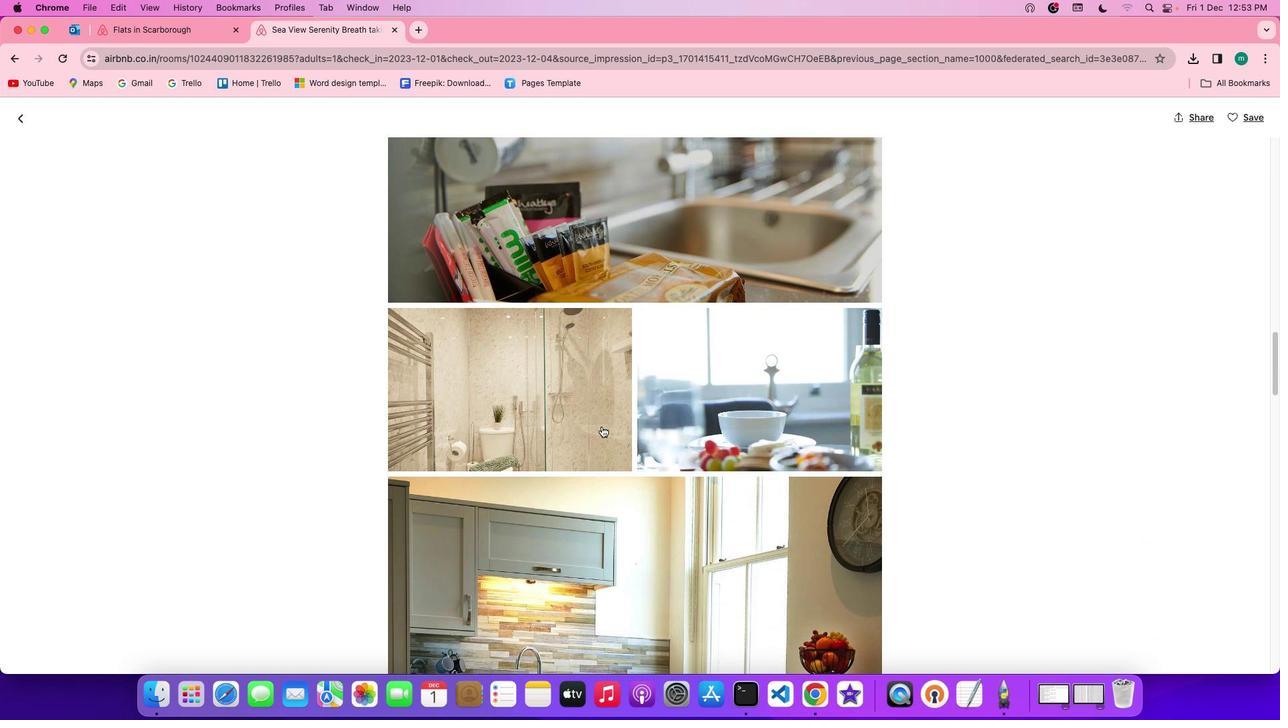 
Action: Mouse scrolled (612, 436) with delta (10, 8)
Screenshot: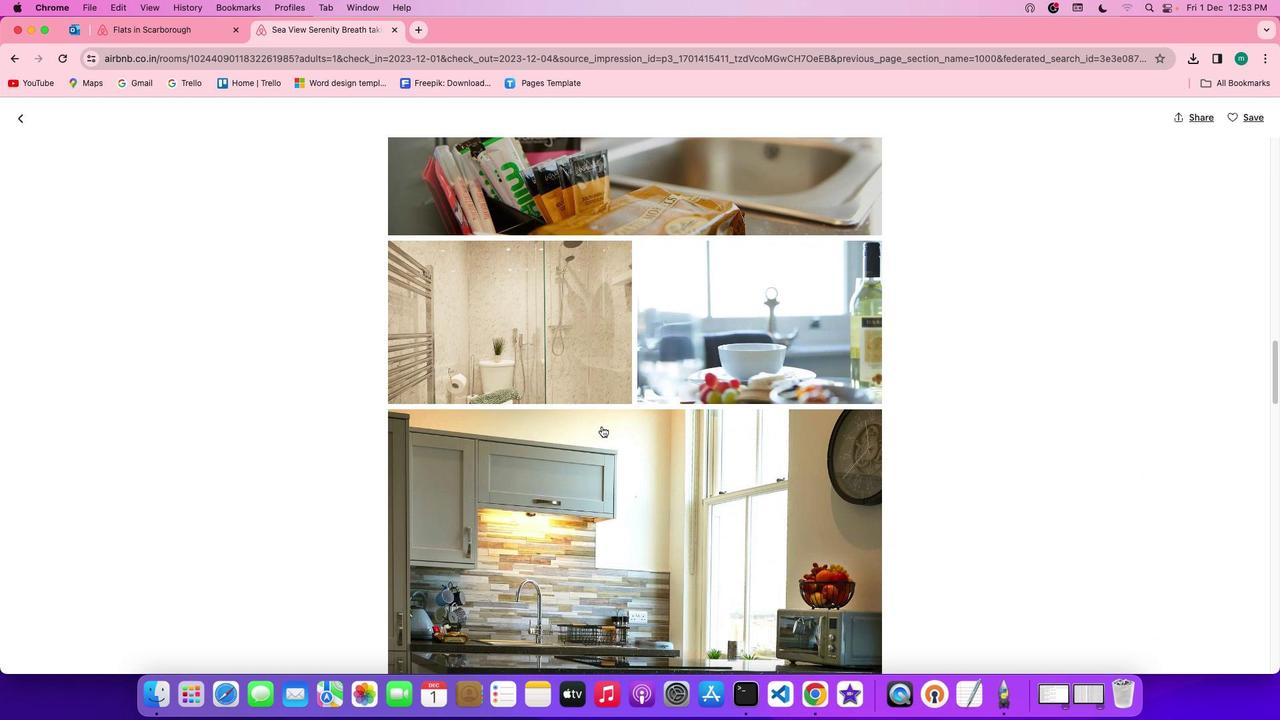 
Action: Mouse scrolled (612, 436) with delta (10, 9)
Screenshot: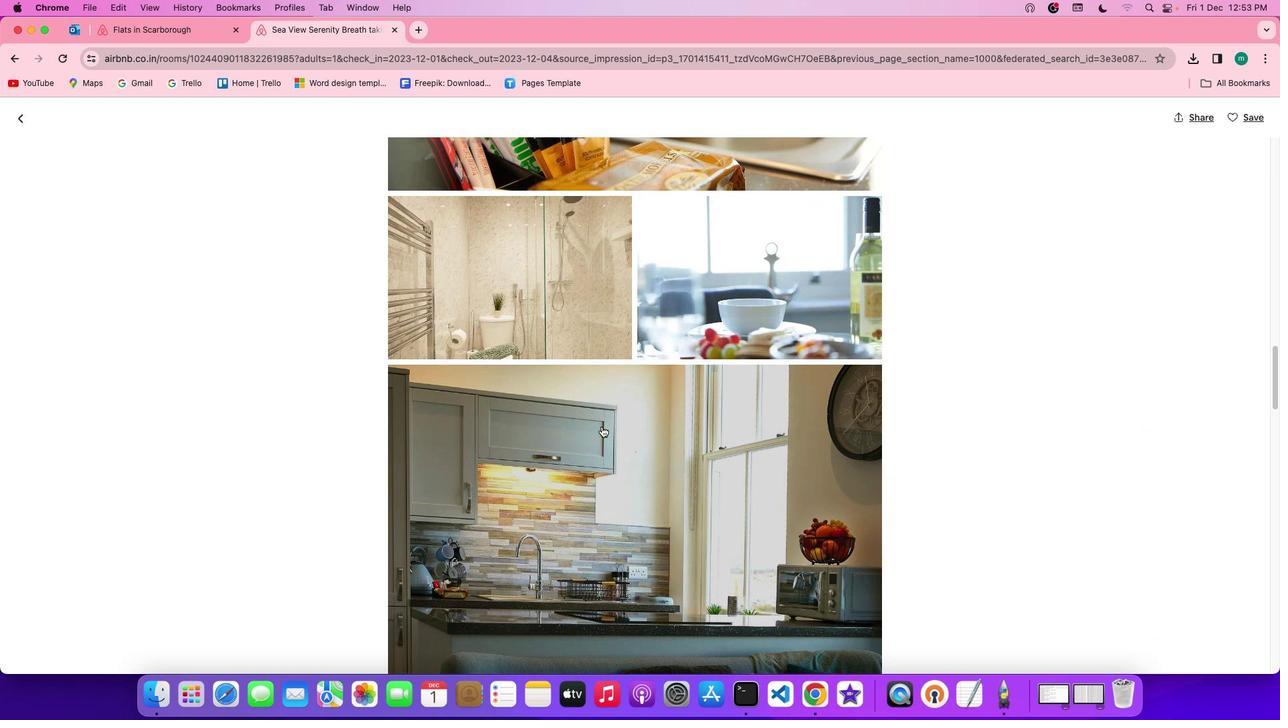 
Action: Mouse scrolled (612, 436) with delta (10, 9)
Screenshot: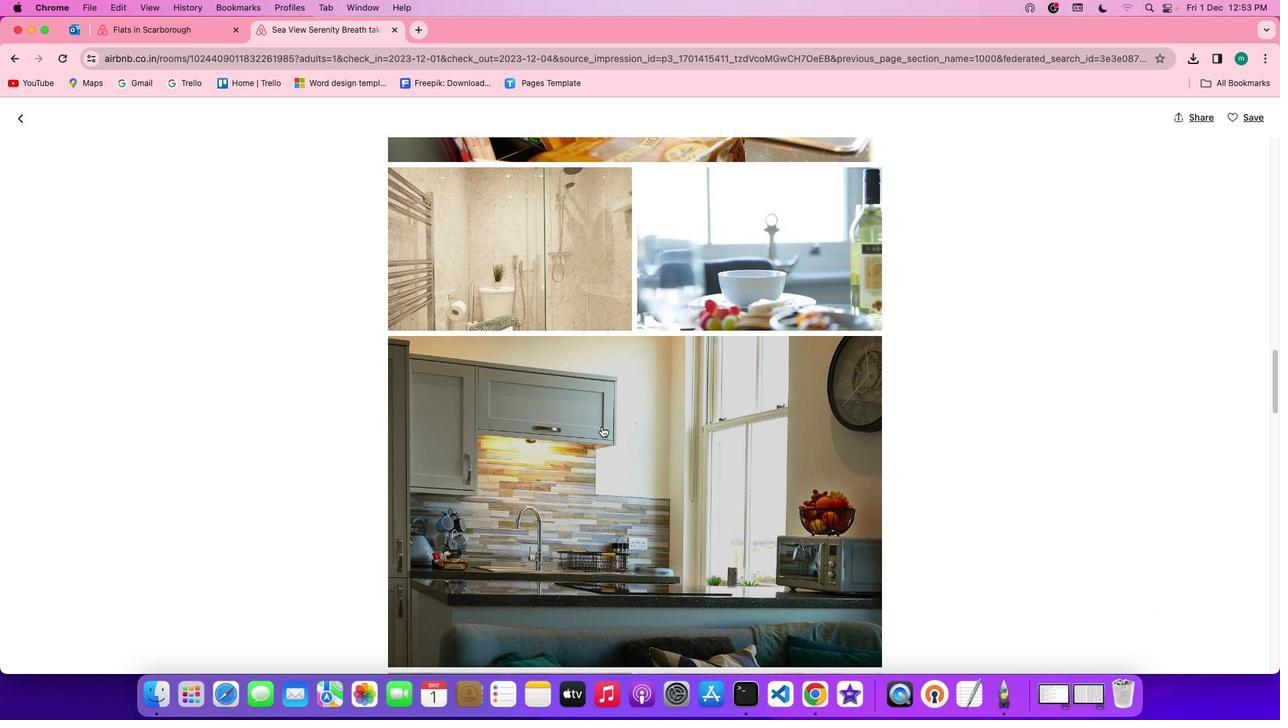
Action: Mouse scrolled (612, 436) with delta (10, 8)
Screenshot: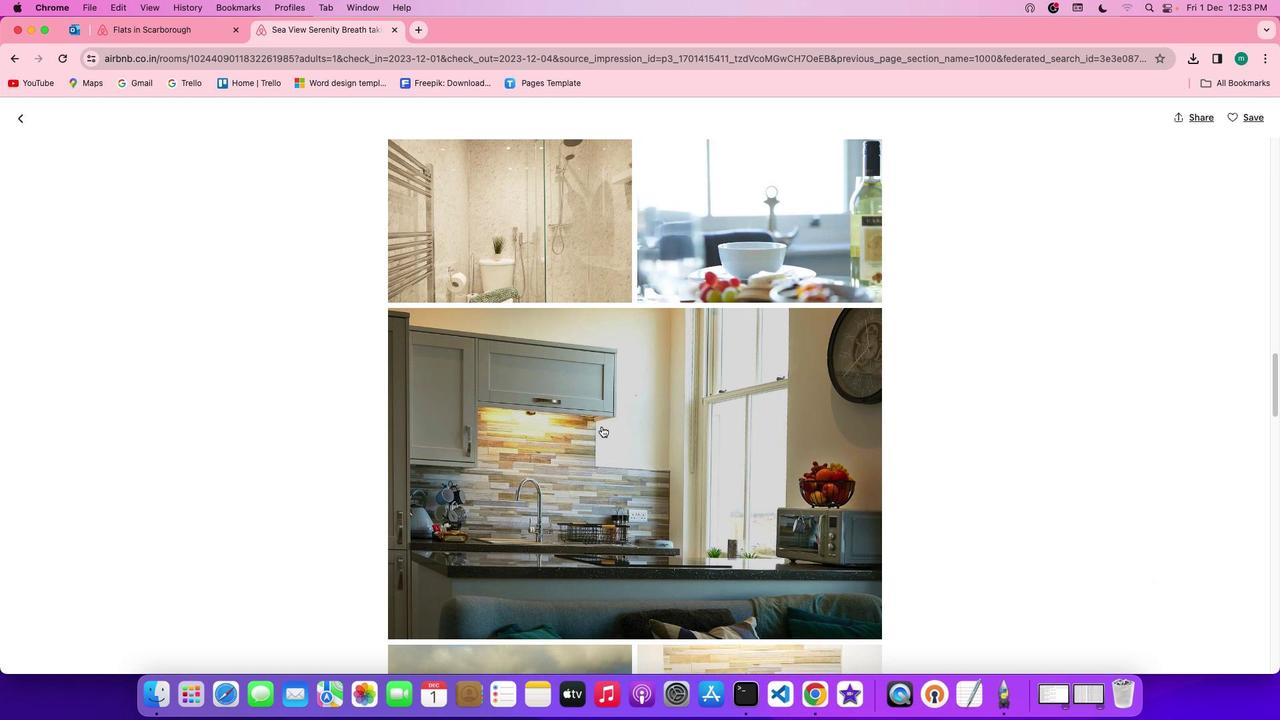 
Action: Mouse scrolled (612, 436) with delta (10, 8)
Screenshot: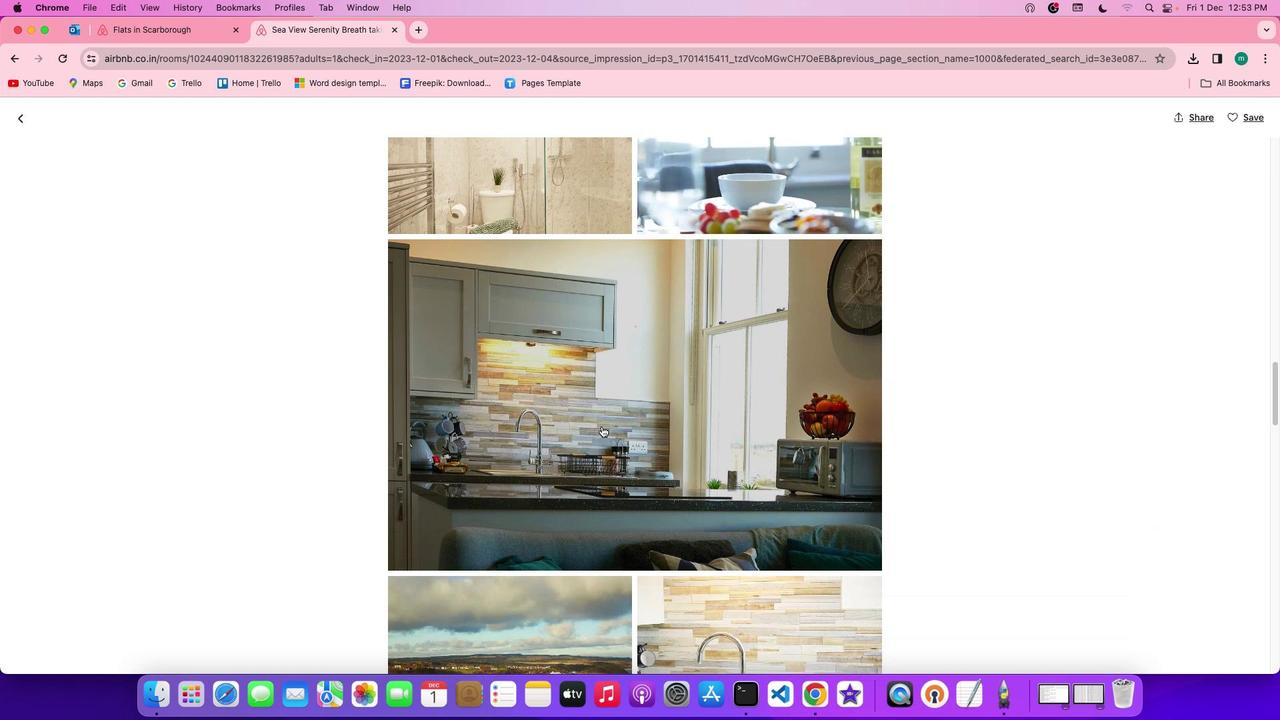 
Action: Mouse scrolled (612, 436) with delta (10, 9)
Screenshot: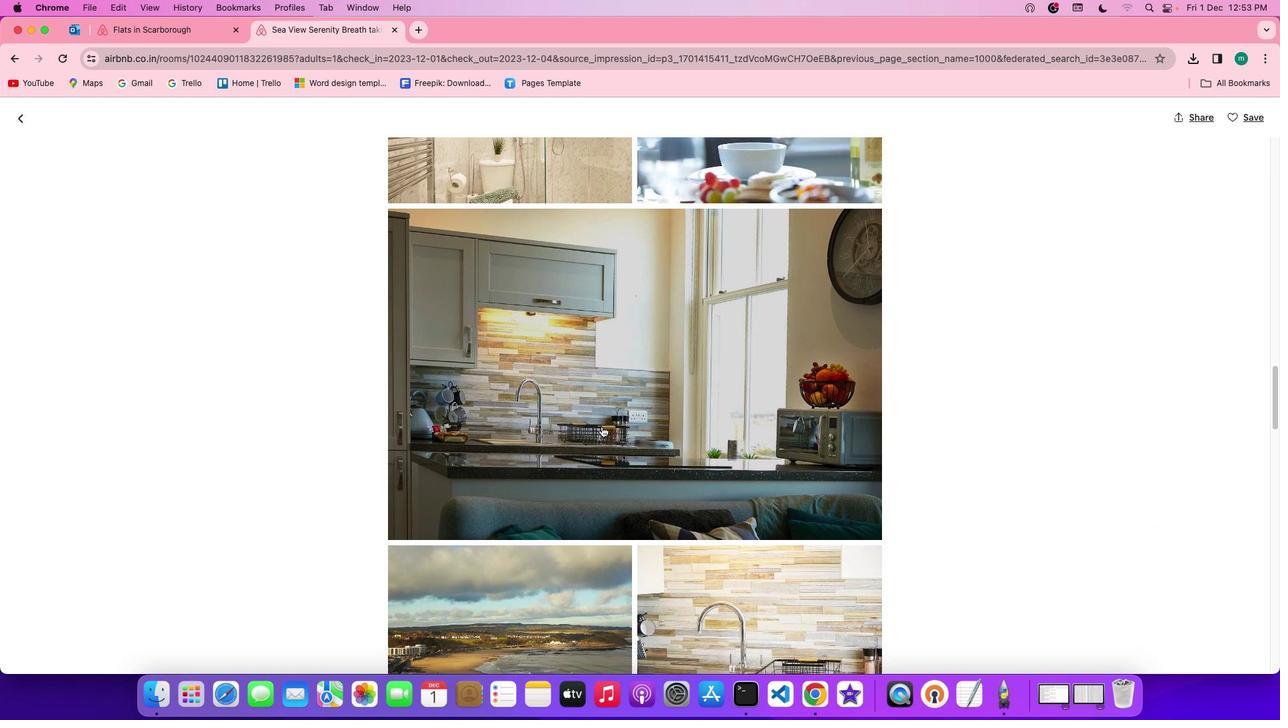 
Action: Mouse scrolled (612, 436) with delta (10, 9)
Screenshot: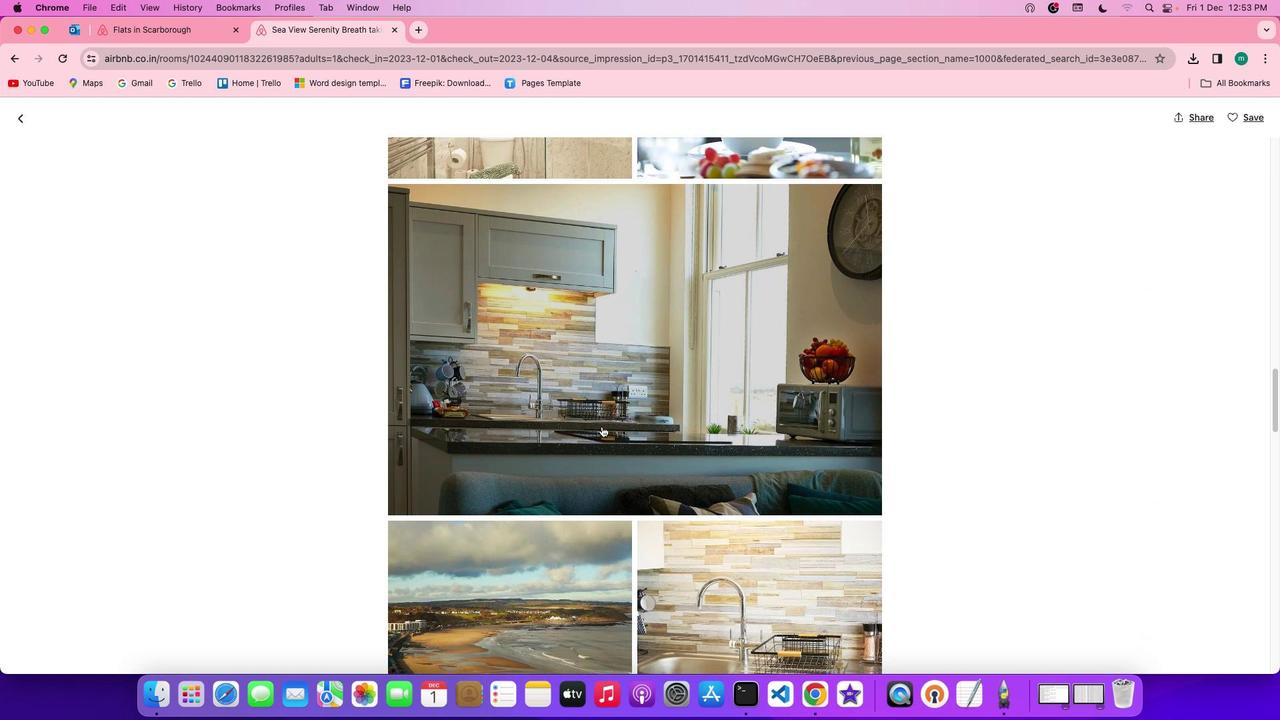 
Action: Mouse scrolled (612, 436) with delta (10, 9)
Screenshot: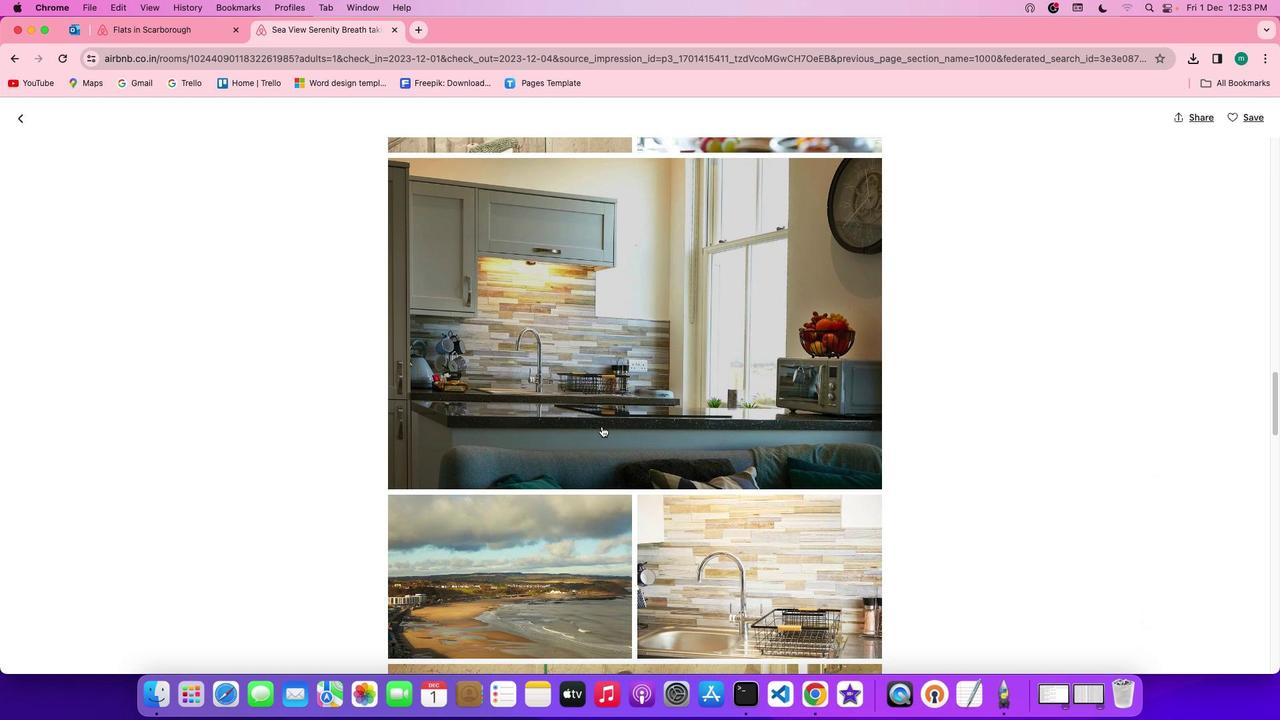 
Action: Mouse scrolled (612, 436) with delta (10, 8)
Screenshot: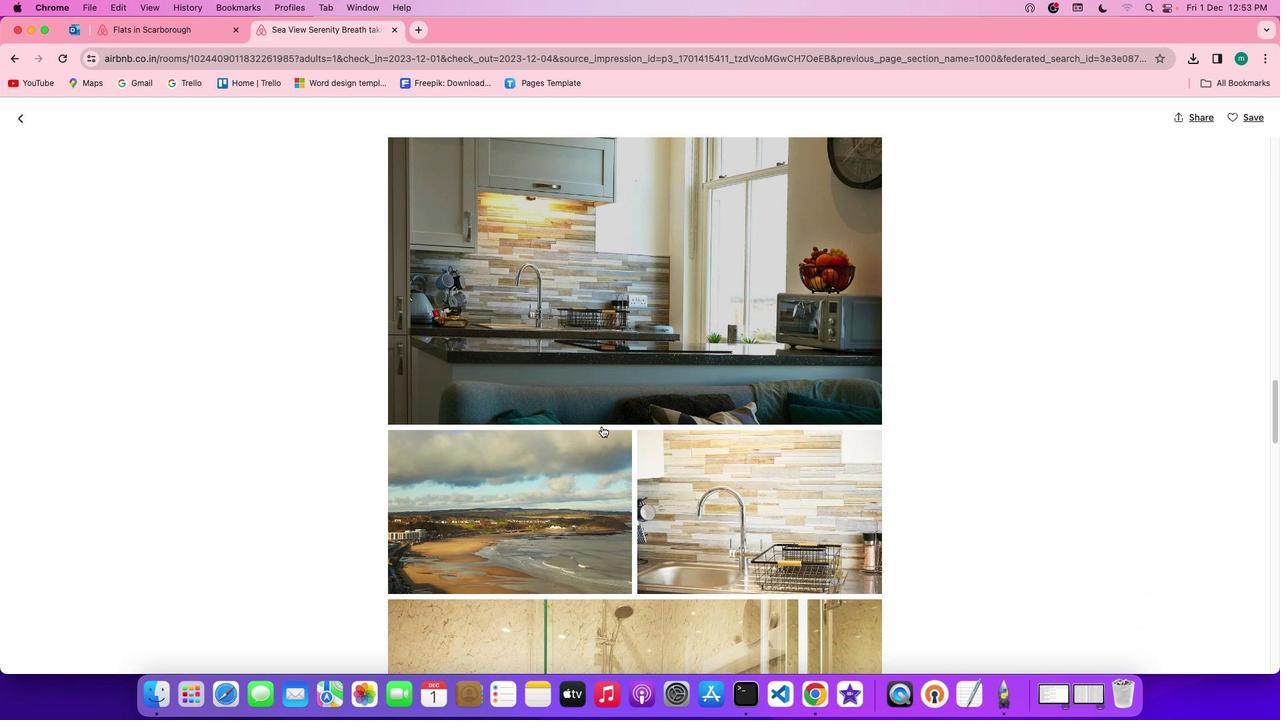 
Action: Mouse scrolled (612, 436) with delta (10, 9)
Screenshot: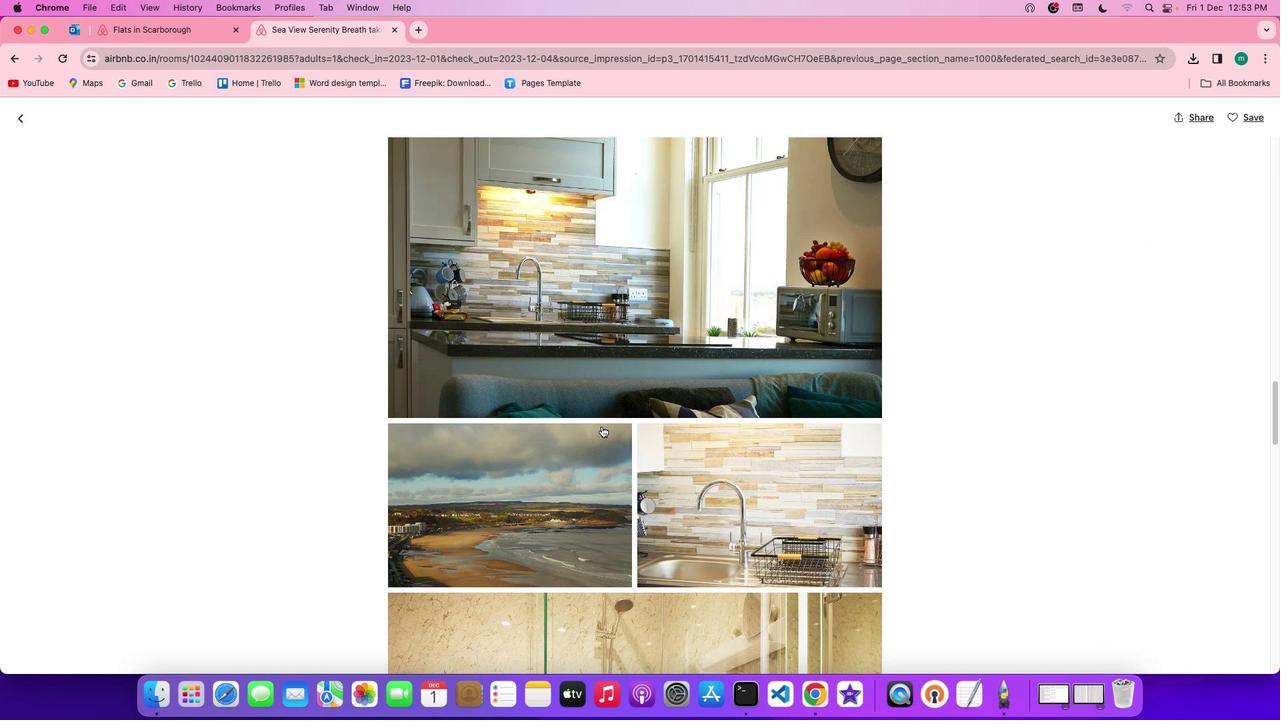 
Action: Mouse scrolled (612, 436) with delta (10, 9)
Screenshot: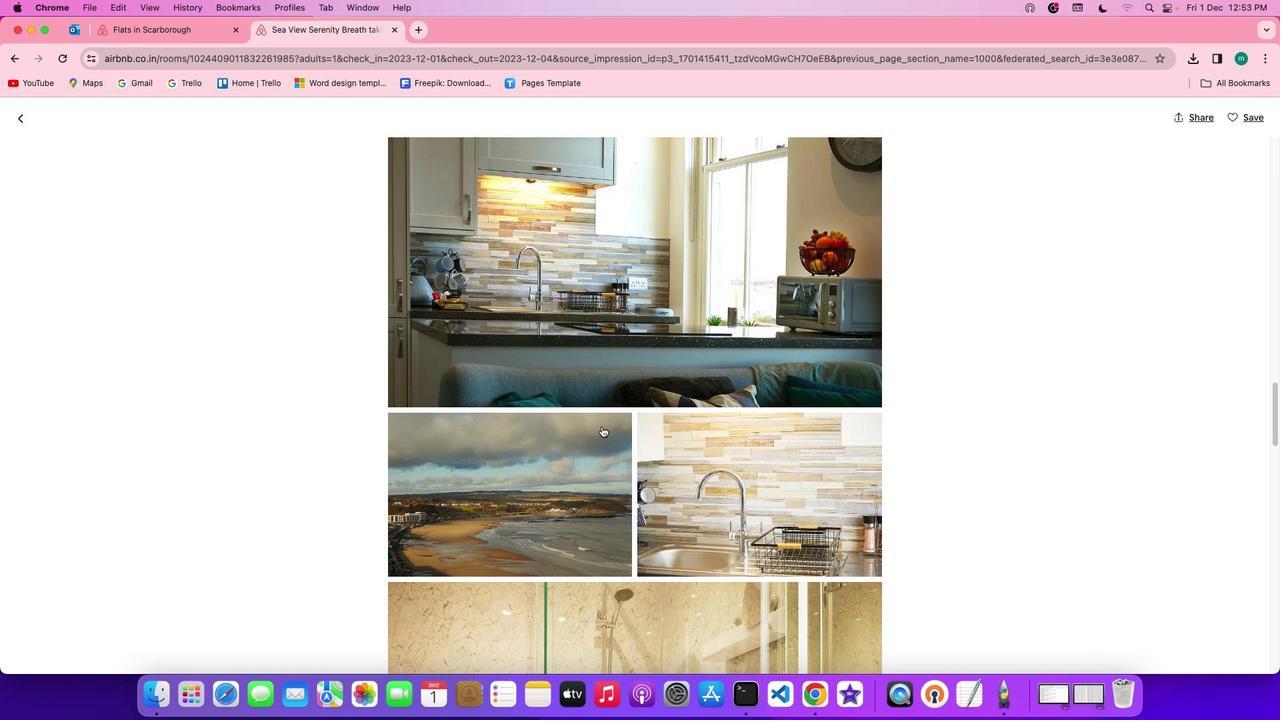 
Action: Mouse scrolled (612, 436) with delta (10, 9)
Screenshot: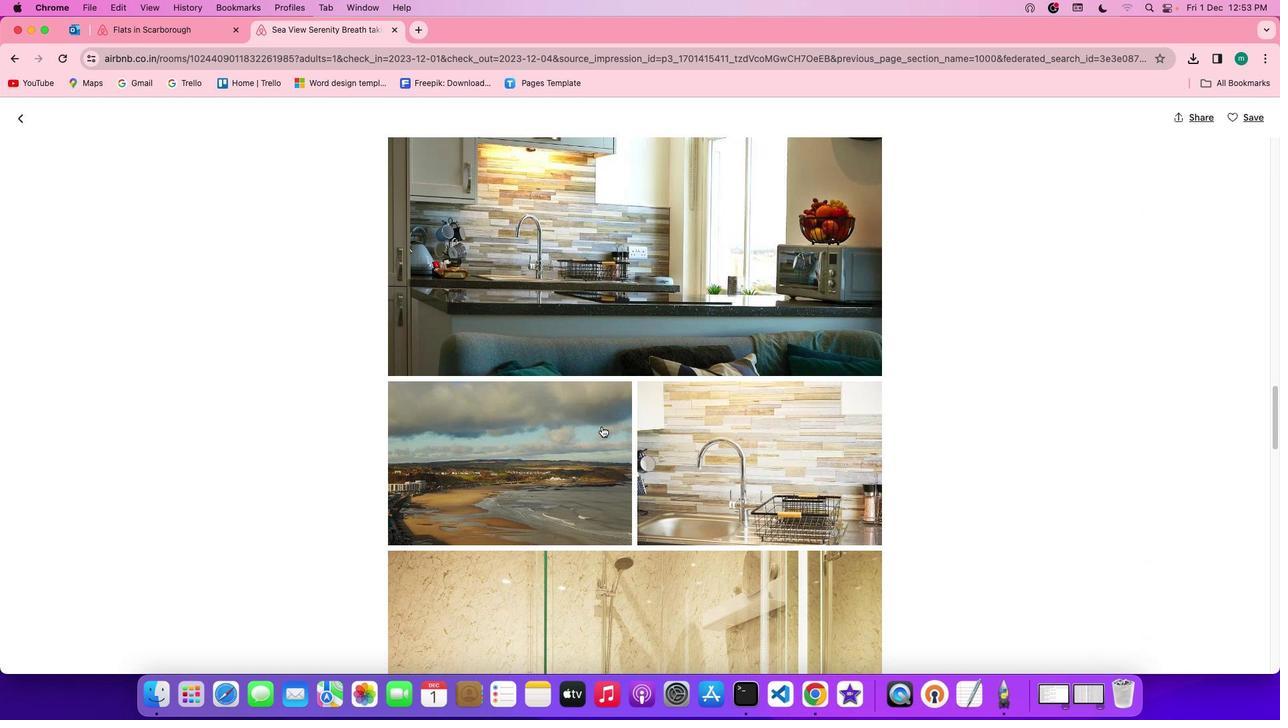 
Action: Mouse scrolled (612, 436) with delta (10, 9)
Screenshot: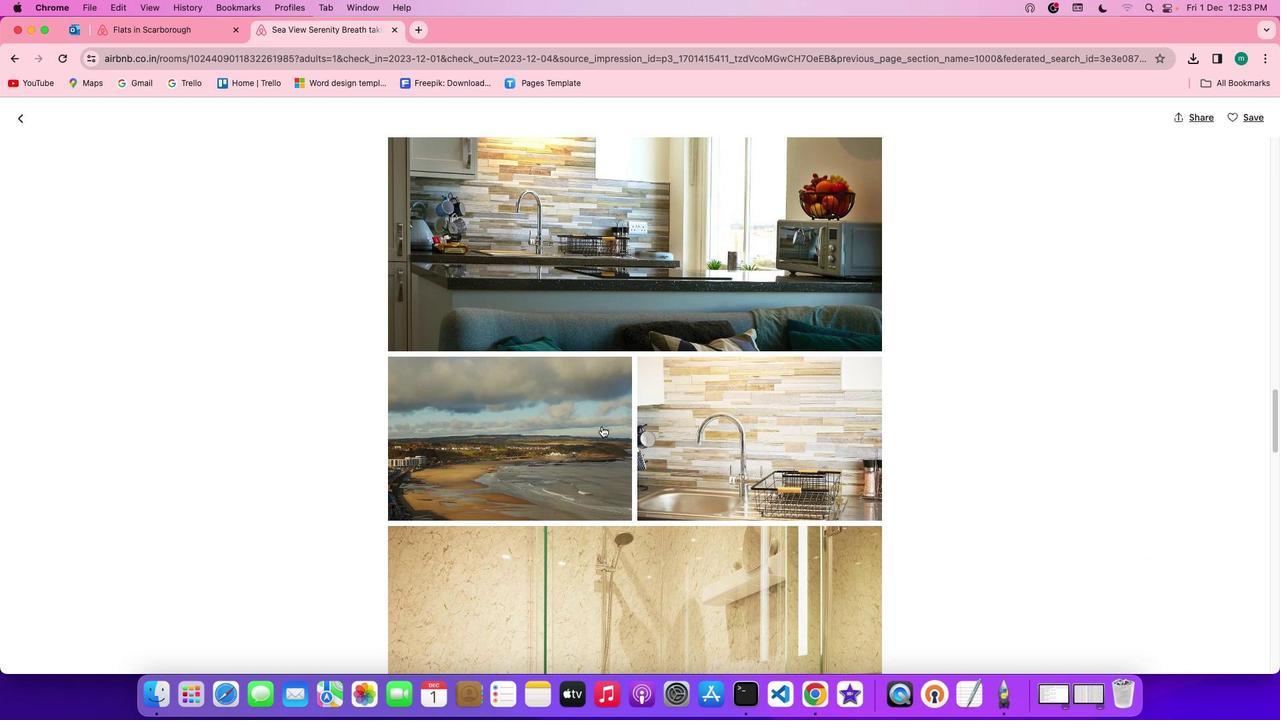 
Action: Mouse scrolled (612, 436) with delta (10, 9)
Screenshot: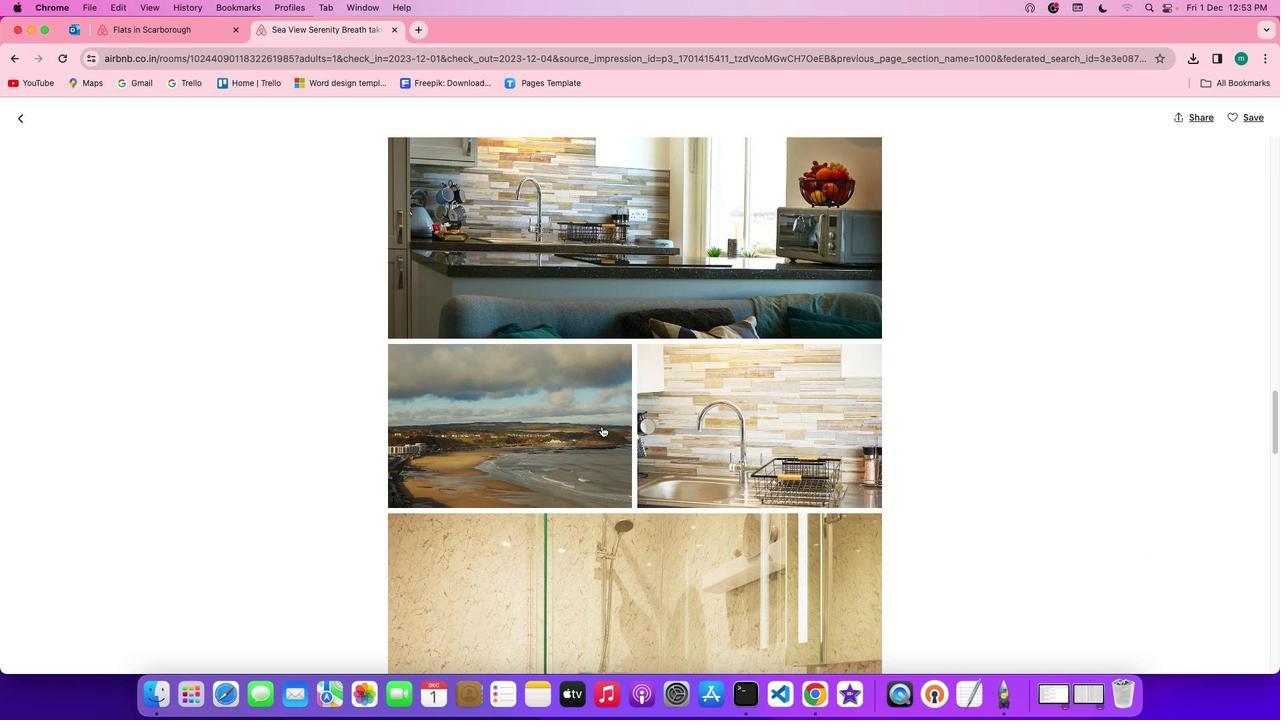 
Action: Mouse scrolled (612, 436) with delta (10, 9)
Screenshot: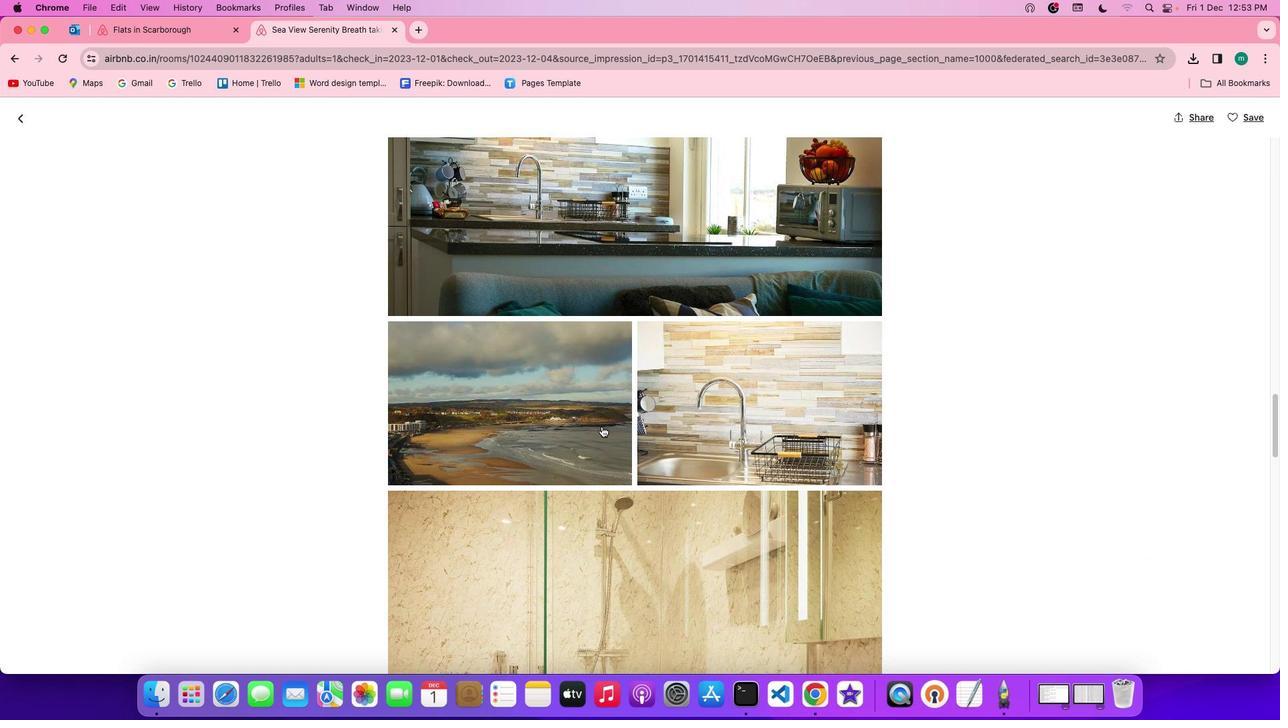 
Action: Mouse scrolled (612, 436) with delta (10, 8)
Screenshot: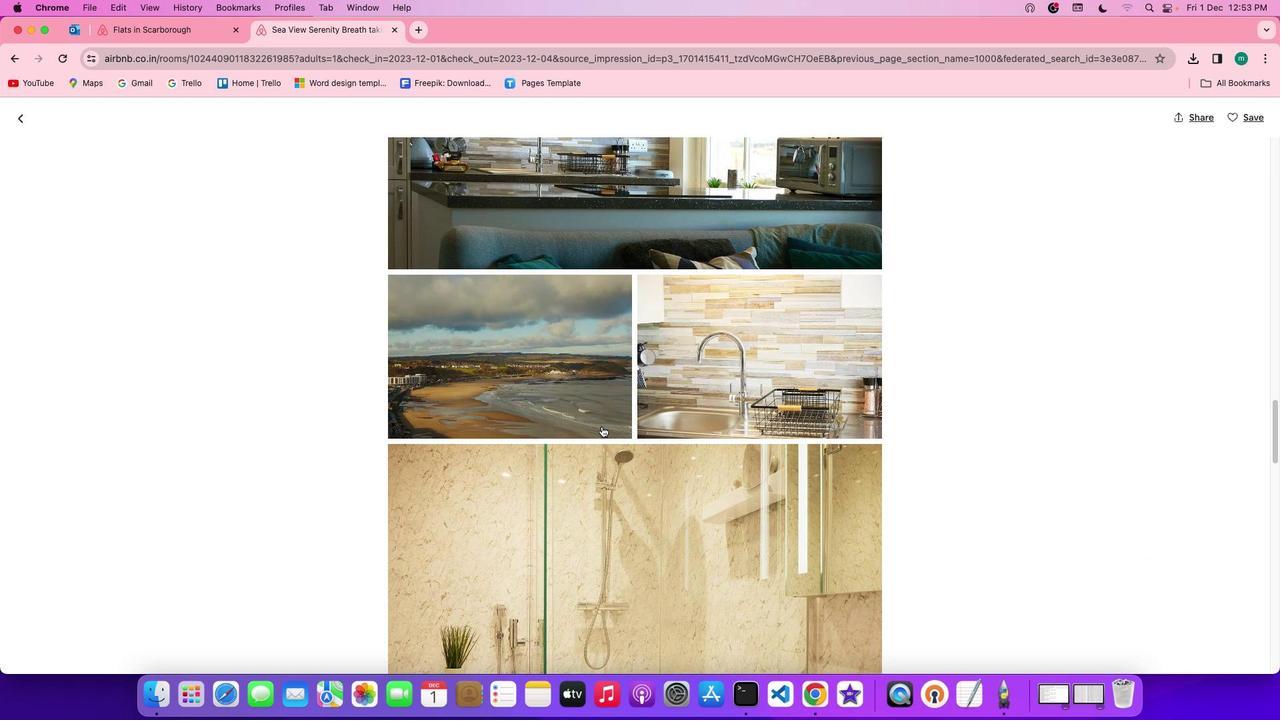 
Action: Mouse scrolled (612, 436) with delta (10, 8)
Screenshot: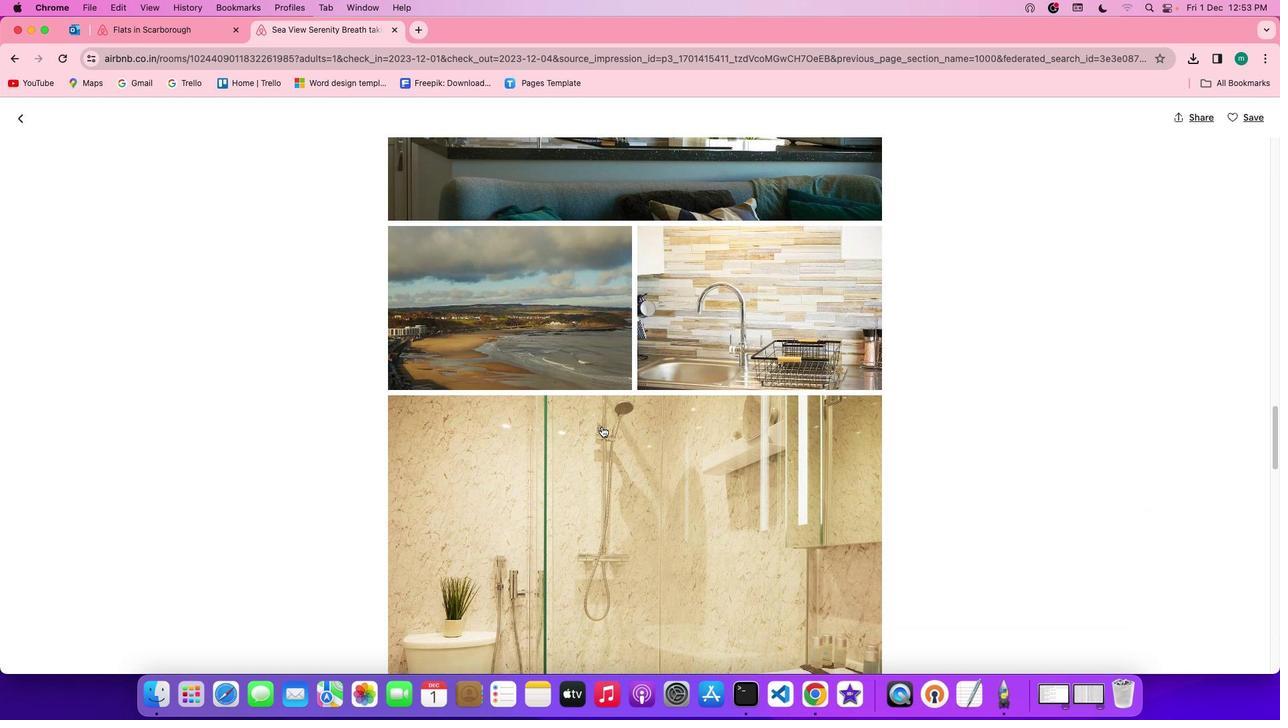
Action: Mouse scrolled (612, 436) with delta (10, 9)
Screenshot: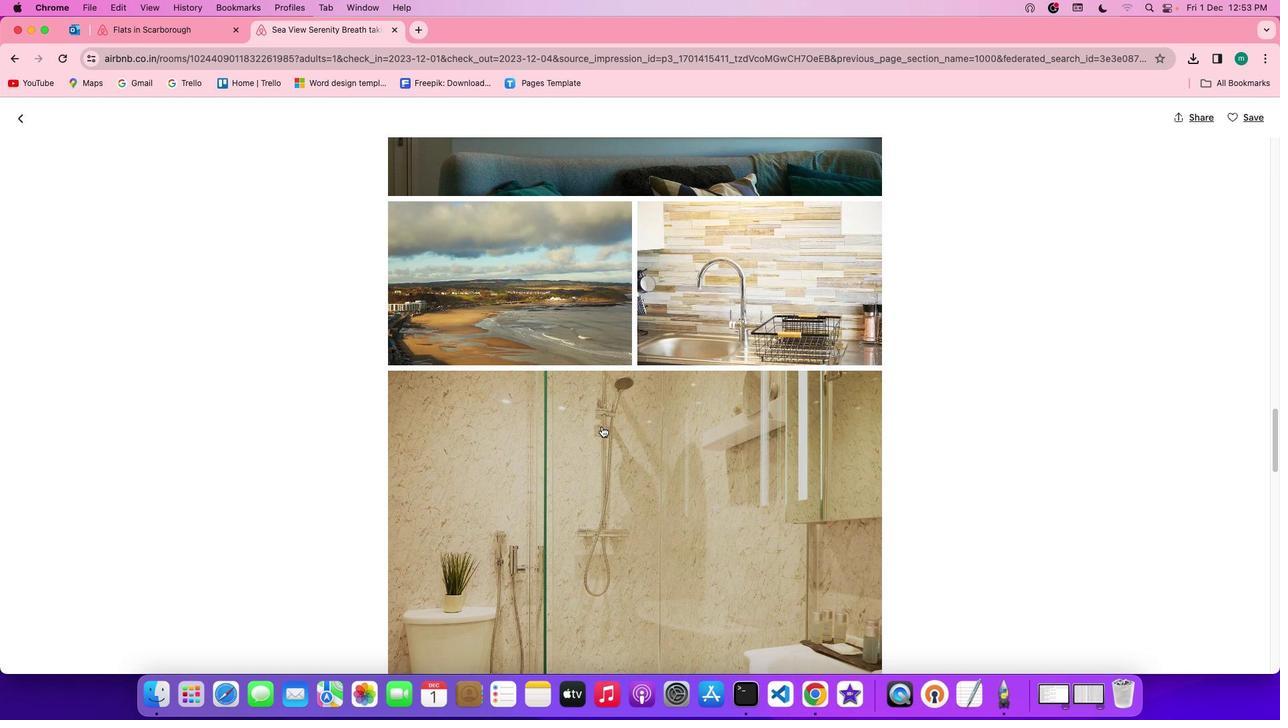 
Action: Mouse scrolled (612, 436) with delta (10, 9)
Screenshot: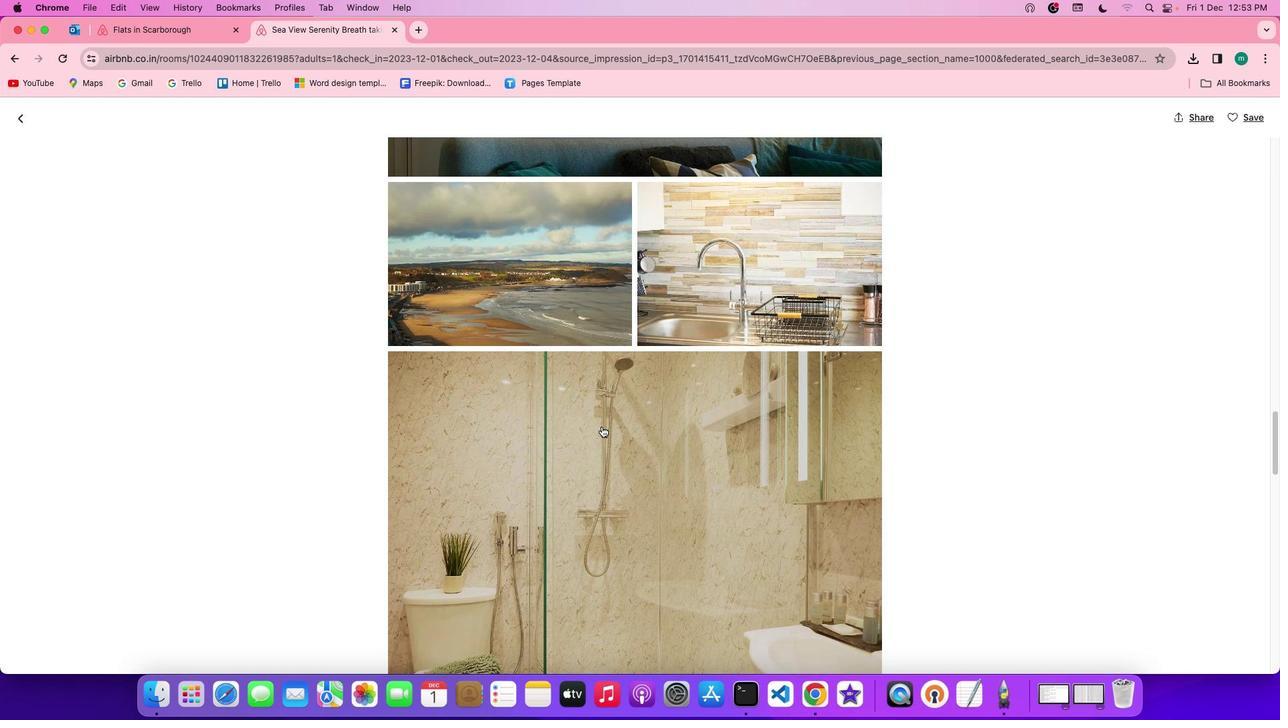 
Action: Mouse scrolled (612, 436) with delta (10, 9)
Screenshot: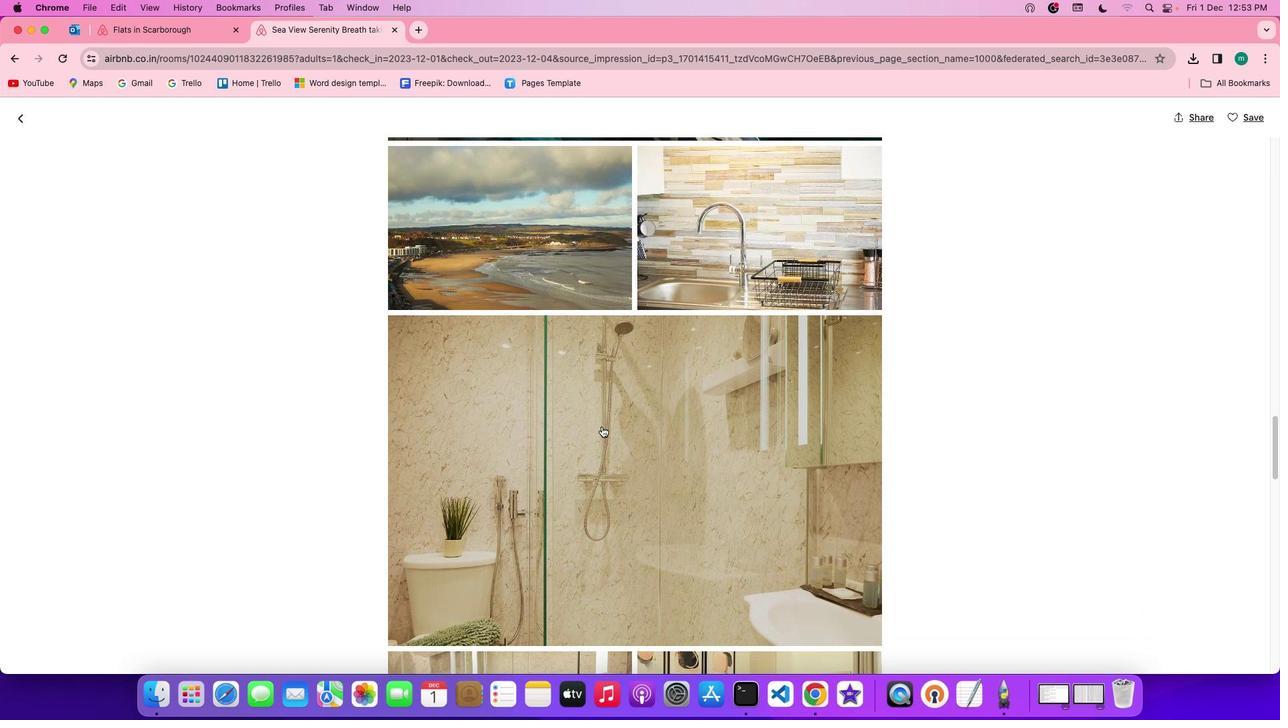 
Action: Mouse scrolled (612, 436) with delta (10, 9)
Screenshot: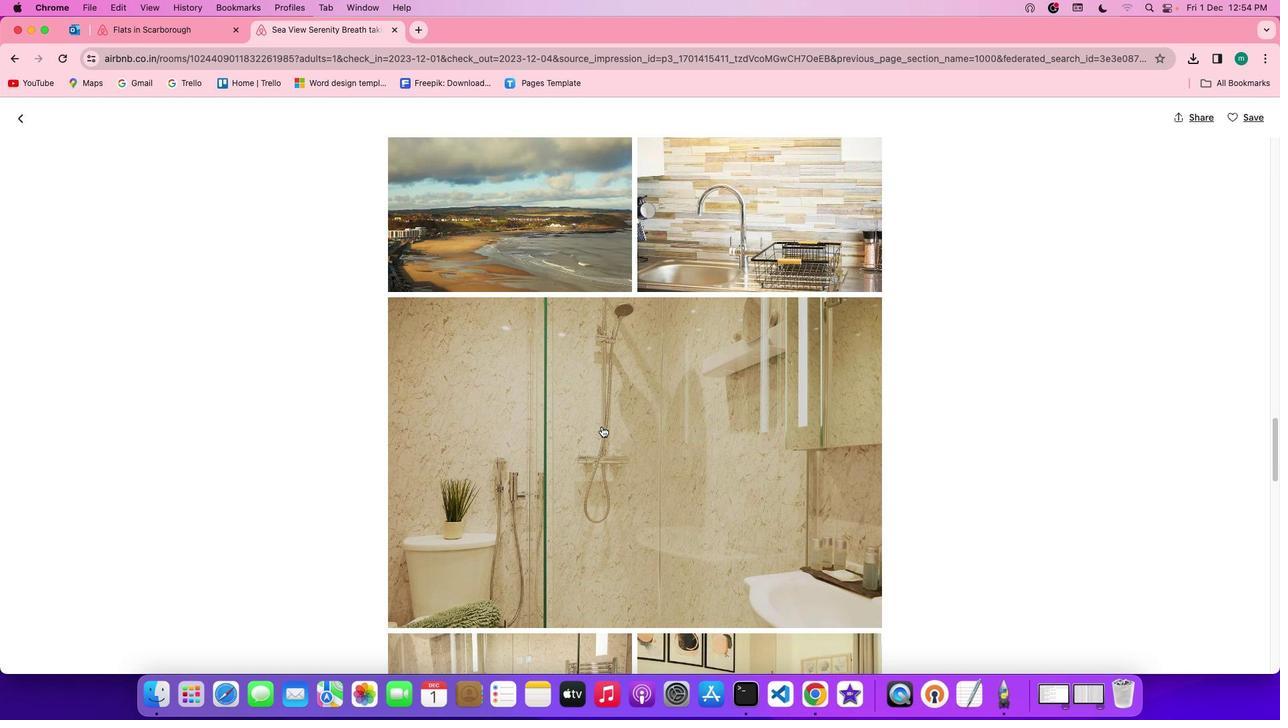 
Action: Mouse scrolled (612, 436) with delta (10, 9)
Screenshot: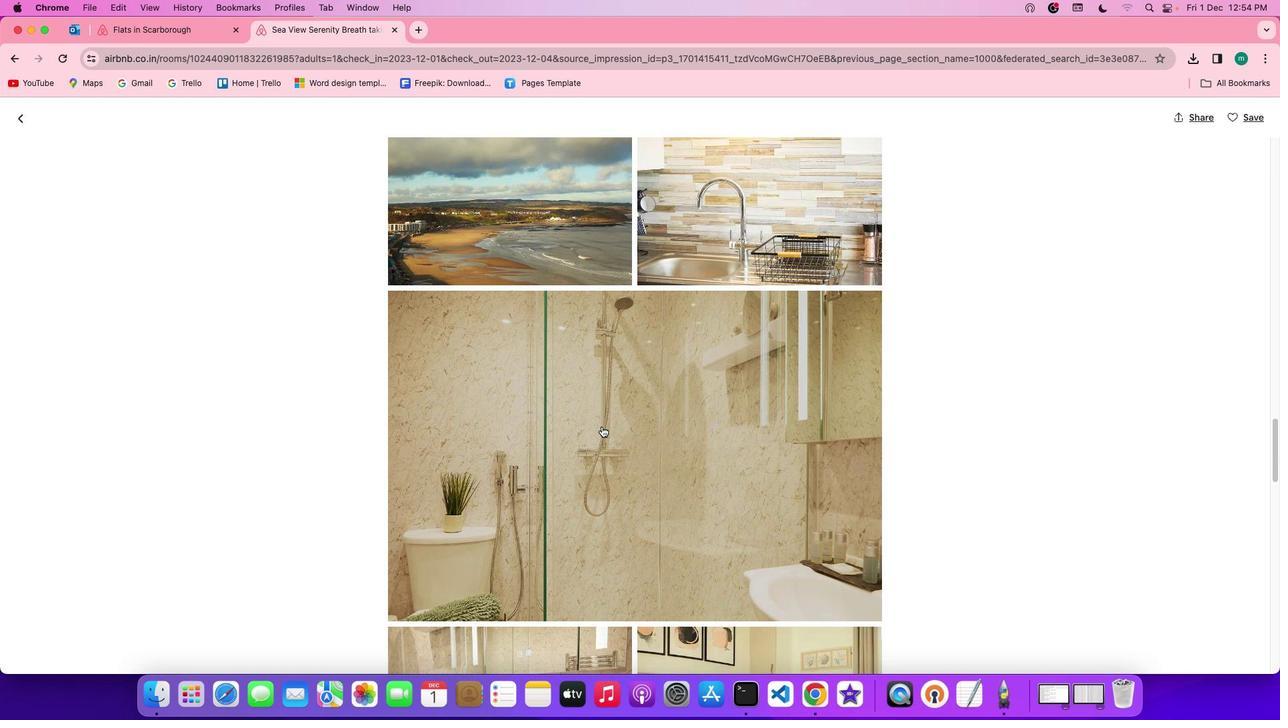 
Action: Mouse scrolled (612, 436) with delta (10, 9)
Screenshot: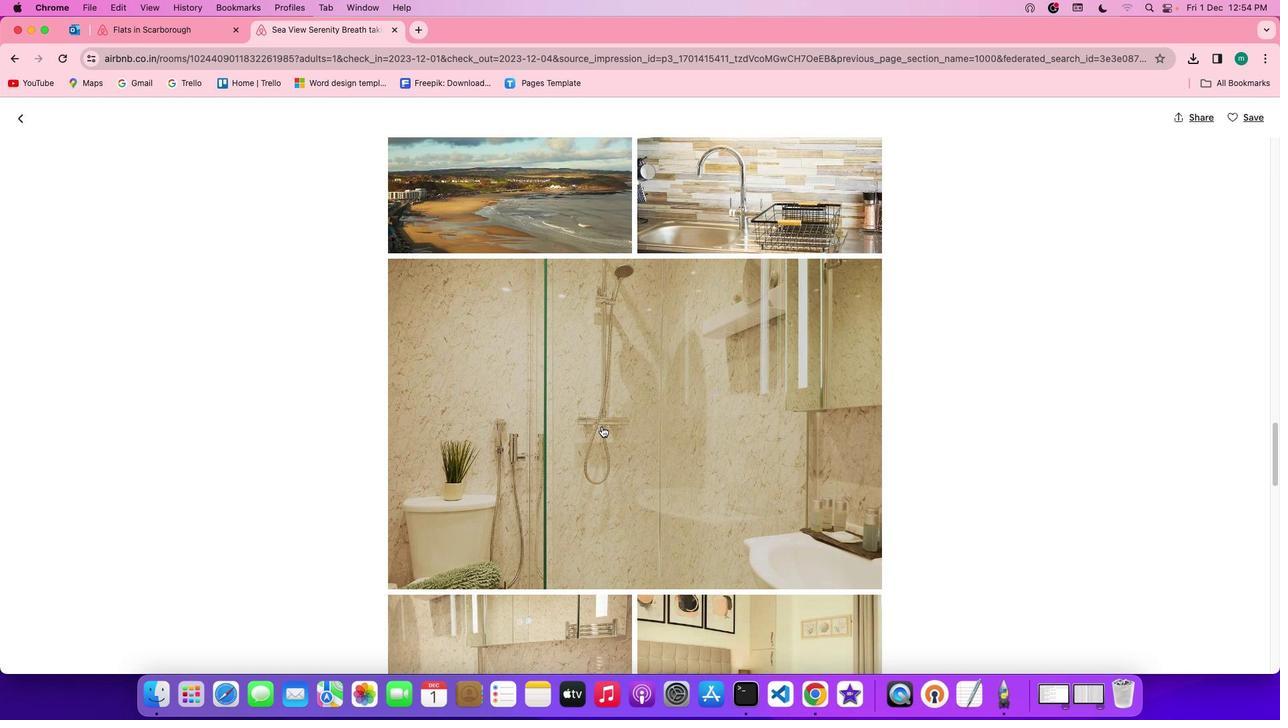 
Action: Mouse scrolled (612, 436) with delta (10, 9)
Screenshot: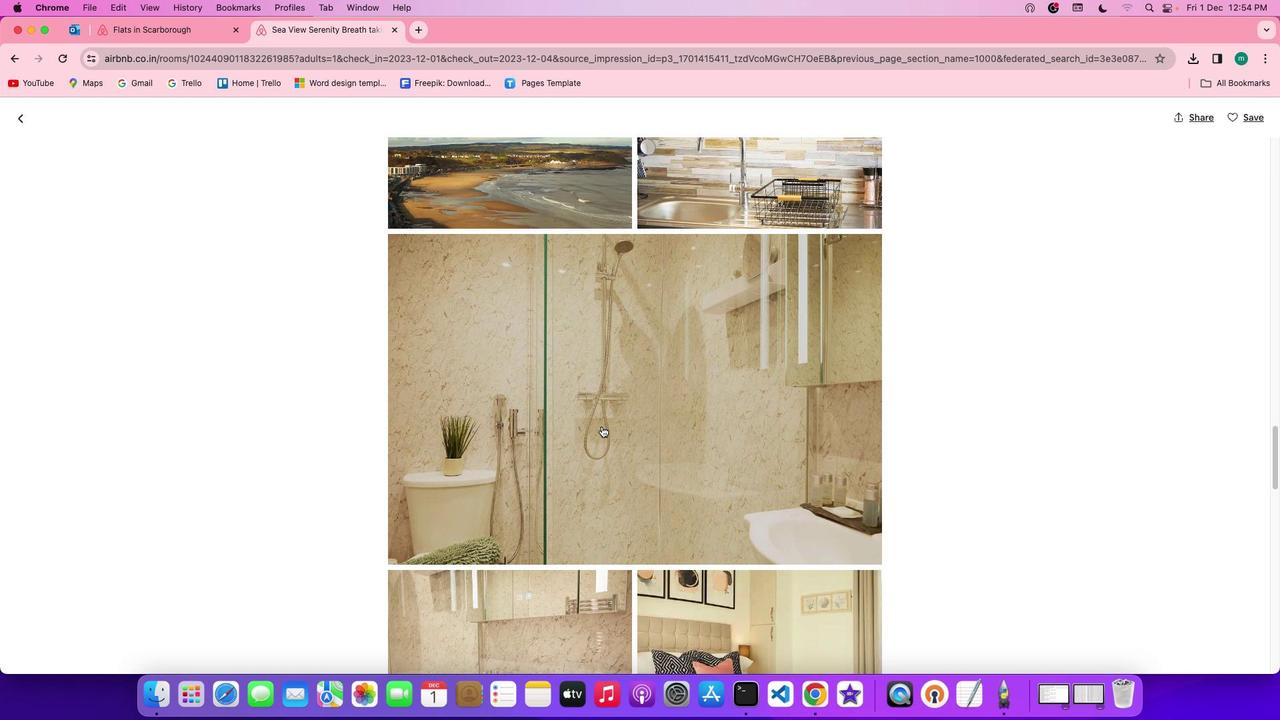 
Action: Mouse scrolled (612, 436) with delta (10, 9)
Screenshot: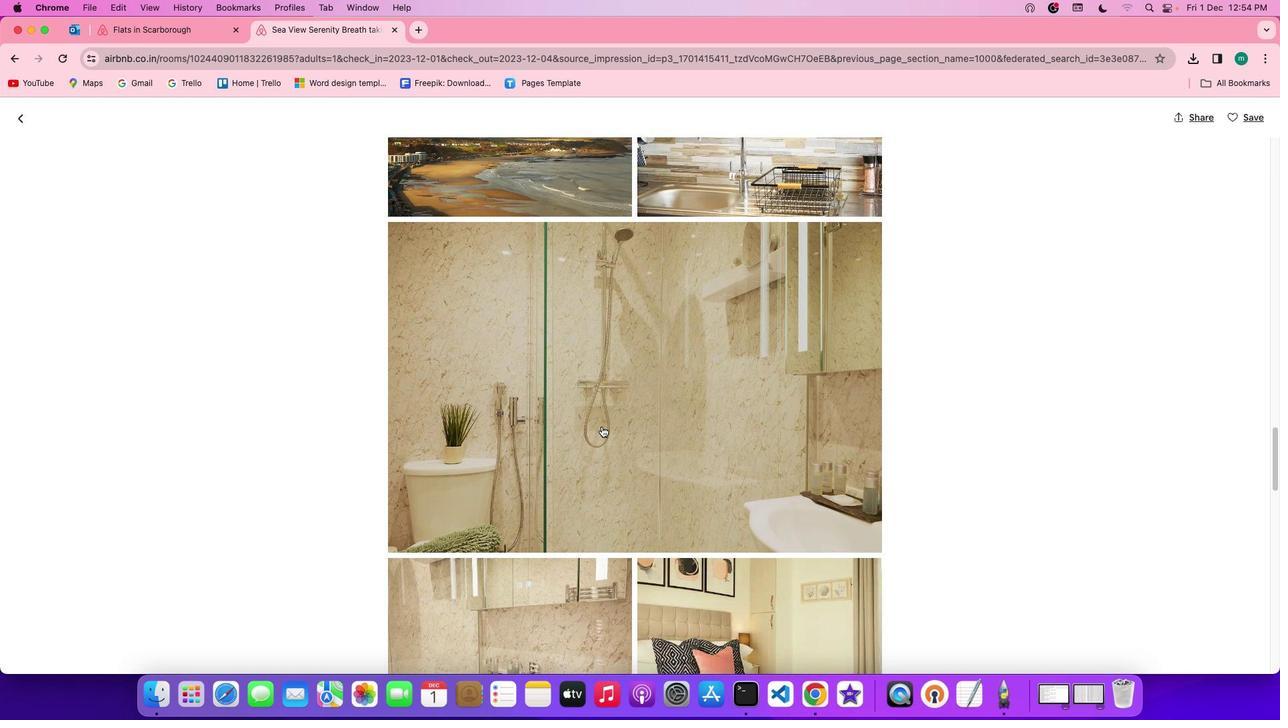 
Action: Mouse scrolled (612, 436) with delta (10, 9)
Screenshot: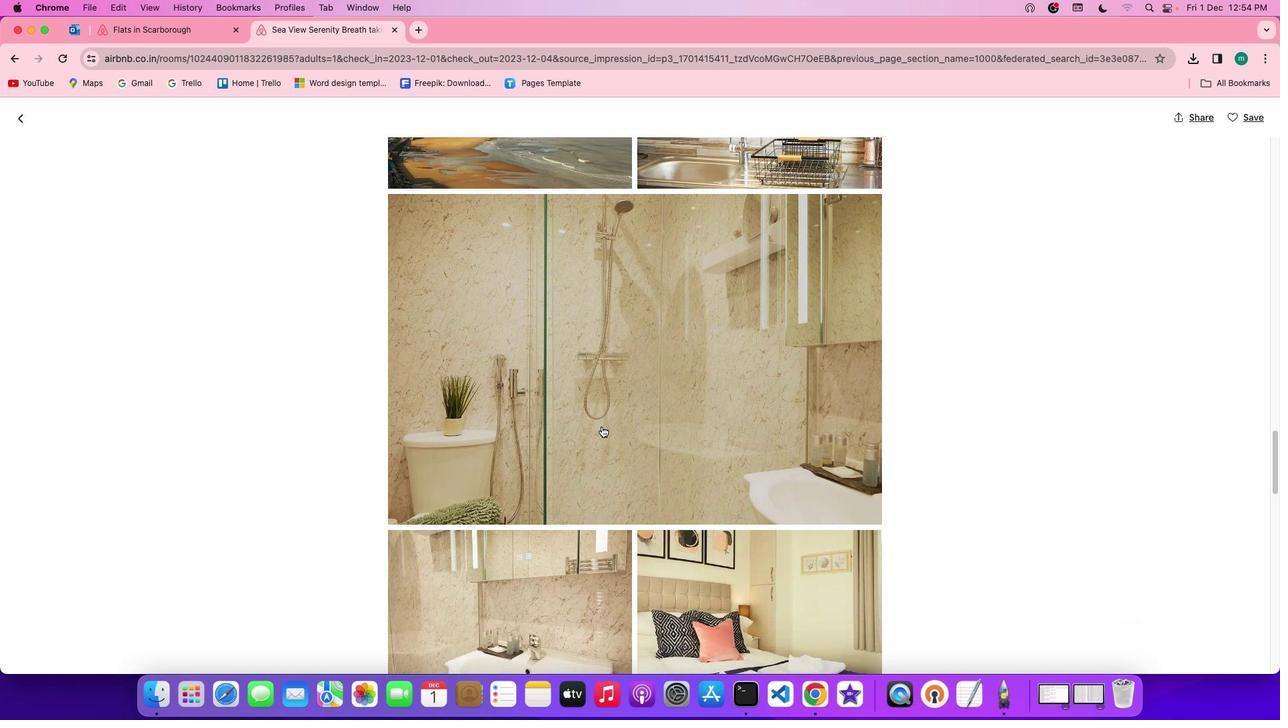 
Action: Mouse scrolled (612, 436) with delta (10, 9)
Screenshot: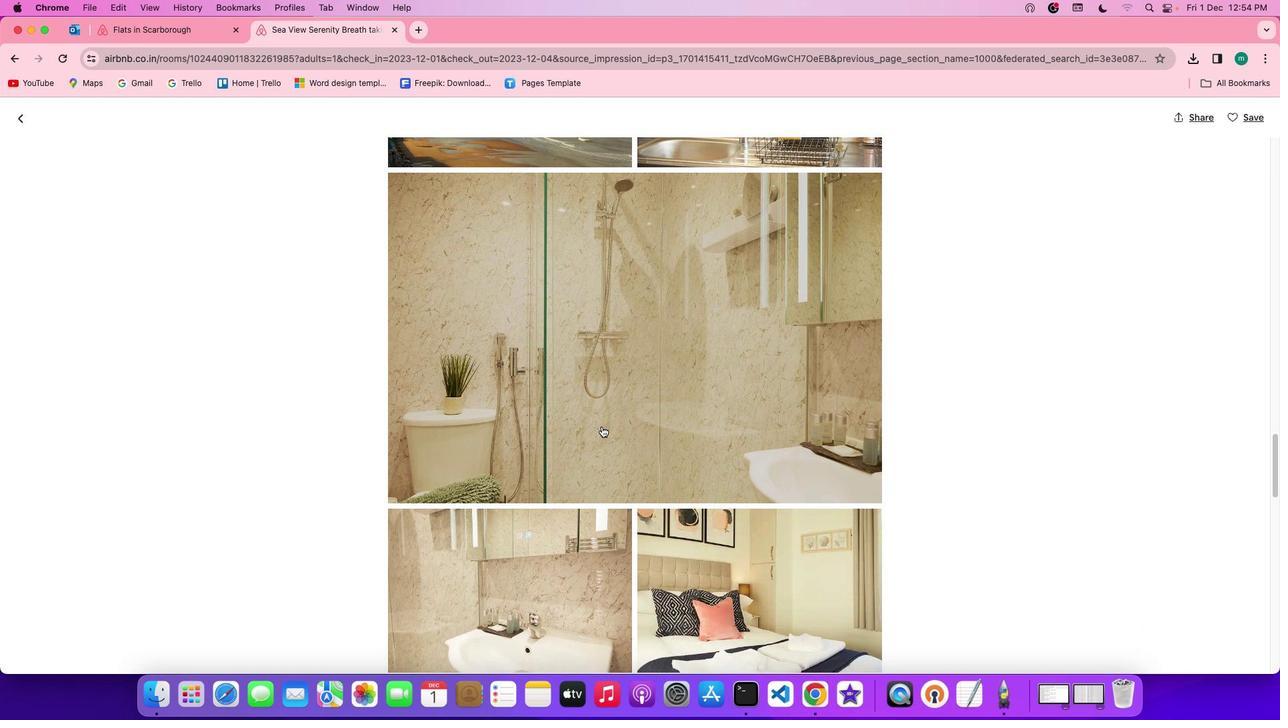 
Action: Mouse scrolled (612, 436) with delta (10, 9)
Screenshot: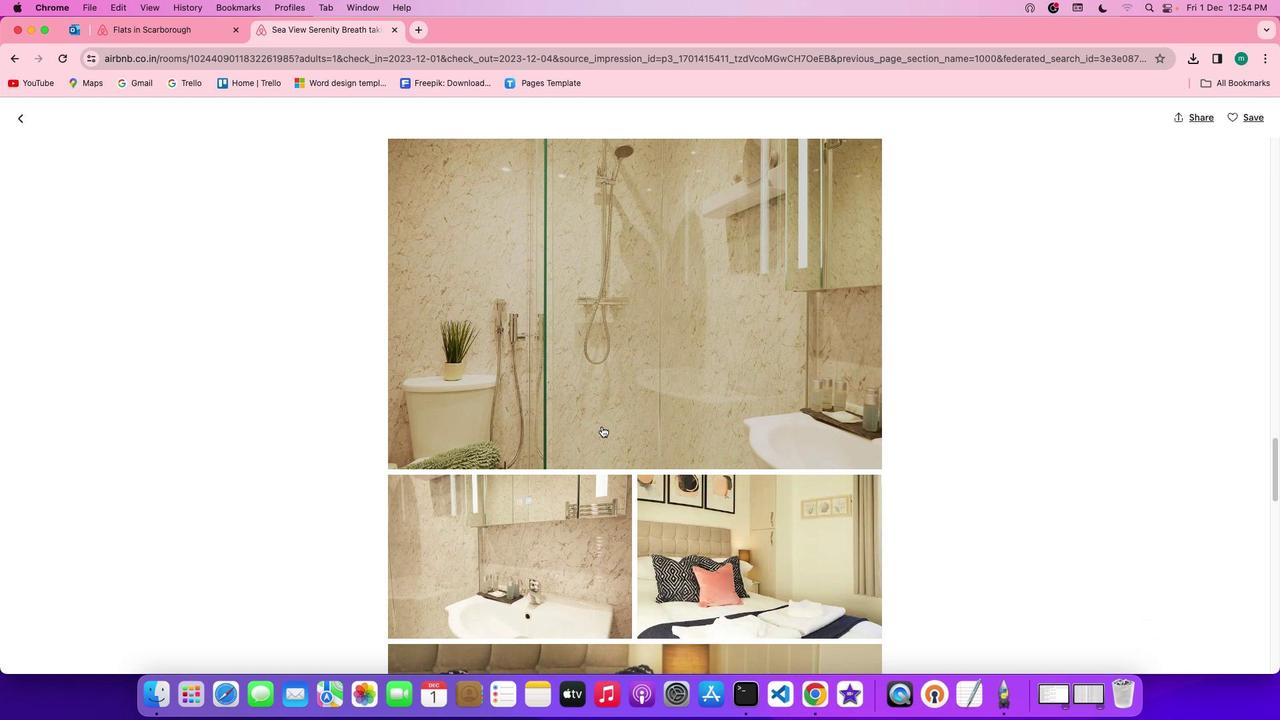 
Action: Mouse scrolled (612, 436) with delta (10, 8)
Screenshot: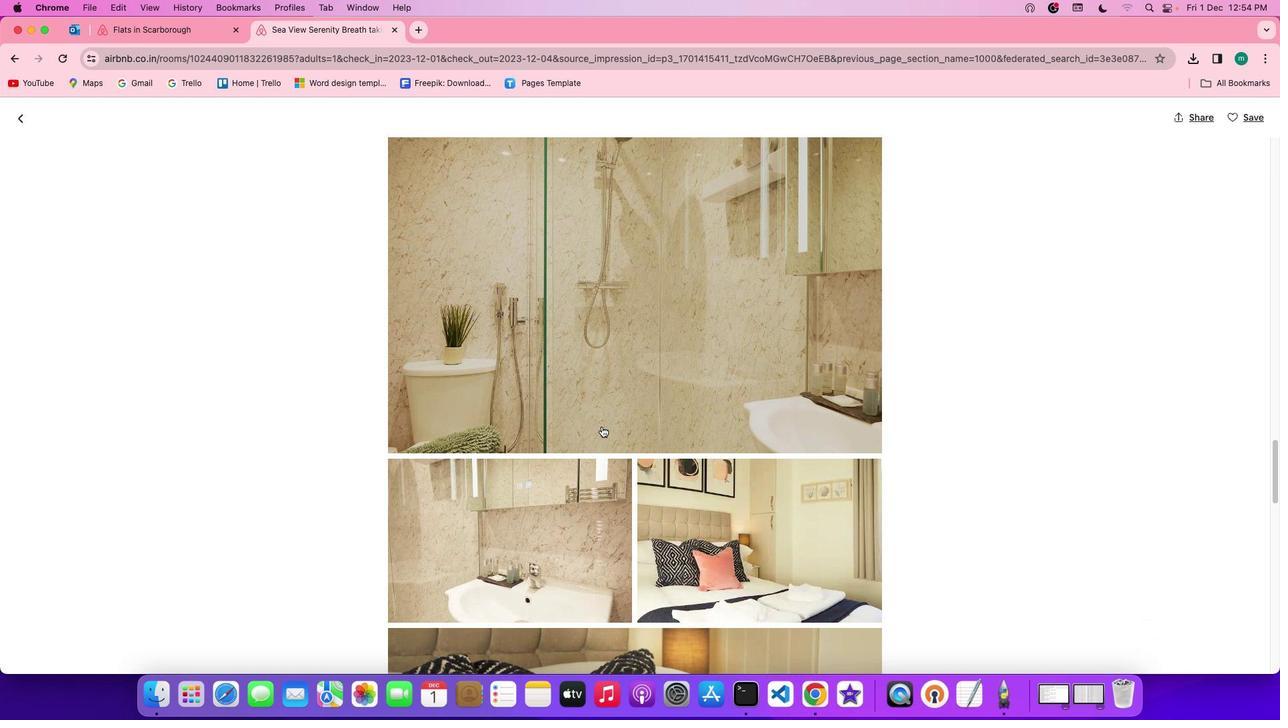 
Action: Mouse scrolled (612, 436) with delta (10, 9)
Screenshot: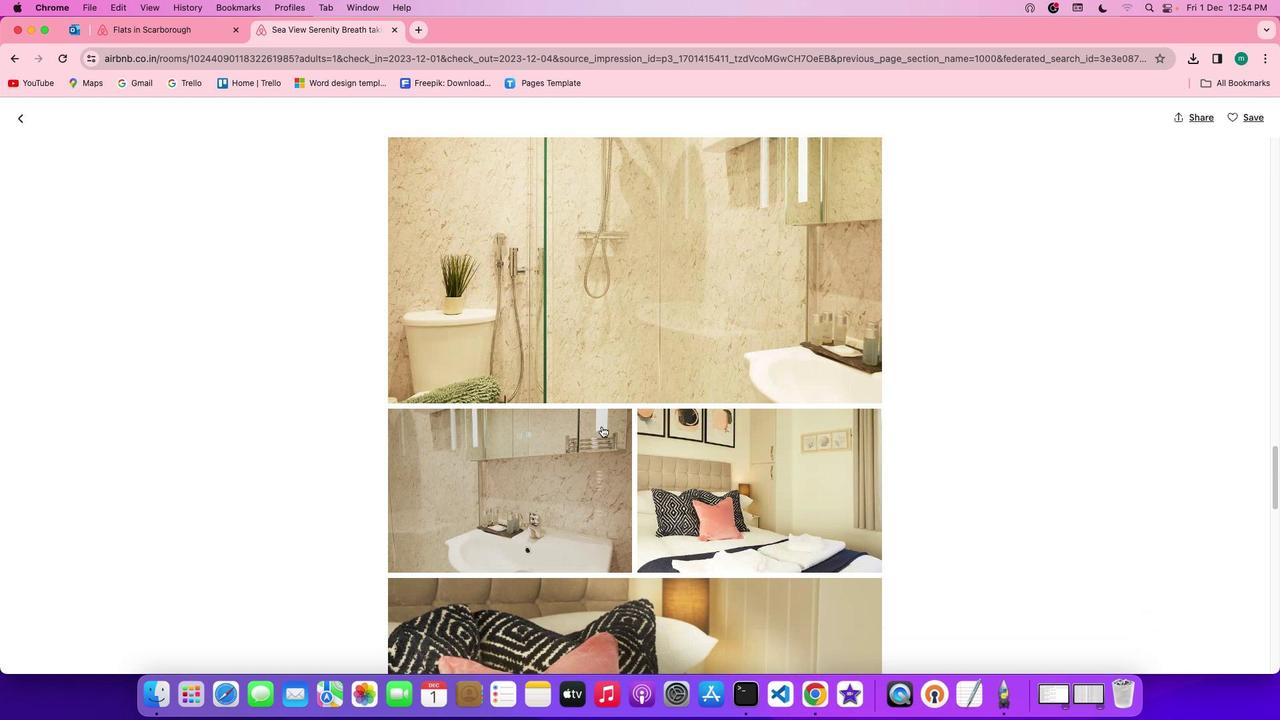 
Action: Mouse scrolled (612, 436) with delta (10, 9)
Screenshot: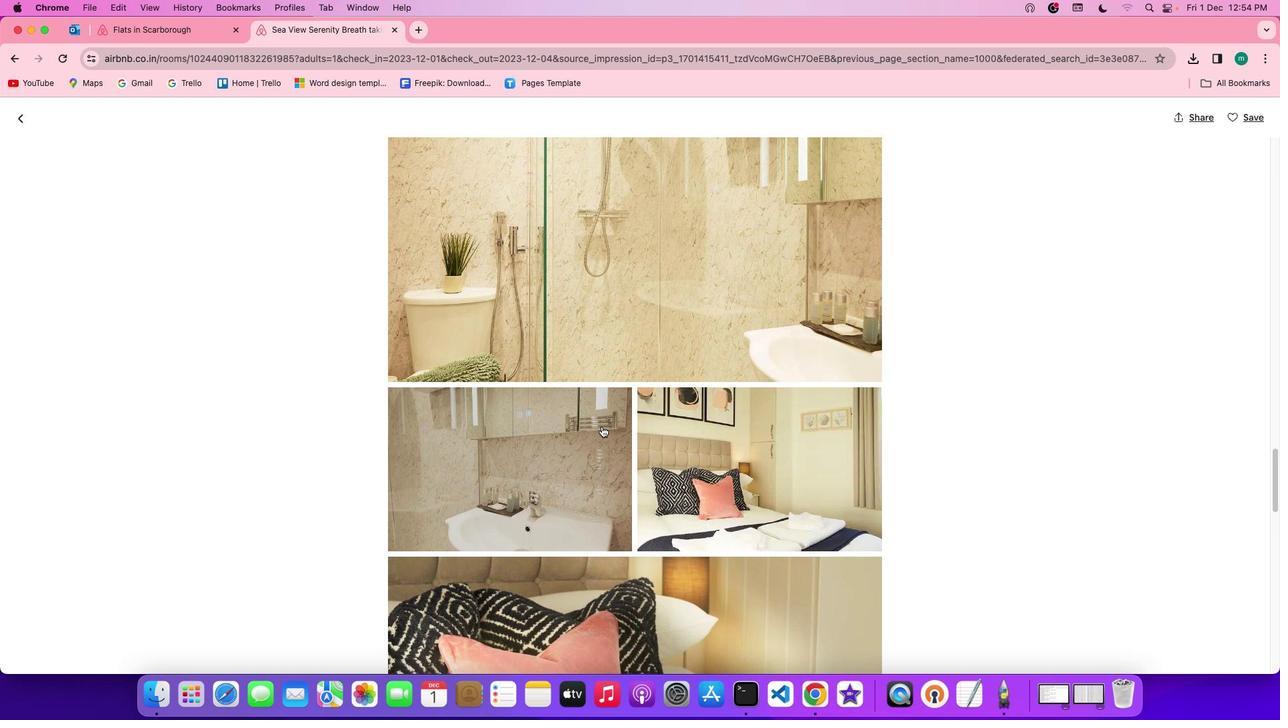 
Action: Mouse scrolled (612, 436) with delta (10, 9)
Screenshot: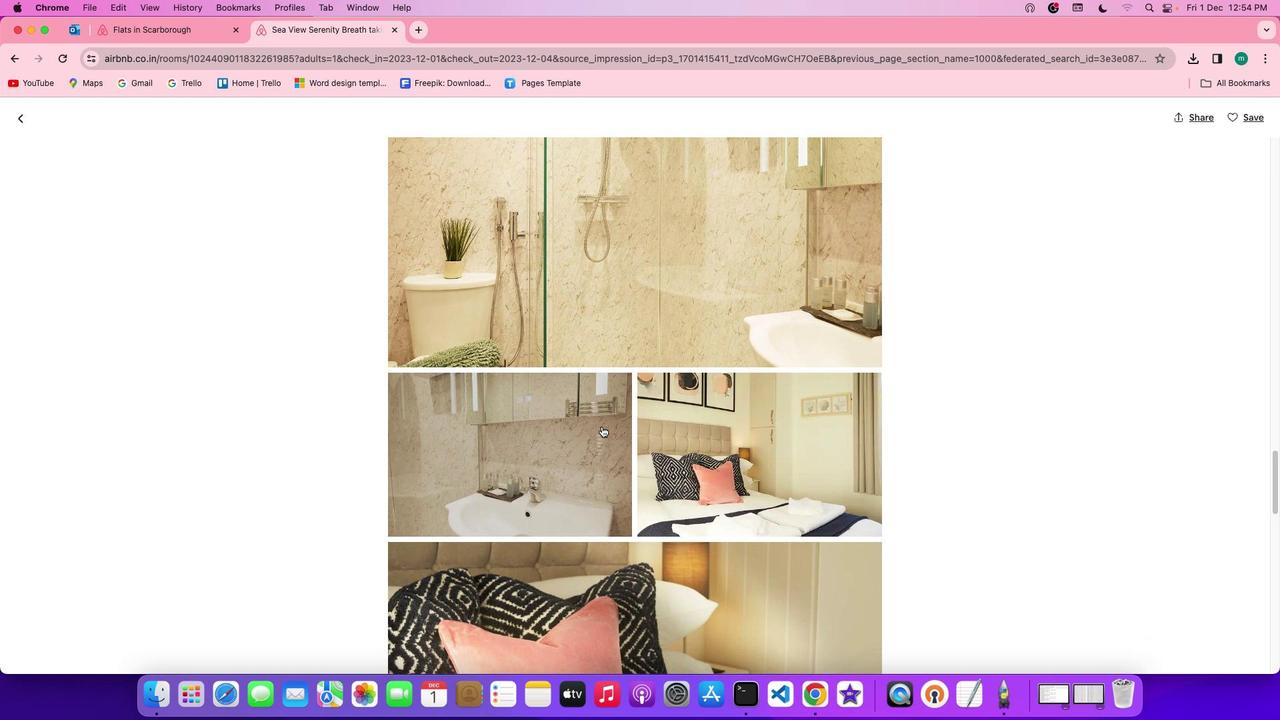 
Action: Mouse scrolled (612, 436) with delta (10, 8)
Screenshot: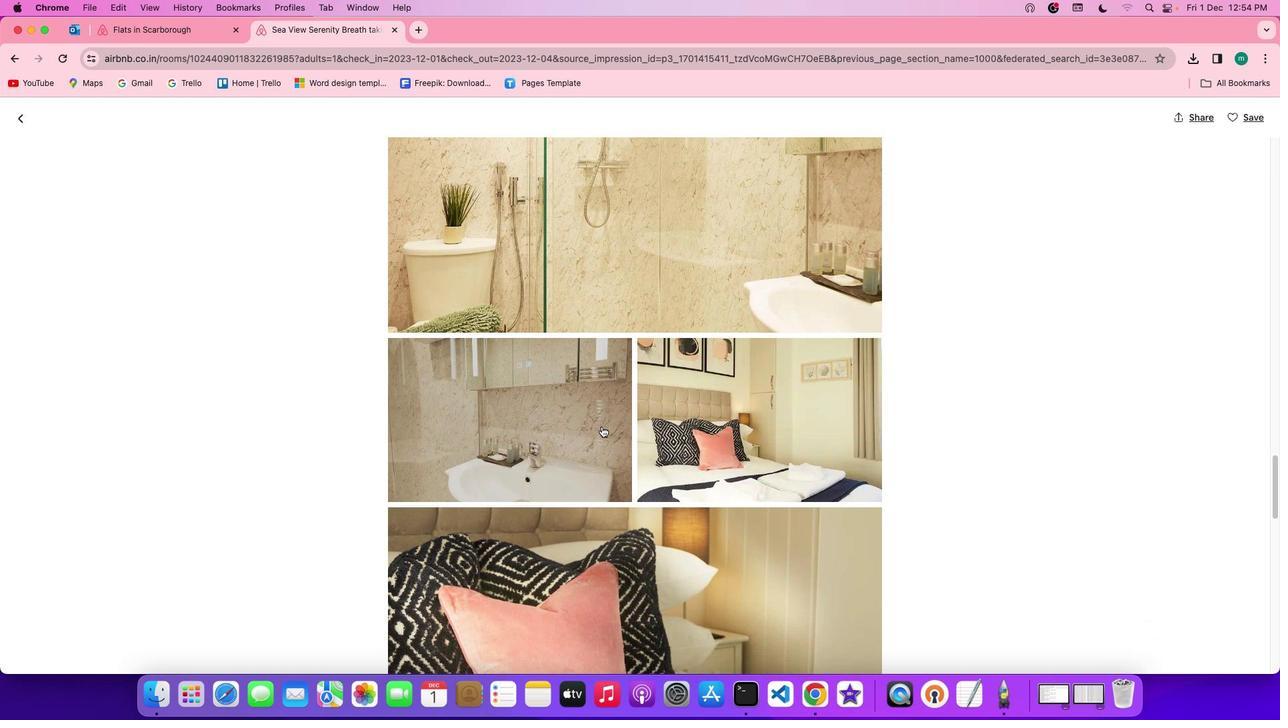 
Action: Mouse scrolled (612, 436) with delta (10, 9)
Screenshot: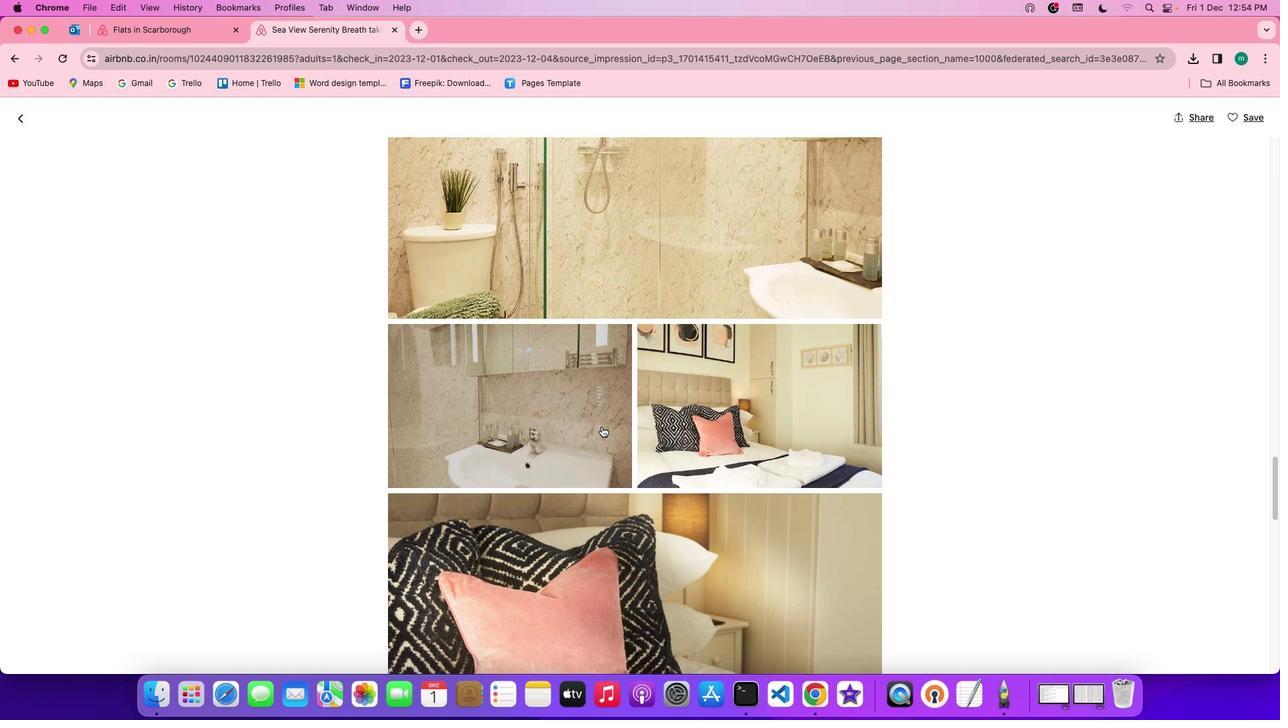 
Action: Mouse scrolled (612, 436) with delta (10, 9)
Screenshot: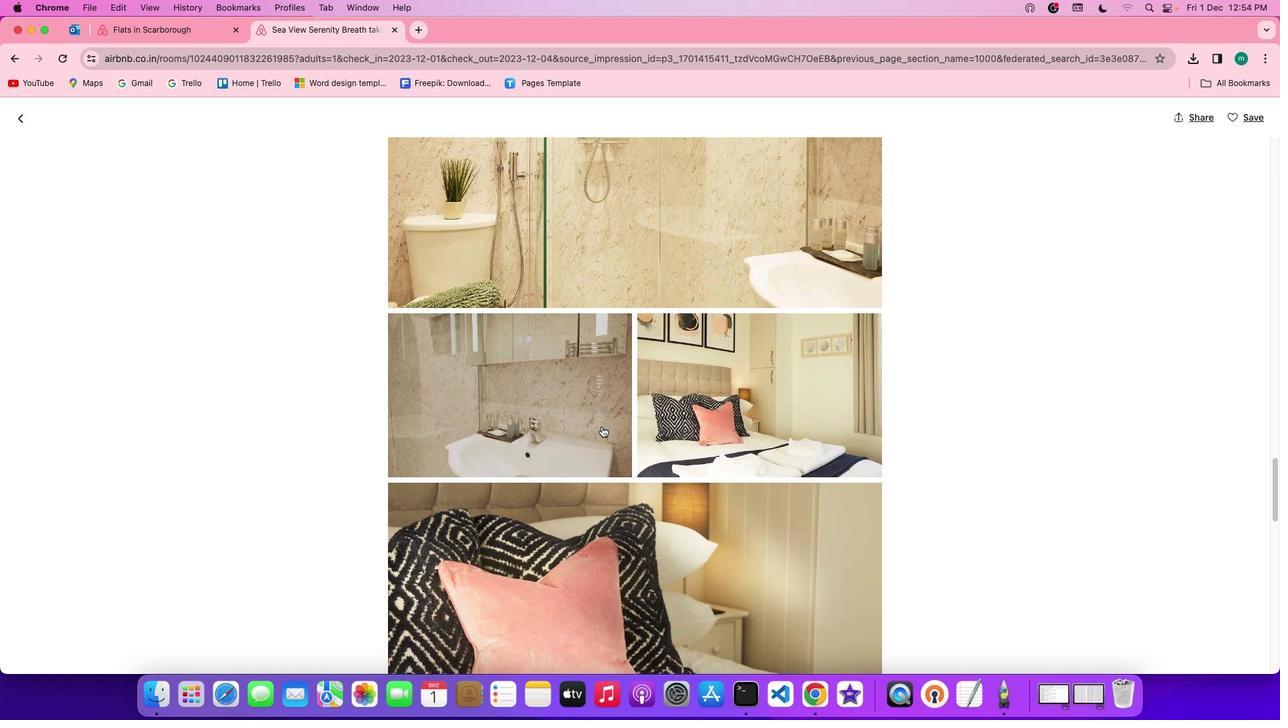 
Action: Mouse scrolled (612, 436) with delta (10, 9)
Screenshot: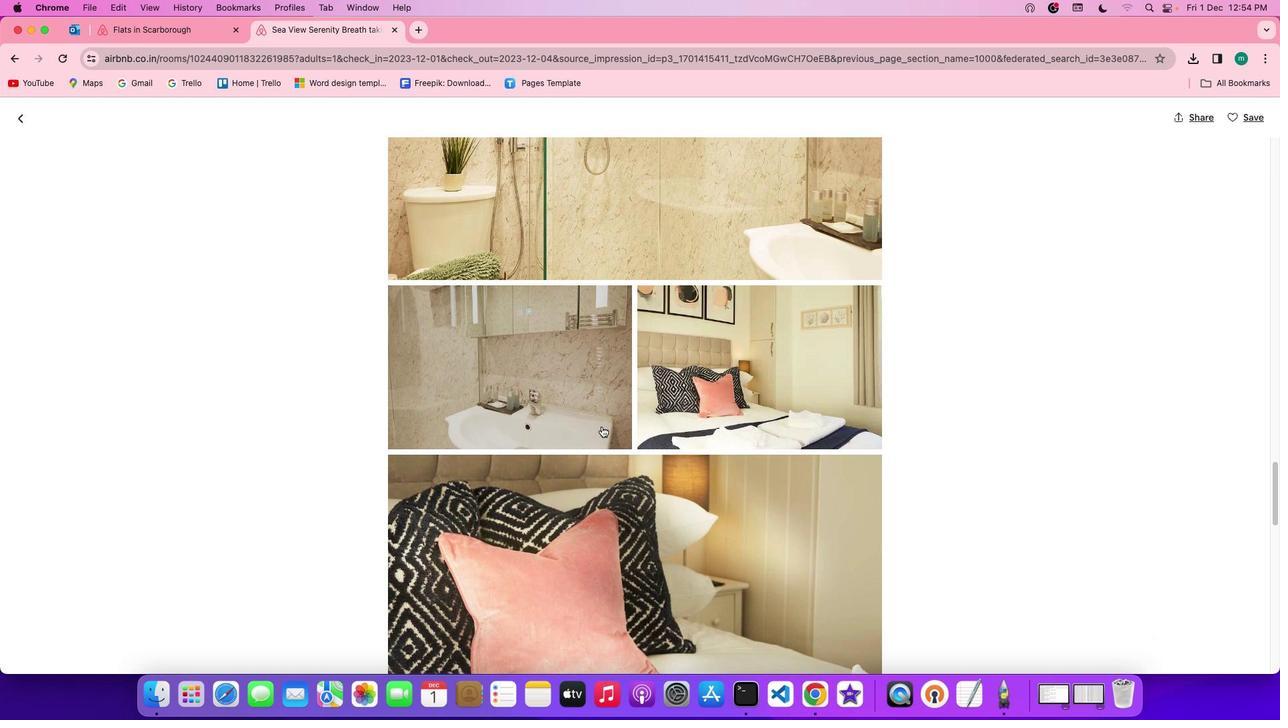 
Action: Mouse scrolled (612, 436) with delta (10, 9)
Screenshot: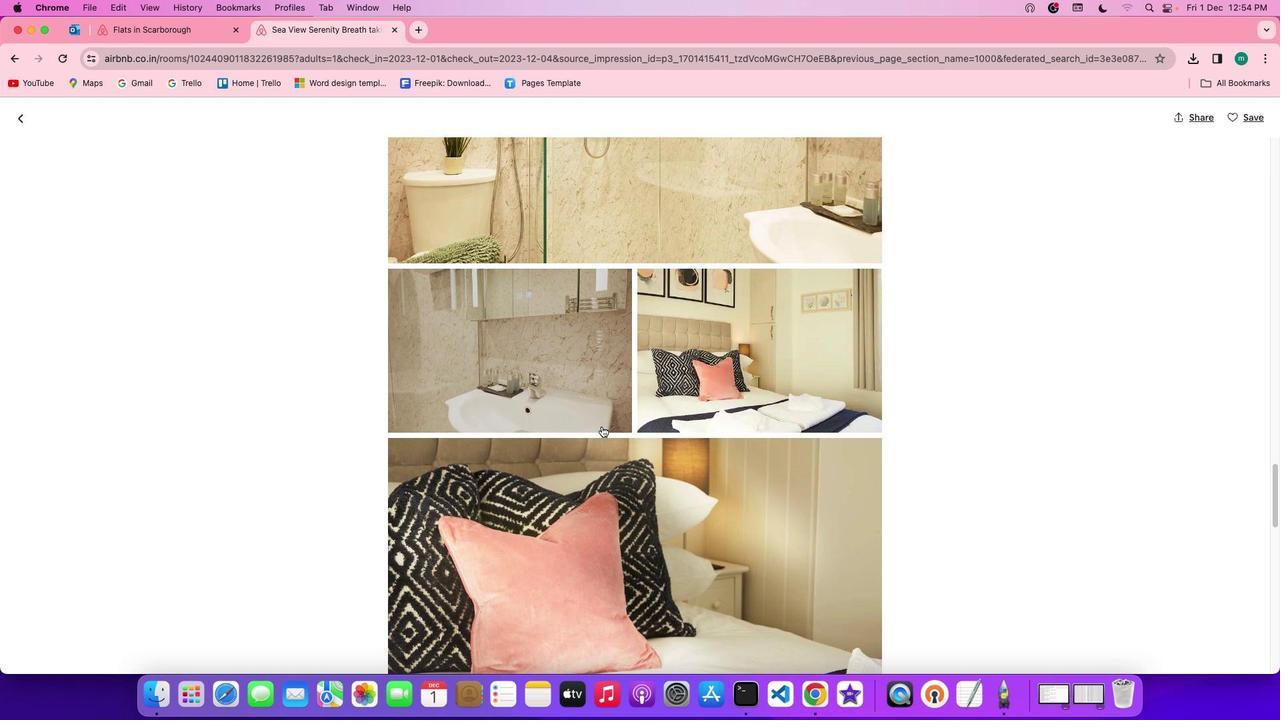 
Action: Mouse scrolled (612, 436) with delta (10, 9)
Screenshot: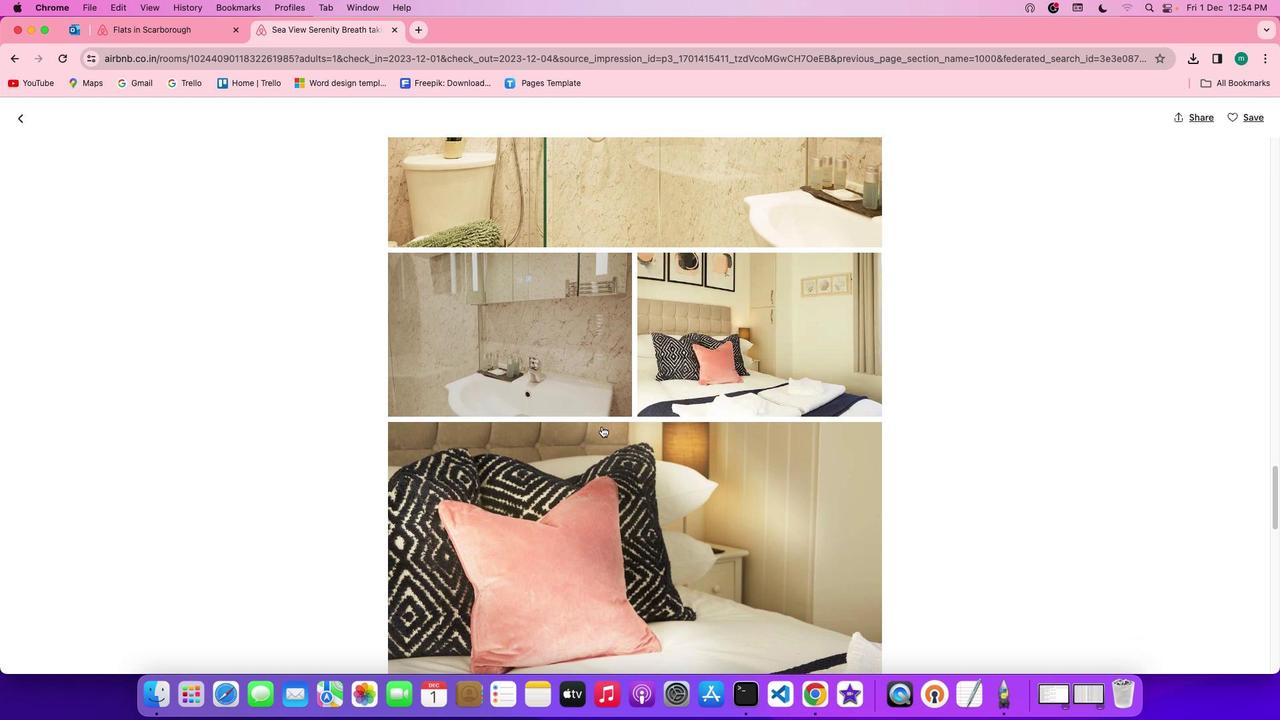 
Action: Mouse scrolled (612, 436) with delta (10, 9)
Screenshot: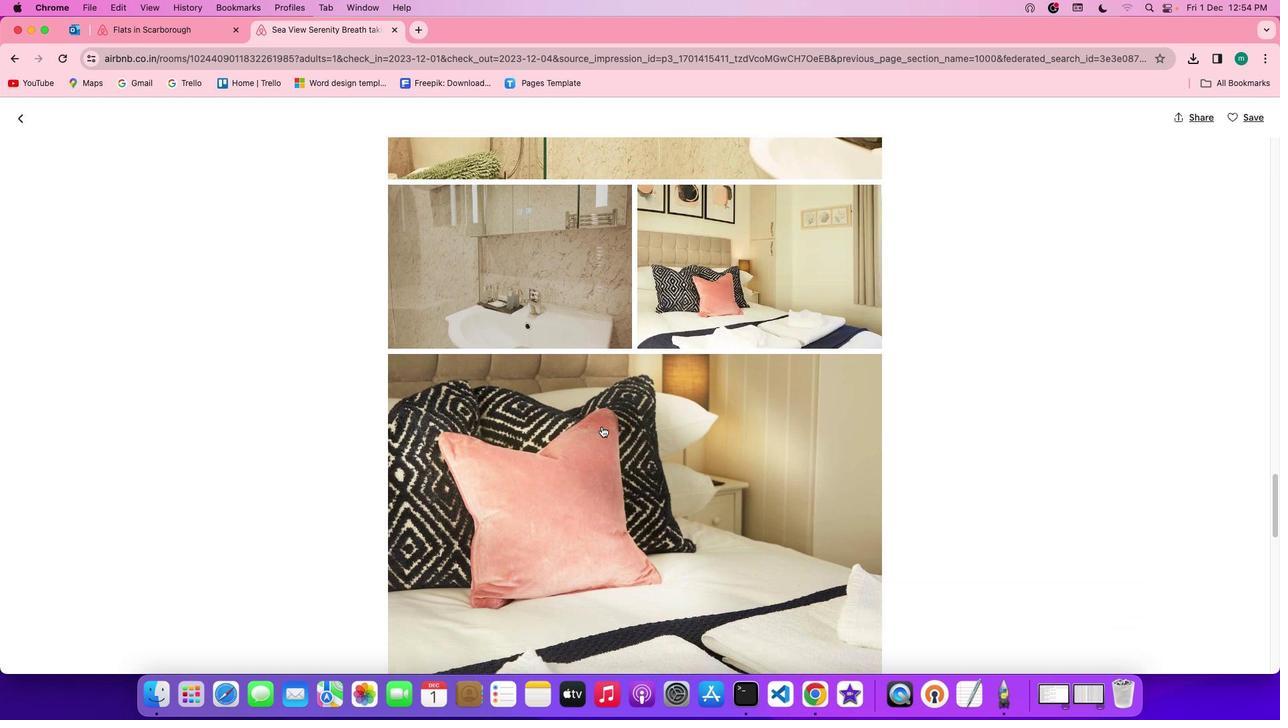 
Action: Mouse scrolled (612, 436) with delta (10, 8)
Screenshot: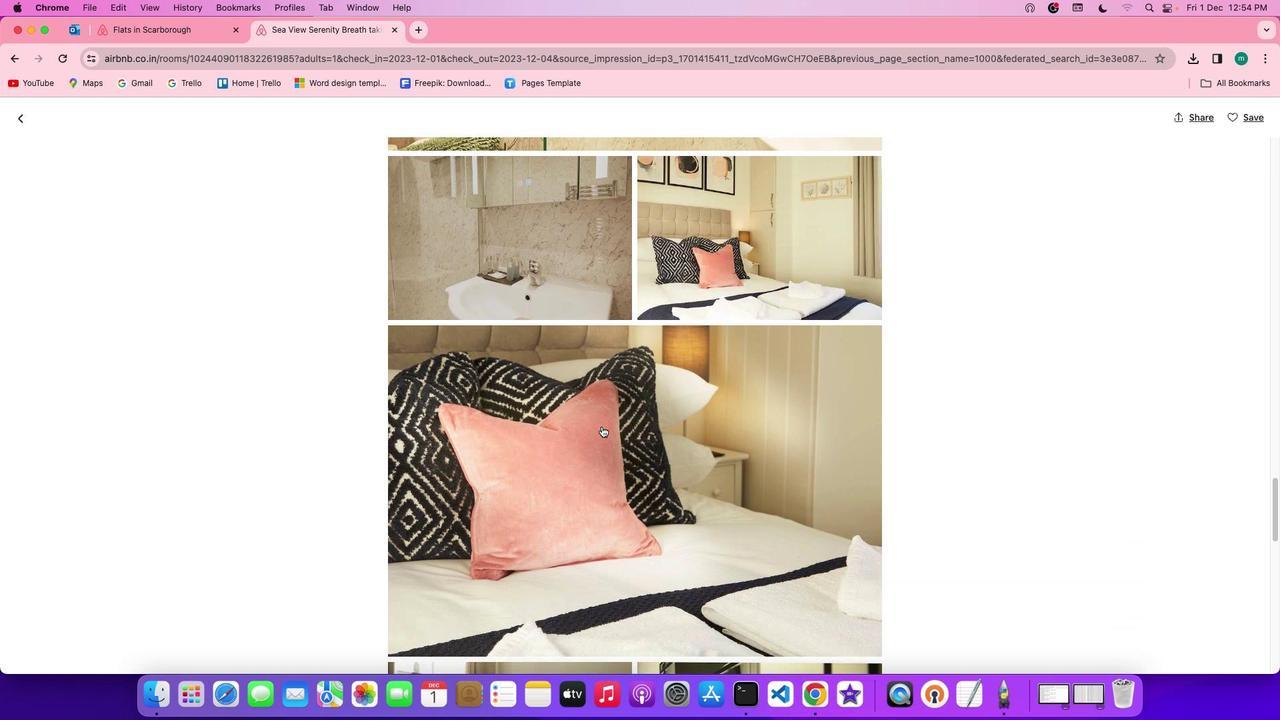 
Action: Mouse scrolled (612, 436) with delta (10, 8)
Screenshot: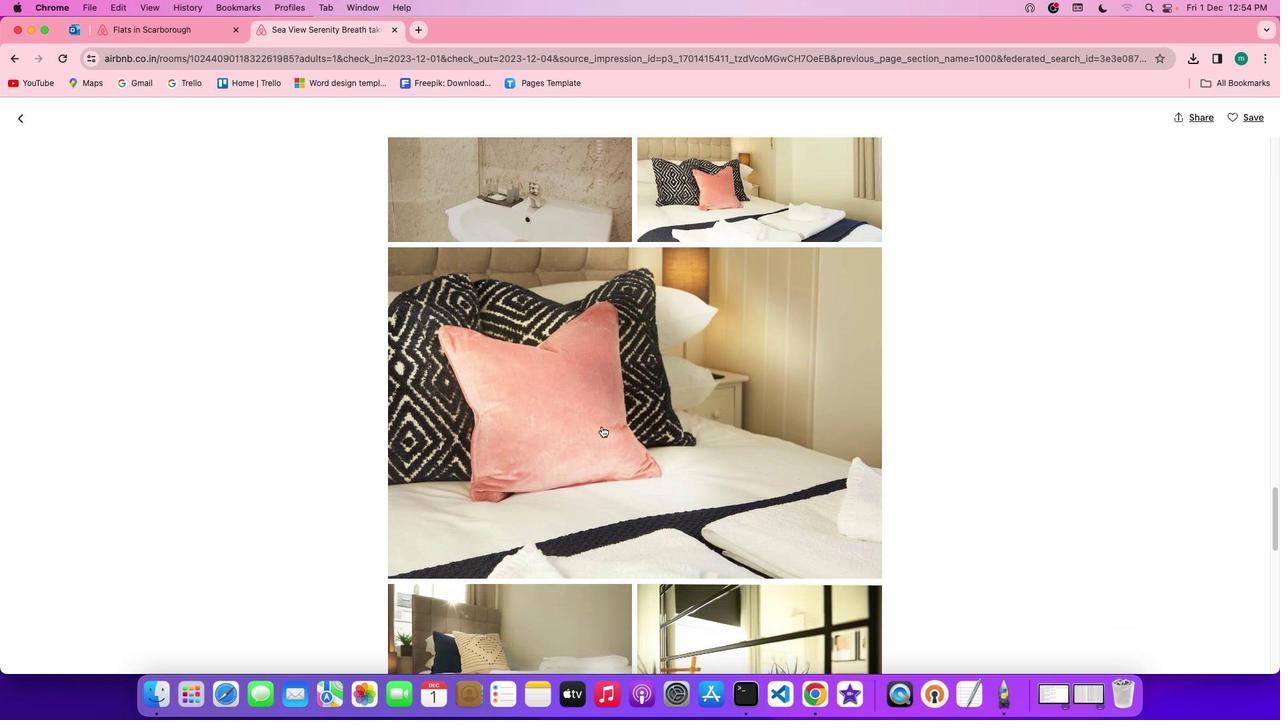 
Action: Mouse scrolled (612, 436) with delta (10, 9)
Screenshot: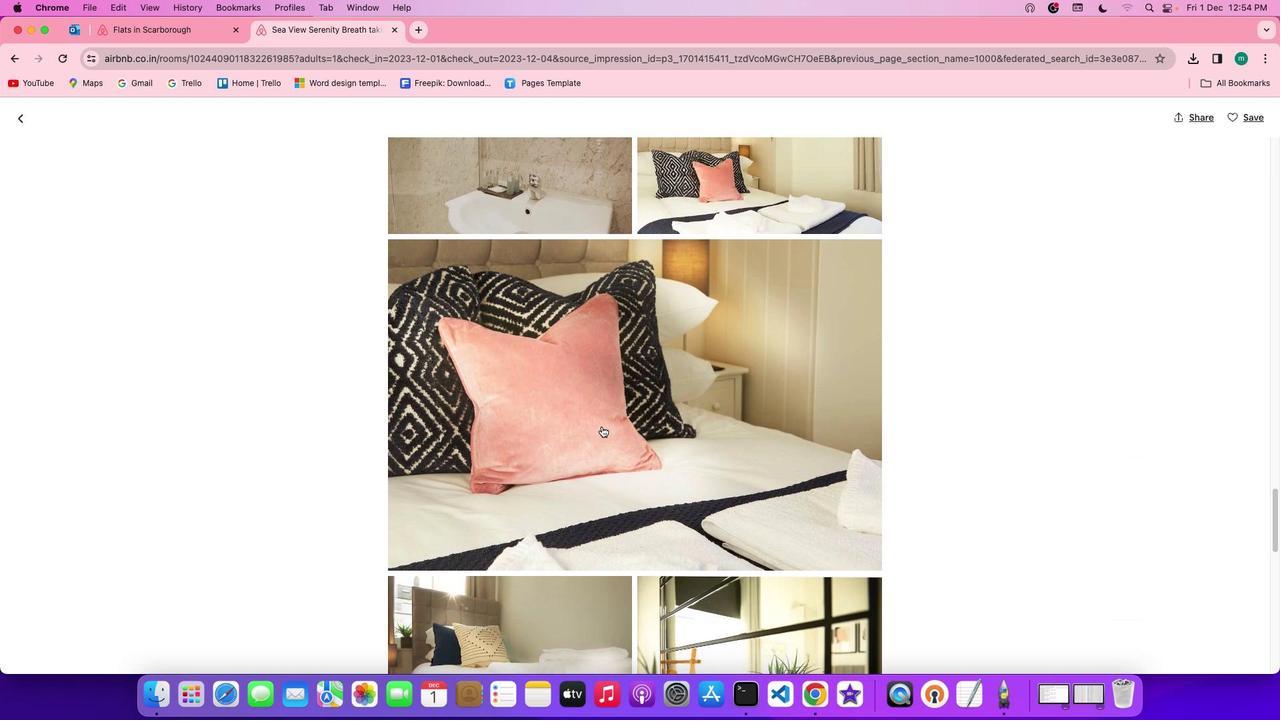 
Action: Mouse scrolled (612, 436) with delta (10, 9)
Screenshot: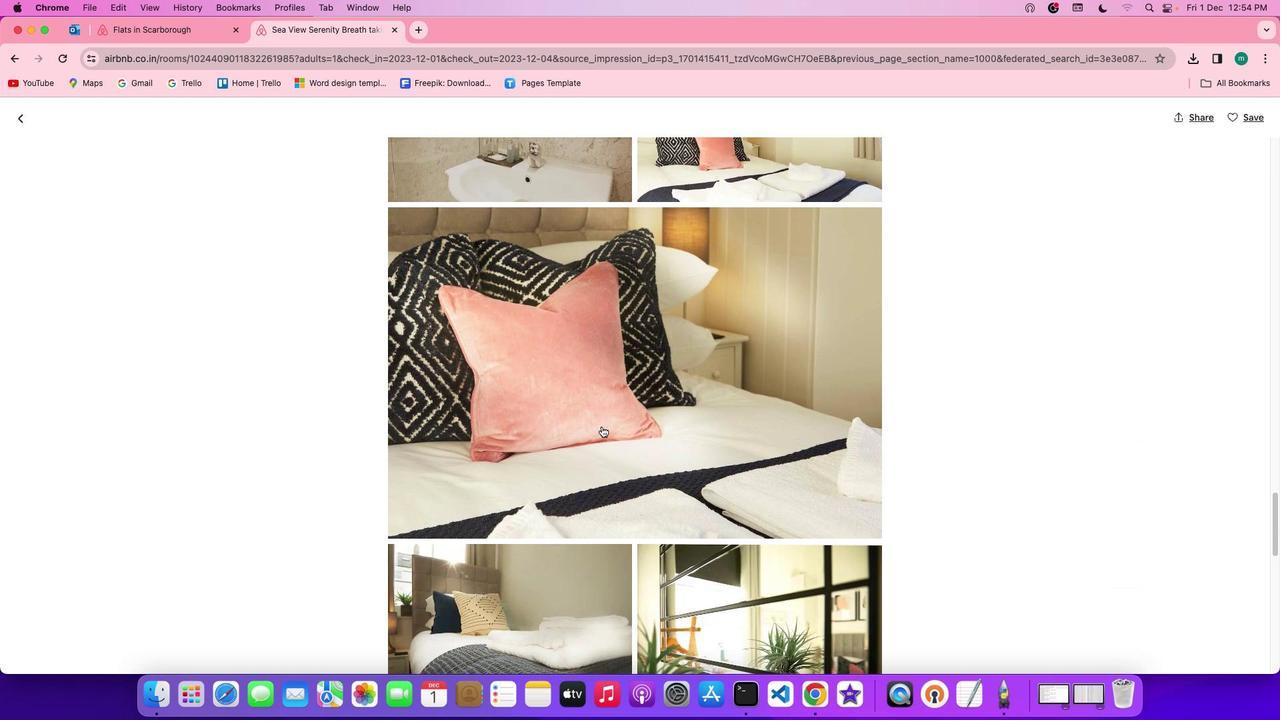 
Action: Mouse scrolled (612, 436) with delta (10, 9)
Screenshot: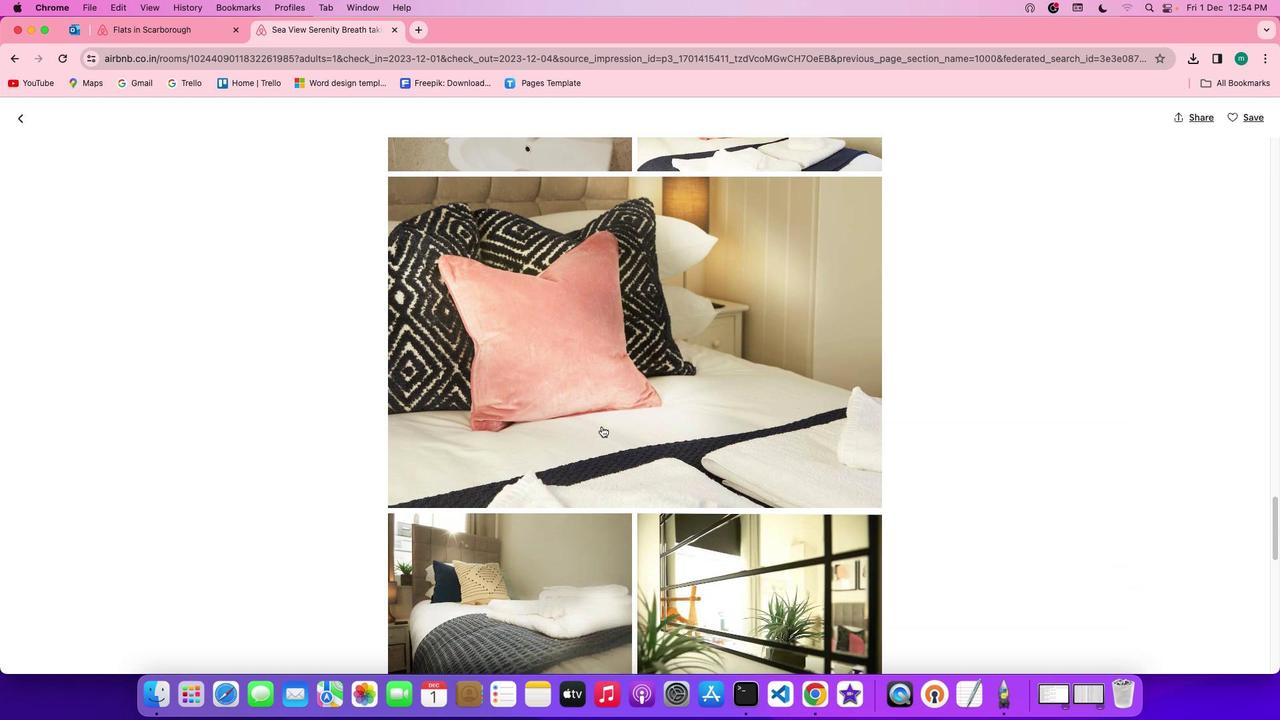 
Action: Mouse scrolled (612, 436) with delta (10, 8)
Screenshot: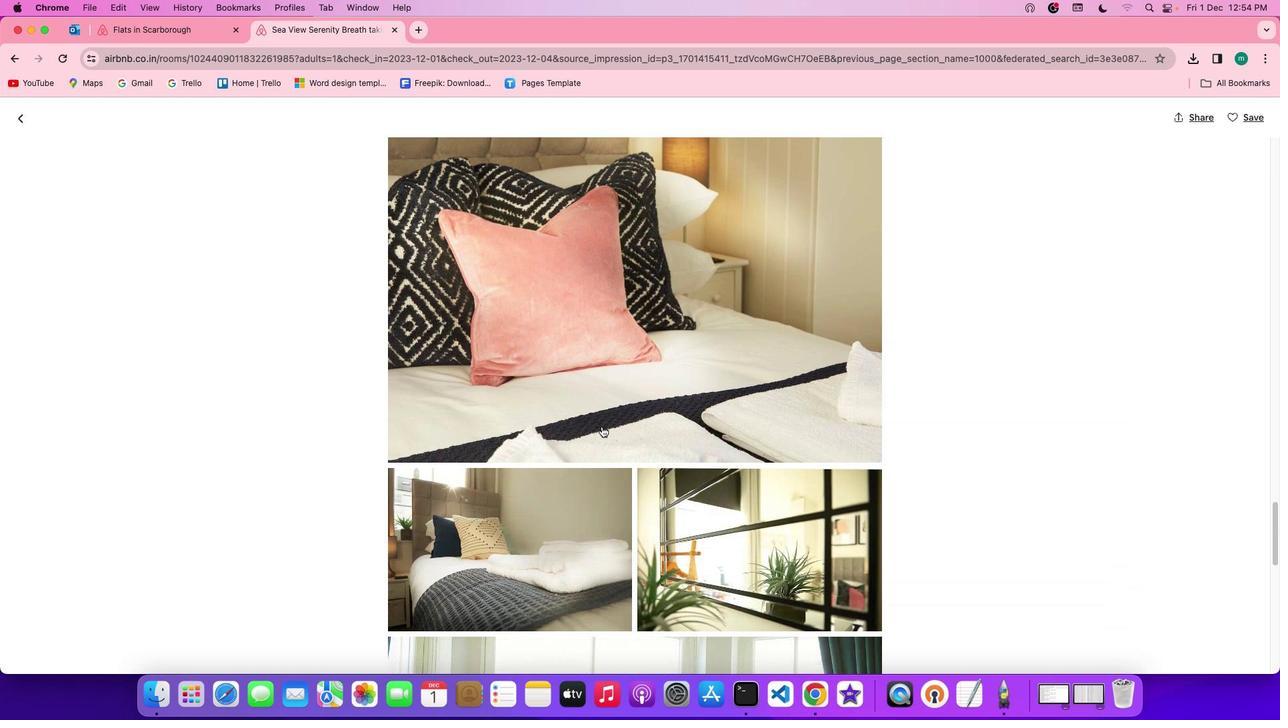 
Action: Mouse scrolled (612, 436) with delta (10, 9)
Screenshot: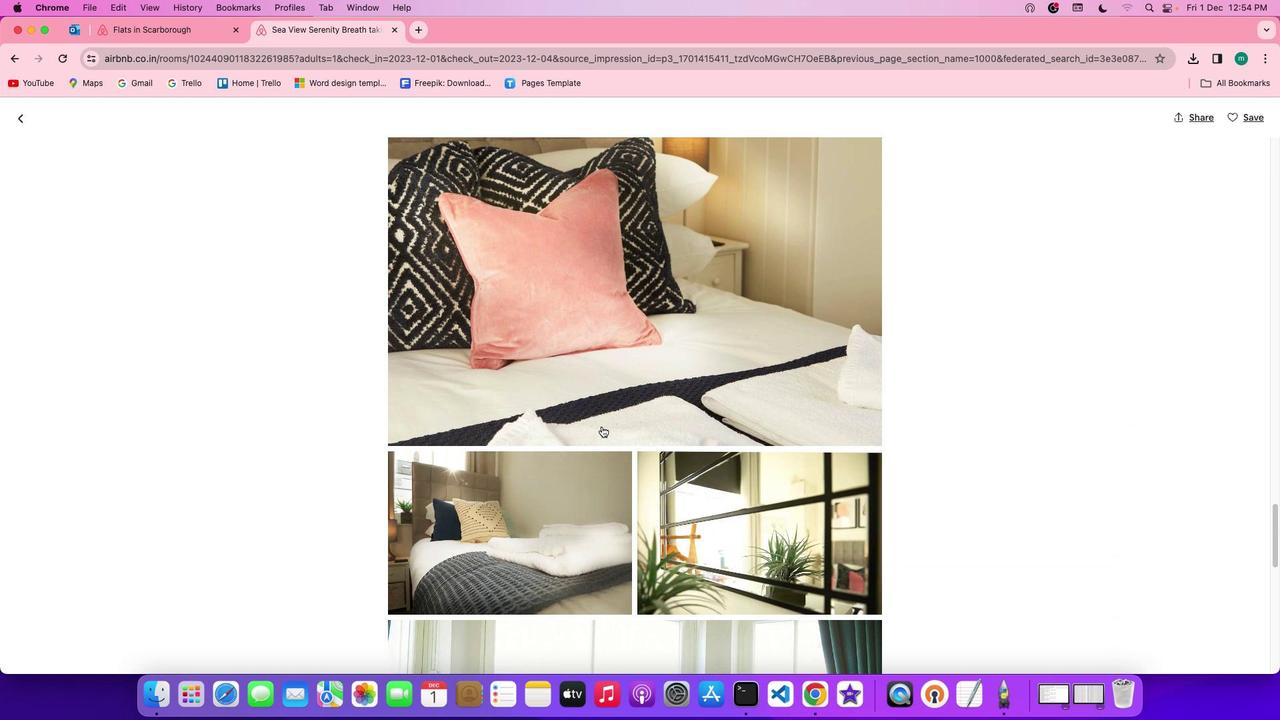 
Action: Mouse scrolled (612, 436) with delta (10, 9)
Screenshot: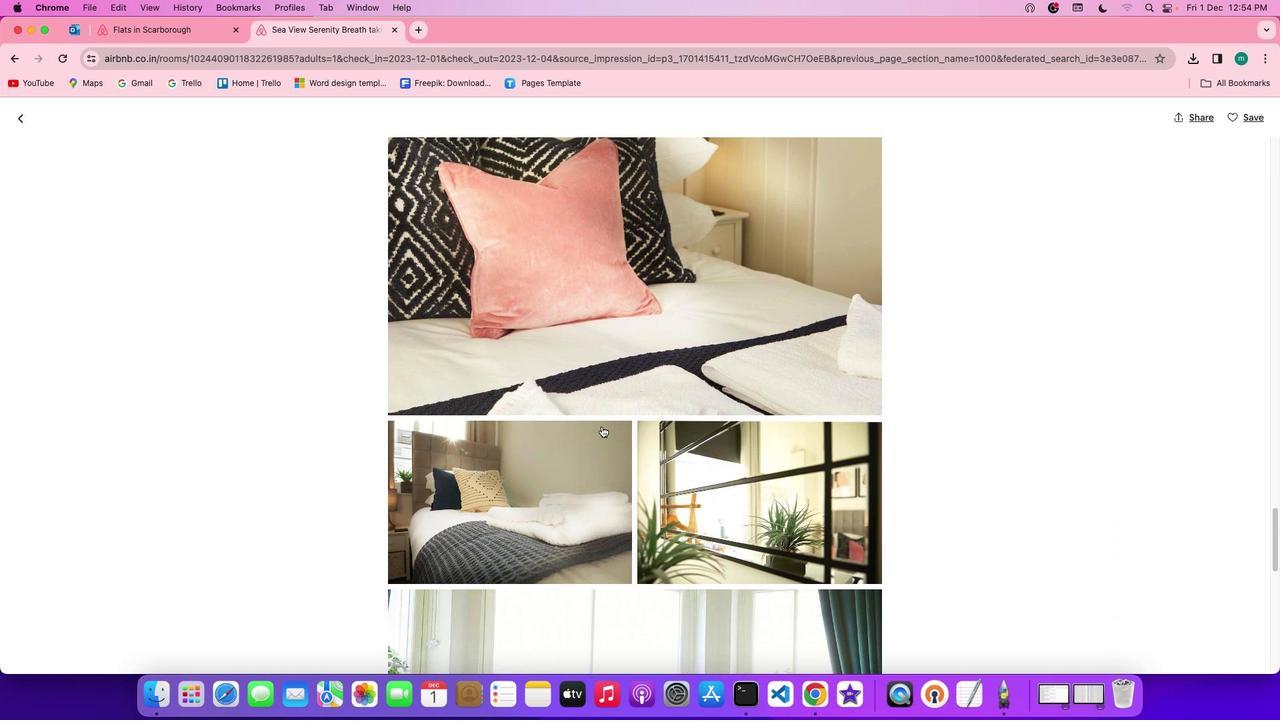 
Action: Mouse scrolled (612, 436) with delta (10, 9)
Screenshot: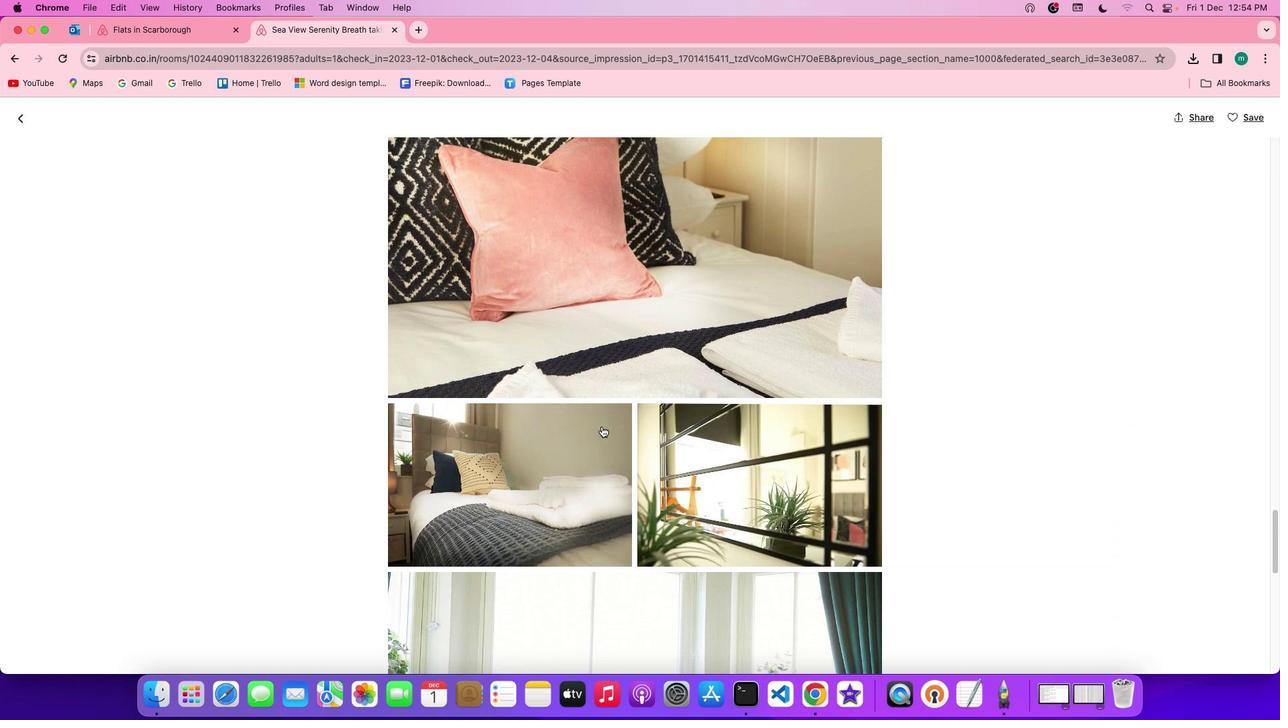 
Action: Mouse scrolled (612, 436) with delta (10, 9)
Screenshot: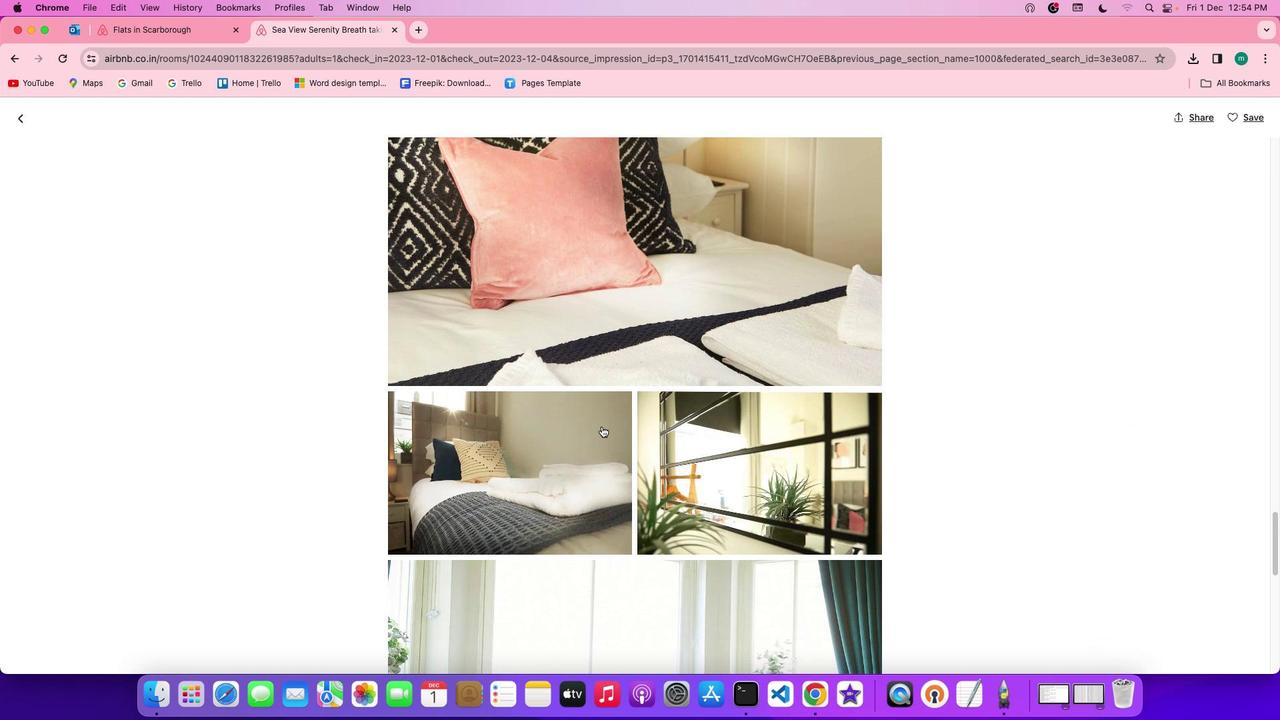
Action: Mouse scrolled (612, 436) with delta (10, 9)
Screenshot: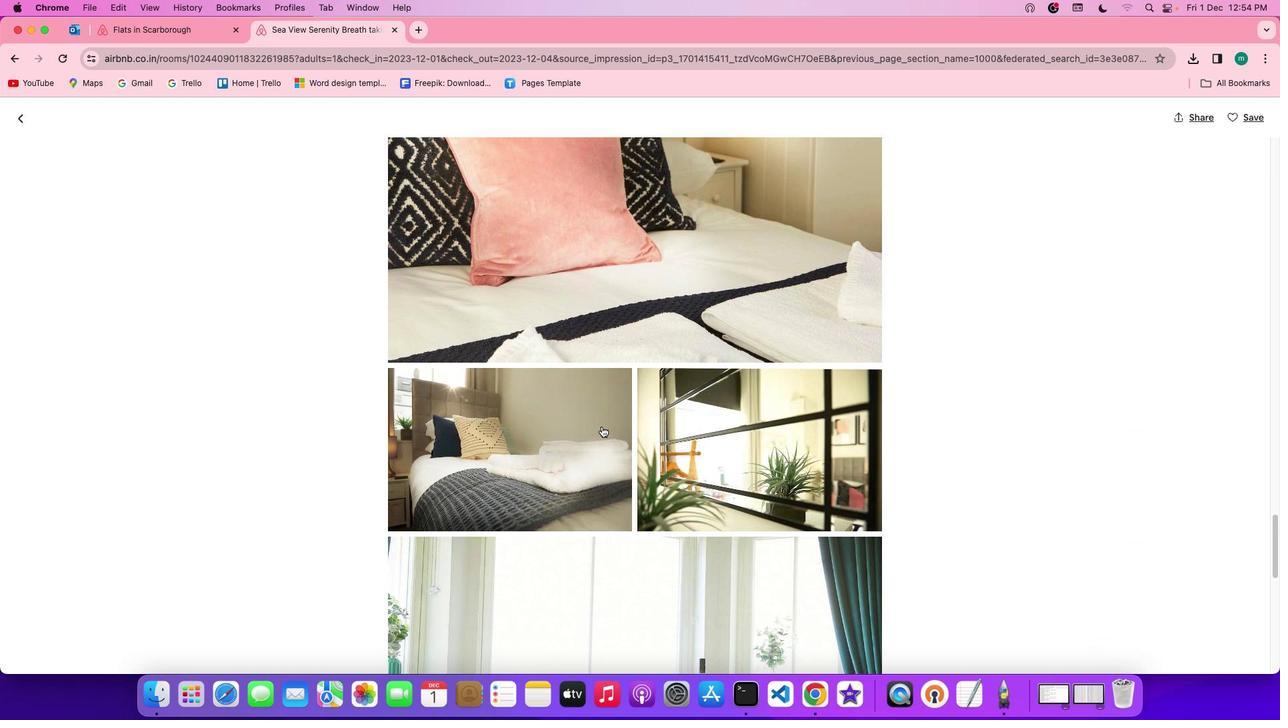 
Action: Mouse scrolled (612, 436) with delta (10, 8)
Screenshot: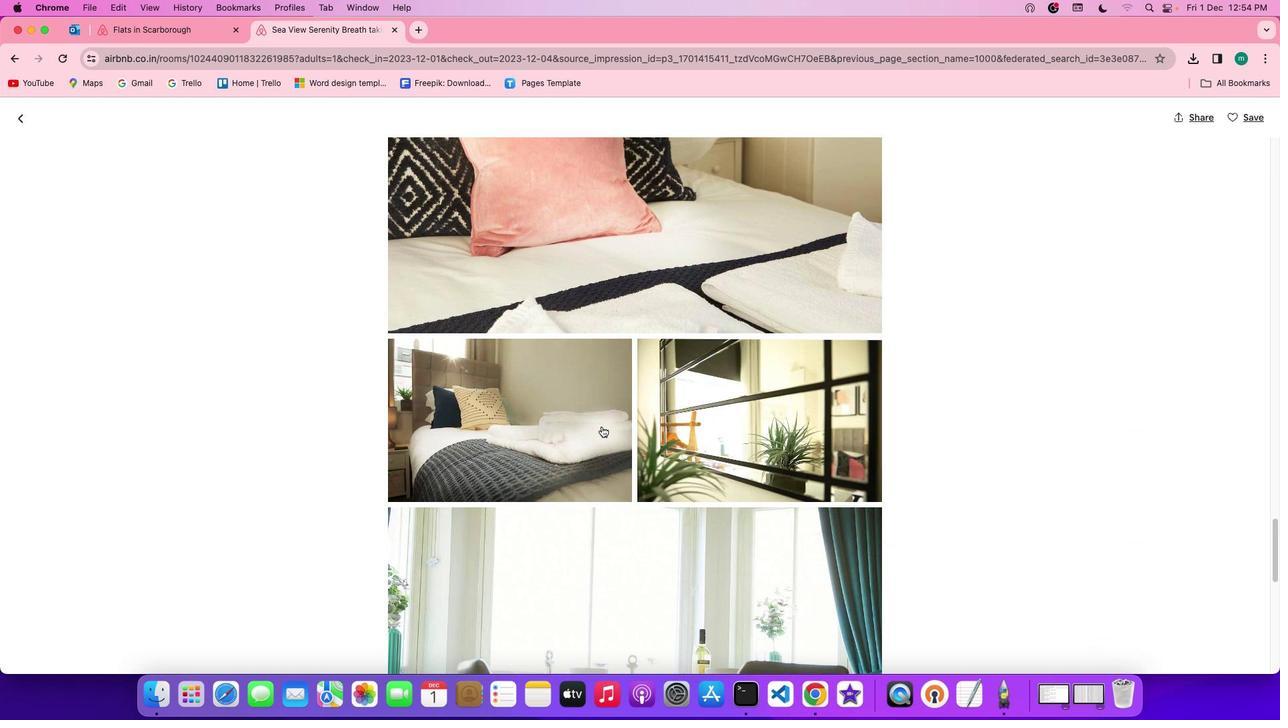 
Action: Mouse scrolled (612, 436) with delta (10, 9)
Screenshot: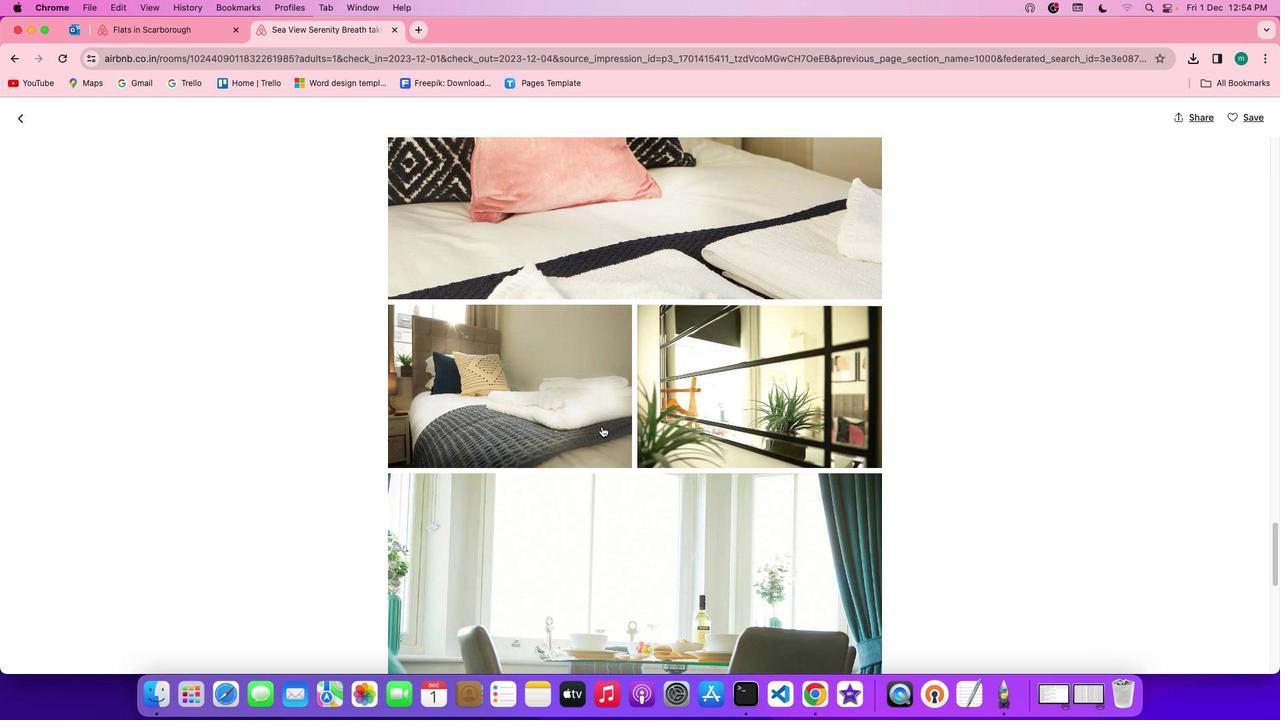 
Action: Mouse scrolled (612, 436) with delta (10, 9)
Screenshot: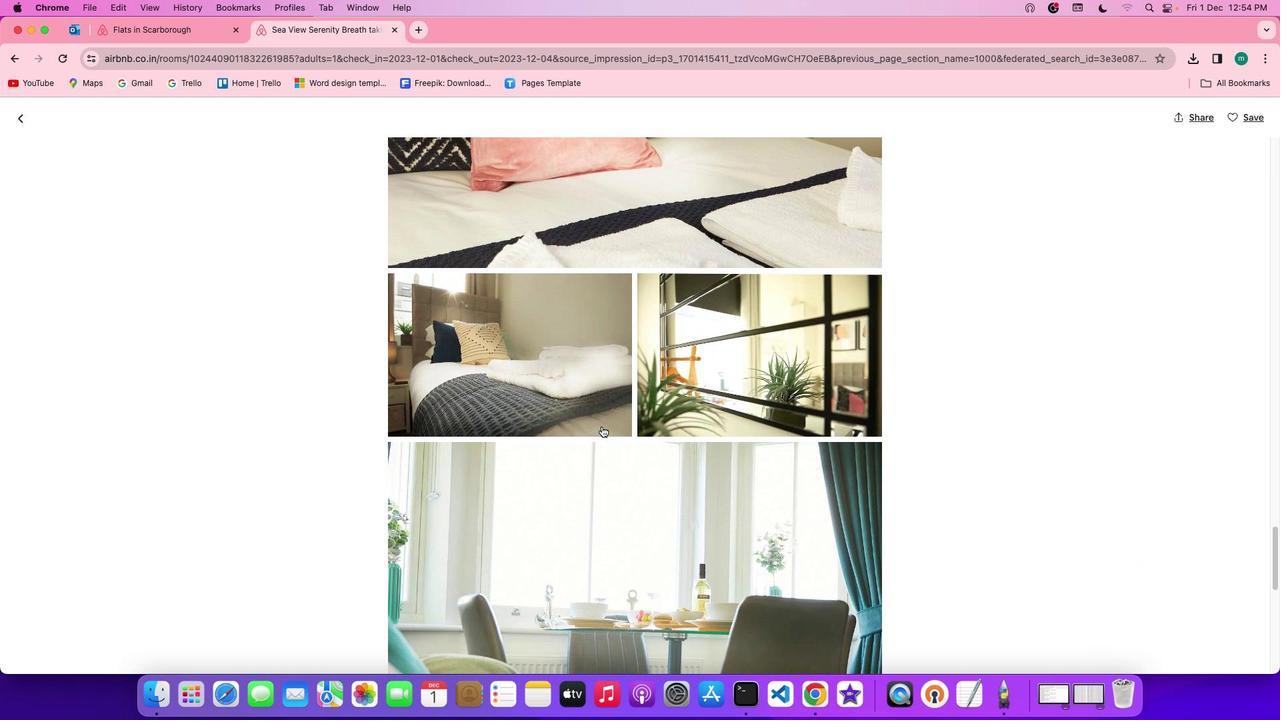 
Action: Mouse scrolled (612, 436) with delta (10, 9)
Screenshot: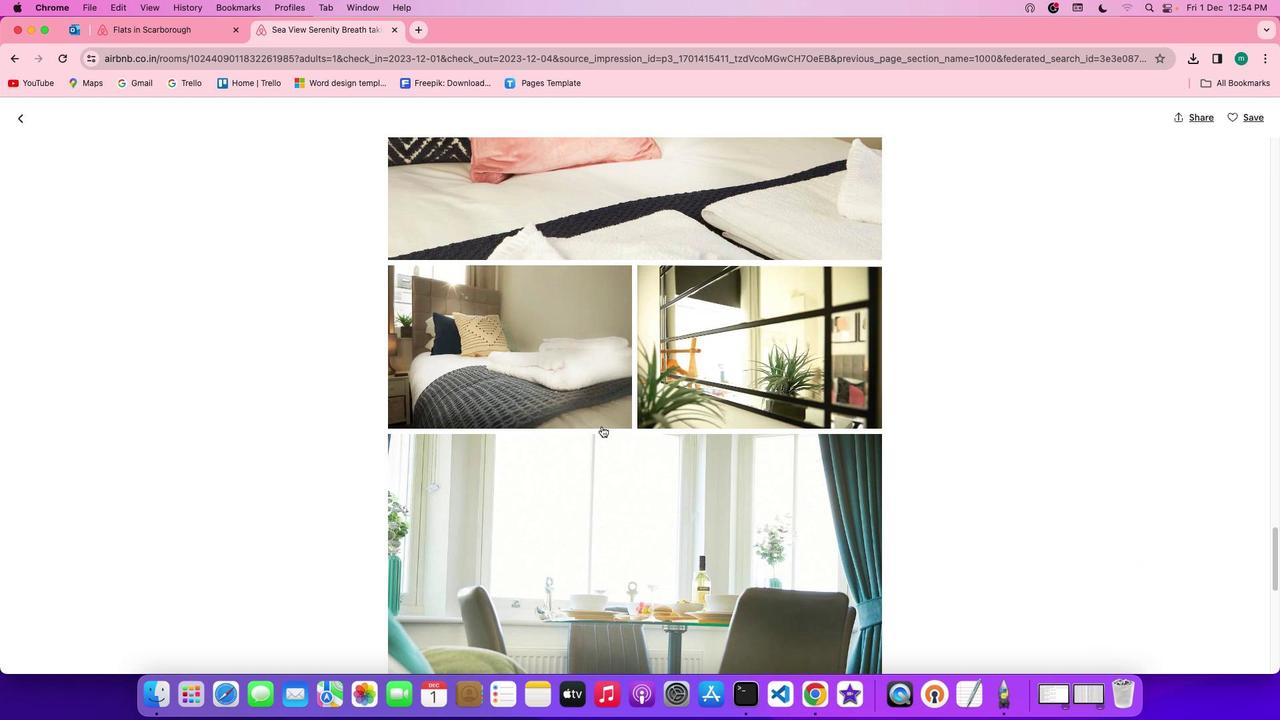 
Action: Mouse scrolled (612, 436) with delta (10, 9)
Screenshot: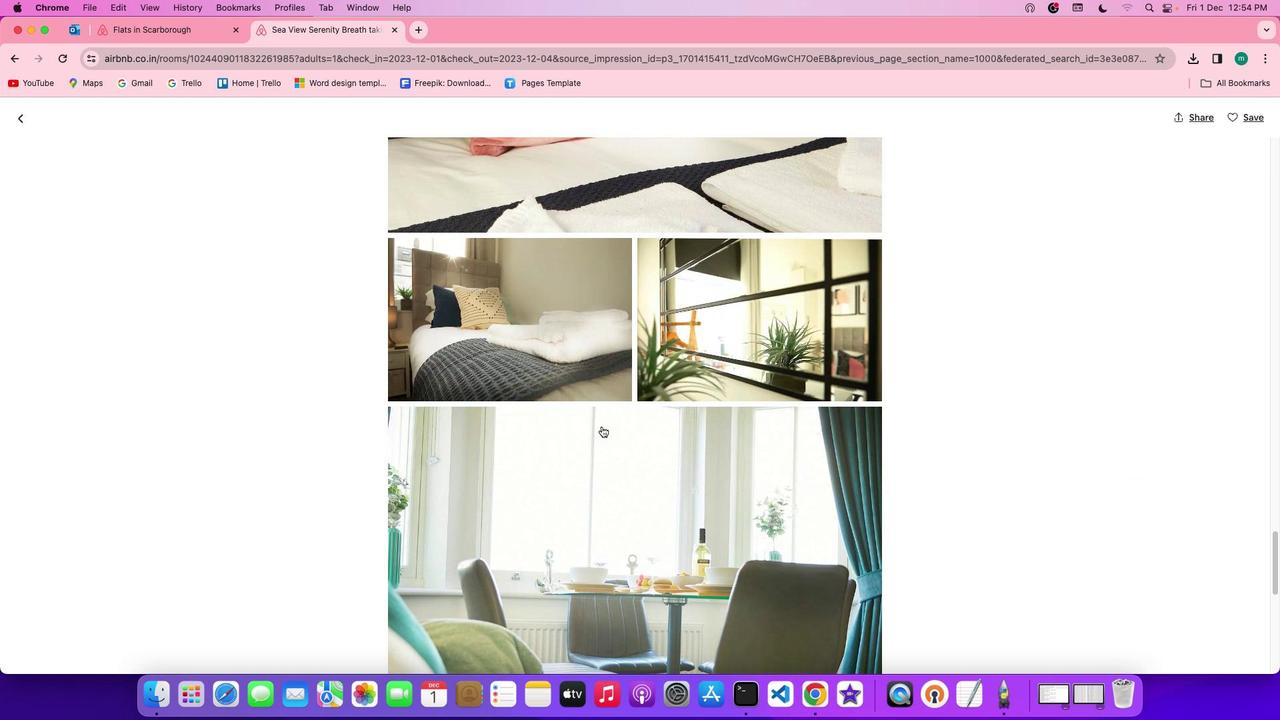 
Action: Mouse scrolled (612, 436) with delta (10, 9)
Screenshot: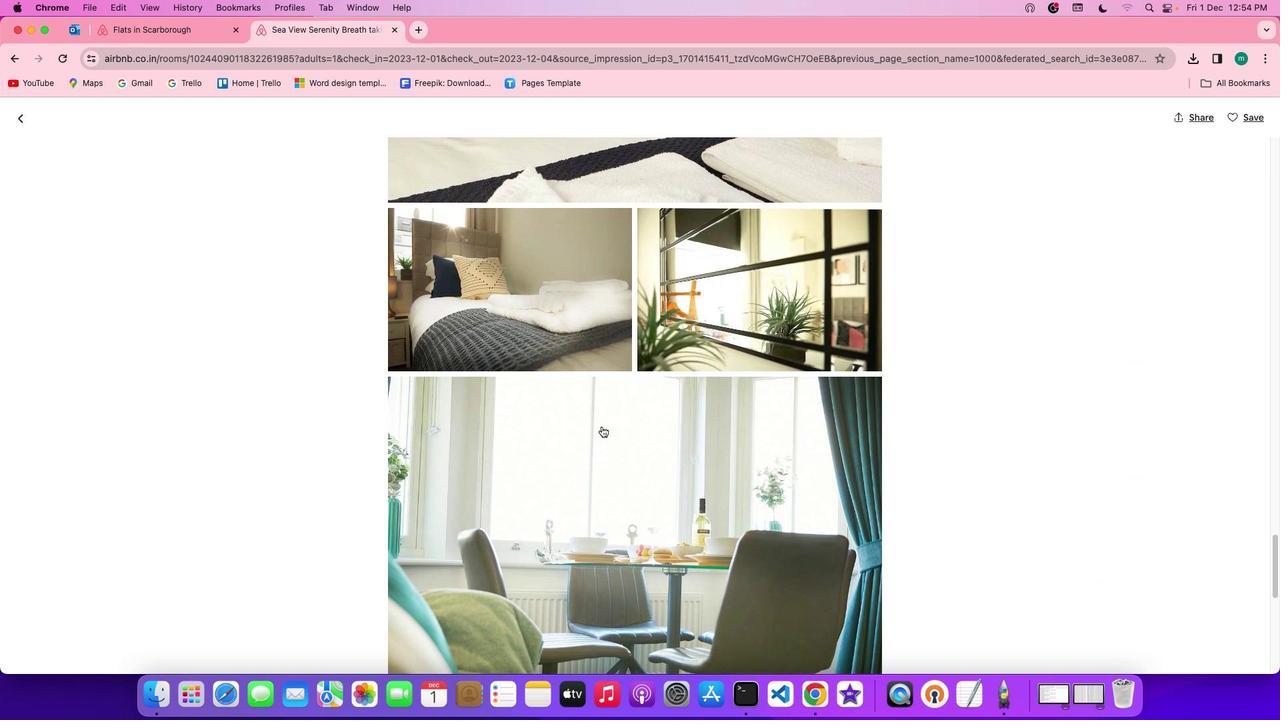 
Action: Mouse scrolled (612, 436) with delta (10, 9)
Screenshot: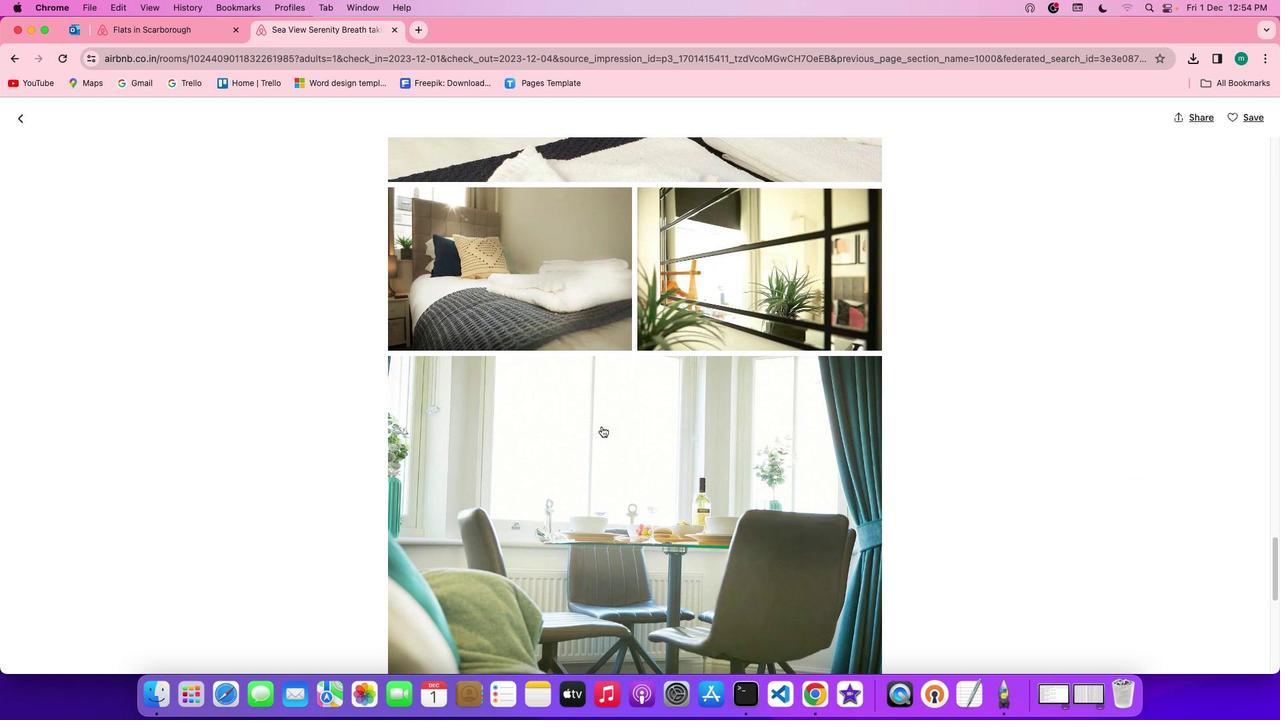 
Action: Mouse scrolled (612, 436) with delta (10, 9)
Screenshot: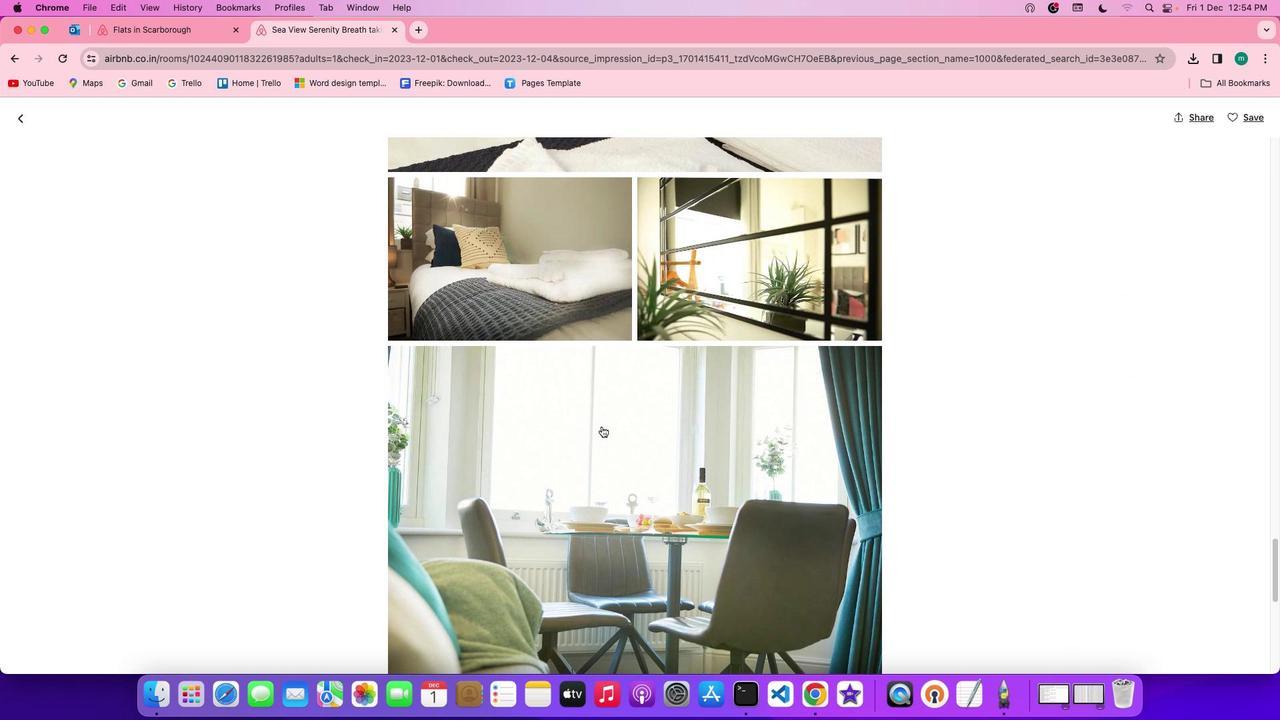 
Action: Mouse scrolled (612, 436) with delta (10, 9)
Screenshot: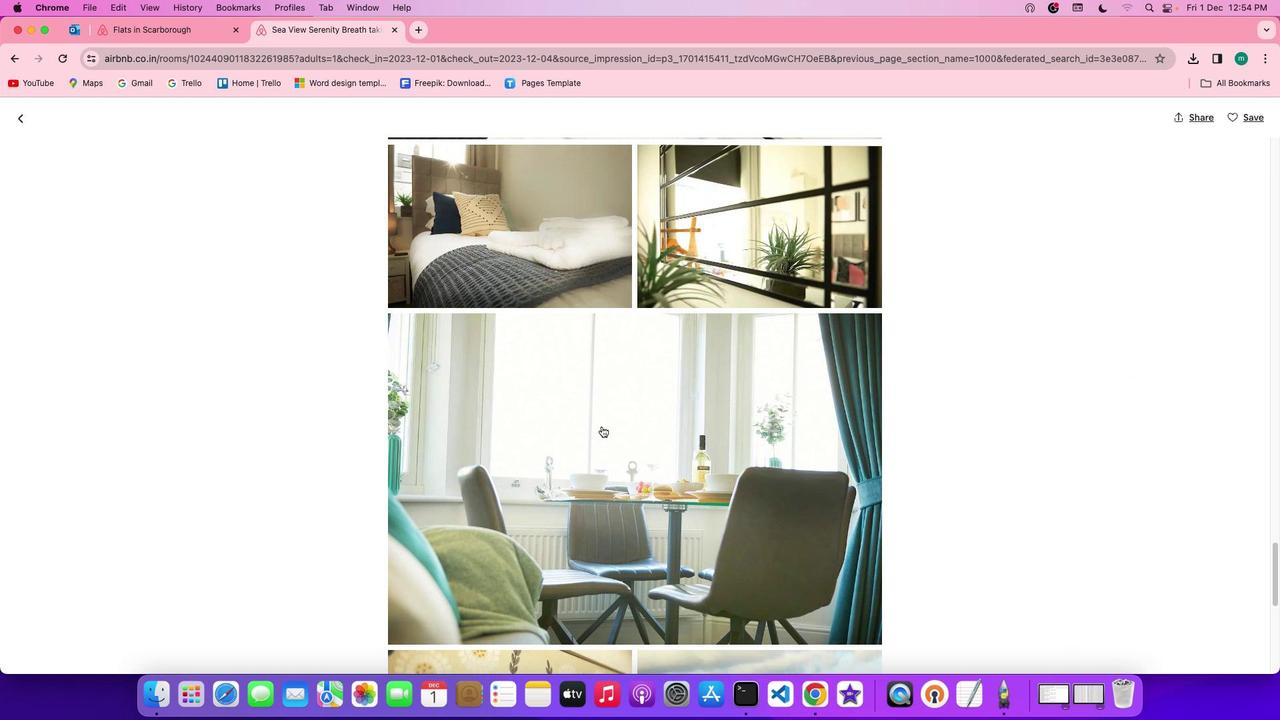 
Action: Mouse scrolled (612, 436) with delta (10, 9)
Screenshot: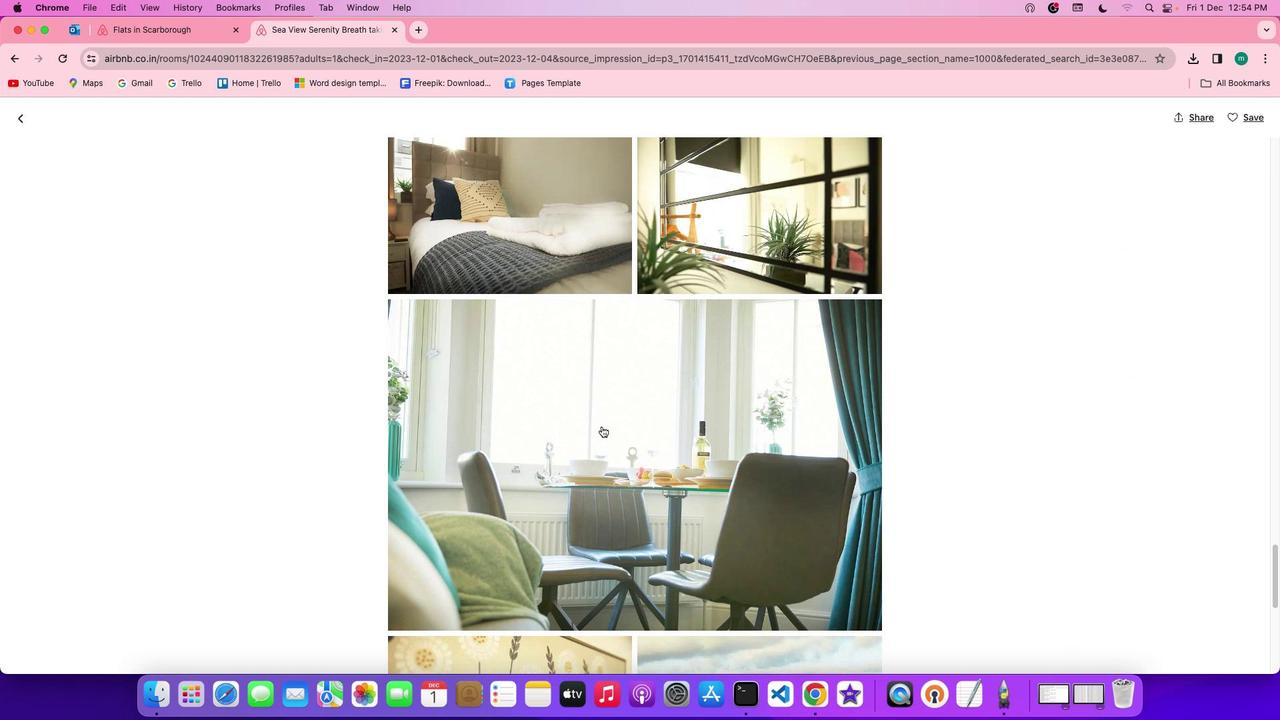 
Action: Mouse scrolled (612, 436) with delta (10, 9)
Screenshot: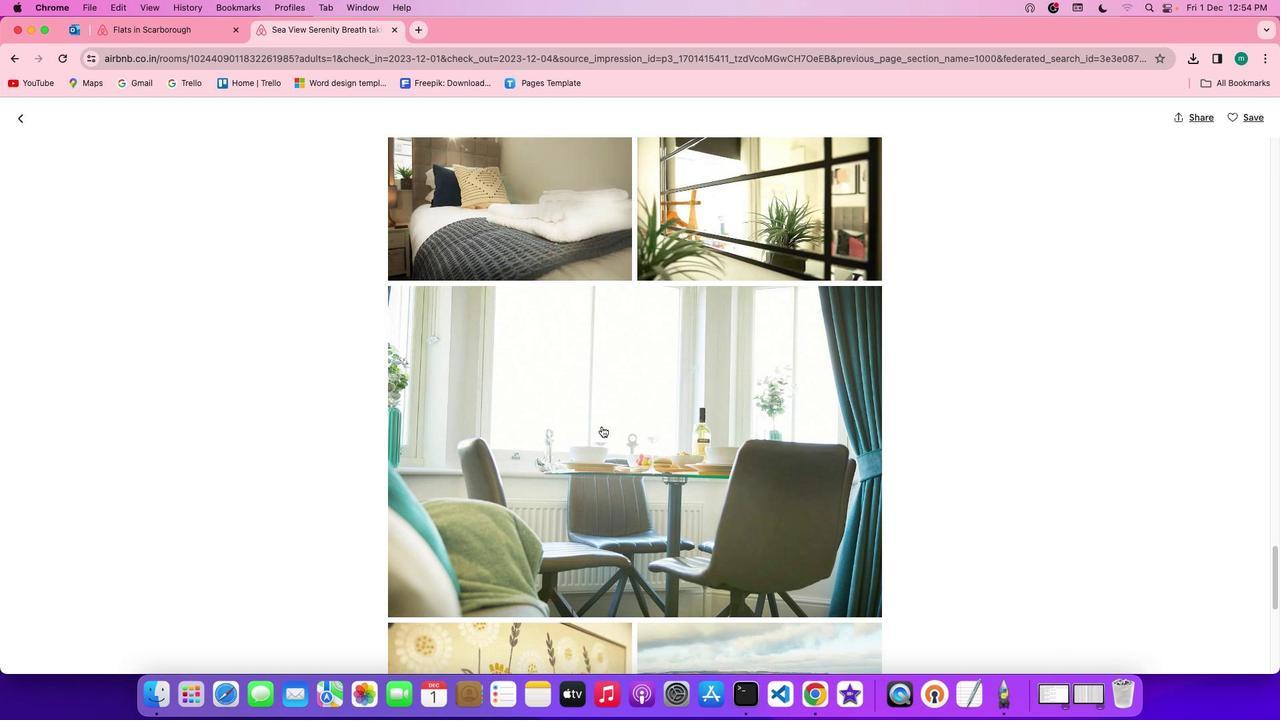 
Action: Mouse scrolled (612, 436) with delta (10, 9)
Screenshot: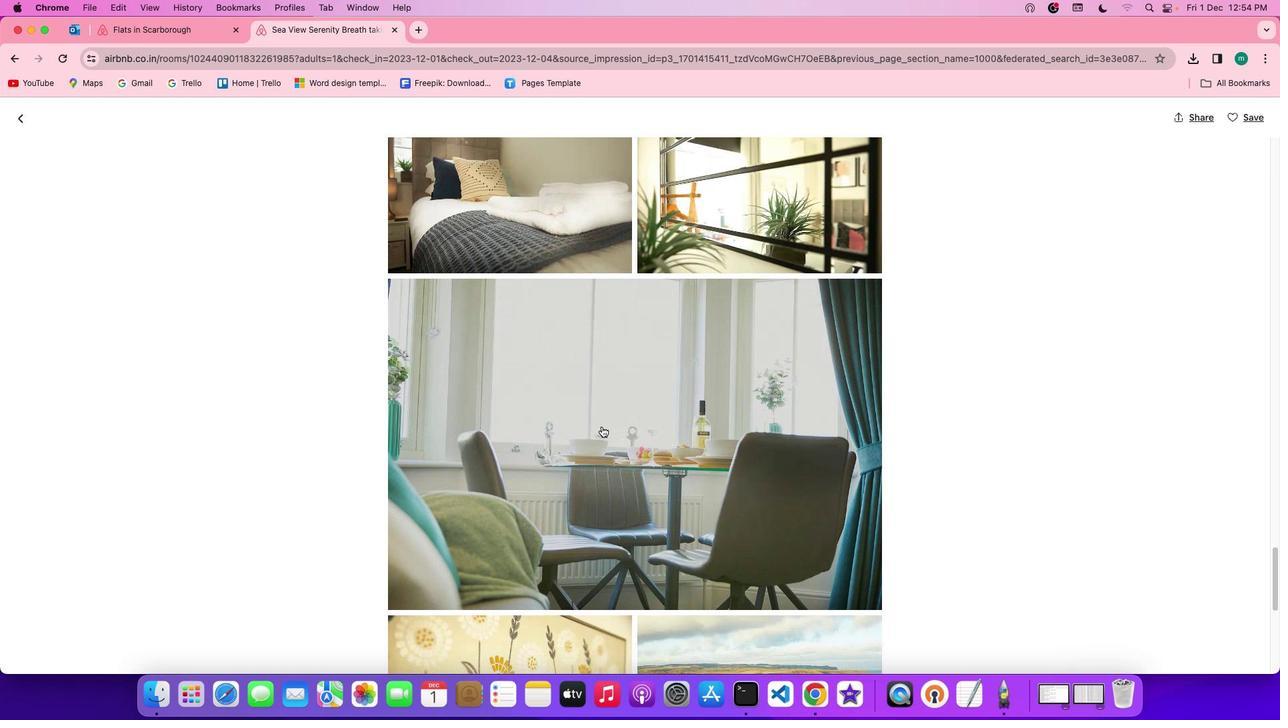 
Action: Mouse scrolled (612, 436) with delta (10, 9)
Screenshot: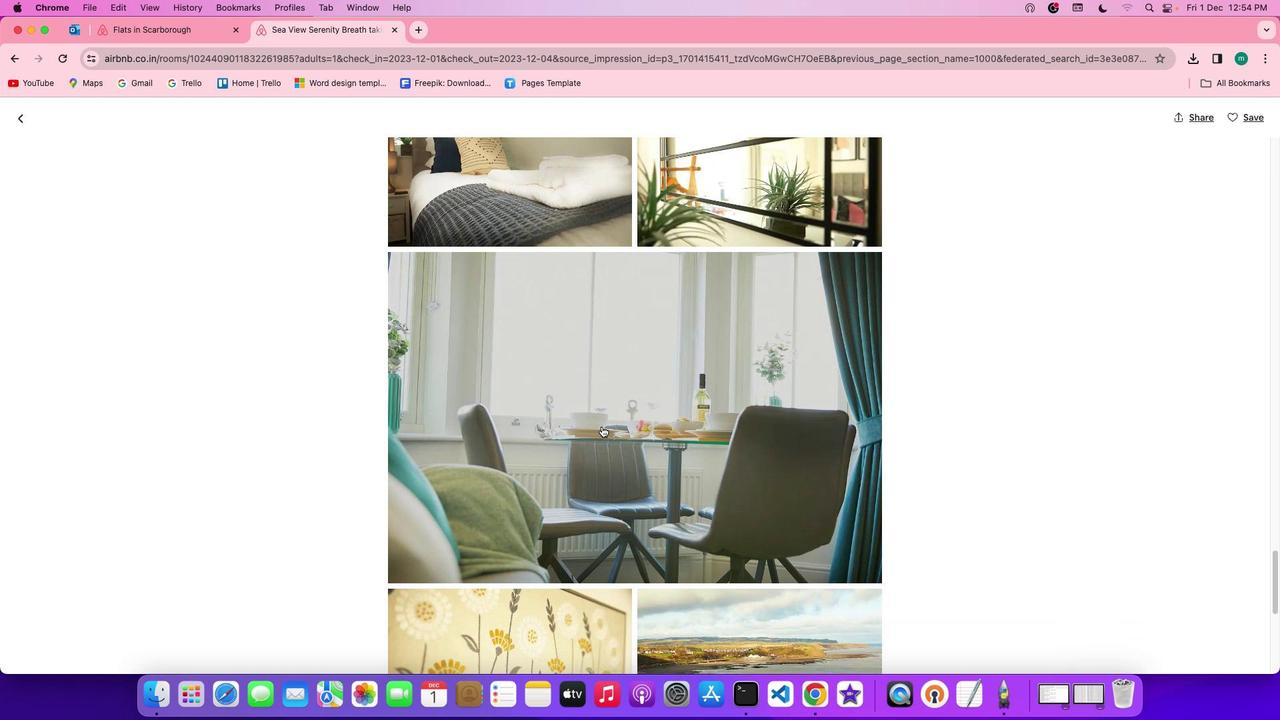 
Action: Mouse scrolled (612, 436) with delta (10, 9)
Screenshot: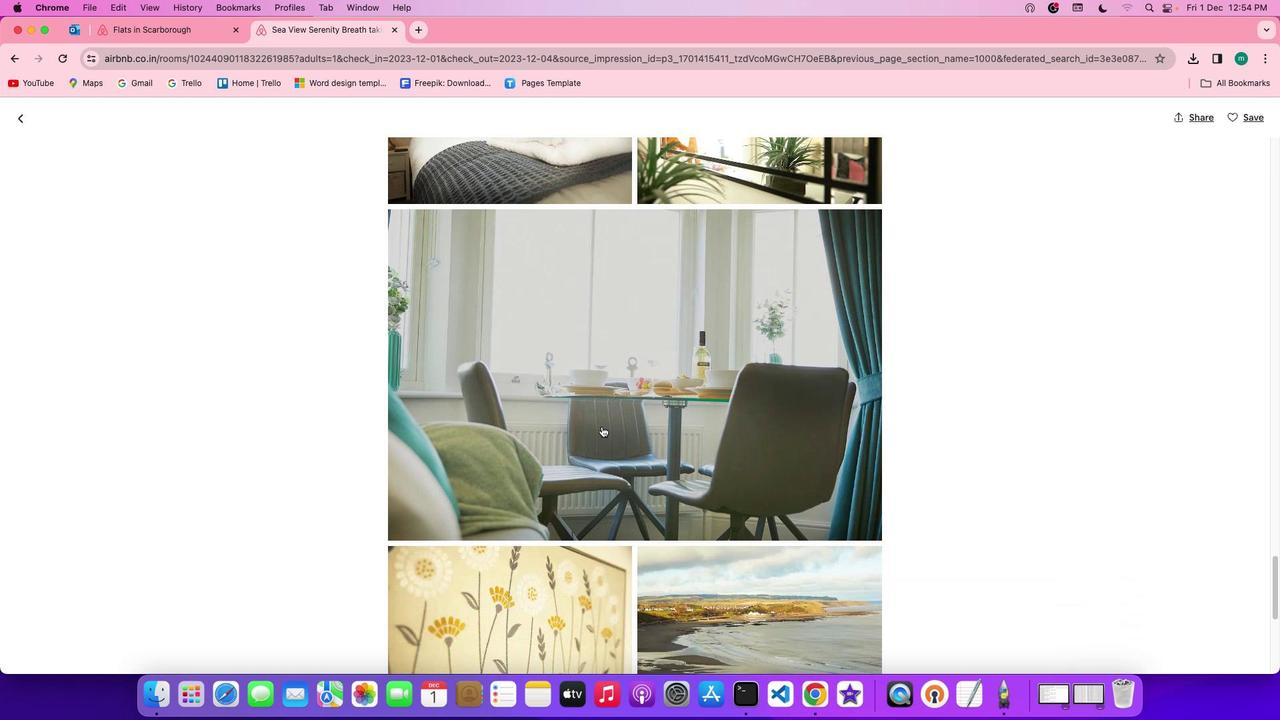 
Action: Mouse scrolled (612, 436) with delta (10, 8)
Screenshot: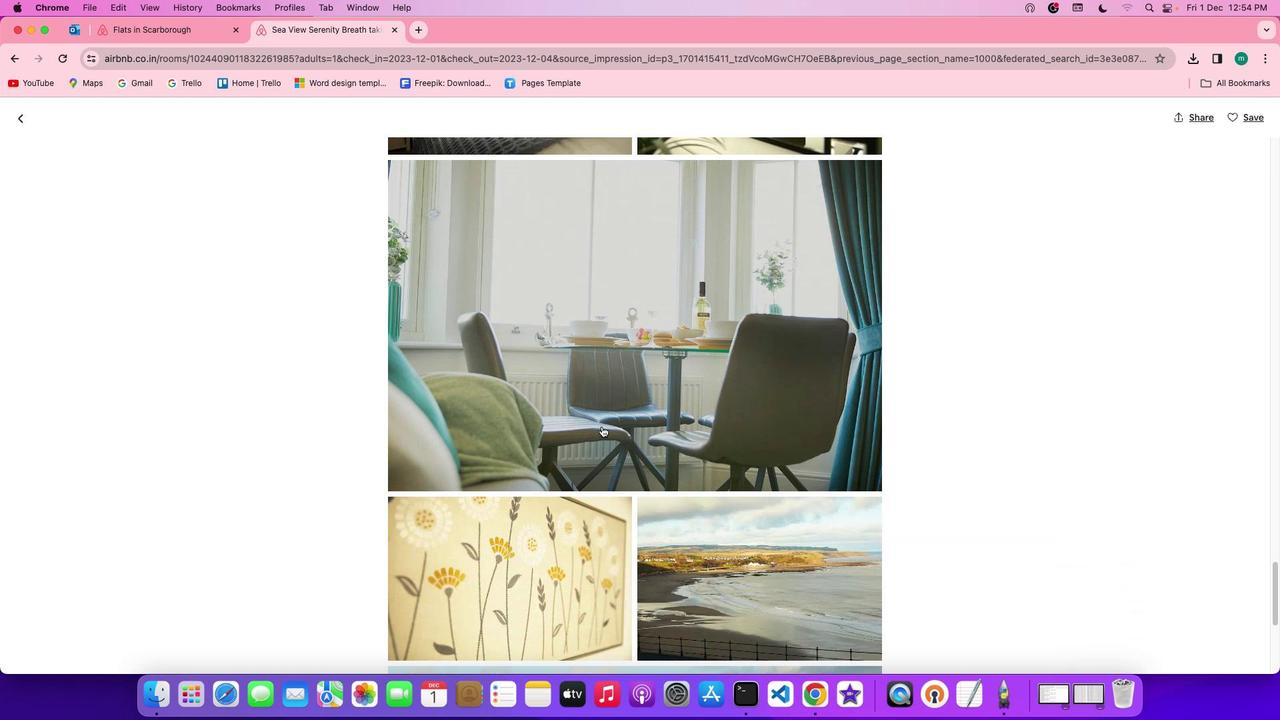 
Action: Mouse scrolled (612, 436) with delta (10, 9)
Screenshot: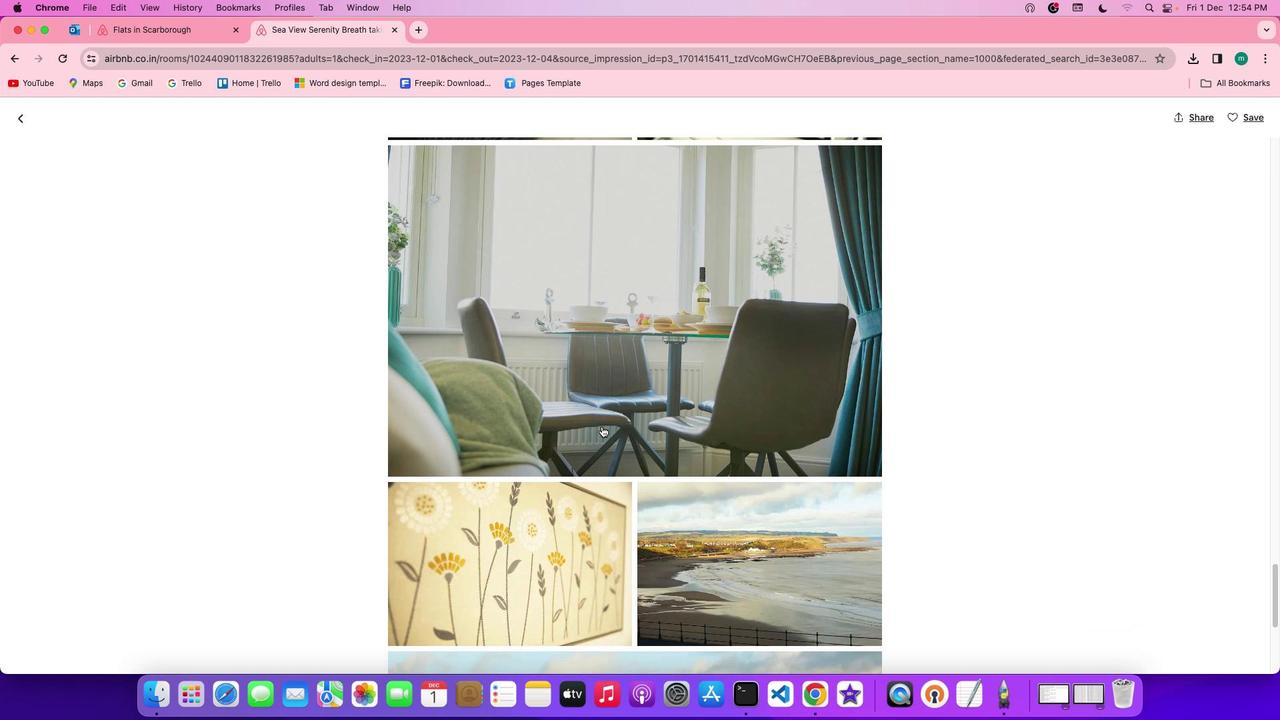 
Action: Mouse scrolled (612, 436) with delta (10, 9)
Screenshot: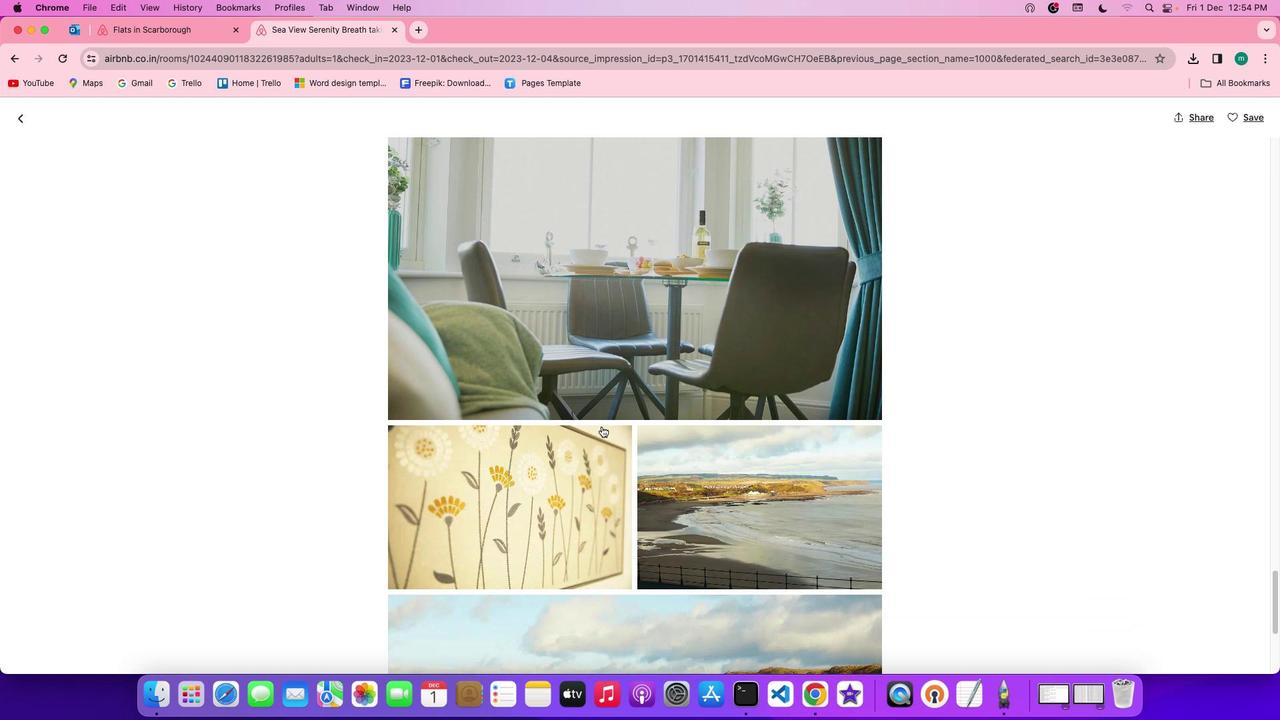 
Action: Mouse scrolled (612, 436) with delta (10, 8)
Screenshot: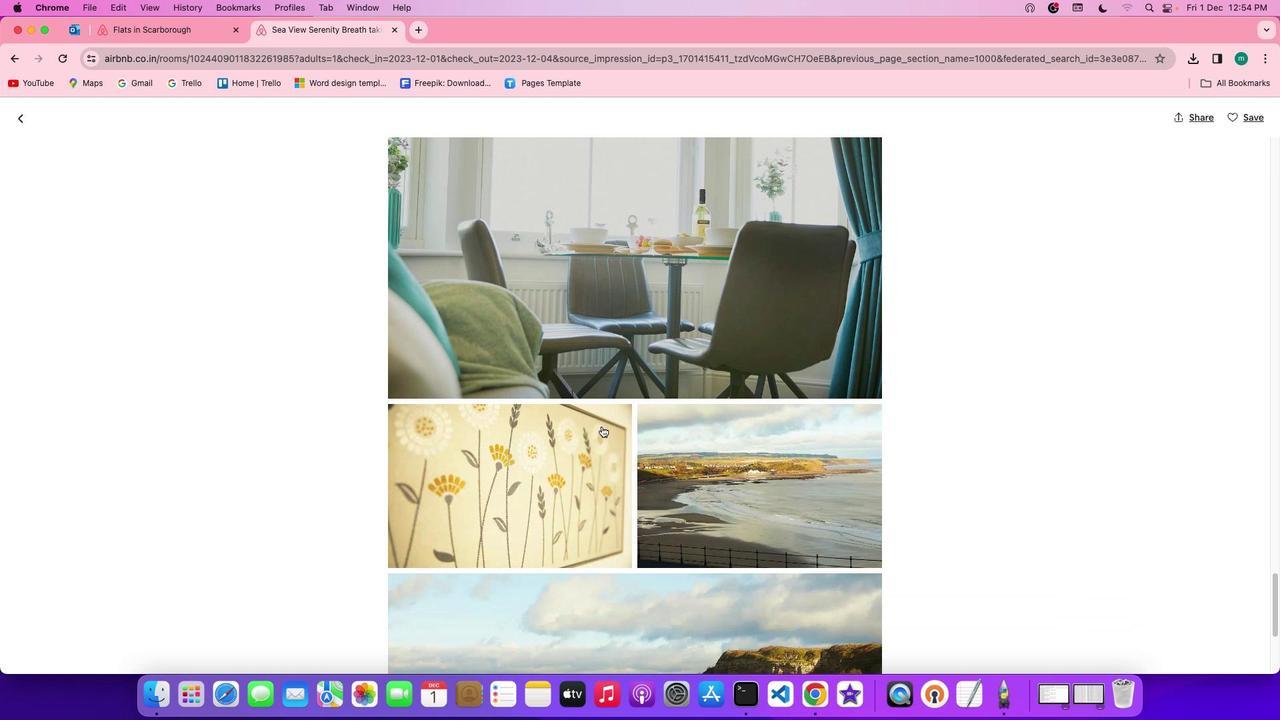 
Action: Mouse scrolled (612, 436) with delta (10, 8)
Screenshot: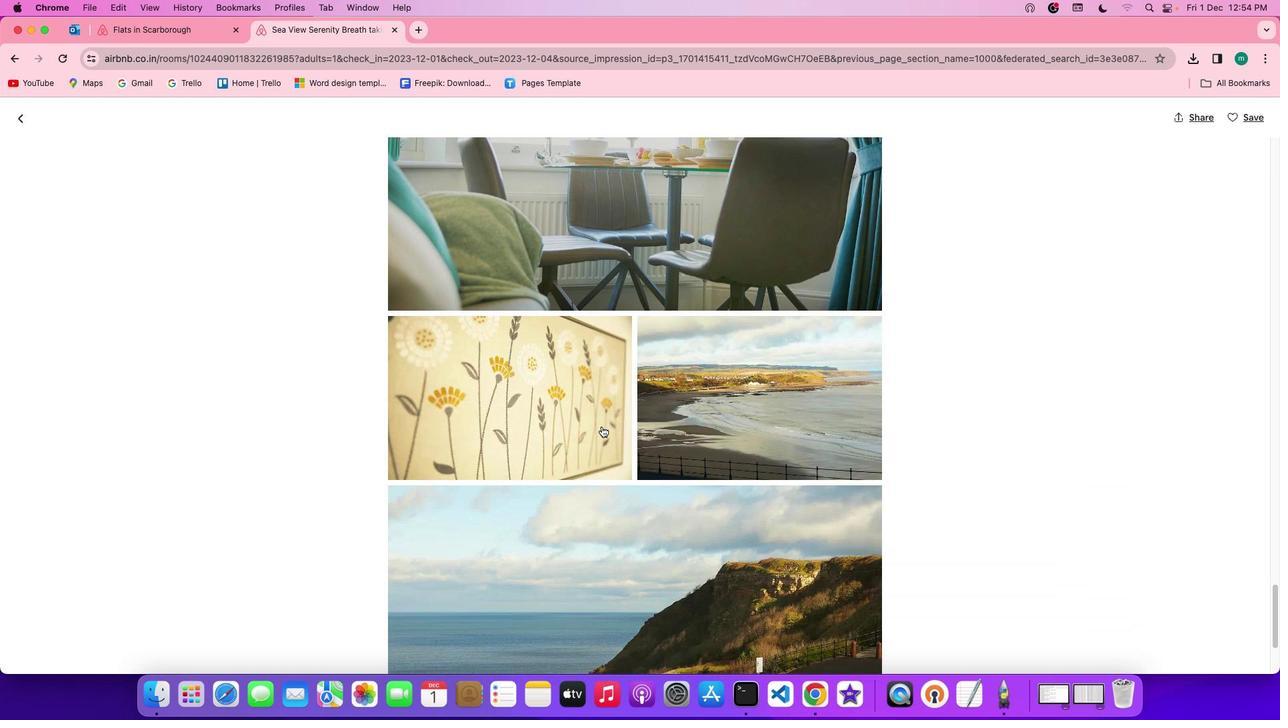 
Action: Mouse scrolled (612, 436) with delta (10, 9)
Screenshot: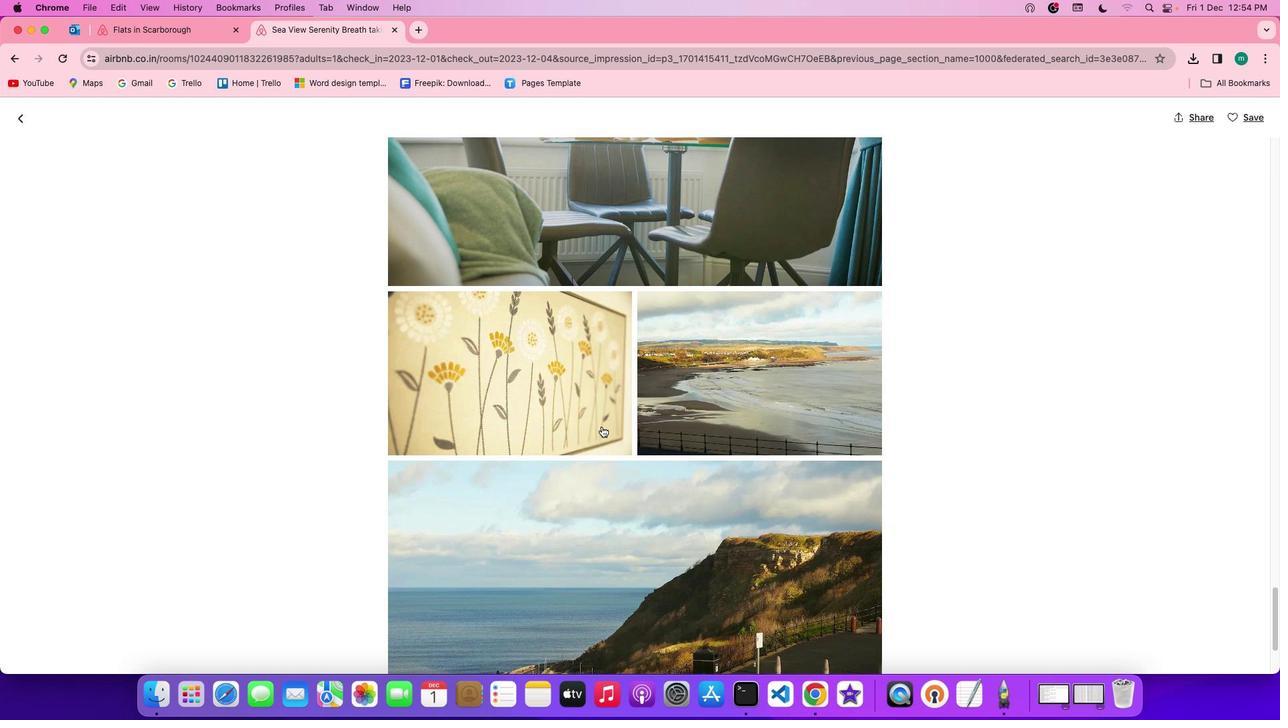 
Action: Mouse scrolled (612, 436) with delta (10, 9)
Screenshot: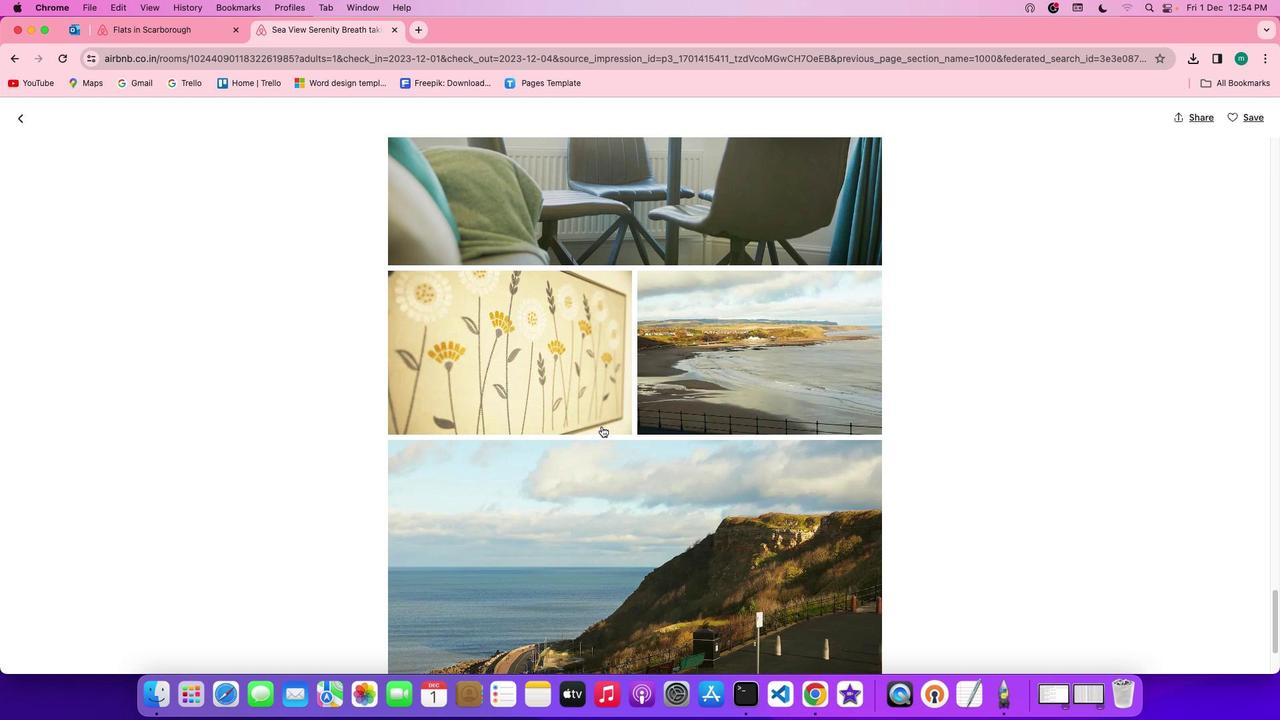 
Action: Mouse scrolled (612, 436) with delta (10, 8)
Screenshot: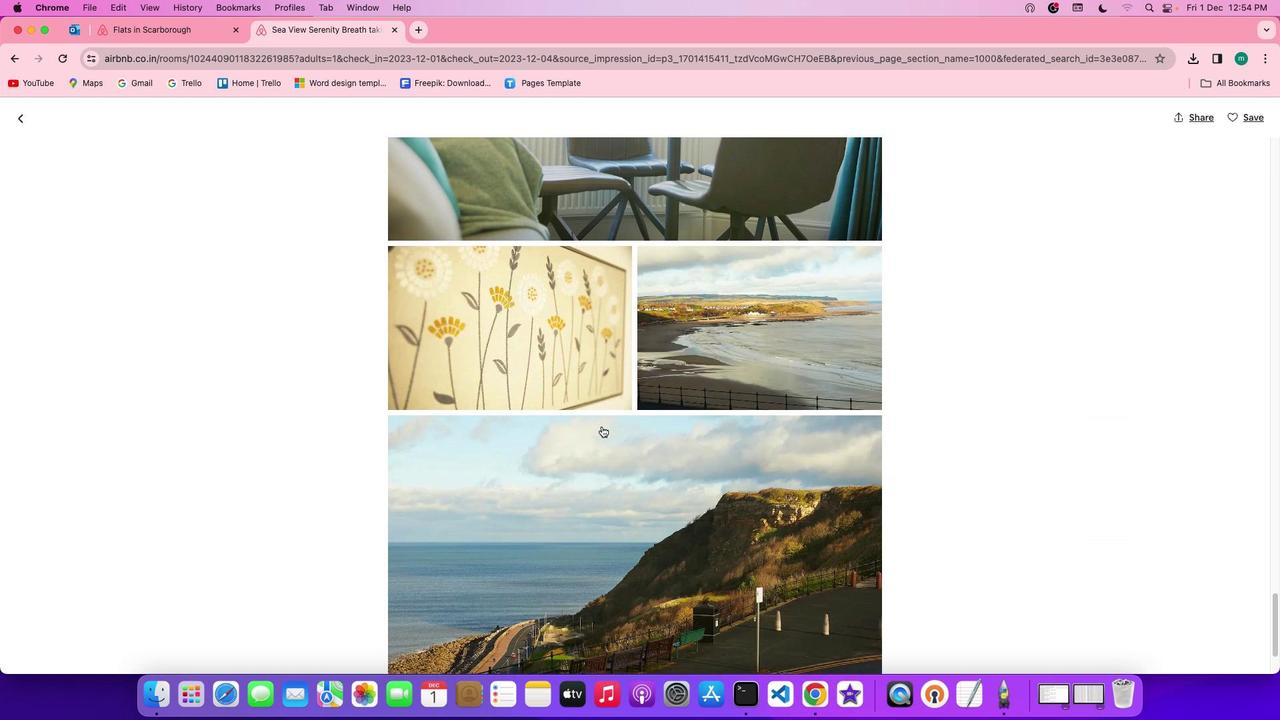 
Action: Mouse scrolled (612, 436) with delta (10, 8)
Screenshot: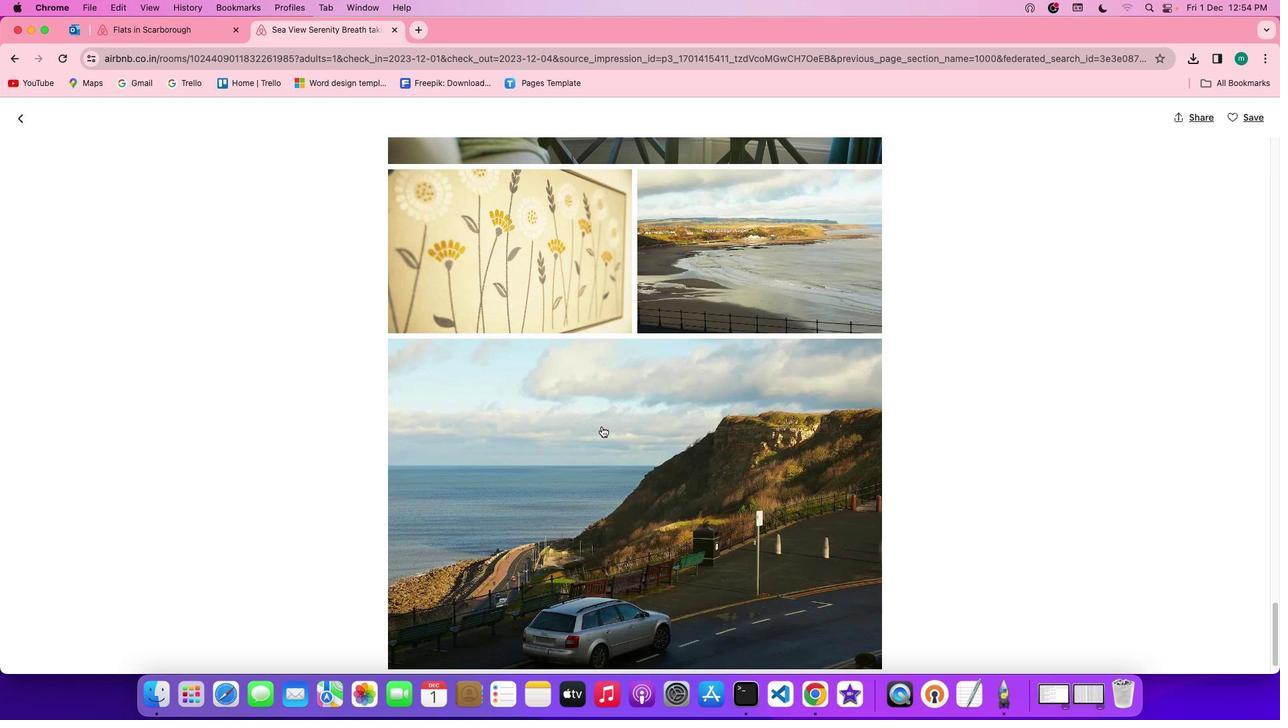 
Action: Mouse scrolled (612, 436) with delta (10, 9)
Screenshot: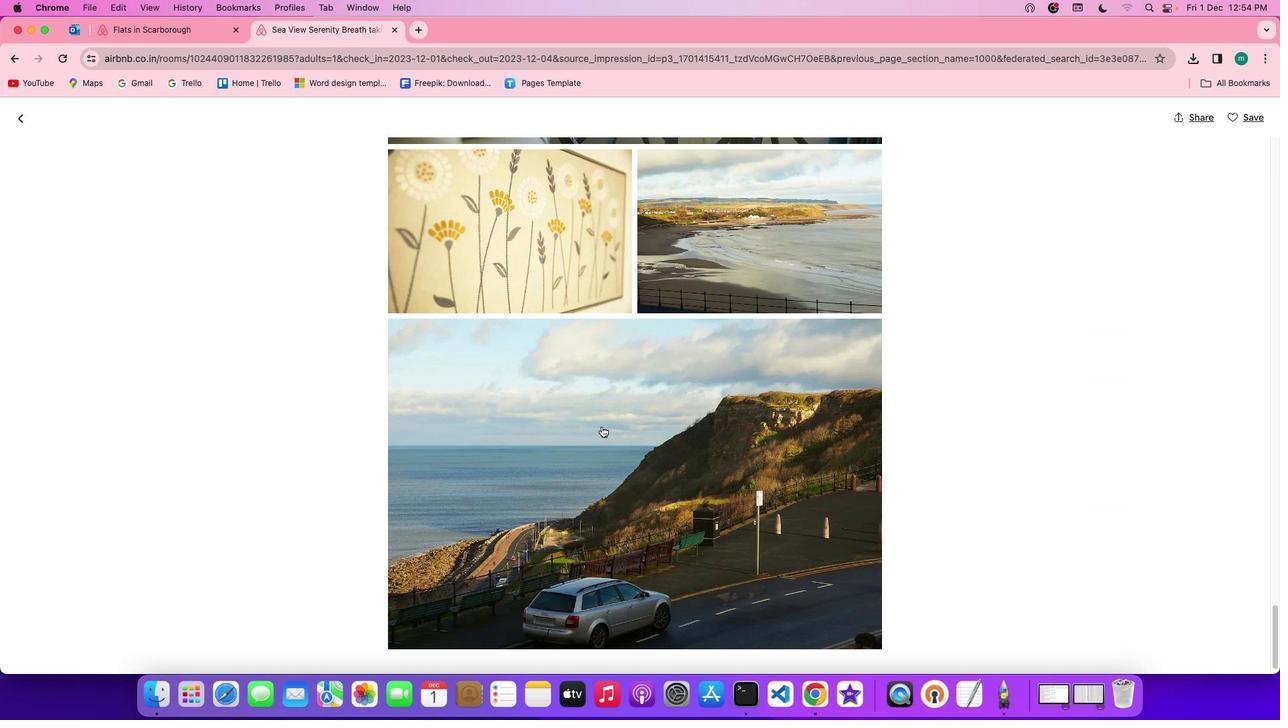 
Action: Mouse scrolled (612, 436) with delta (10, 9)
Screenshot: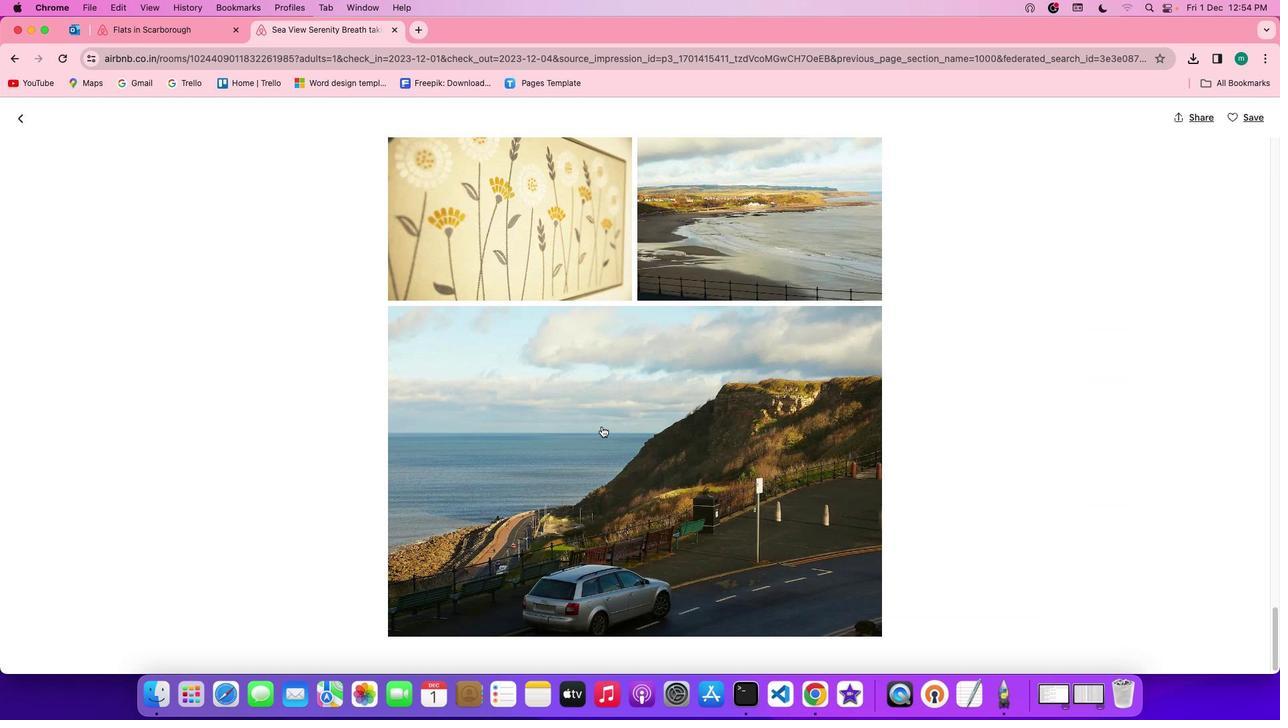 
Action: Mouse scrolled (612, 436) with delta (10, 8)
Screenshot: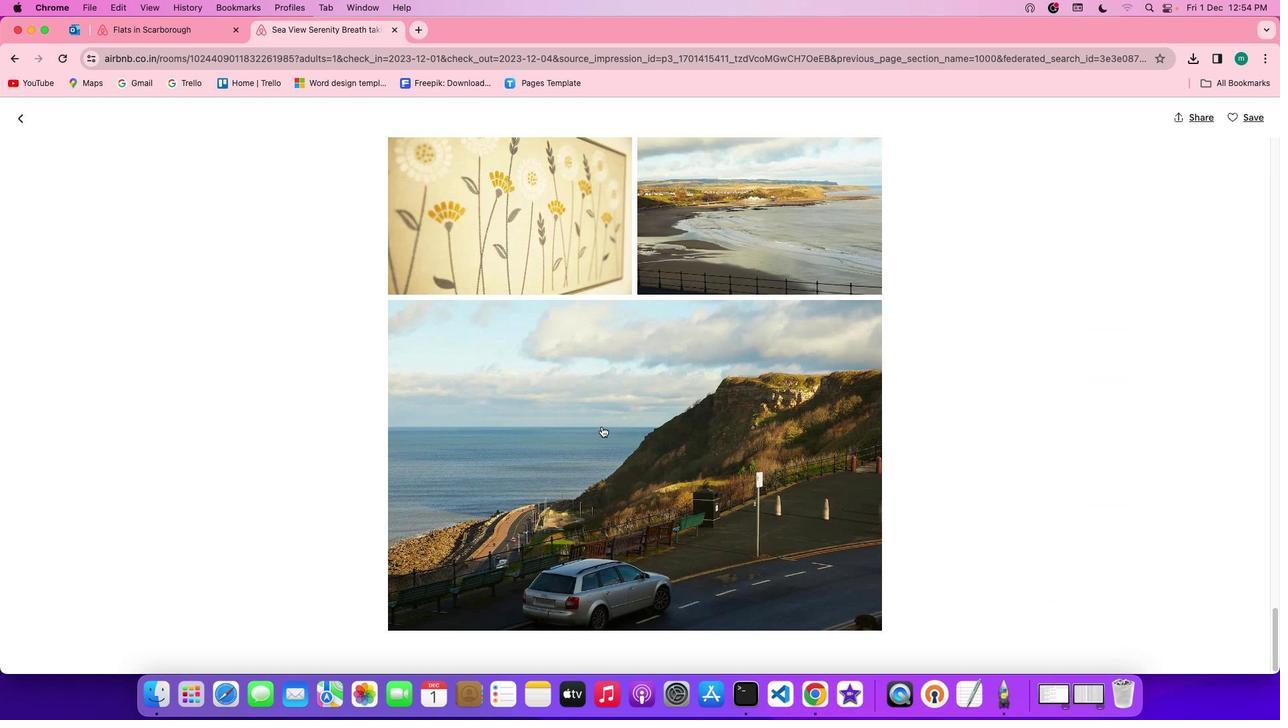 
Action: Mouse scrolled (612, 436) with delta (10, 8)
Screenshot: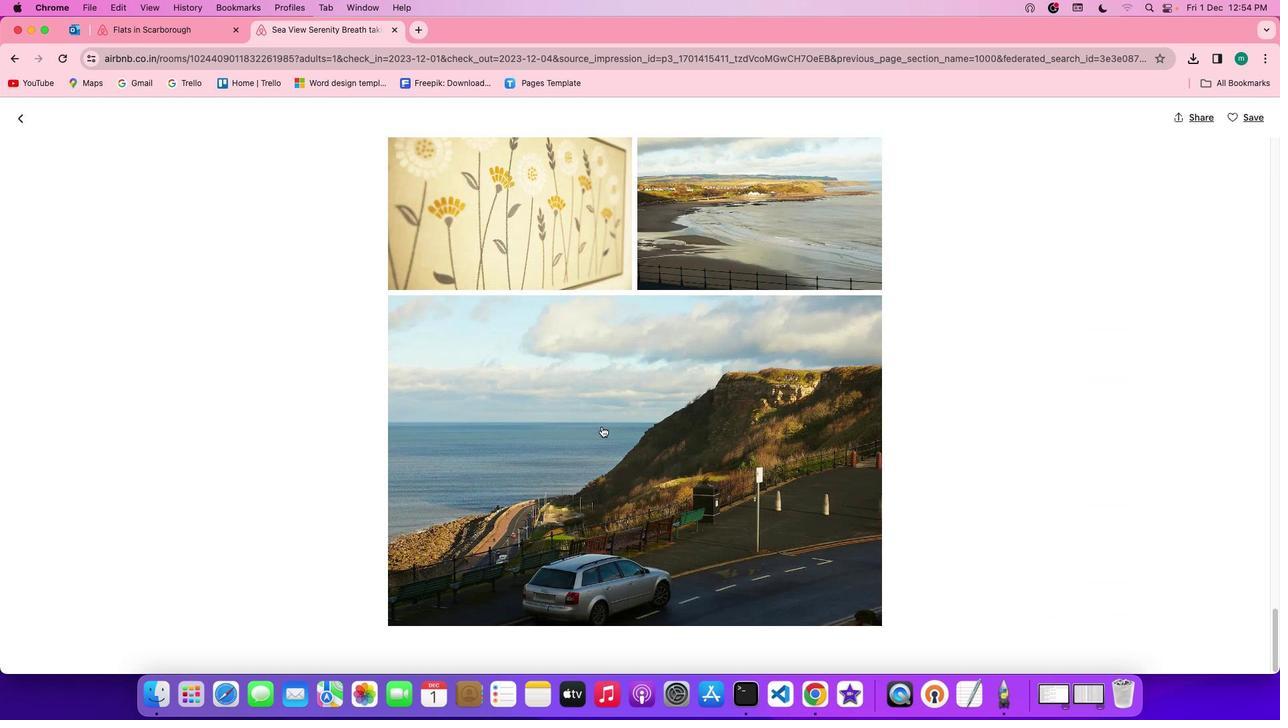 
Action: Mouse scrolled (612, 436) with delta (10, 9)
Screenshot: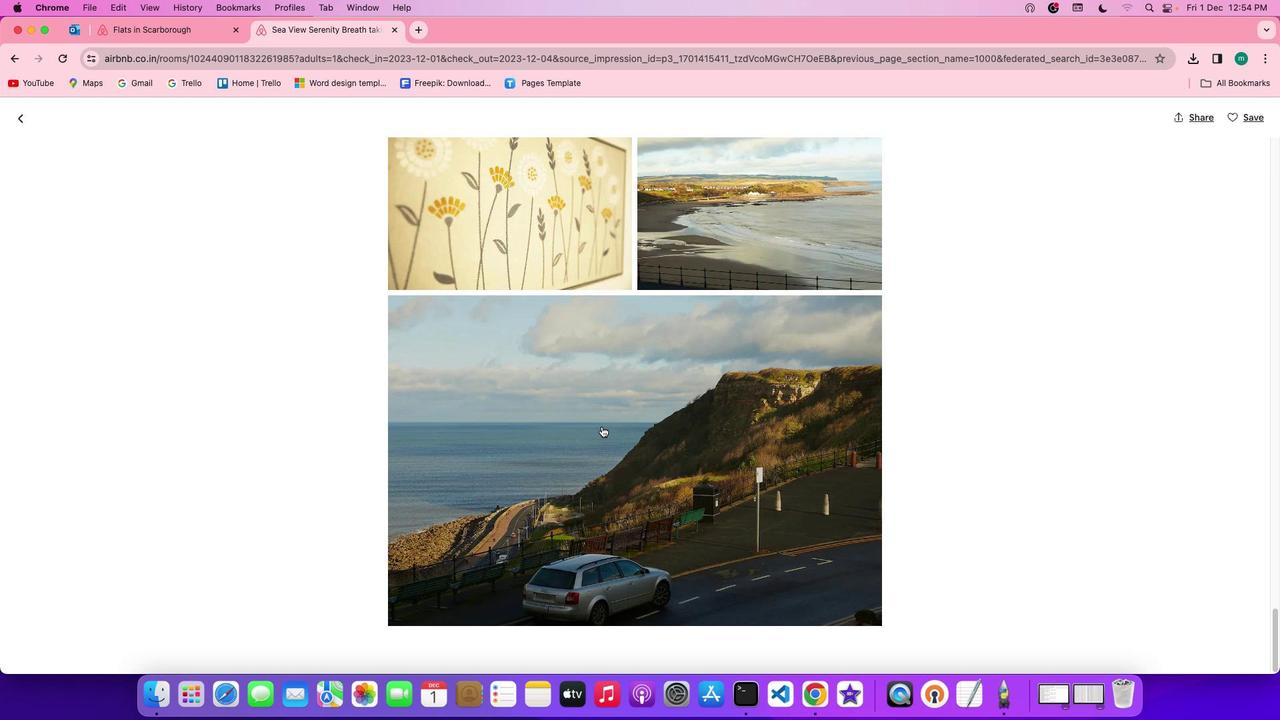 
Action: Mouse scrolled (612, 436) with delta (10, 9)
Screenshot: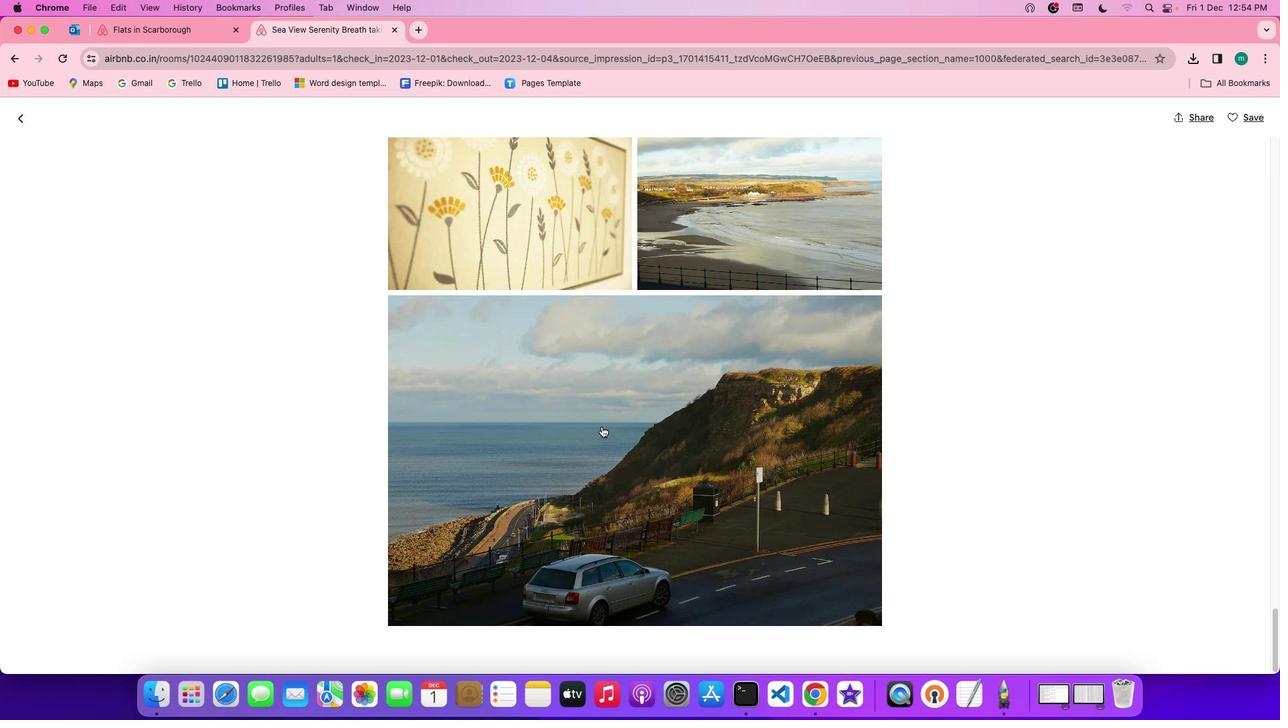 
Action: Mouse scrolled (612, 436) with delta (10, 8)
Screenshot: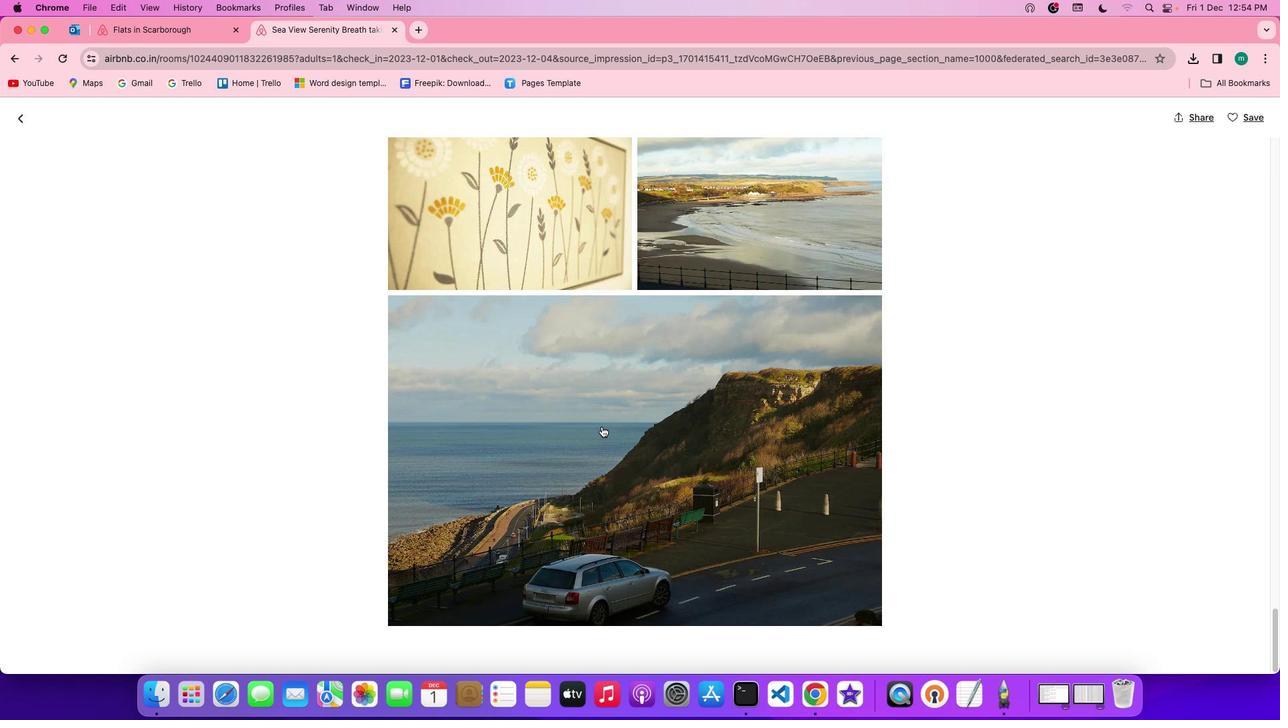 
Action: Mouse scrolled (612, 436) with delta (10, 9)
Screenshot: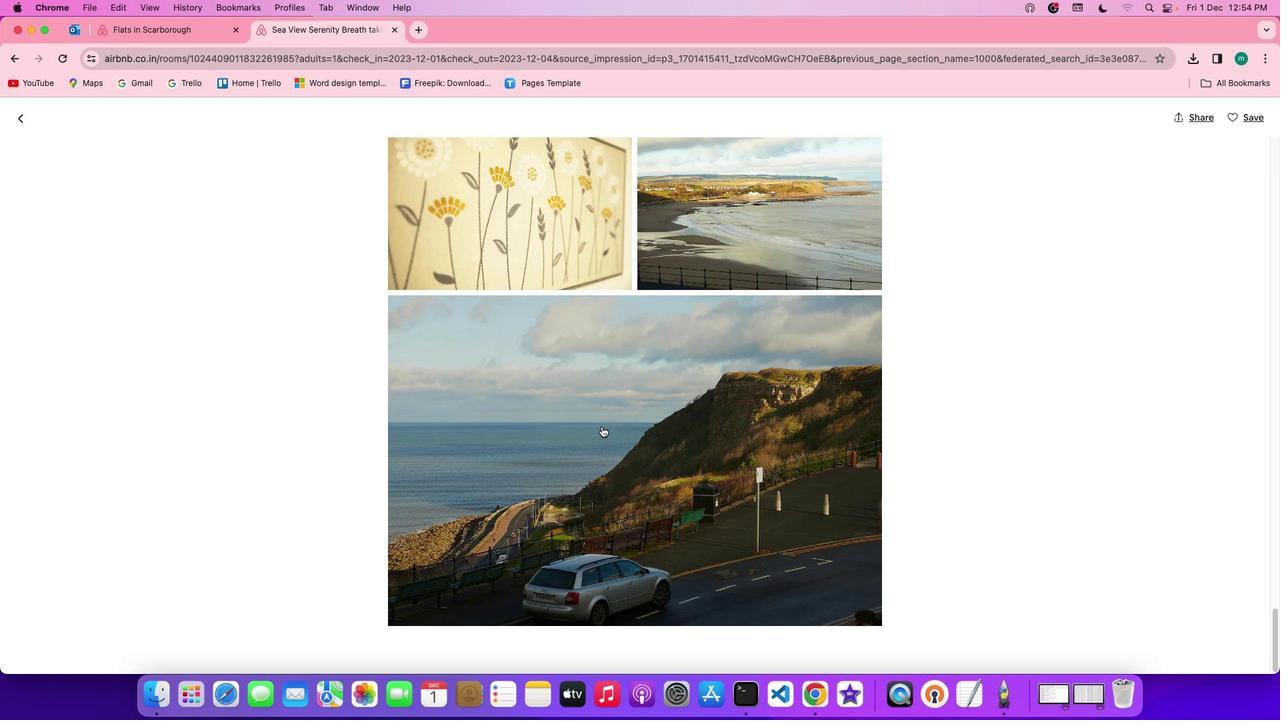 
Action: Mouse scrolled (612, 436) with delta (10, 9)
Screenshot: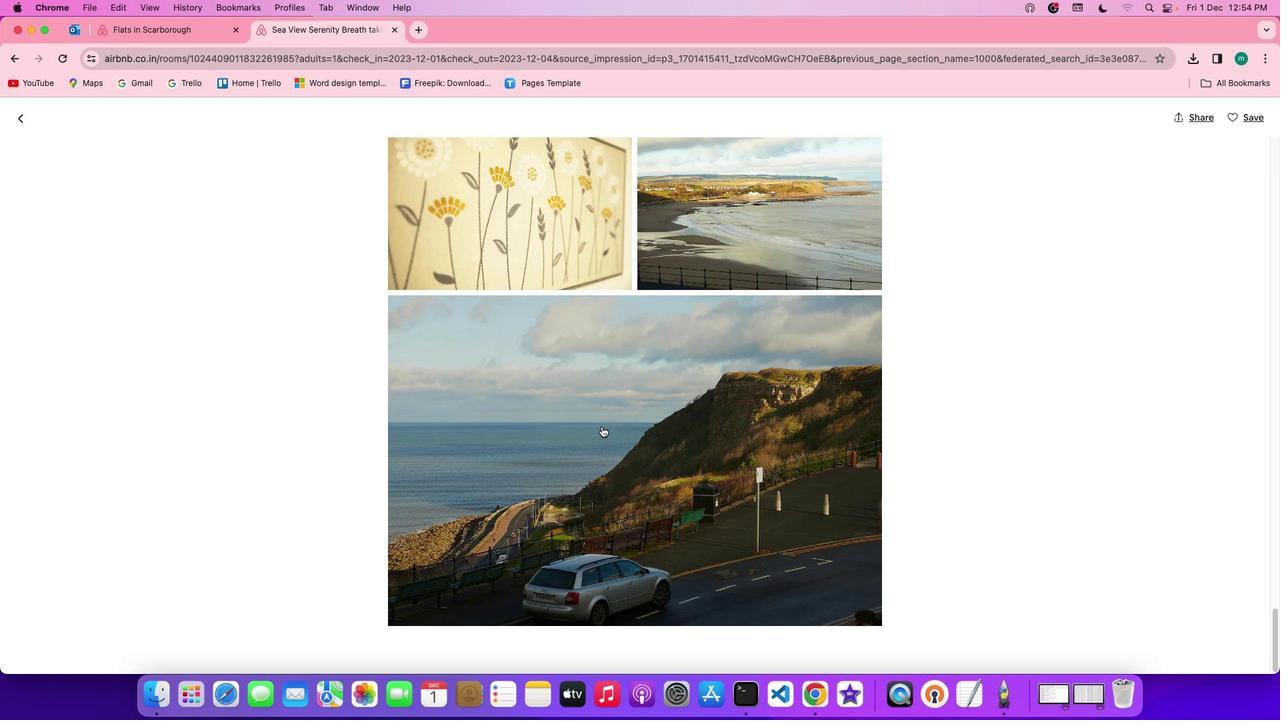 
Action: Mouse scrolled (612, 436) with delta (10, 8)
Screenshot: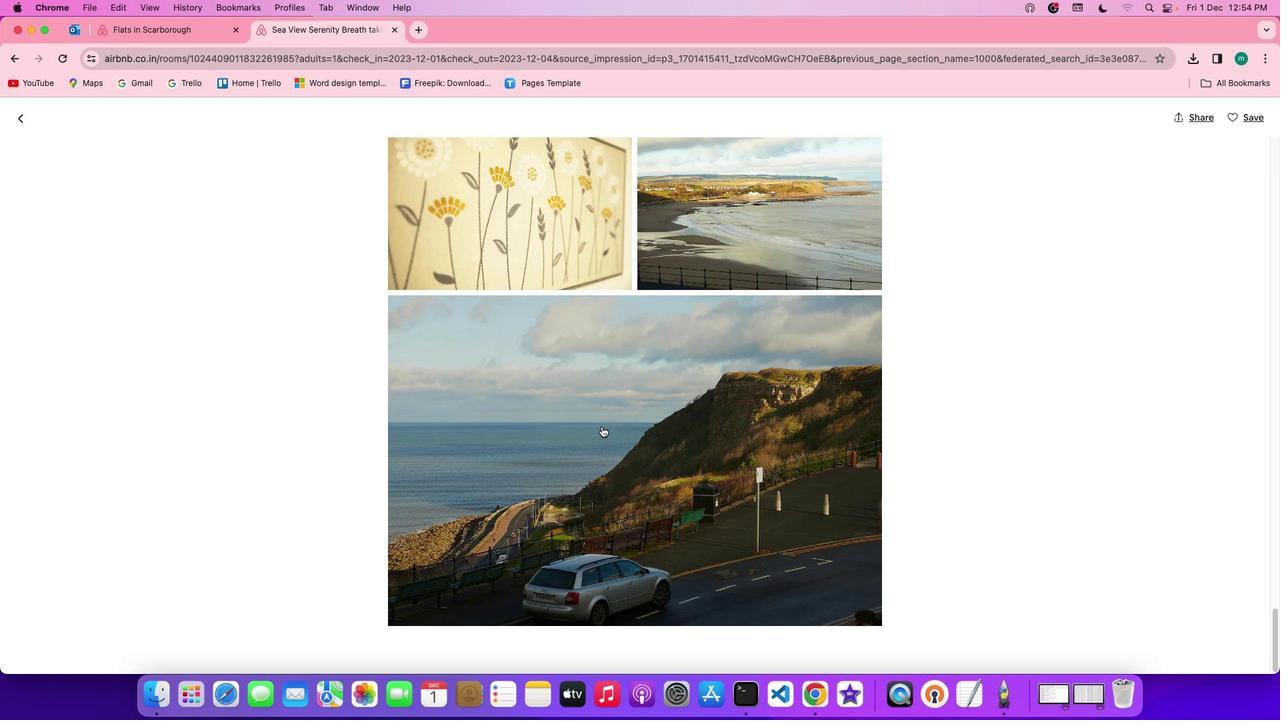 
Action: Mouse scrolled (612, 436) with delta (10, 9)
Screenshot: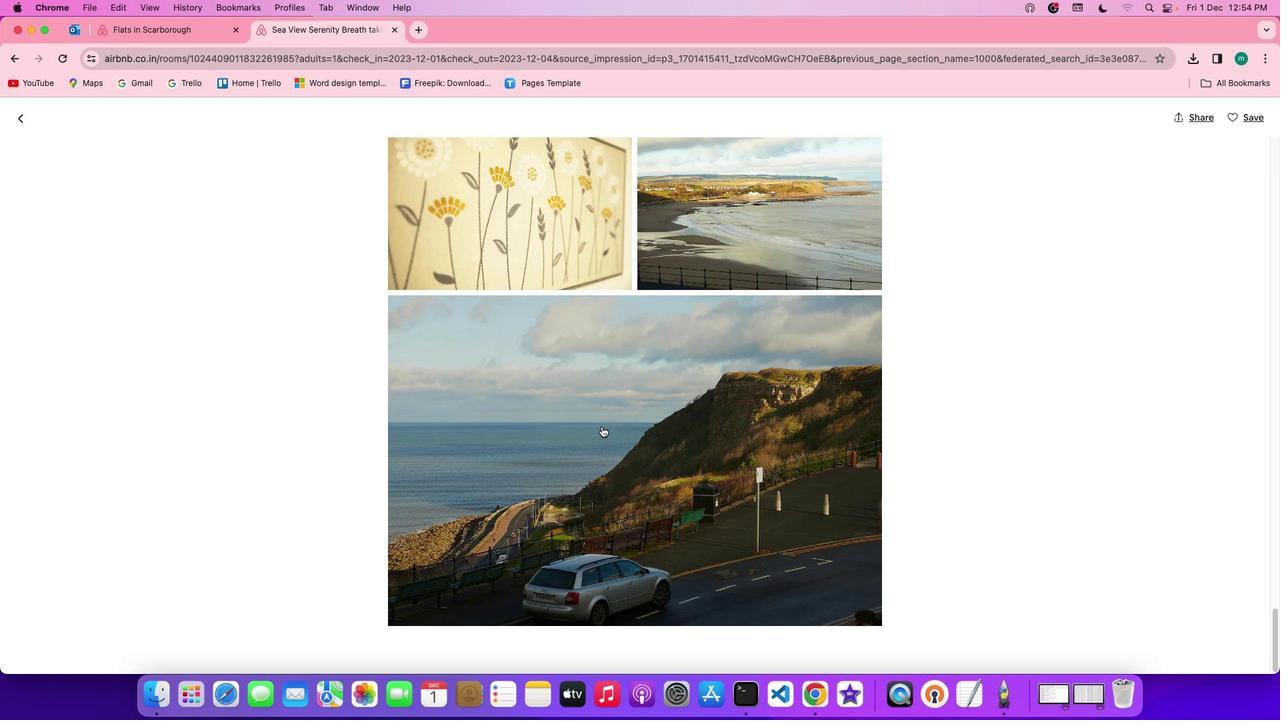 
Action: Mouse scrolled (612, 436) with delta (10, 9)
Screenshot: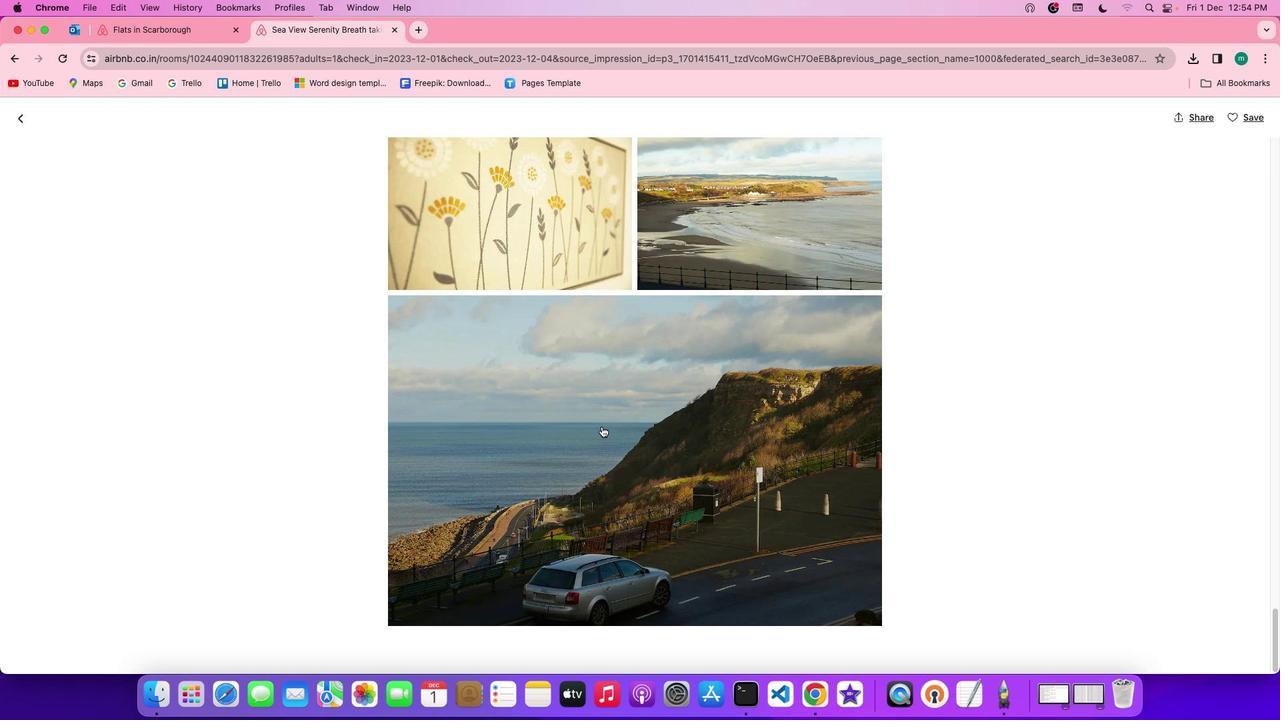 
Action: Mouse scrolled (612, 436) with delta (10, 9)
Screenshot: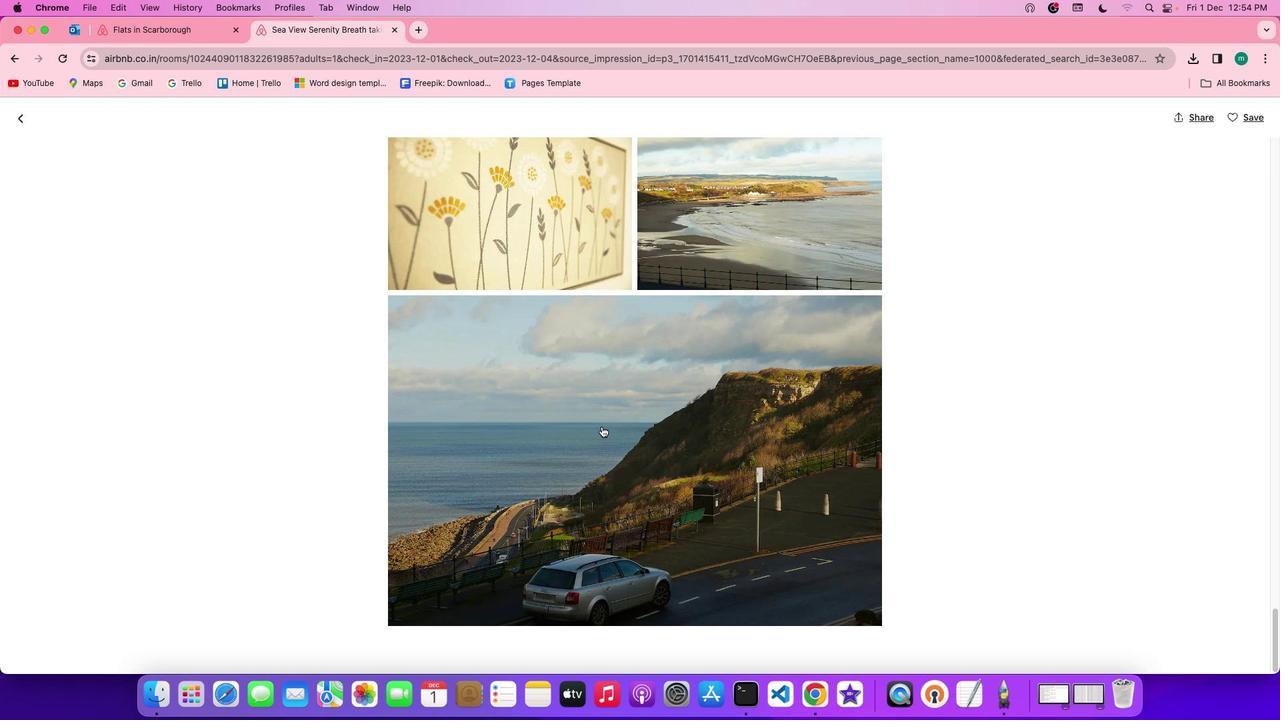 
Action: Mouse scrolled (612, 436) with delta (10, 8)
Screenshot: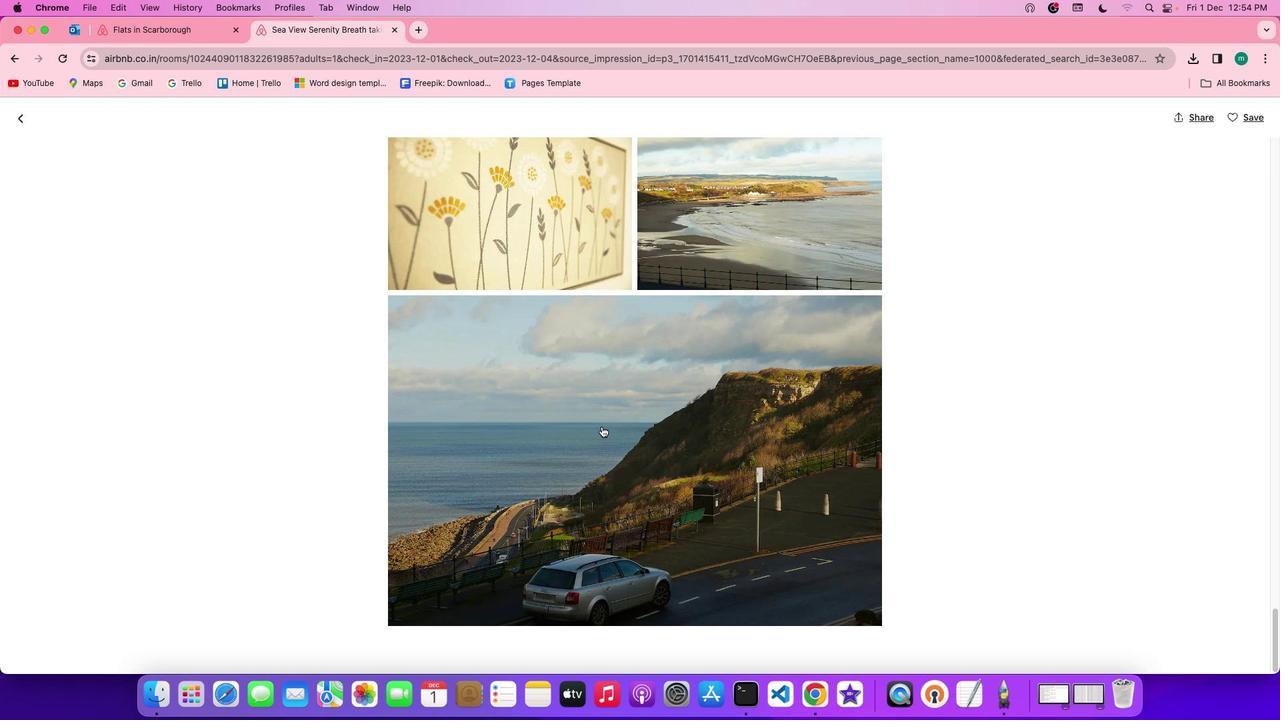 
Action: Mouse scrolled (612, 436) with delta (10, 8)
Screenshot: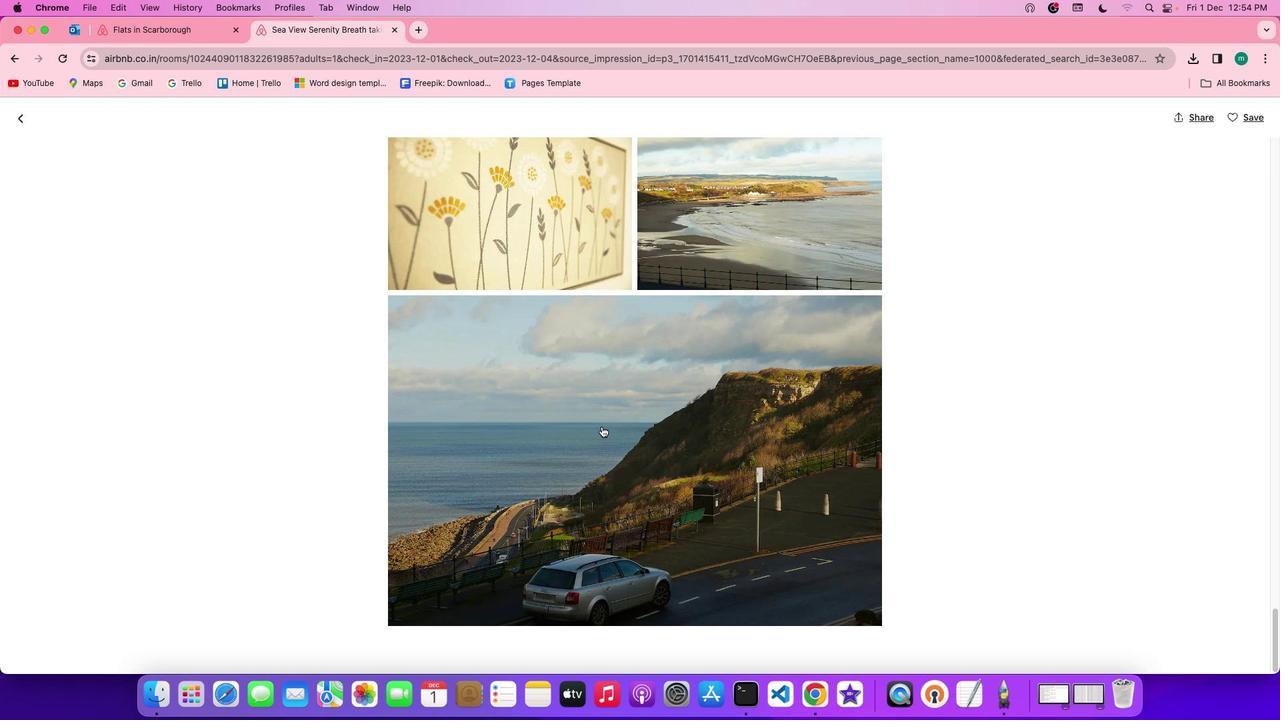 
Action: Mouse scrolled (612, 436) with delta (10, 9)
Screenshot: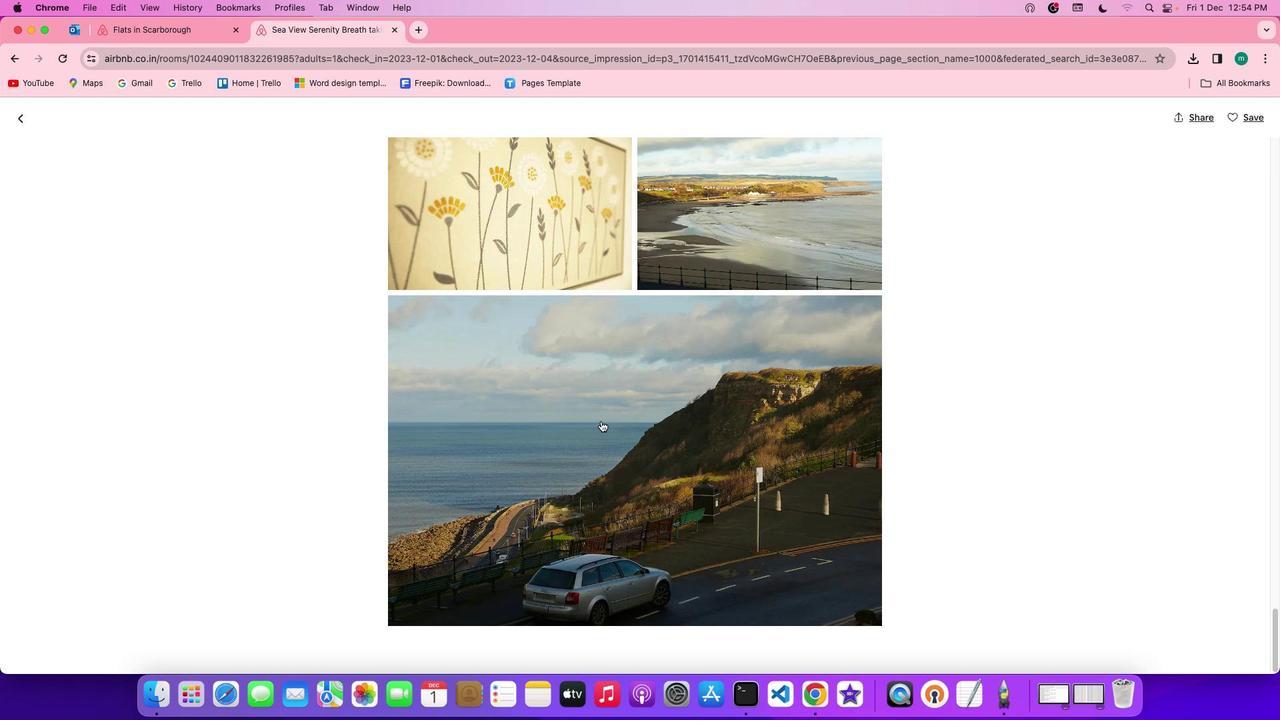 
Action: Mouse scrolled (612, 436) with delta (10, 9)
Screenshot: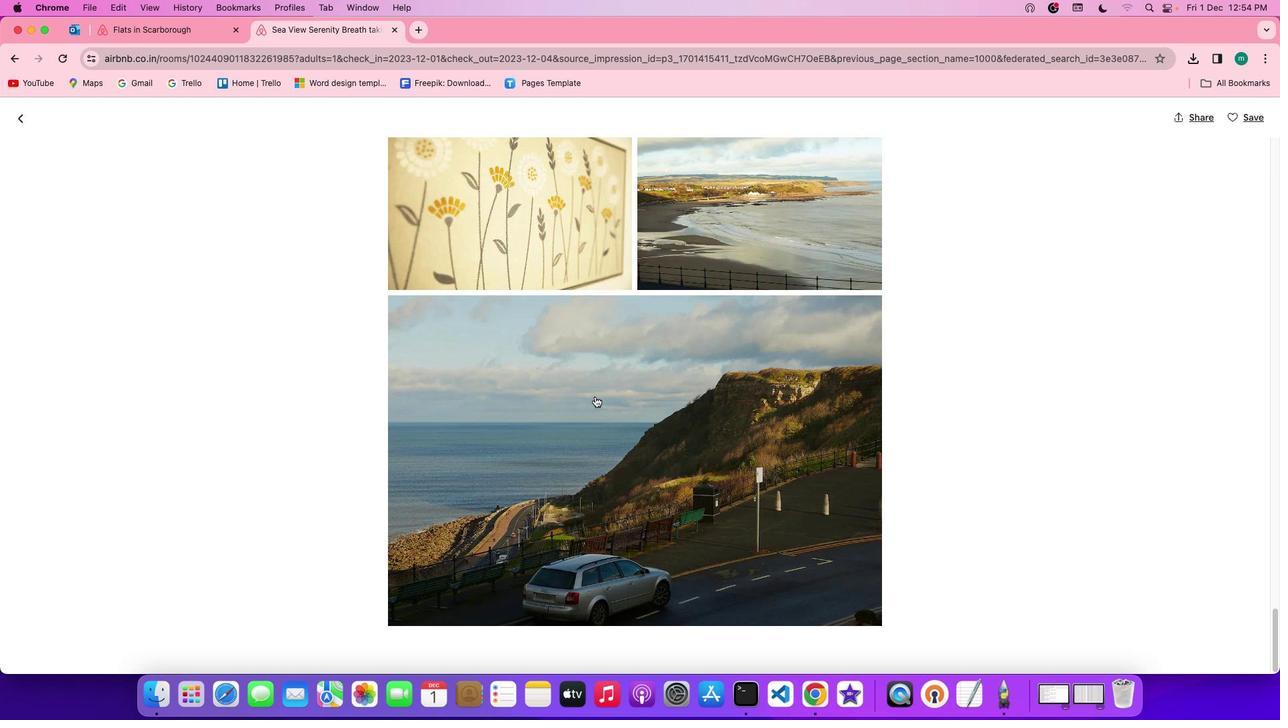 
Action: Mouse scrolled (612, 436) with delta (10, 8)
Screenshot: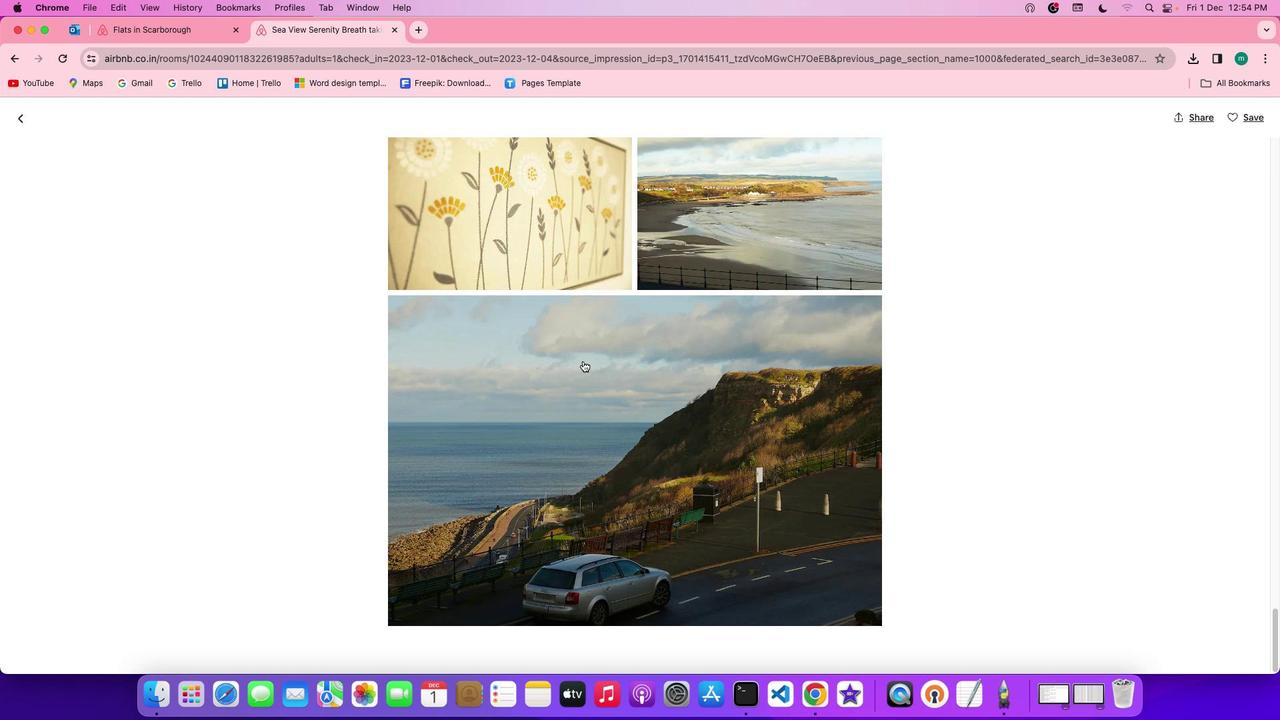 
Action: Mouse scrolled (612, 436) with delta (10, 7)
Screenshot: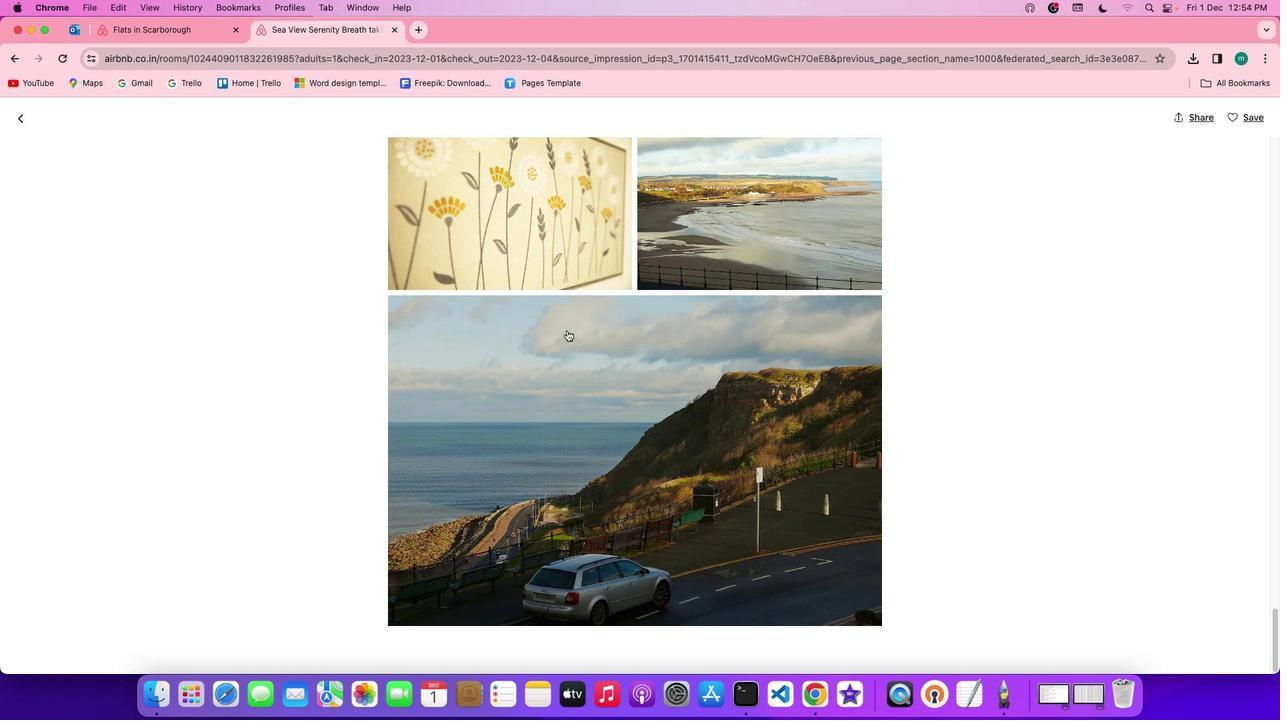 
Action: Mouse scrolled (612, 436) with delta (10, 6)
Screenshot: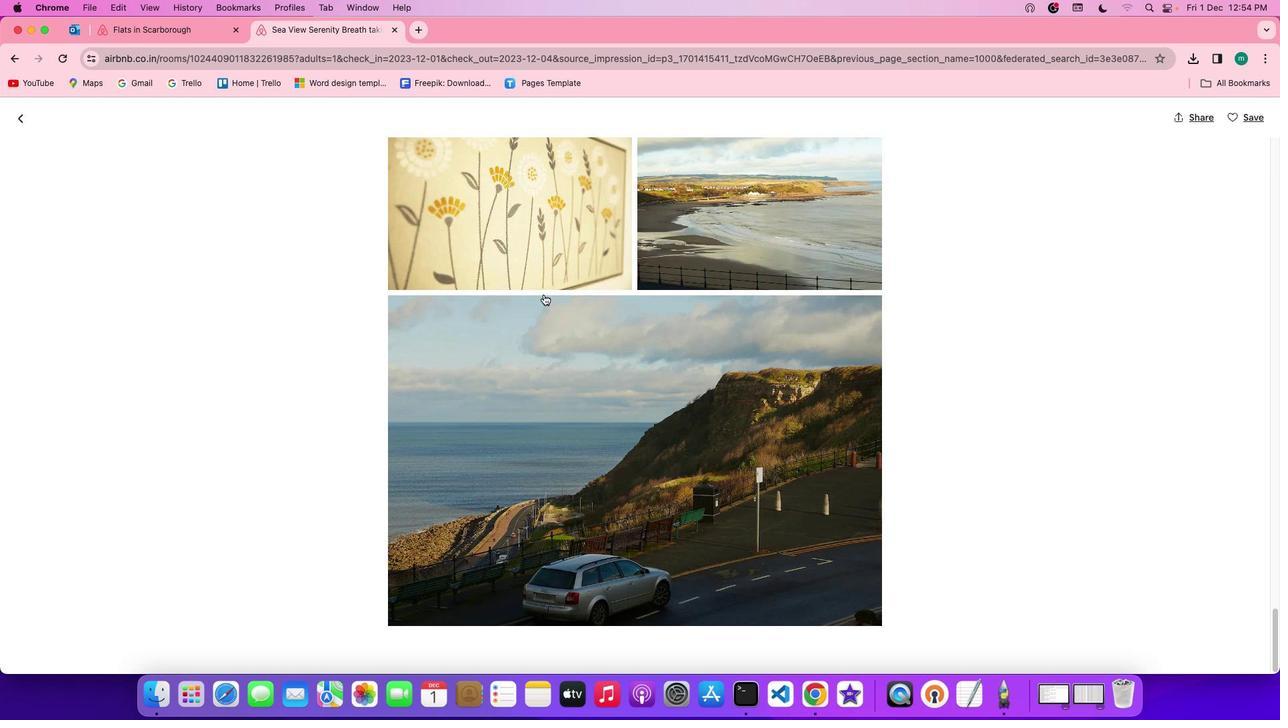 
Action: Mouse moved to (24, 131)
